 Task: Select the off option in the word wrap.
Action: Mouse moved to (15, 614)
Screenshot: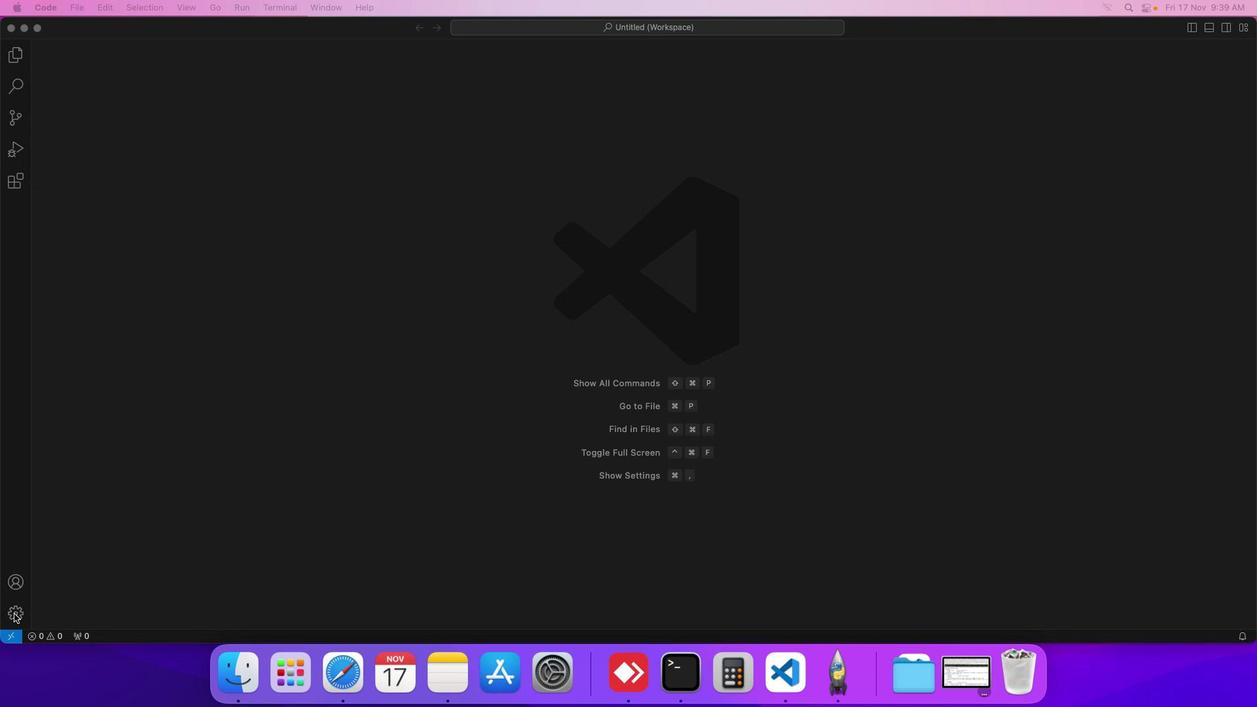 
Action: Mouse pressed left at (15, 614)
Screenshot: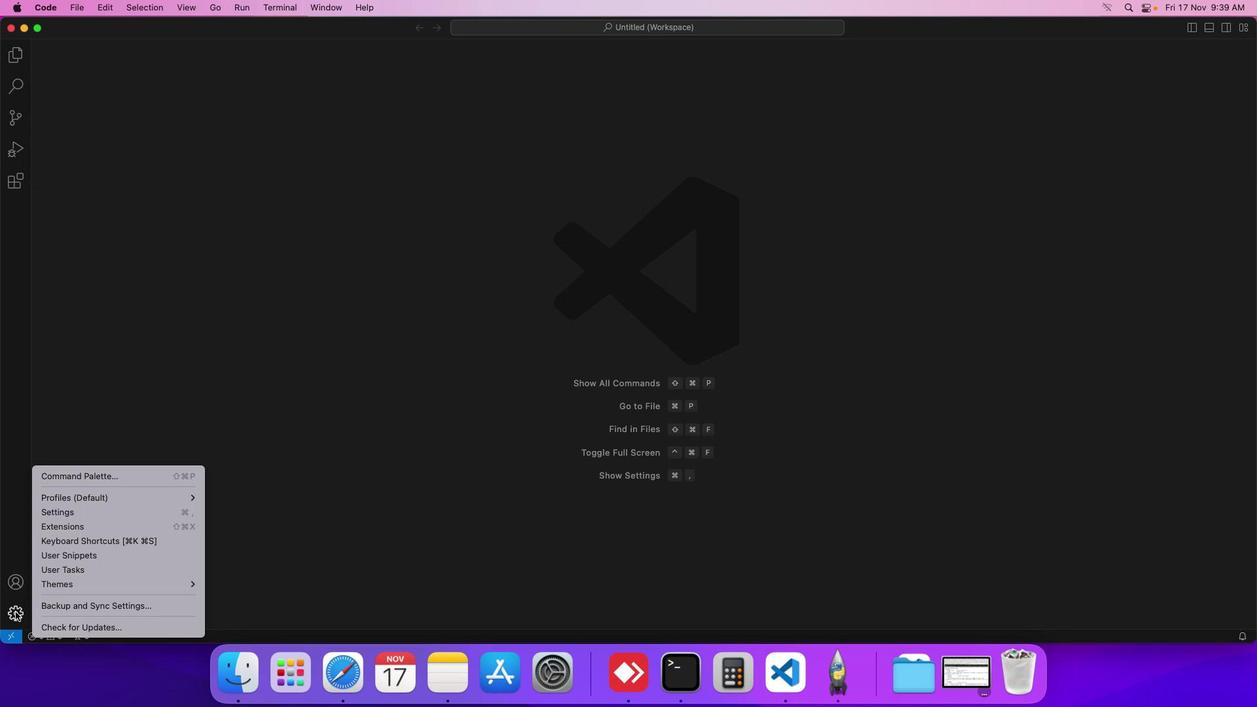 
Action: Mouse moved to (74, 512)
Screenshot: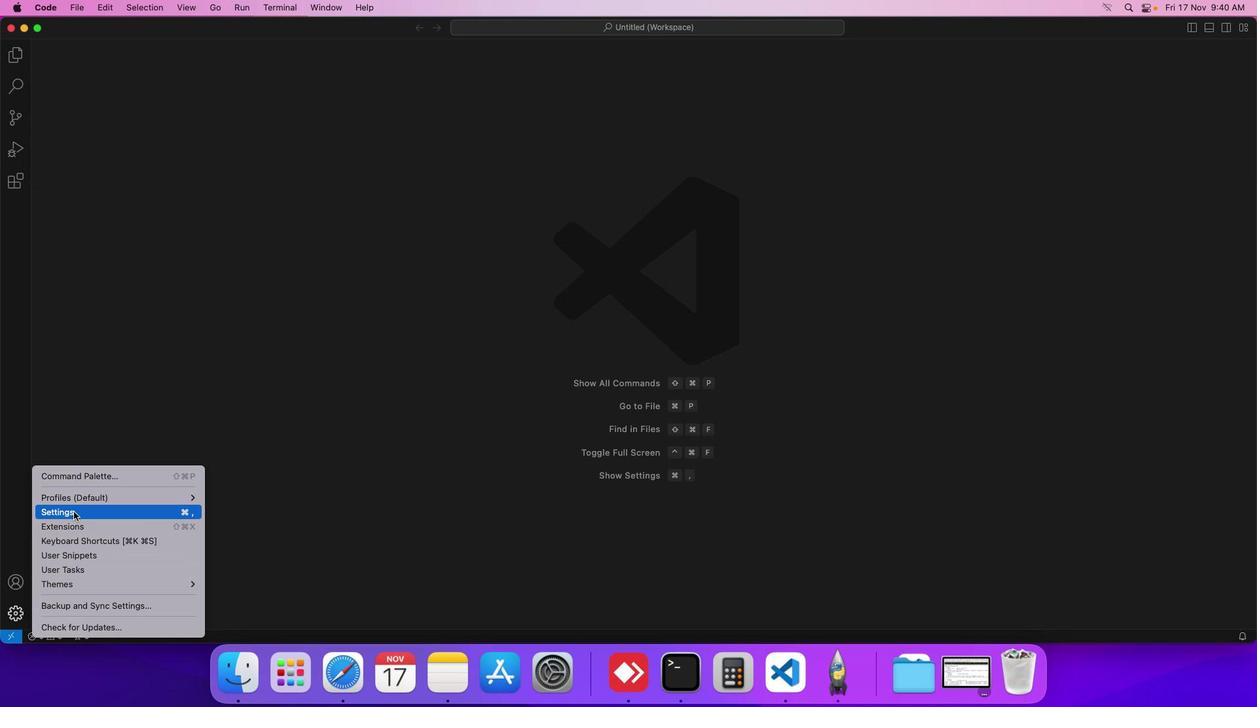 
Action: Mouse pressed left at (74, 512)
Screenshot: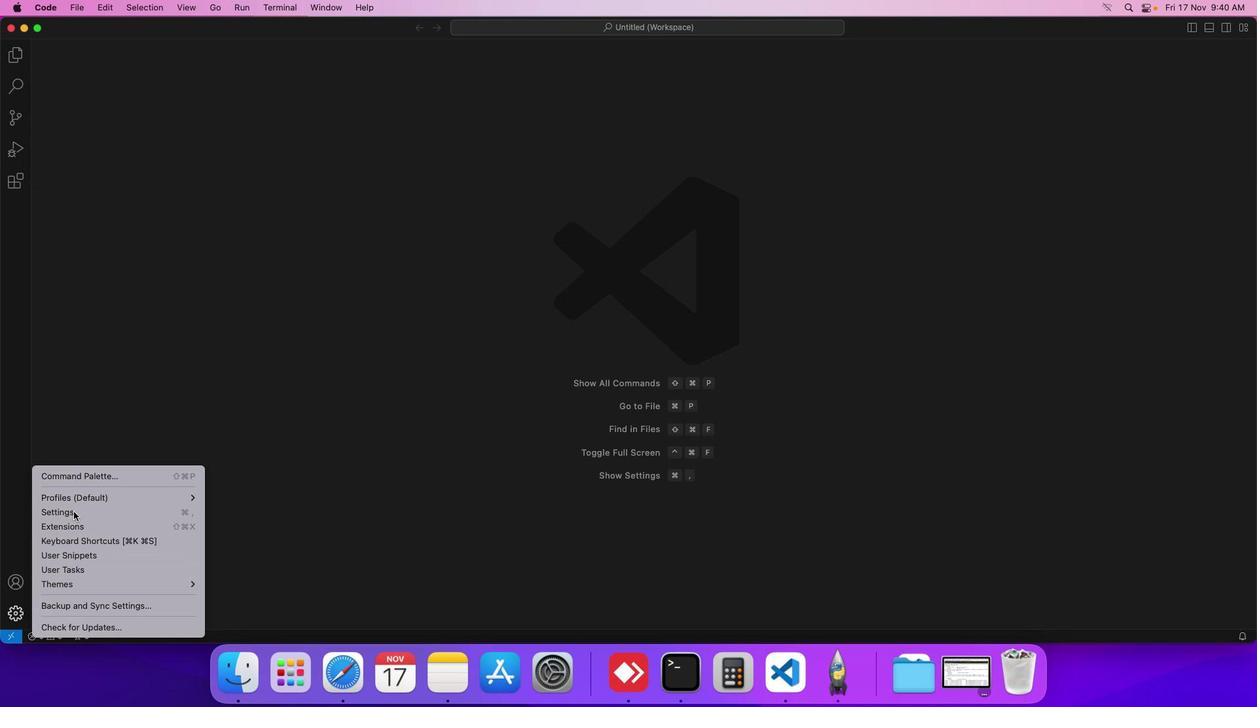 
Action: Mouse moved to (328, 111)
Screenshot: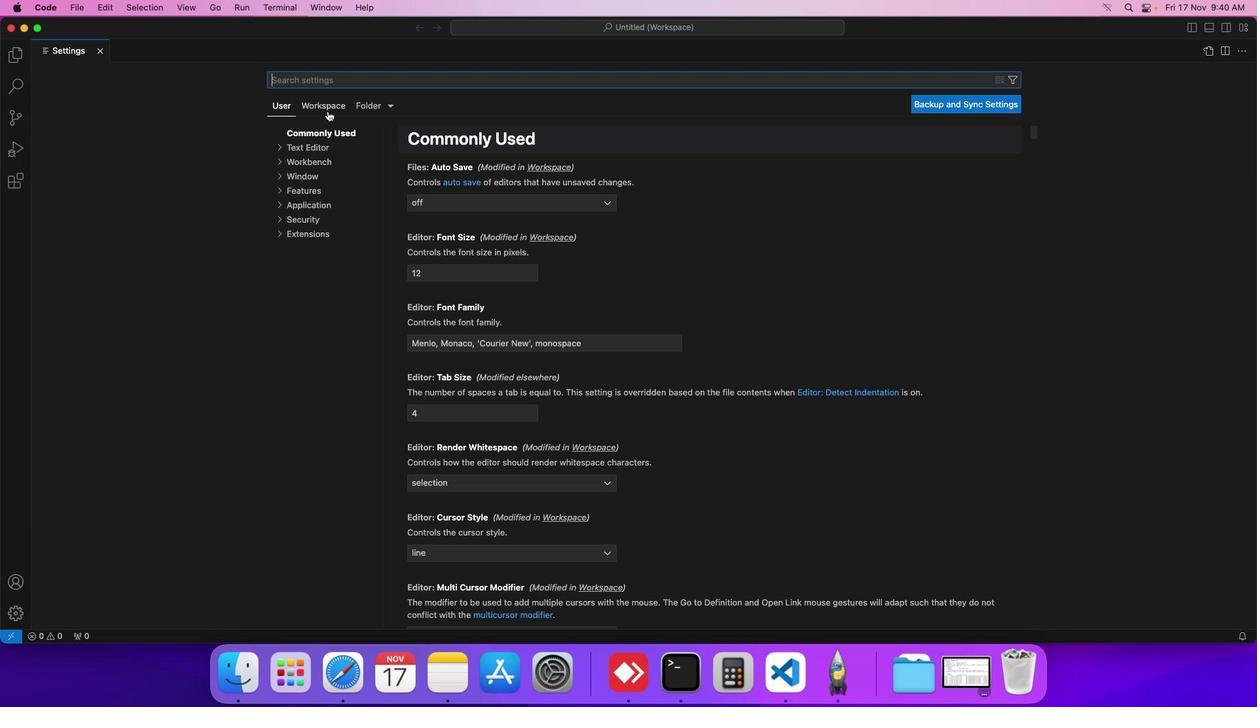 
Action: Mouse pressed left at (328, 111)
Screenshot: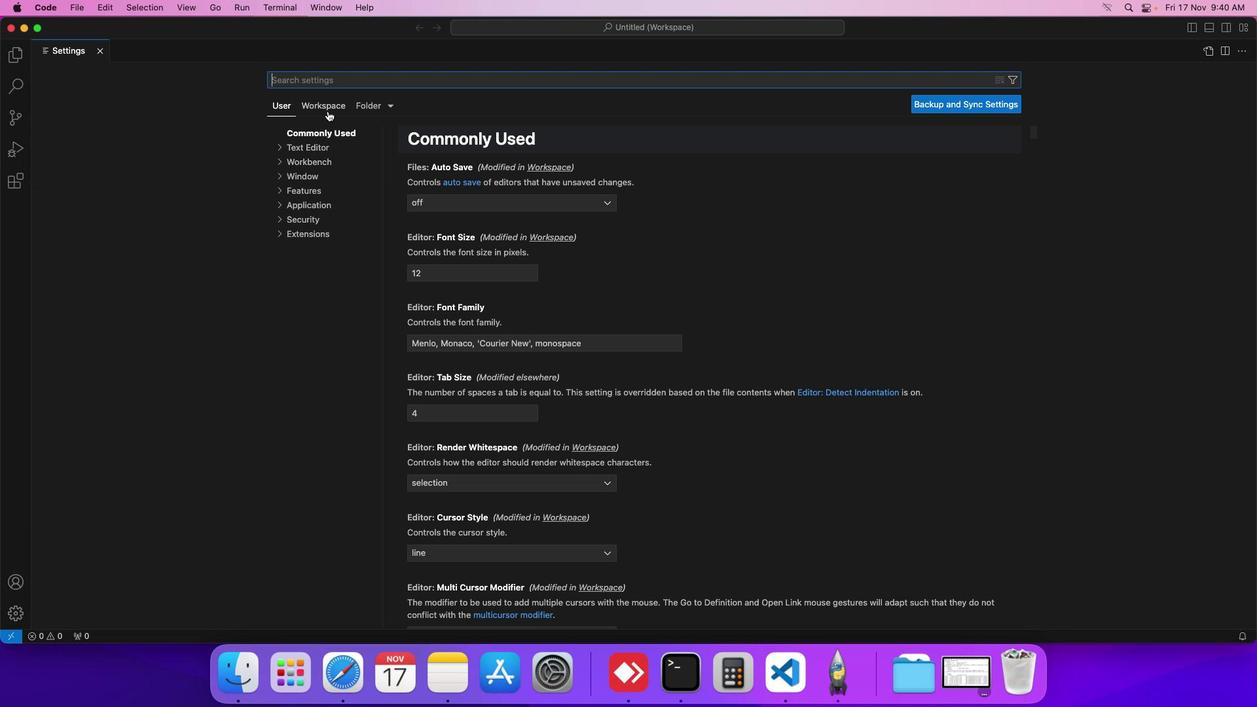 
Action: Mouse moved to (318, 144)
Screenshot: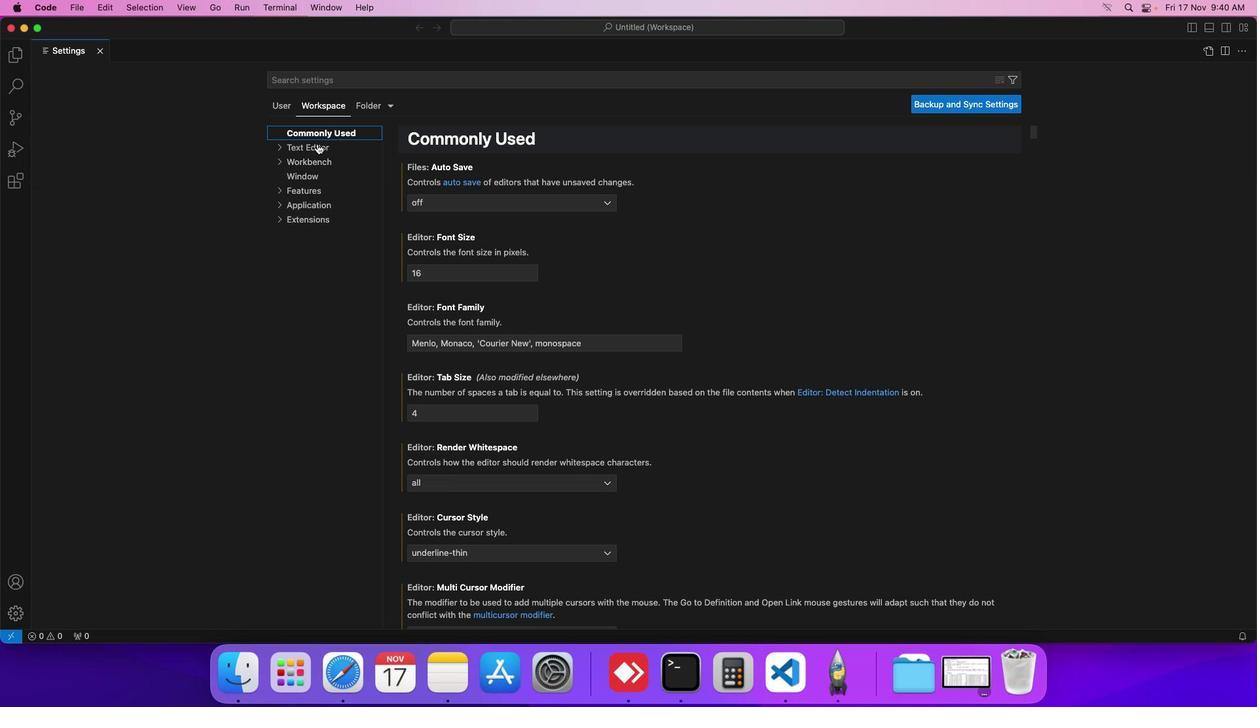 
Action: Mouse pressed left at (318, 144)
Screenshot: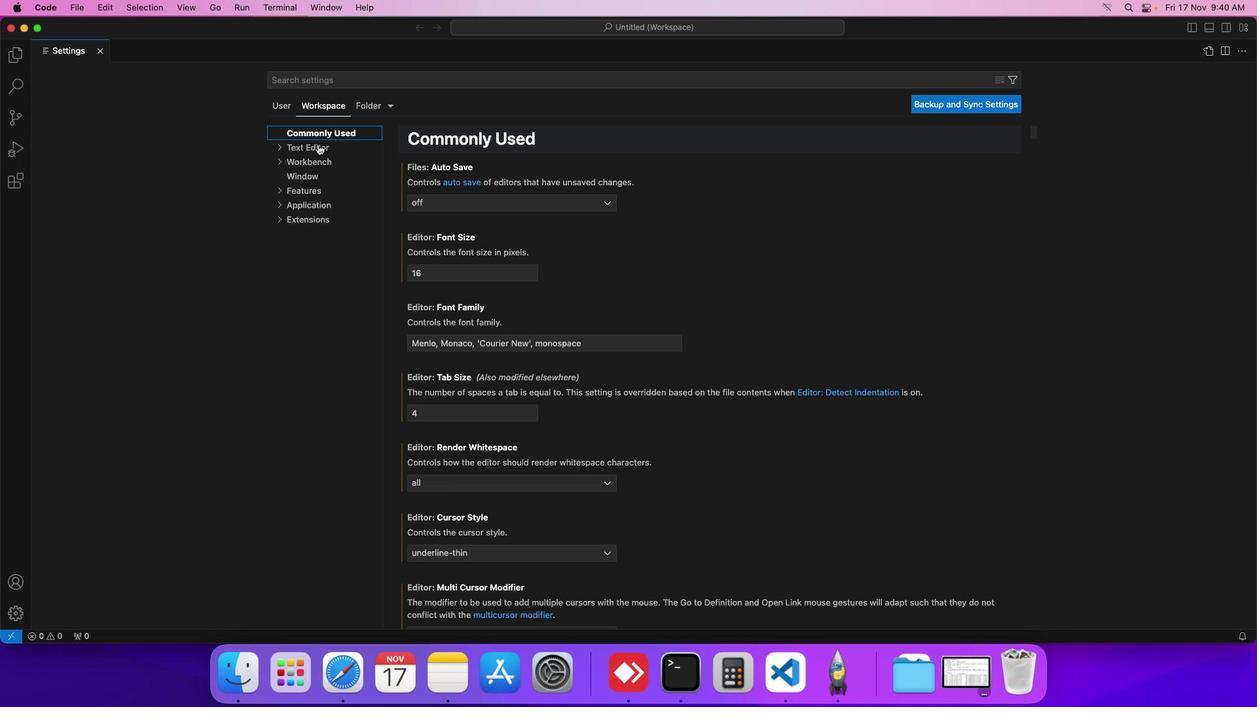 
Action: Mouse moved to (492, 360)
Screenshot: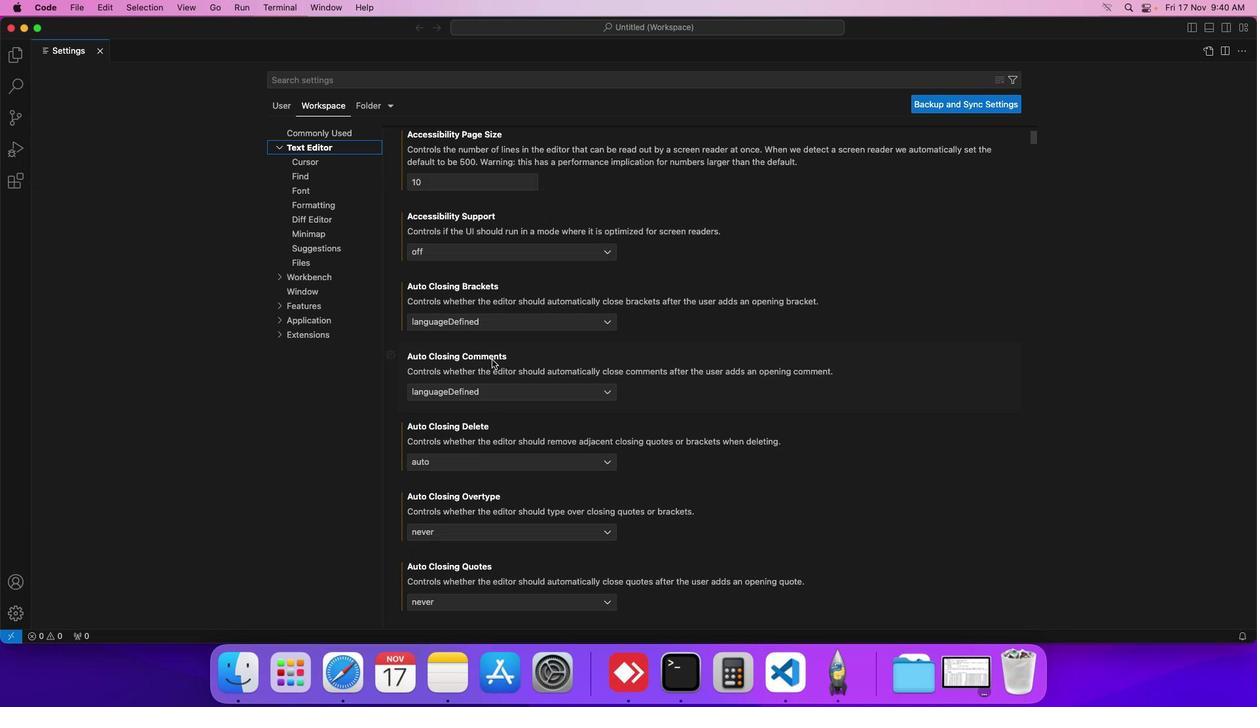 
Action: Mouse scrolled (492, 360) with delta (0, 0)
Screenshot: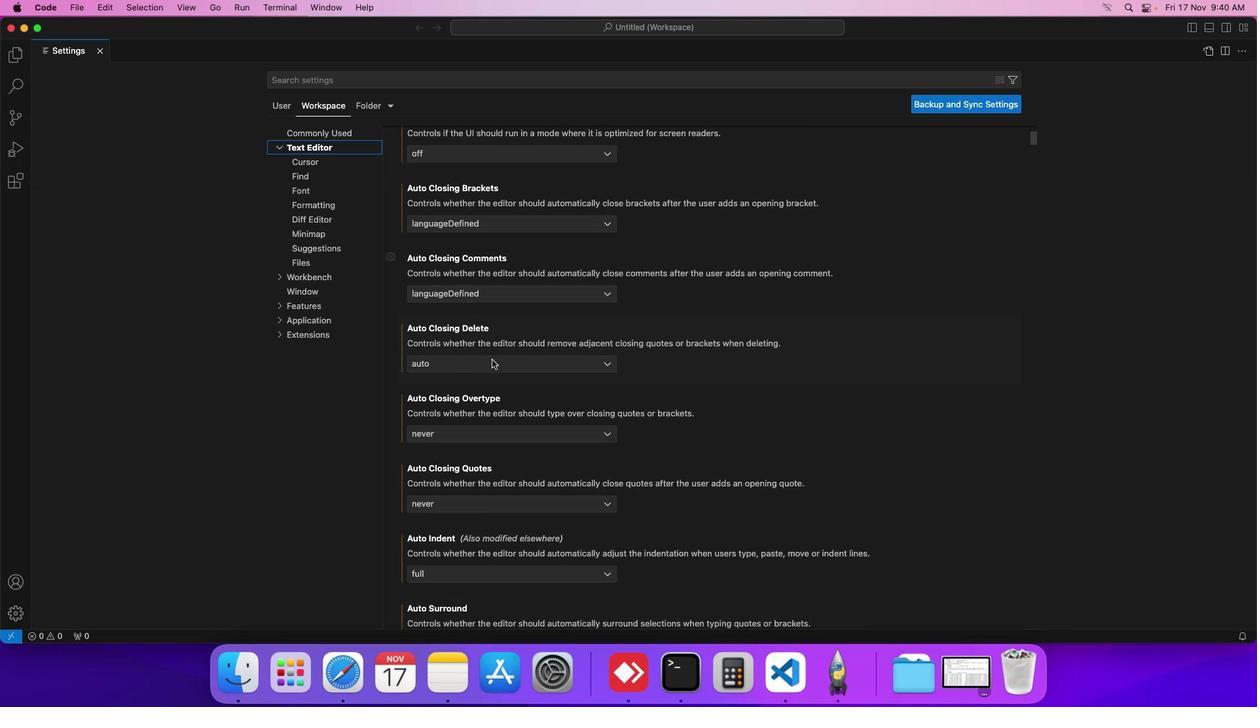 
Action: Mouse scrolled (492, 360) with delta (0, 0)
Screenshot: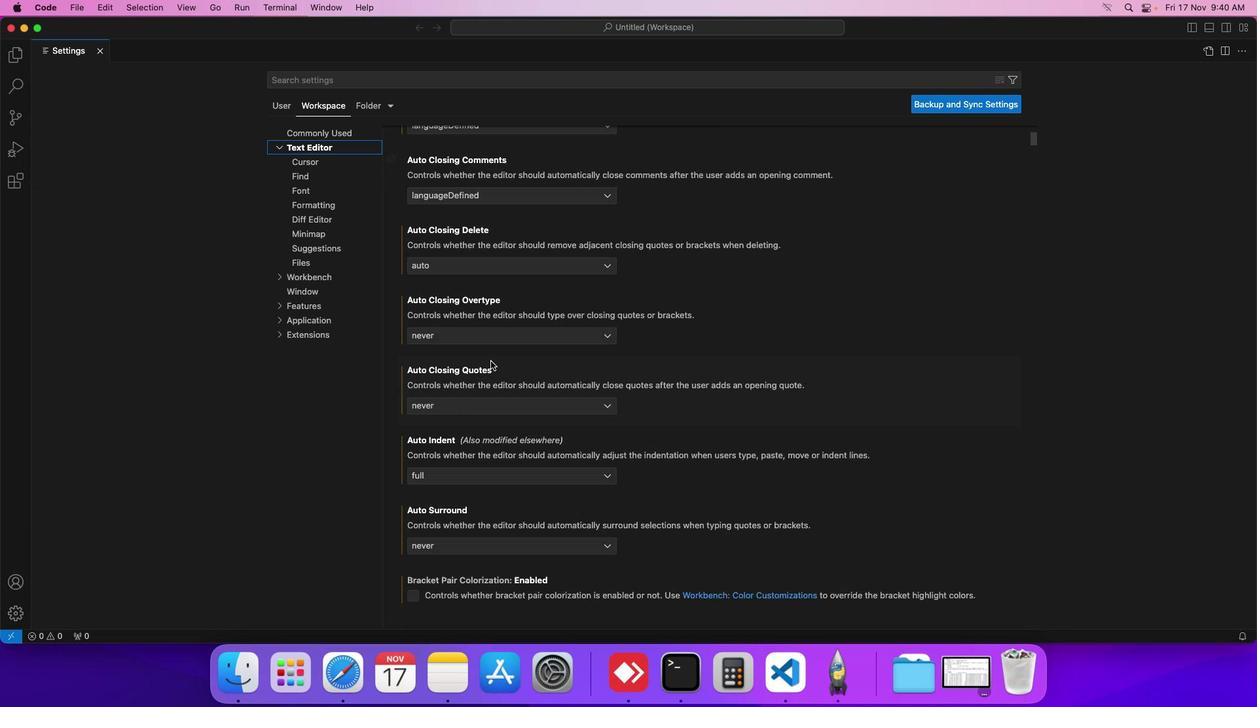 
Action: Mouse scrolled (492, 360) with delta (0, 0)
Screenshot: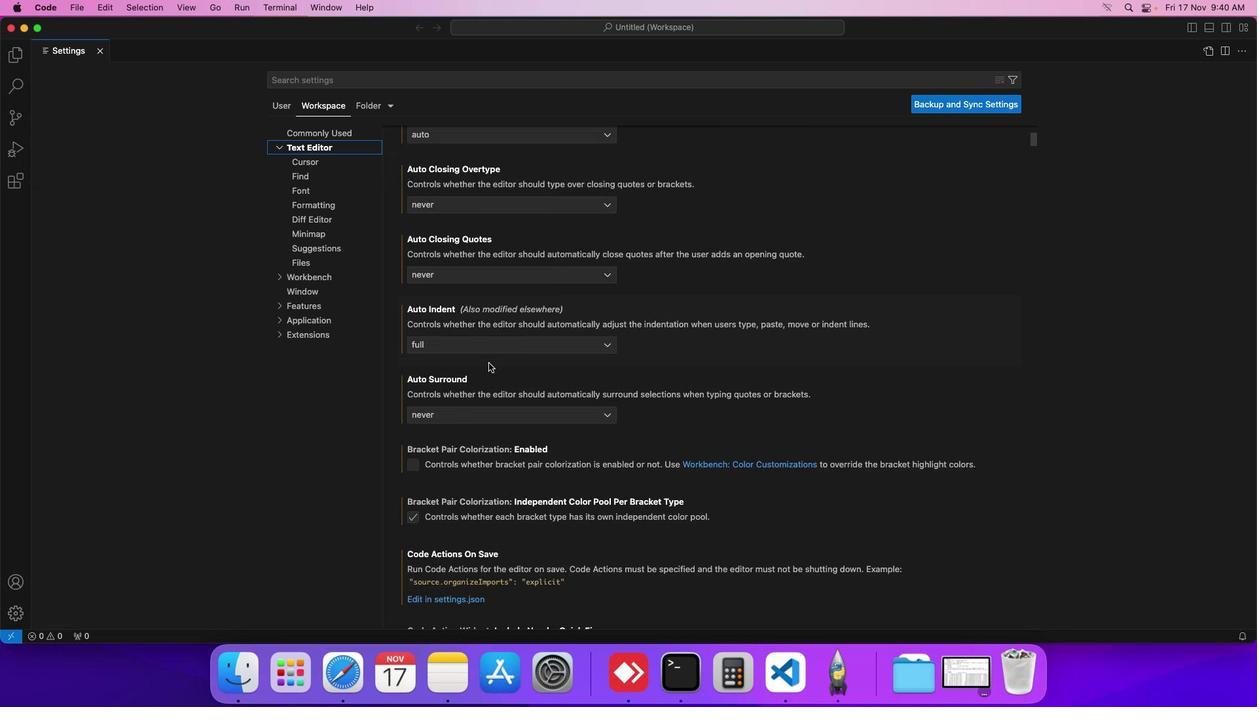
Action: Mouse scrolled (492, 360) with delta (0, 0)
Screenshot: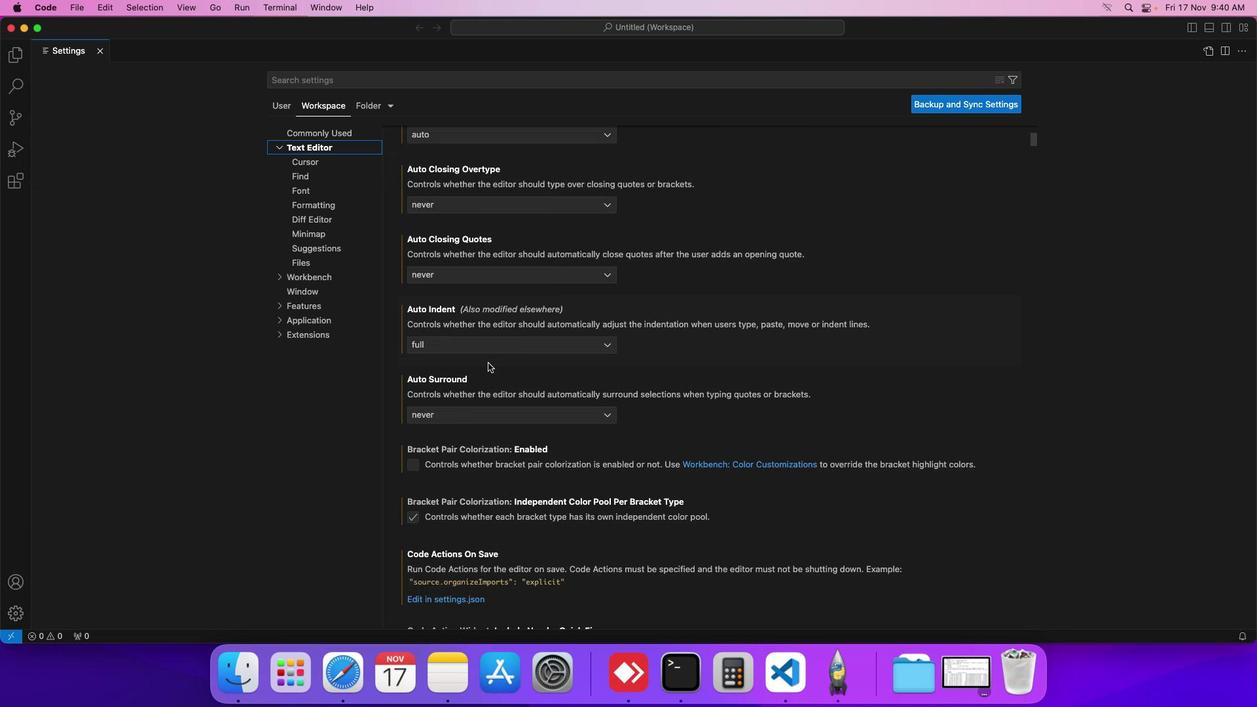 
Action: Mouse moved to (491, 362)
Screenshot: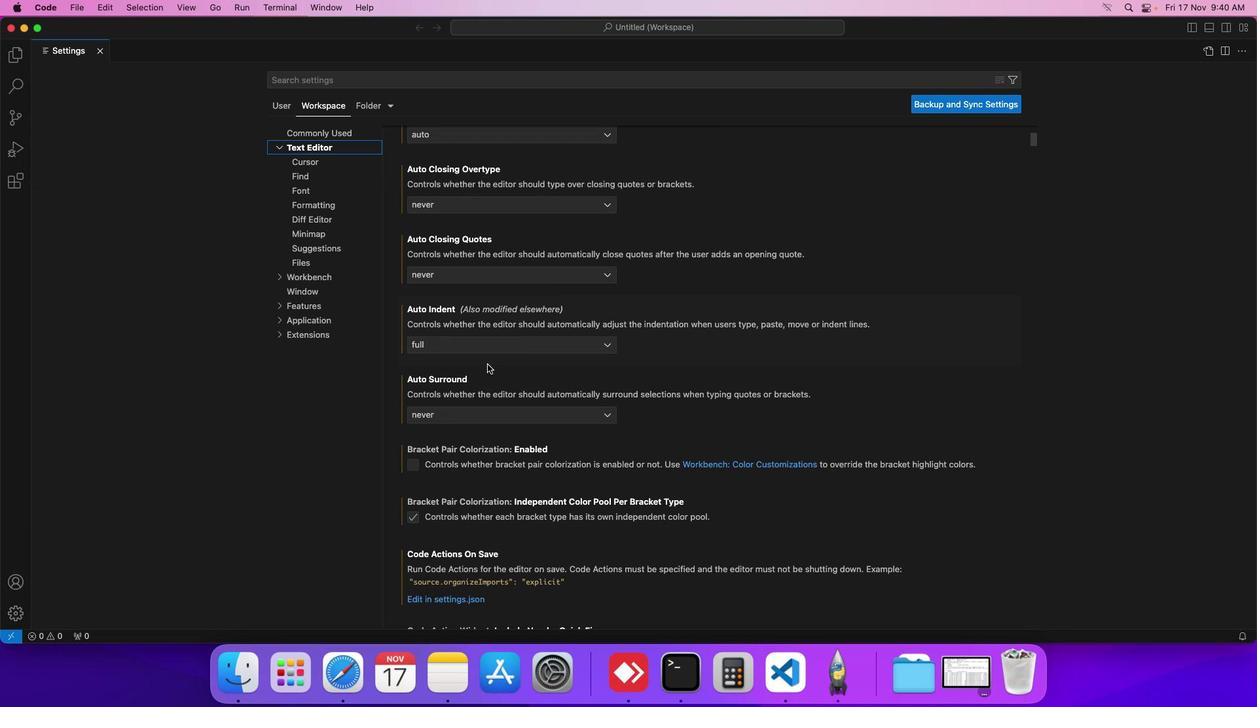 
Action: Mouse scrolled (491, 362) with delta (0, -1)
Screenshot: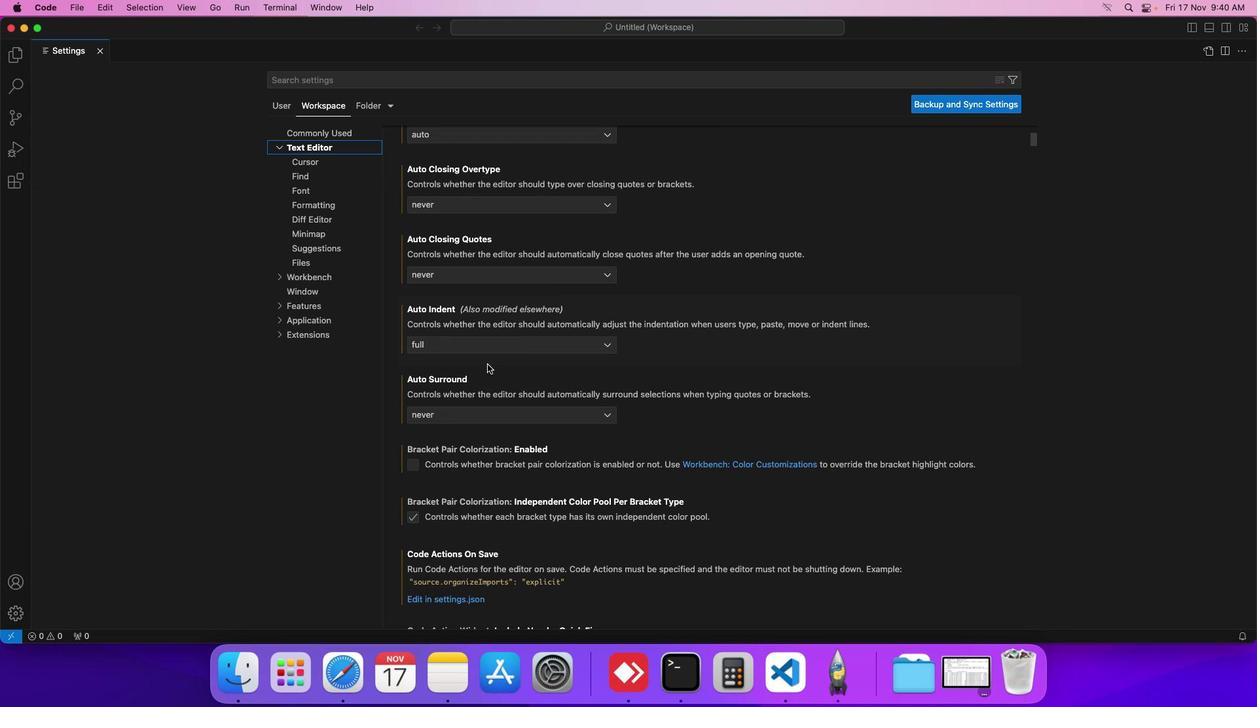 
Action: Mouse moved to (488, 369)
Screenshot: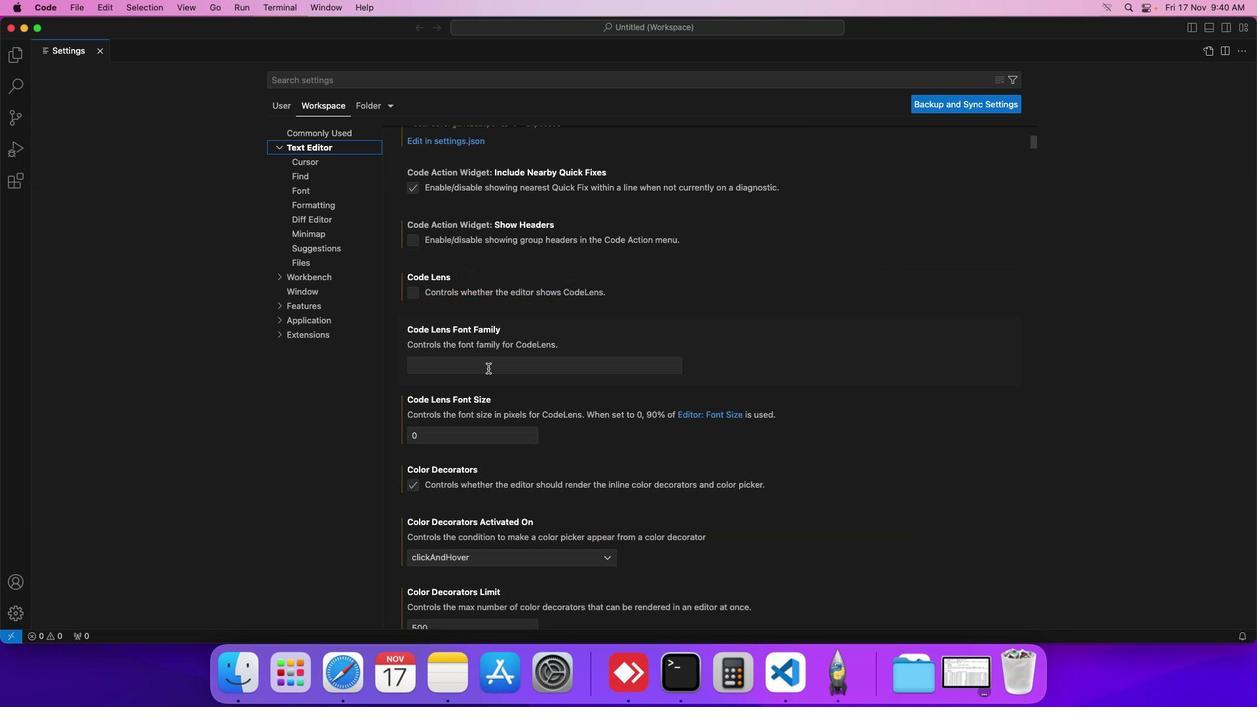 
Action: Mouse scrolled (488, 369) with delta (0, 0)
Screenshot: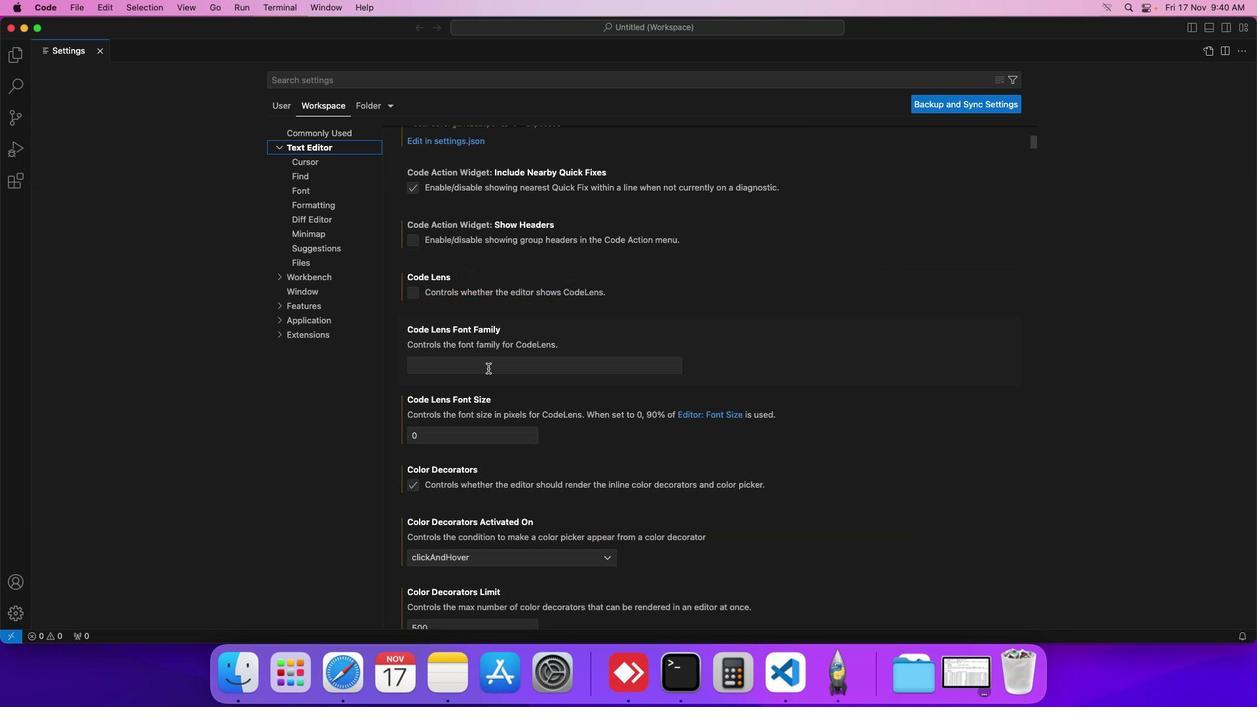 
Action: Mouse scrolled (488, 369) with delta (0, 0)
Screenshot: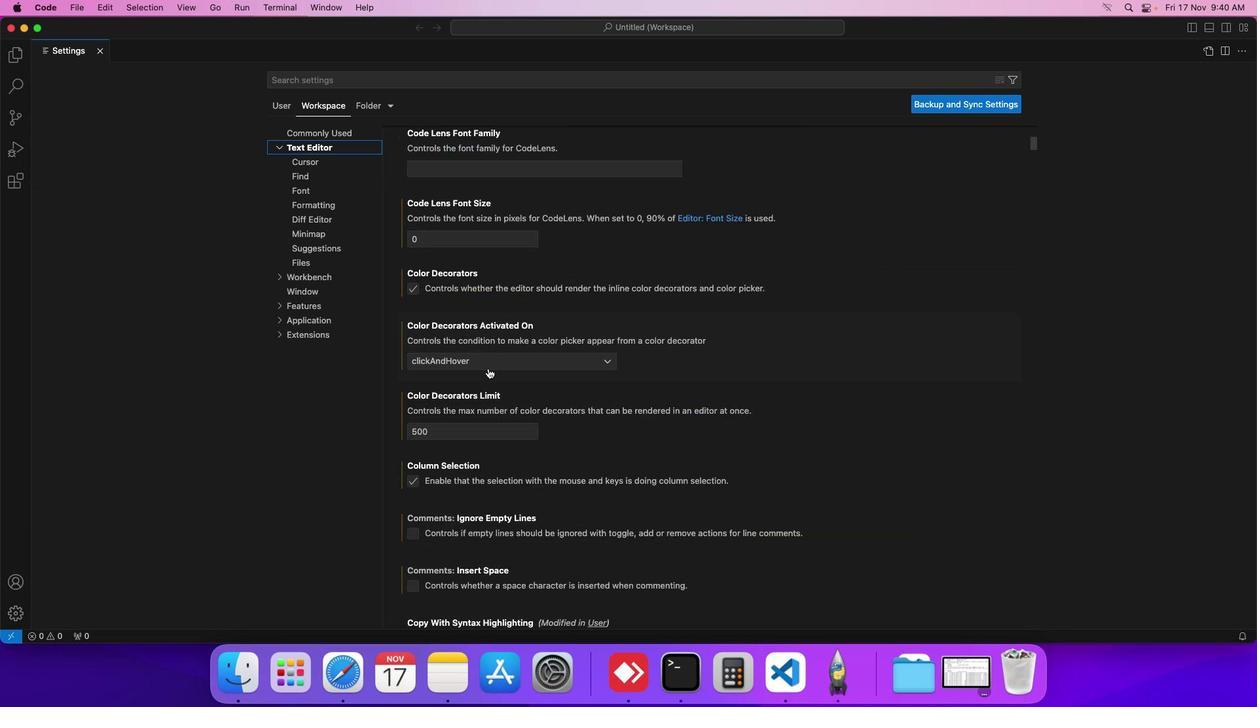 
Action: Mouse scrolled (488, 369) with delta (0, 0)
Screenshot: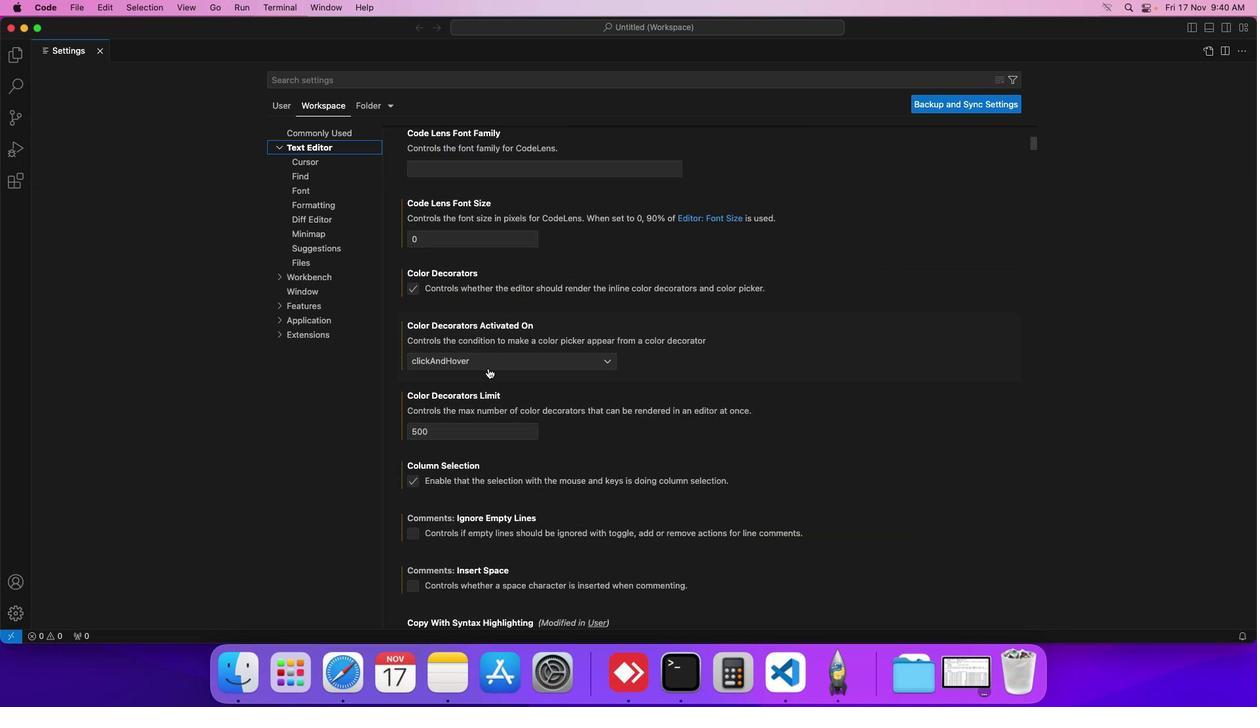 
Action: Mouse scrolled (488, 369) with delta (0, -1)
Screenshot: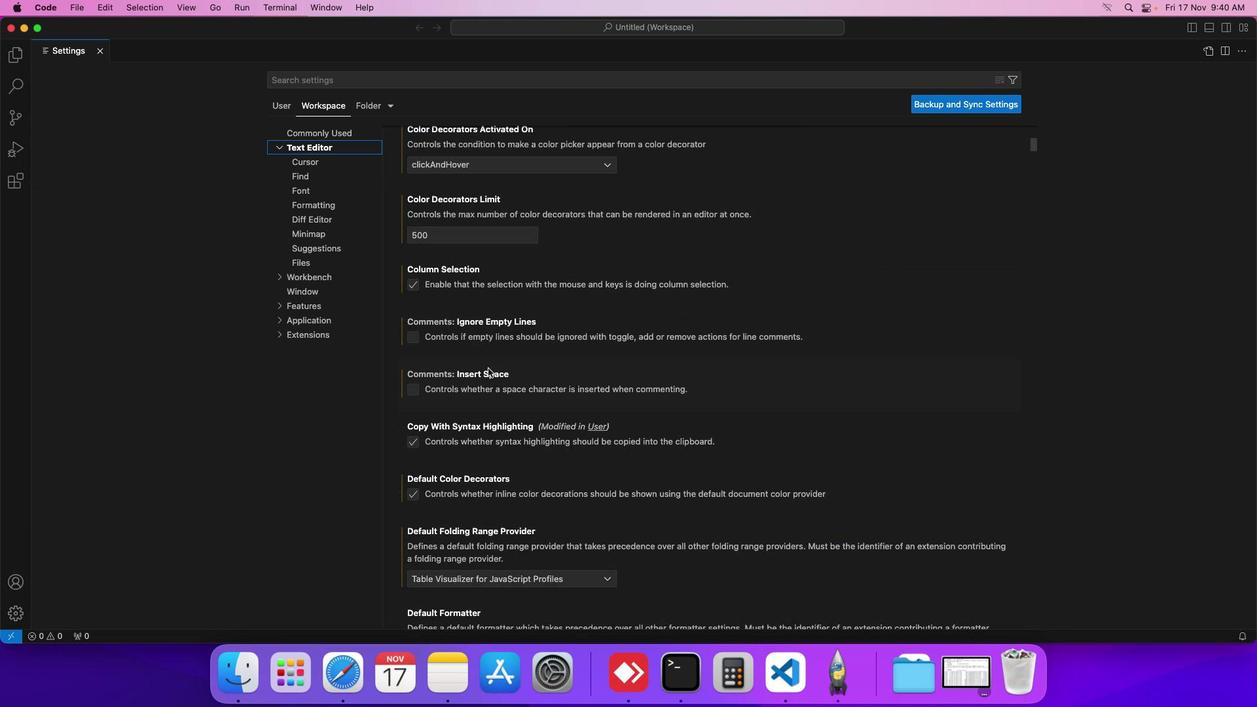 
Action: Mouse scrolled (488, 369) with delta (0, -1)
Screenshot: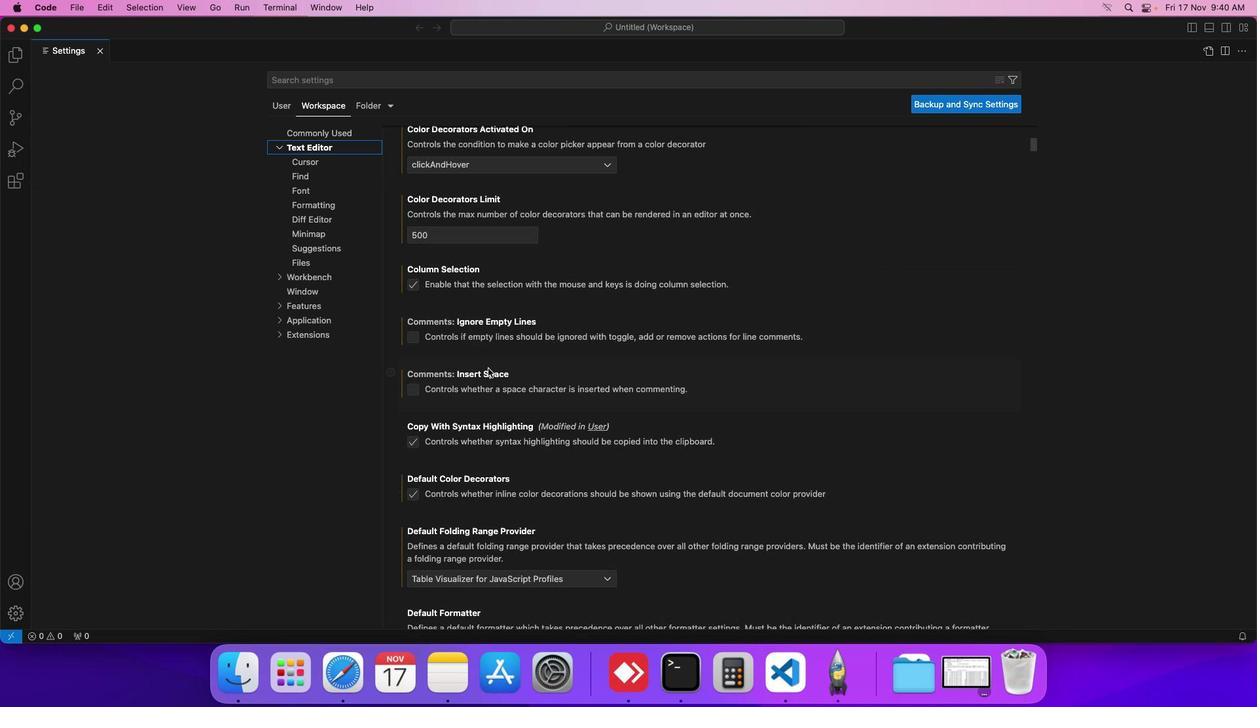 
Action: Mouse scrolled (488, 369) with delta (0, -2)
Screenshot: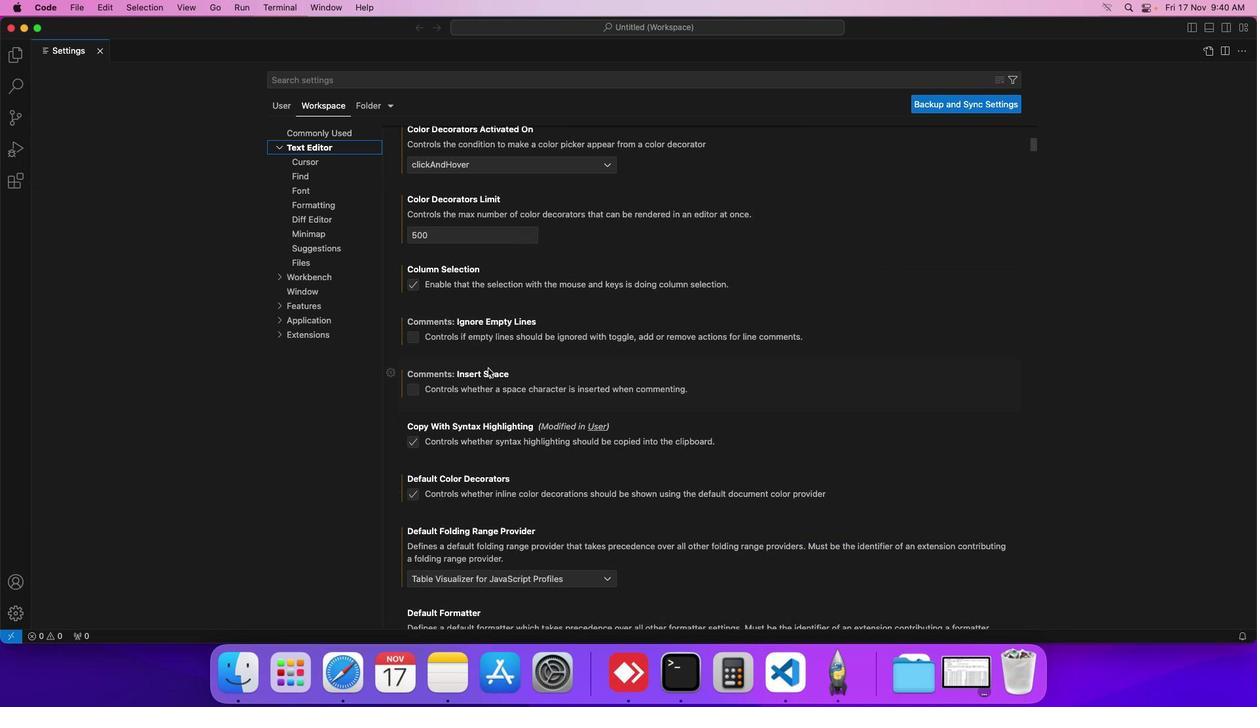 
Action: Mouse scrolled (488, 369) with delta (0, -2)
Screenshot: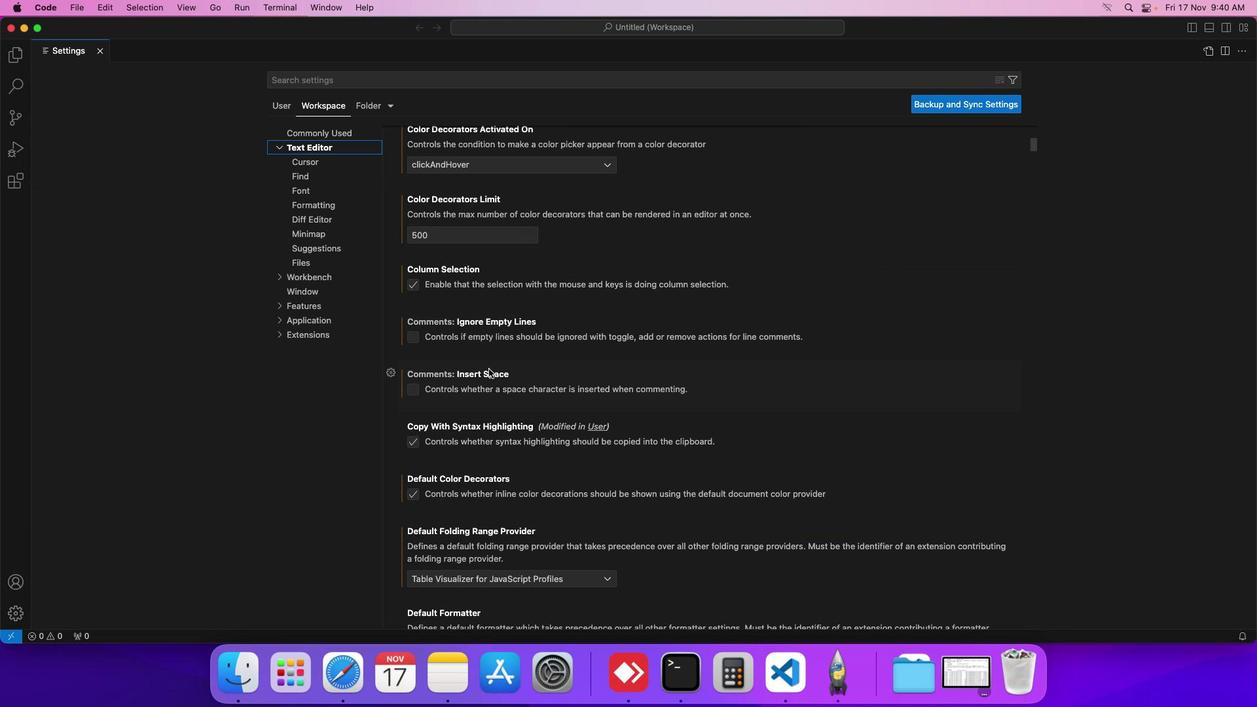 
Action: Mouse moved to (489, 369)
Screenshot: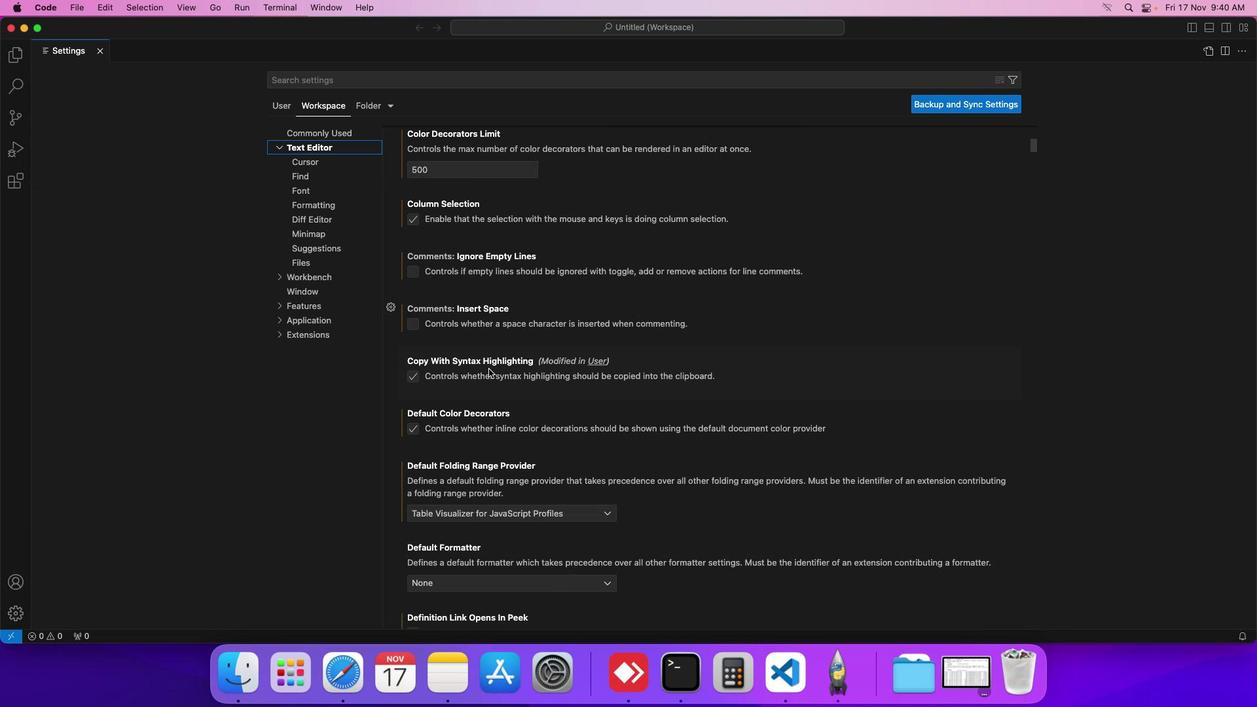 
Action: Mouse scrolled (489, 369) with delta (0, 0)
Screenshot: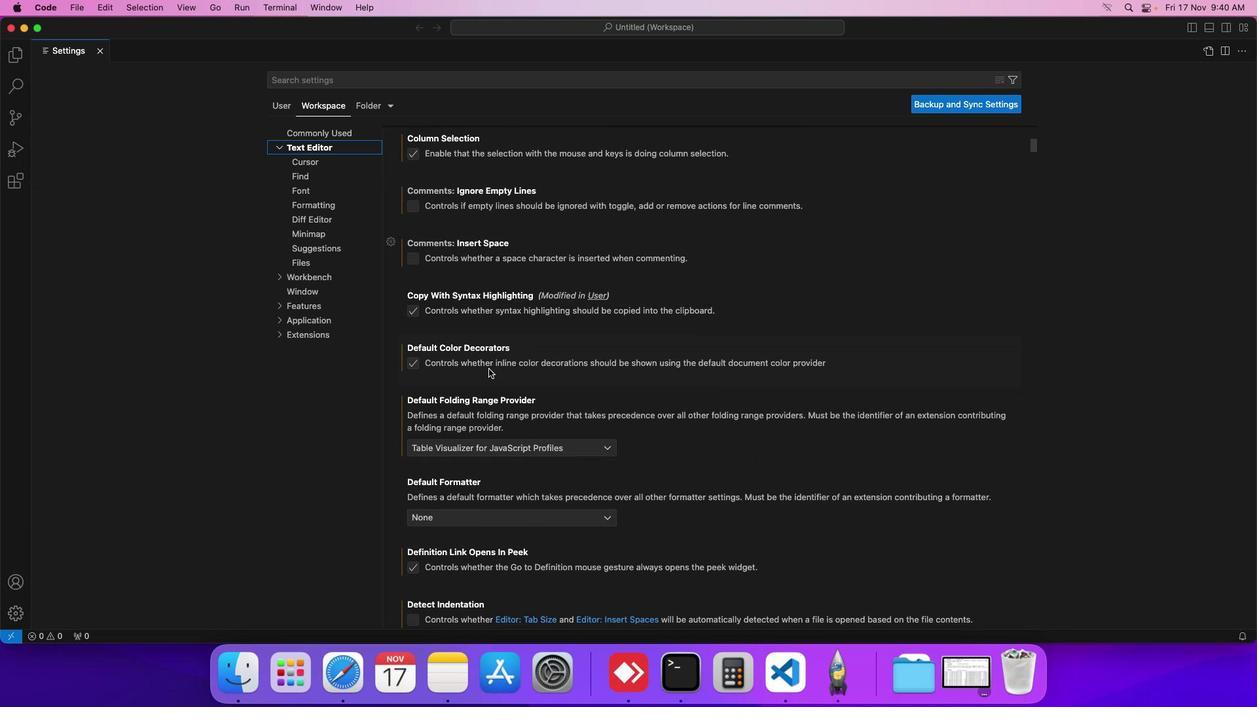 
Action: Mouse scrolled (489, 369) with delta (0, 0)
Screenshot: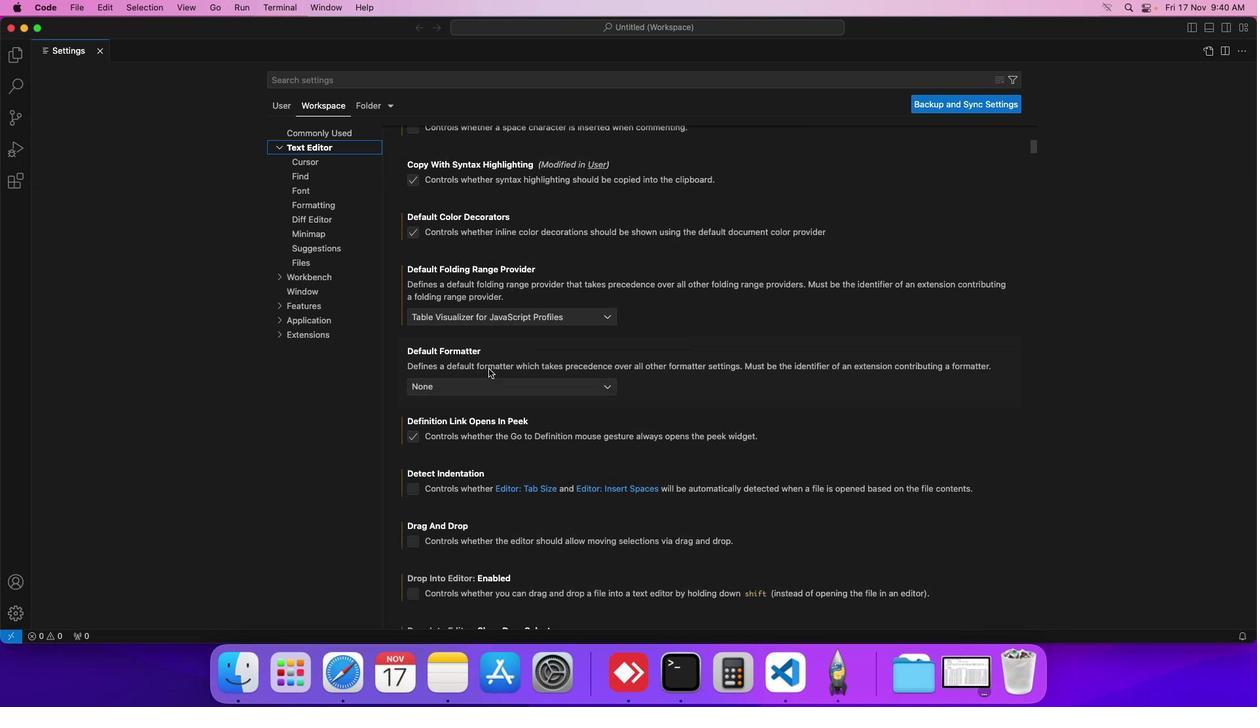 
Action: Mouse scrolled (489, 369) with delta (0, 0)
Screenshot: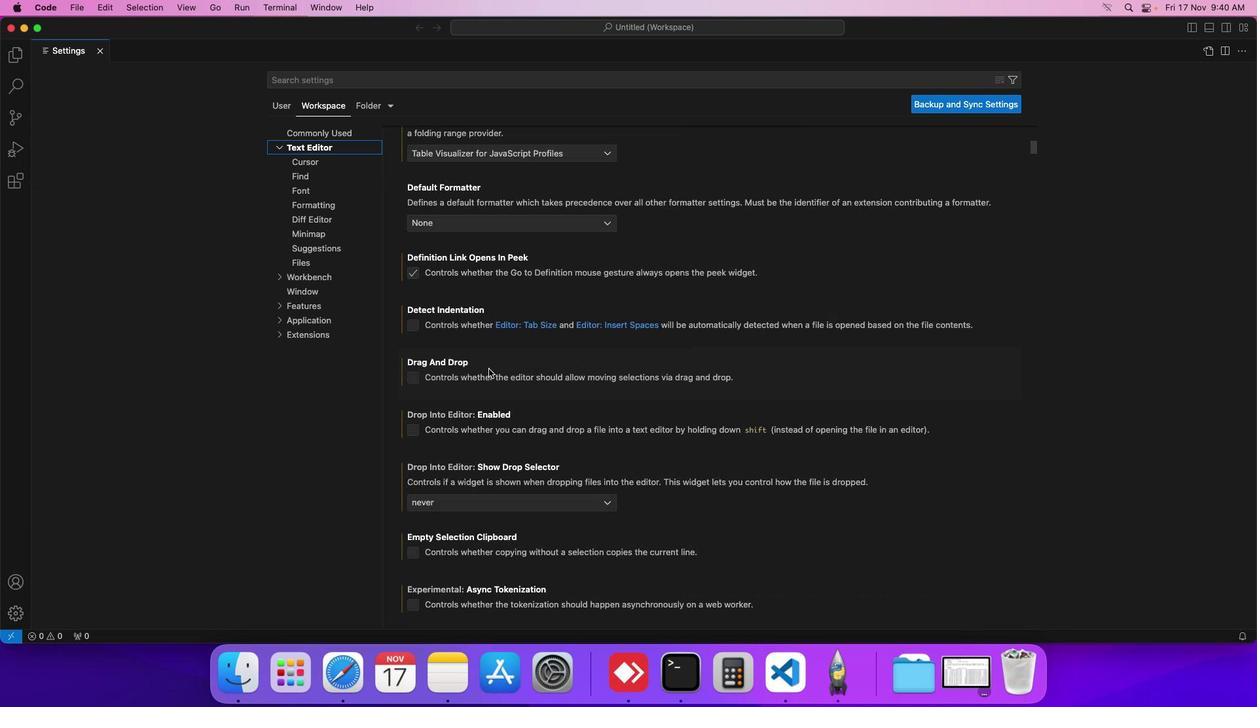 
Action: Mouse scrolled (489, 369) with delta (0, -1)
Screenshot: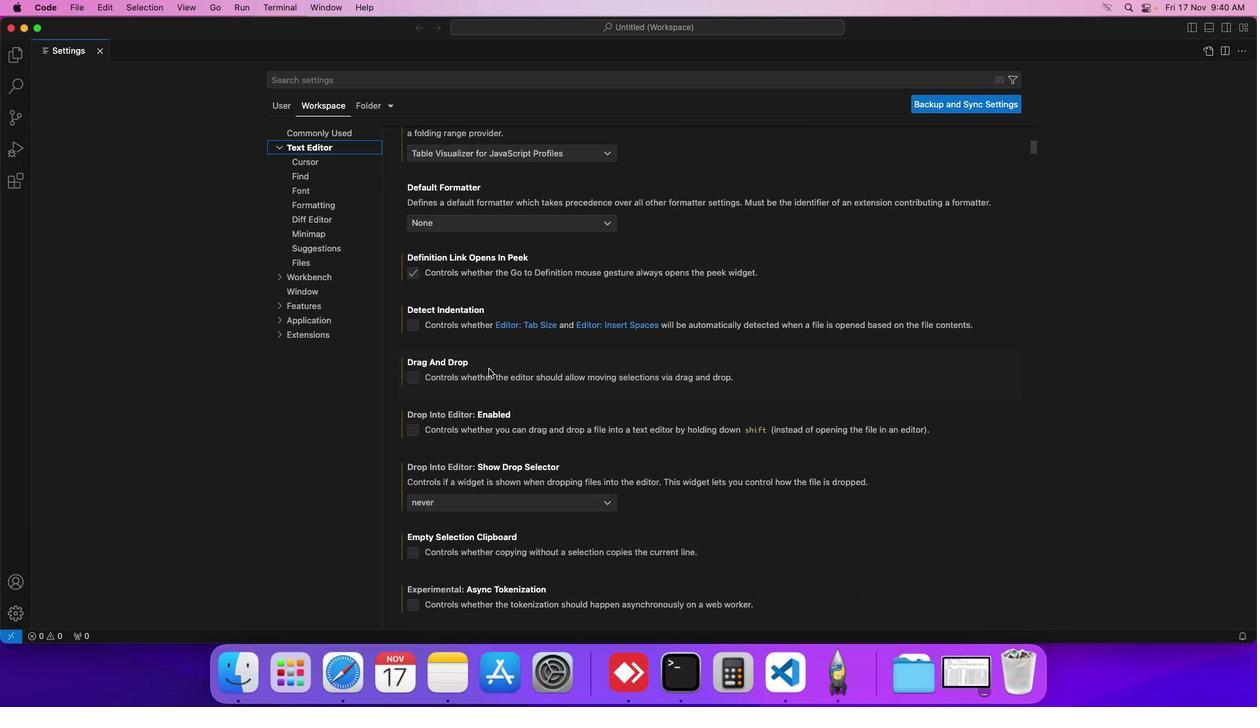 
Action: Mouse scrolled (489, 369) with delta (0, -1)
Screenshot: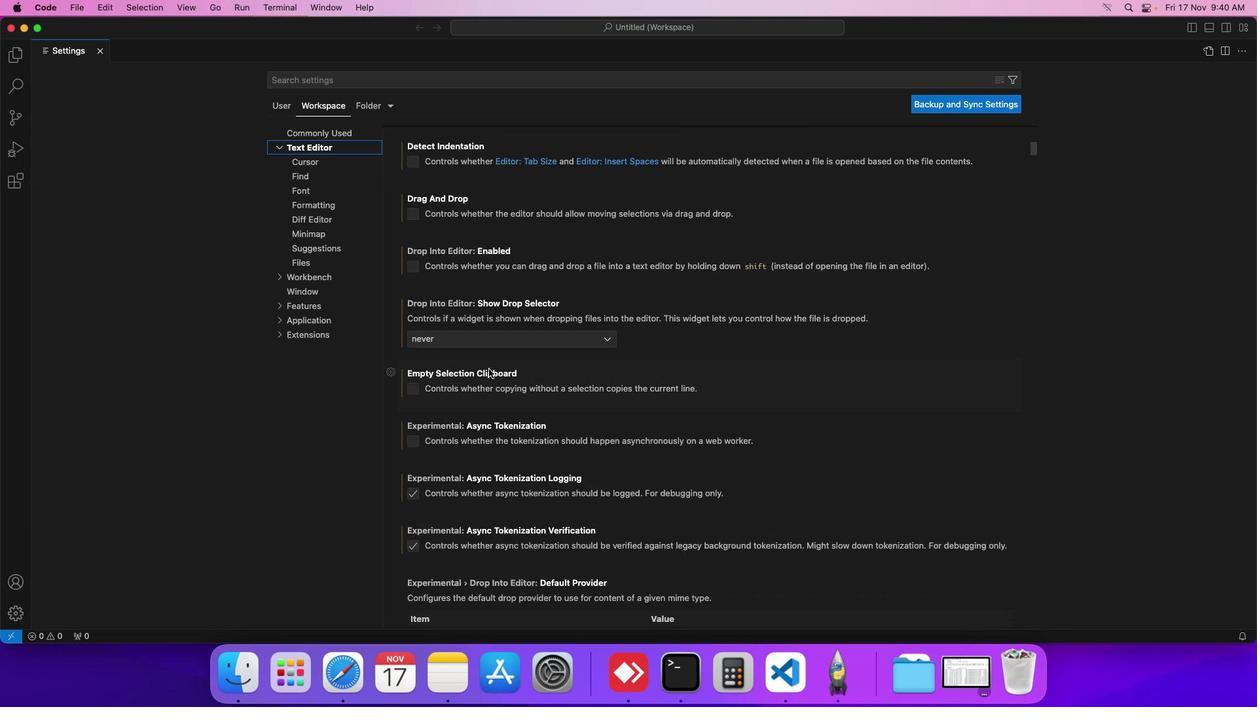 
Action: Mouse scrolled (489, 369) with delta (0, -1)
Screenshot: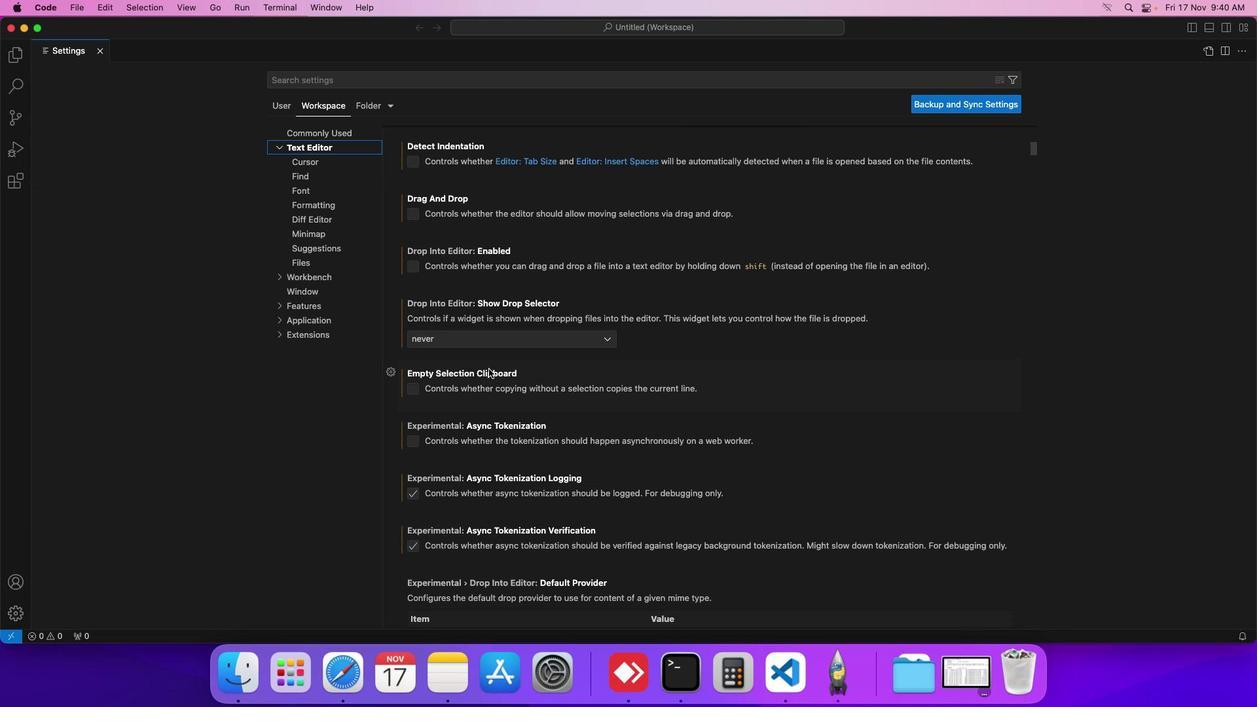 
Action: Mouse scrolled (489, 369) with delta (0, 0)
Screenshot: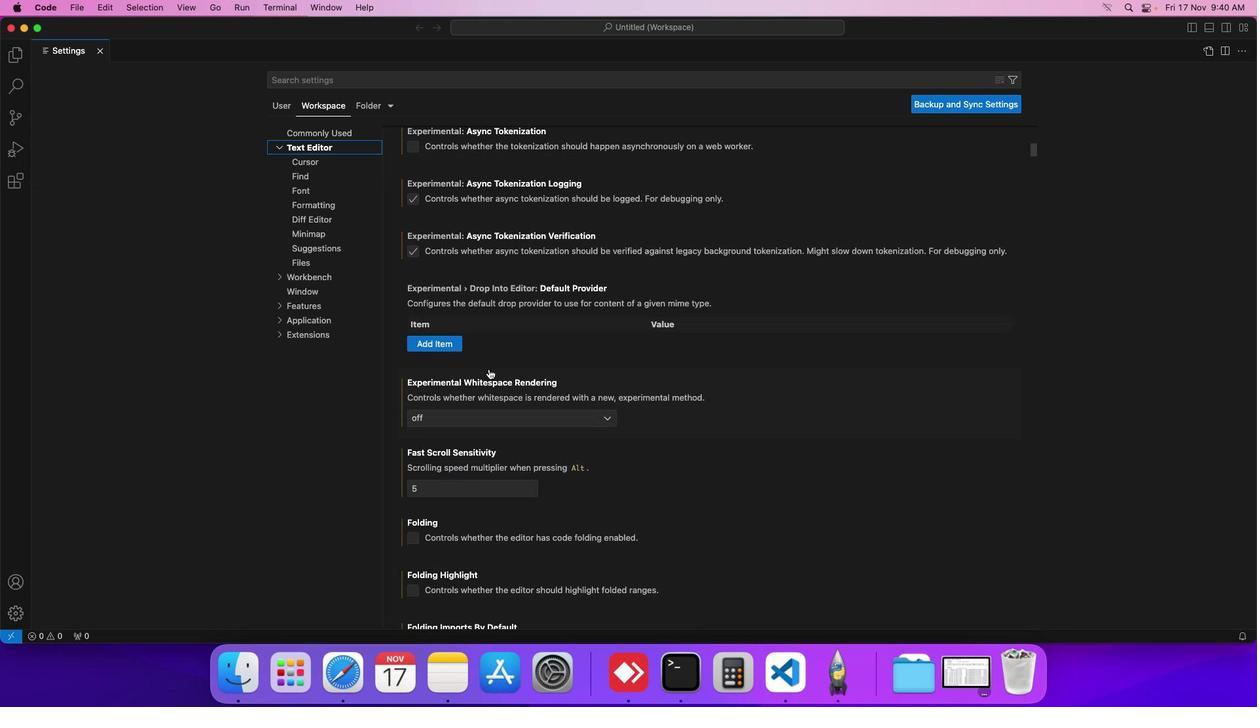 
Action: Mouse scrolled (489, 369) with delta (0, 0)
Screenshot: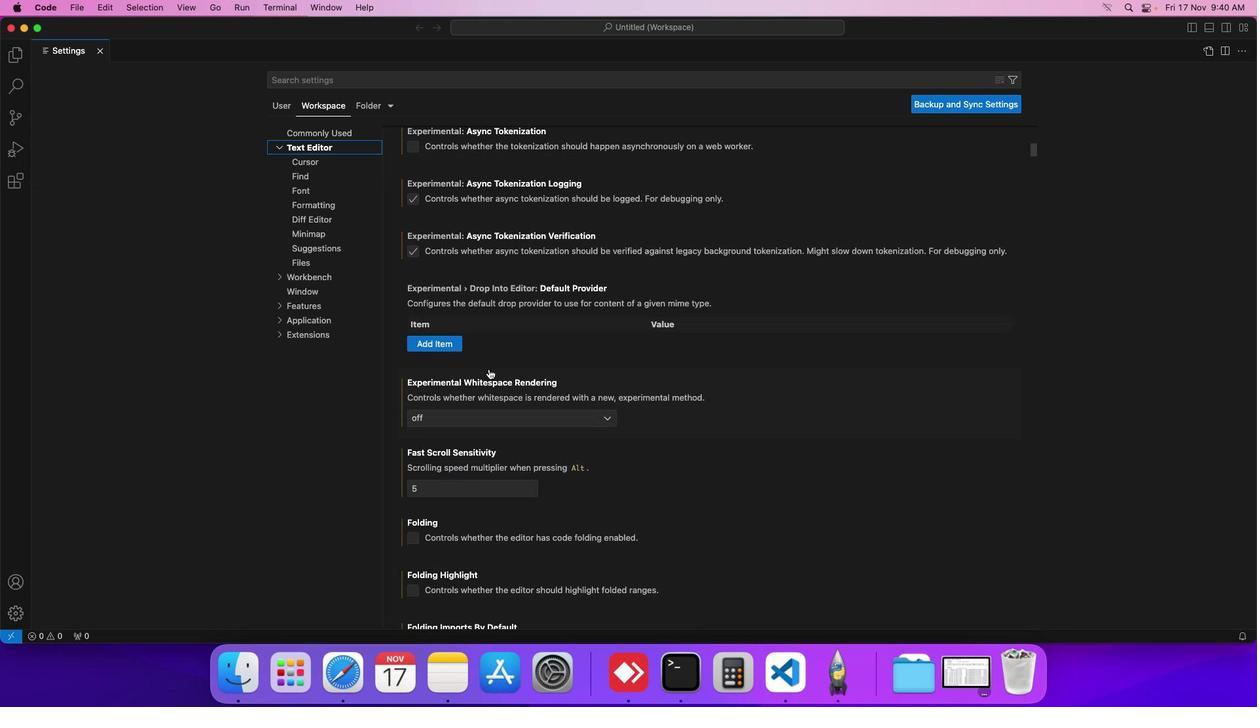 
Action: Mouse scrolled (489, 369) with delta (0, 0)
Screenshot: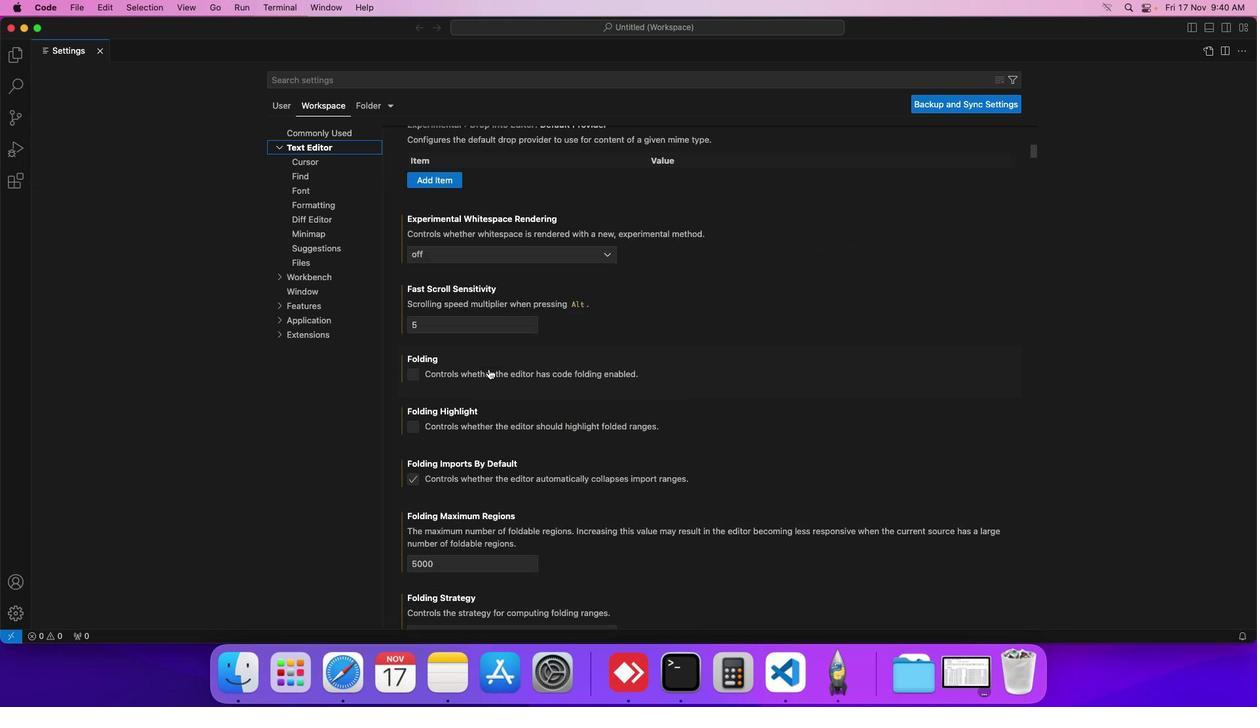 
Action: Mouse scrolled (489, 369) with delta (0, -1)
Screenshot: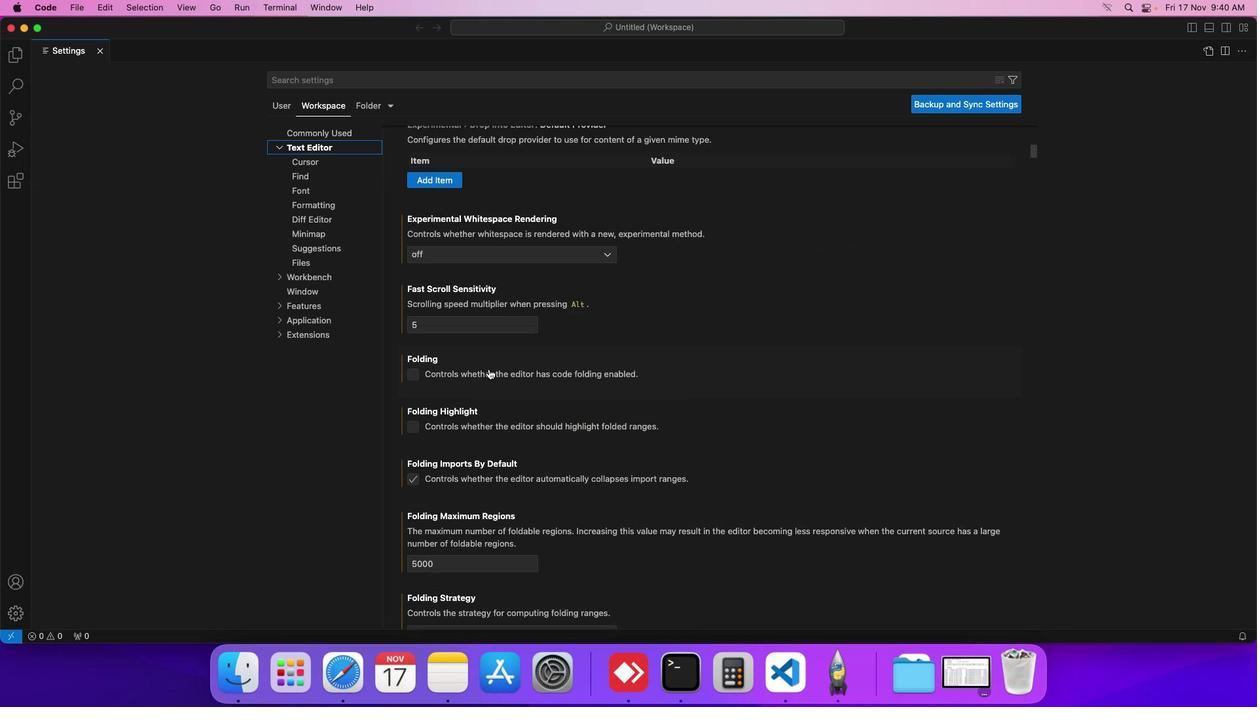 
Action: Mouse scrolled (489, 369) with delta (0, -1)
Screenshot: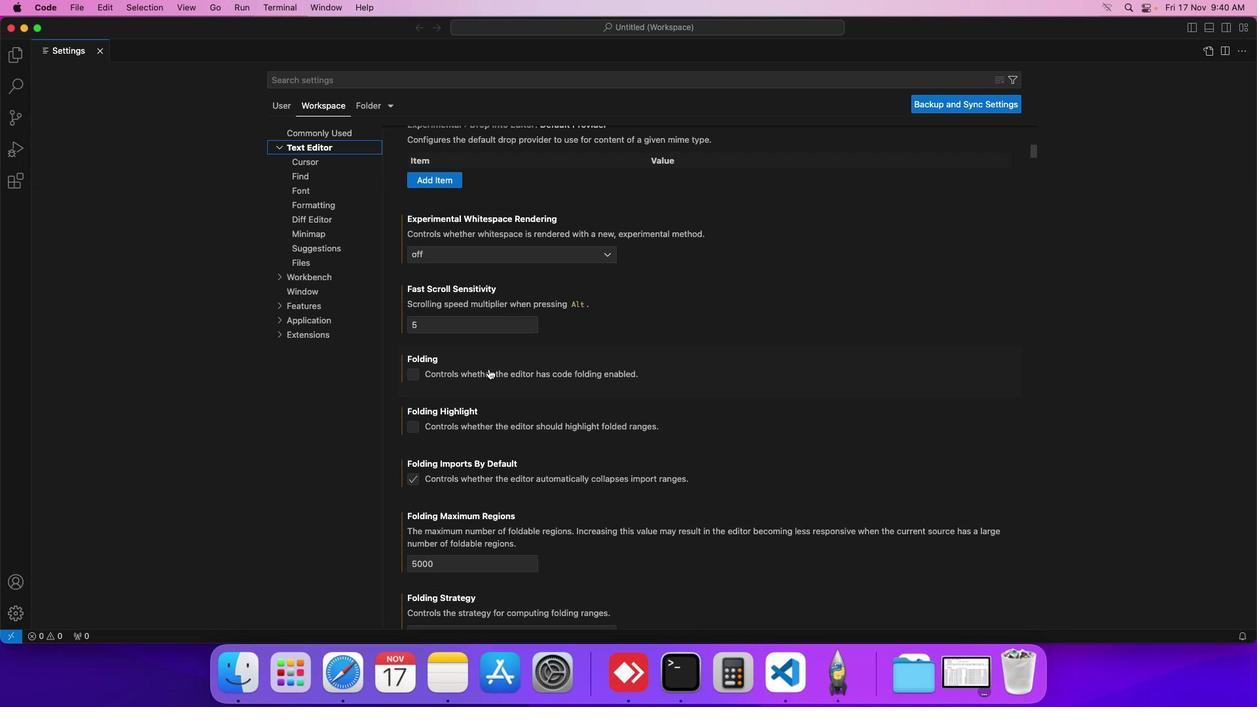 
Action: Mouse scrolled (489, 369) with delta (0, 0)
Screenshot: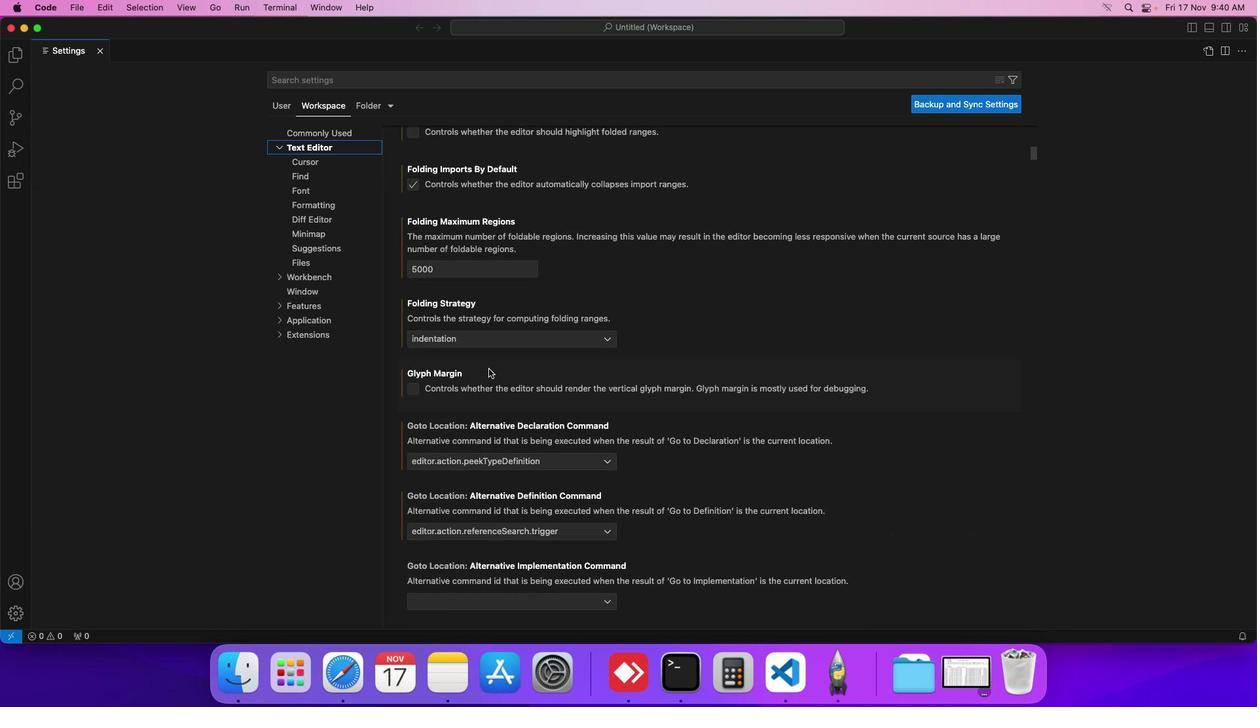 
Action: Mouse scrolled (489, 369) with delta (0, 0)
Screenshot: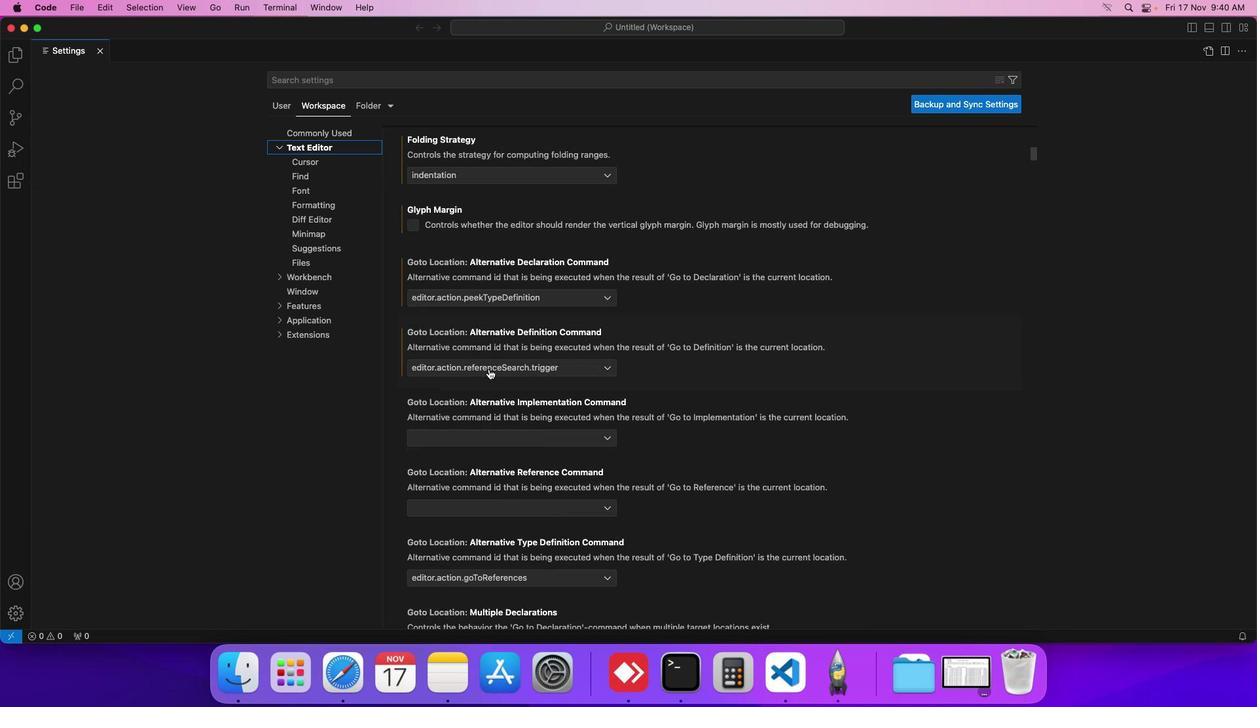 
Action: Mouse scrolled (489, 369) with delta (0, 0)
Screenshot: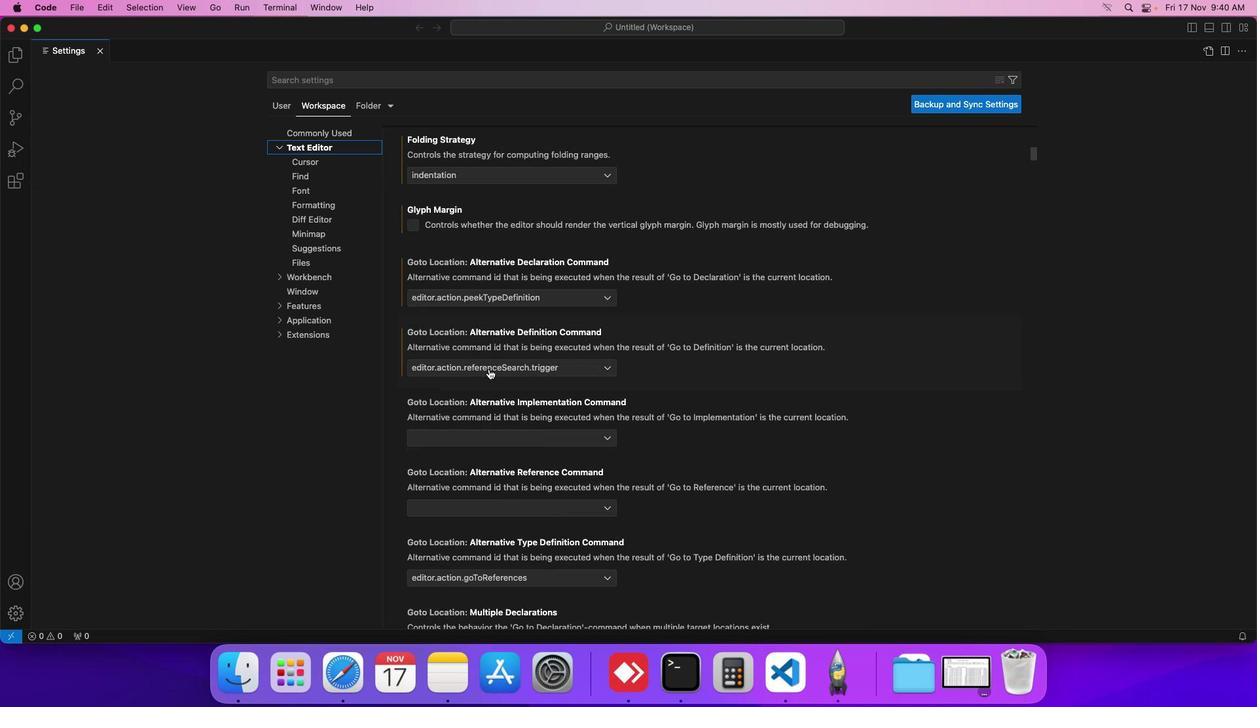 
Action: Mouse scrolled (489, 369) with delta (0, -1)
Screenshot: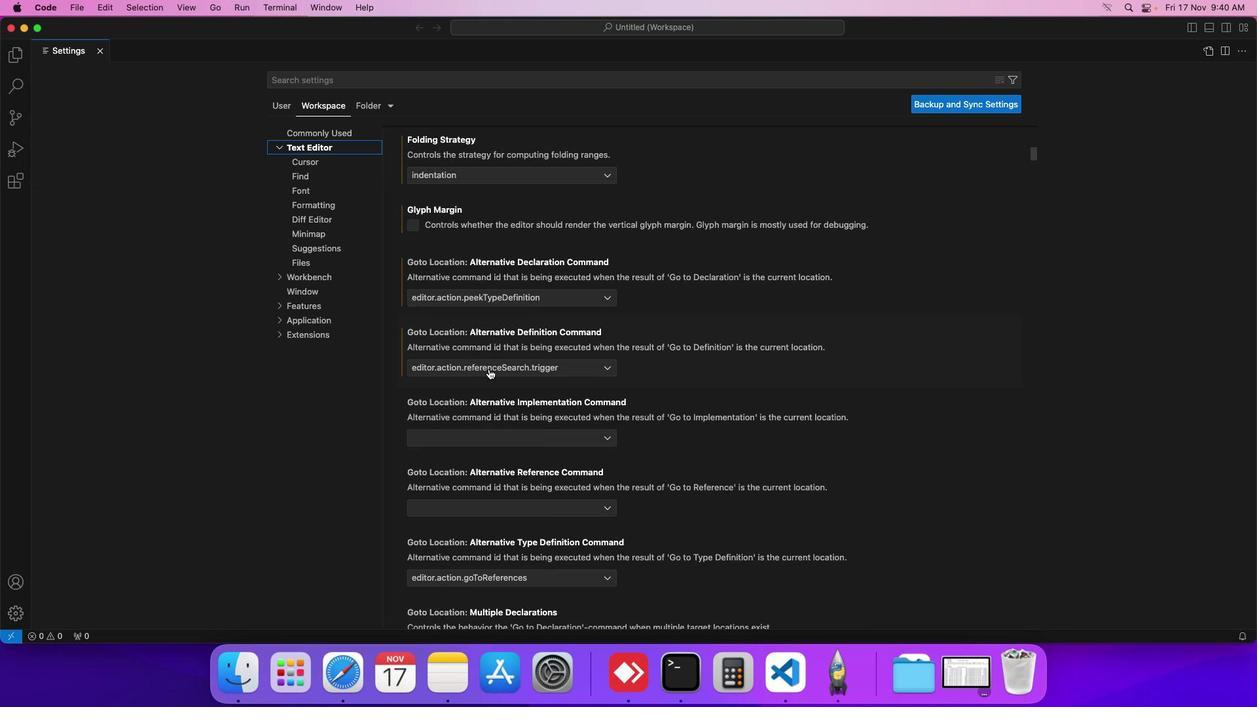 
Action: Mouse scrolled (489, 369) with delta (0, -1)
Screenshot: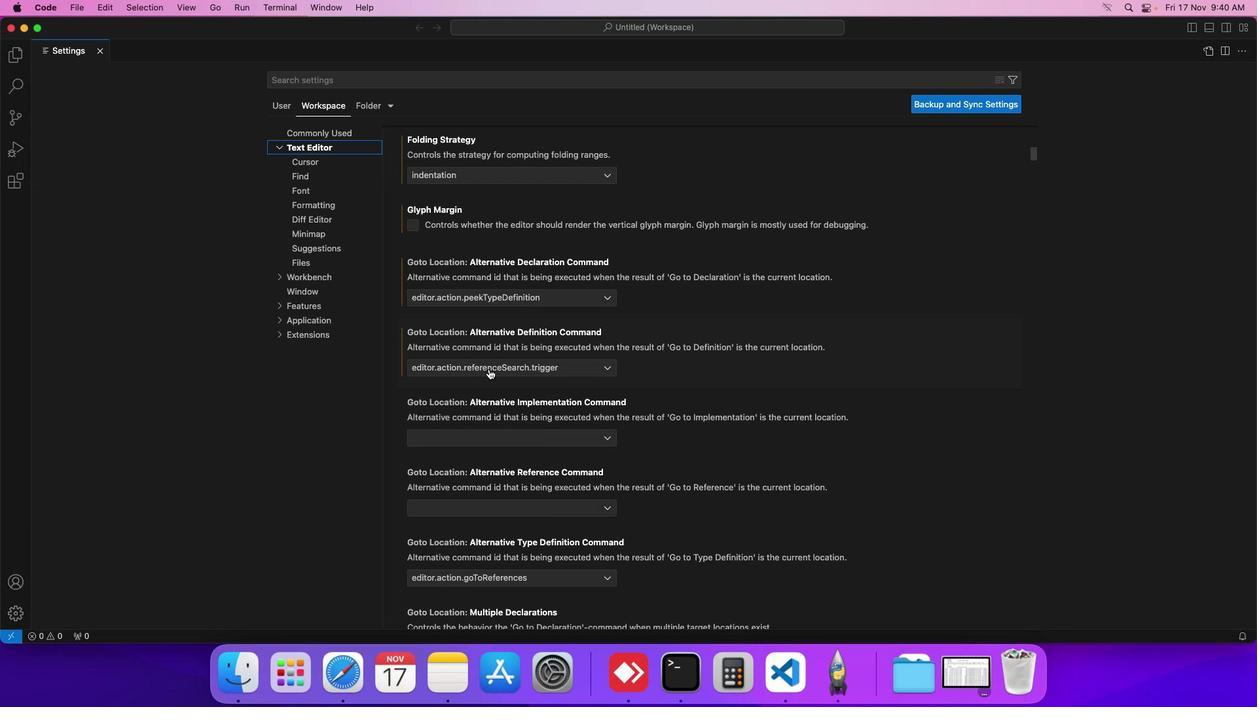 
Action: Mouse scrolled (489, 369) with delta (0, 0)
Screenshot: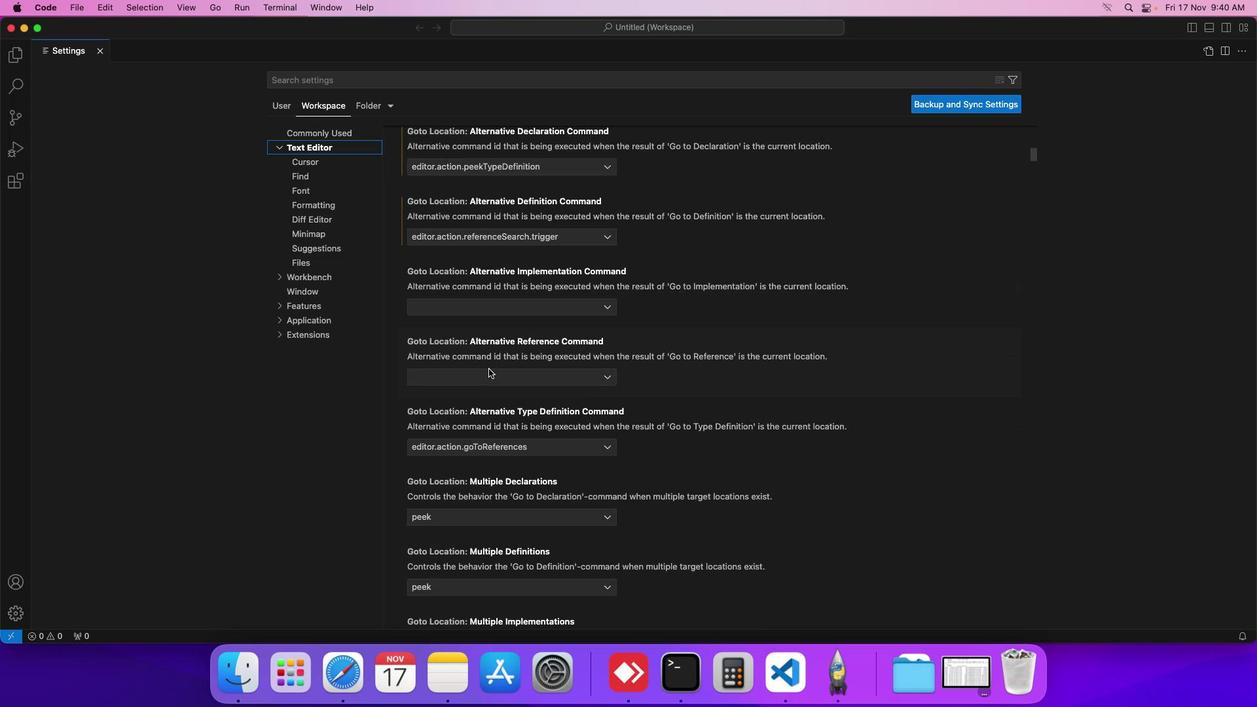 
Action: Mouse scrolled (489, 369) with delta (0, 0)
Screenshot: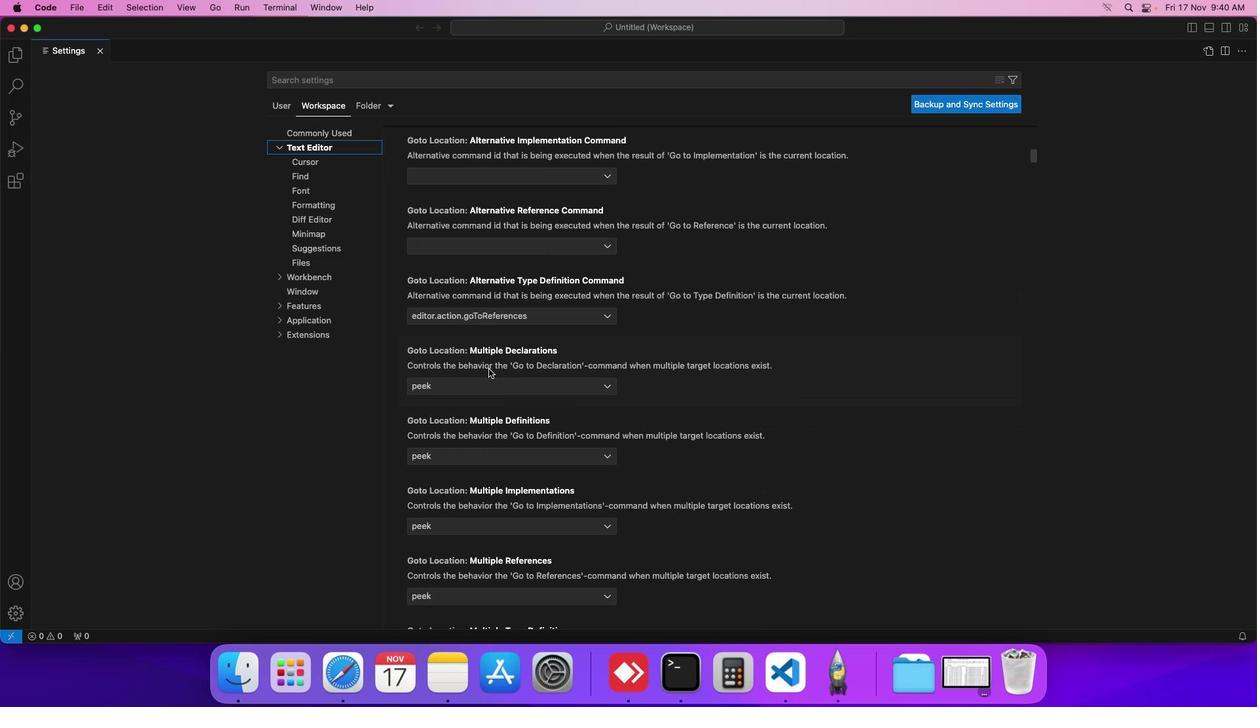 
Action: Mouse scrolled (489, 369) with delta (0, 0)
Screenshot: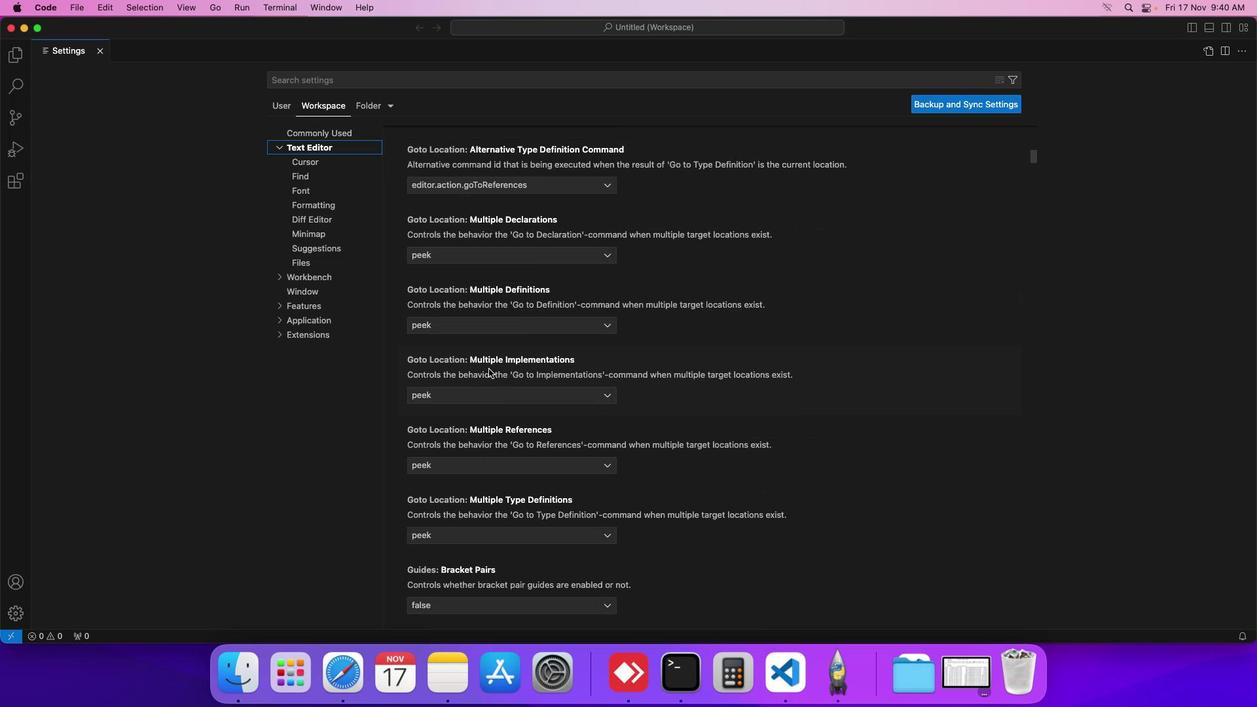 
Action: Mouse scrolled (489, 369) with delta (0, -1)
Screenshot: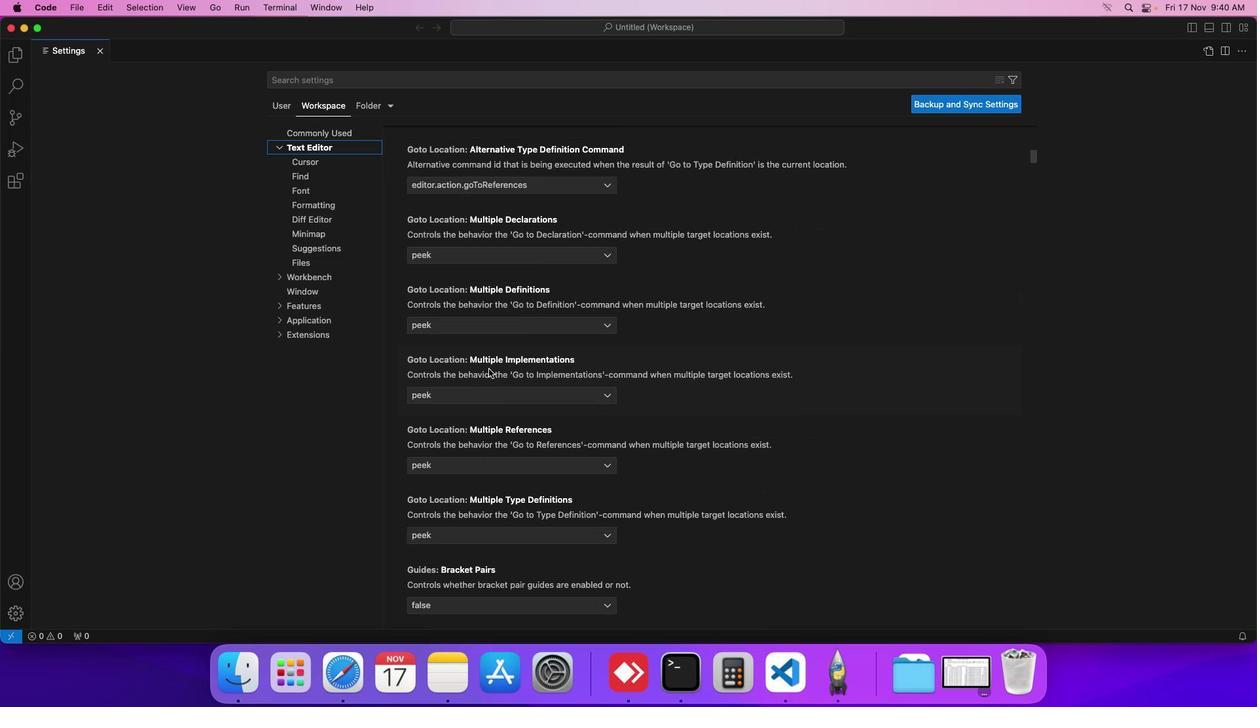 
Action: Mouse scrolled (489, 369) with delta (0, -1)
Screenshot: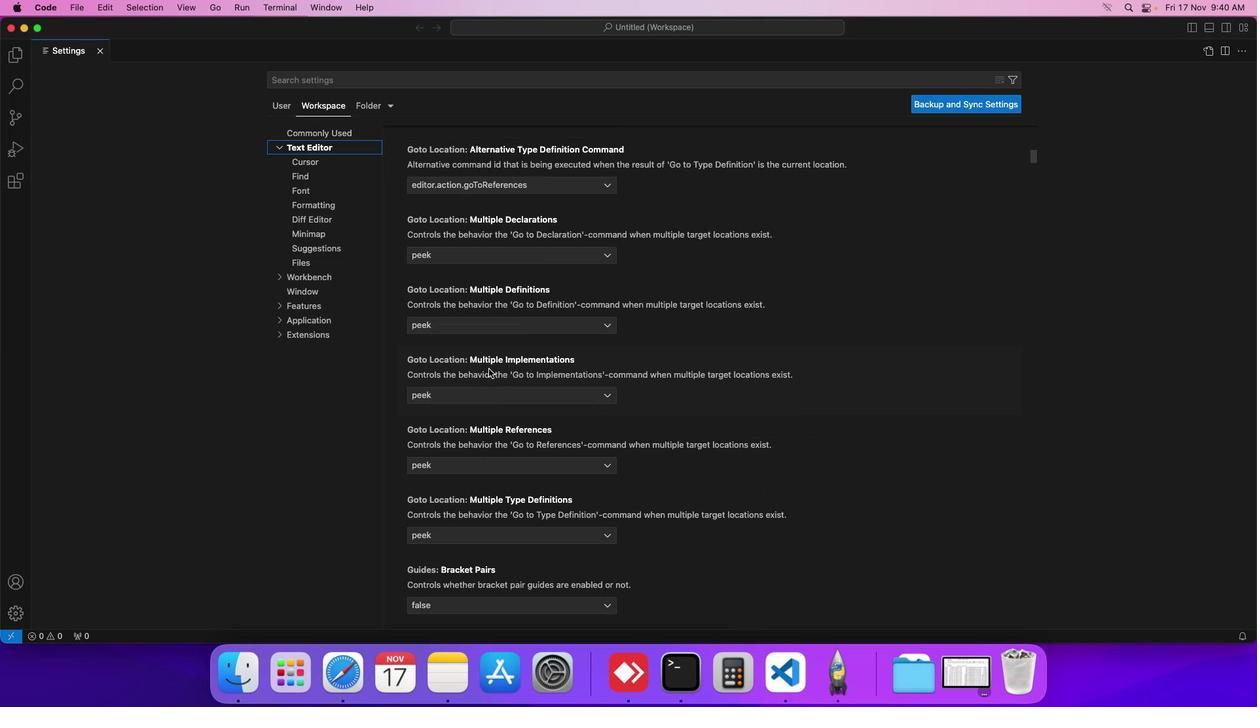 
Action: Mouse scrolled (489, 369) with delta (0, 0)
Screenshot: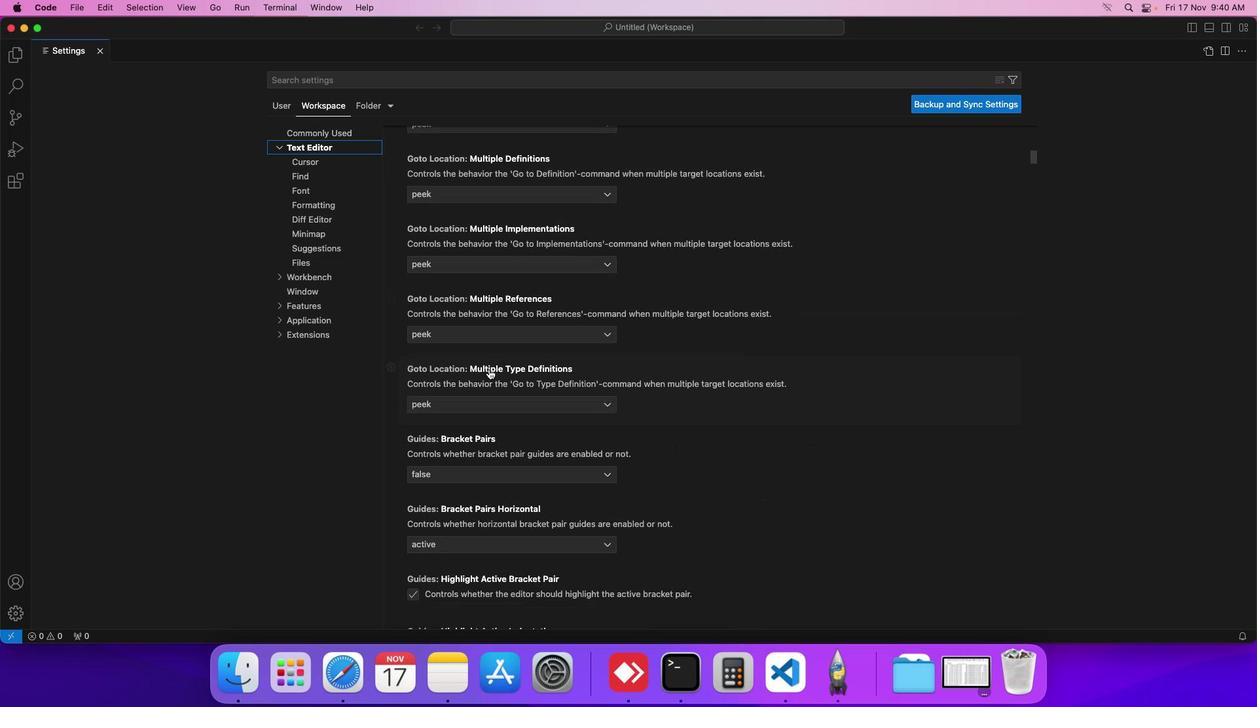 
Action: Mouse scrolled (489, 369) with delta (0, 0)
Screenshot: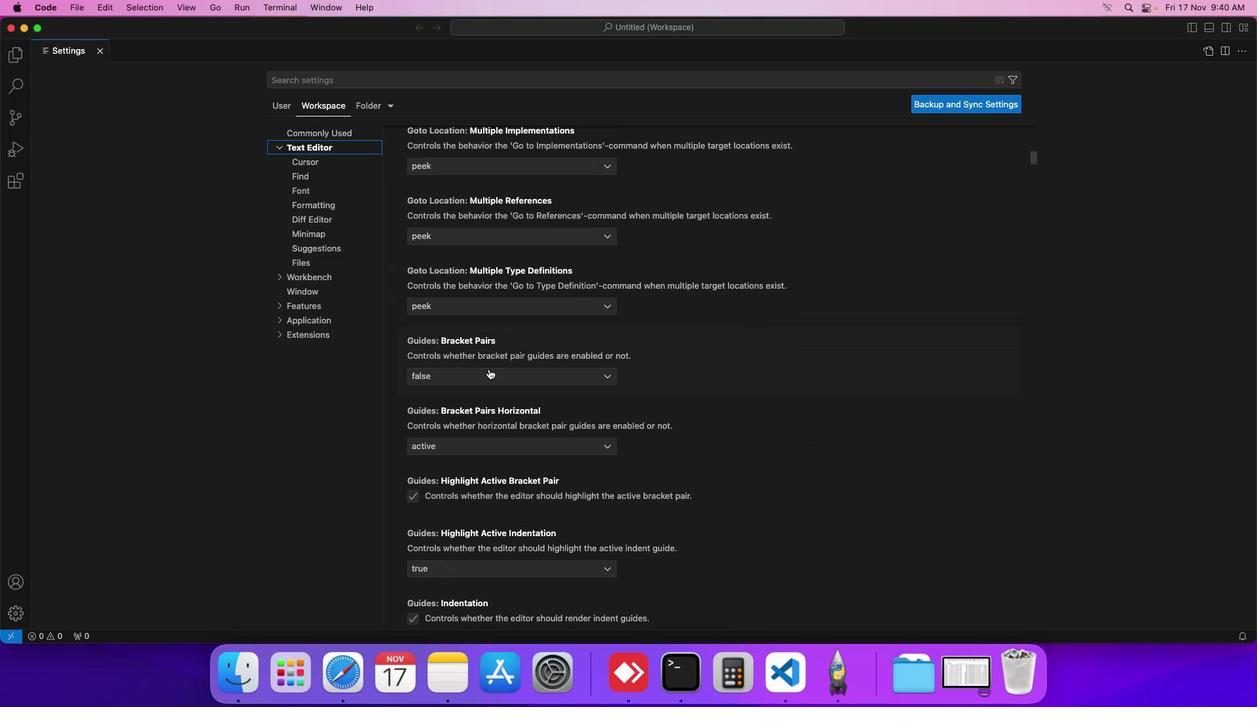 
Action: Mouse scrolled (489, 369) with delta (0, 0)
Screenshot: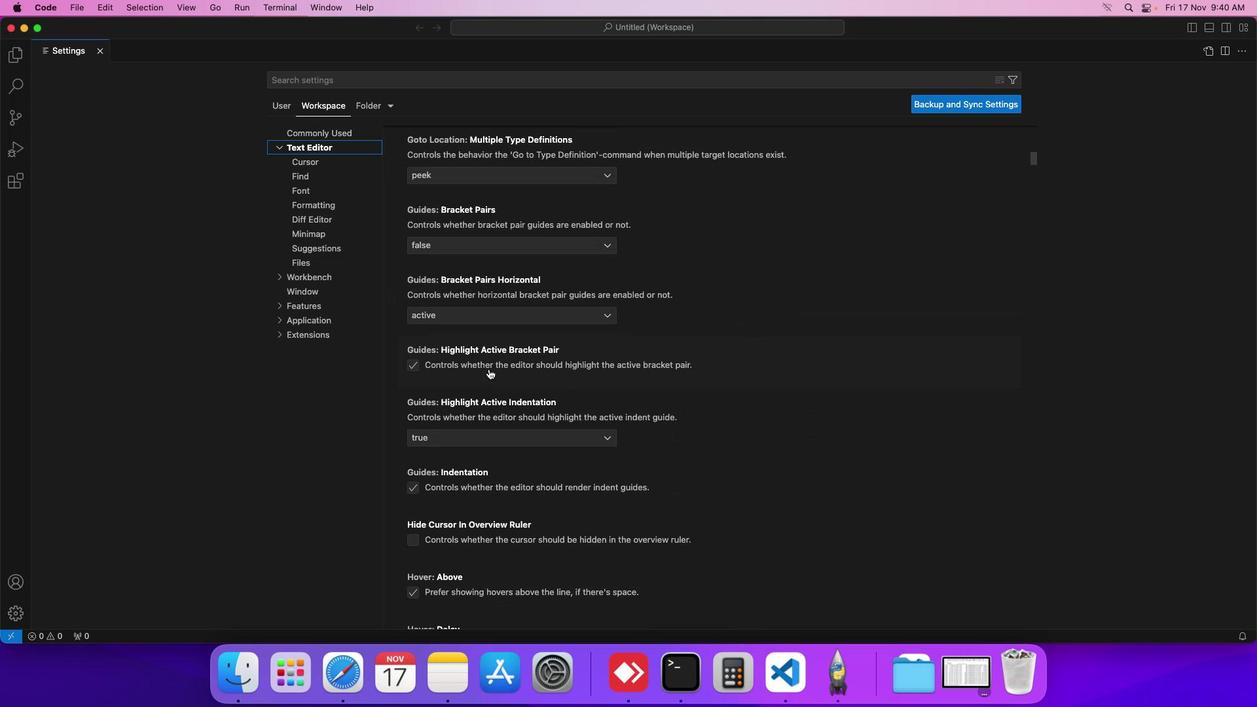 
Action: Mouse scrolled (489, 369) with delta (0, 0)
Screenshot: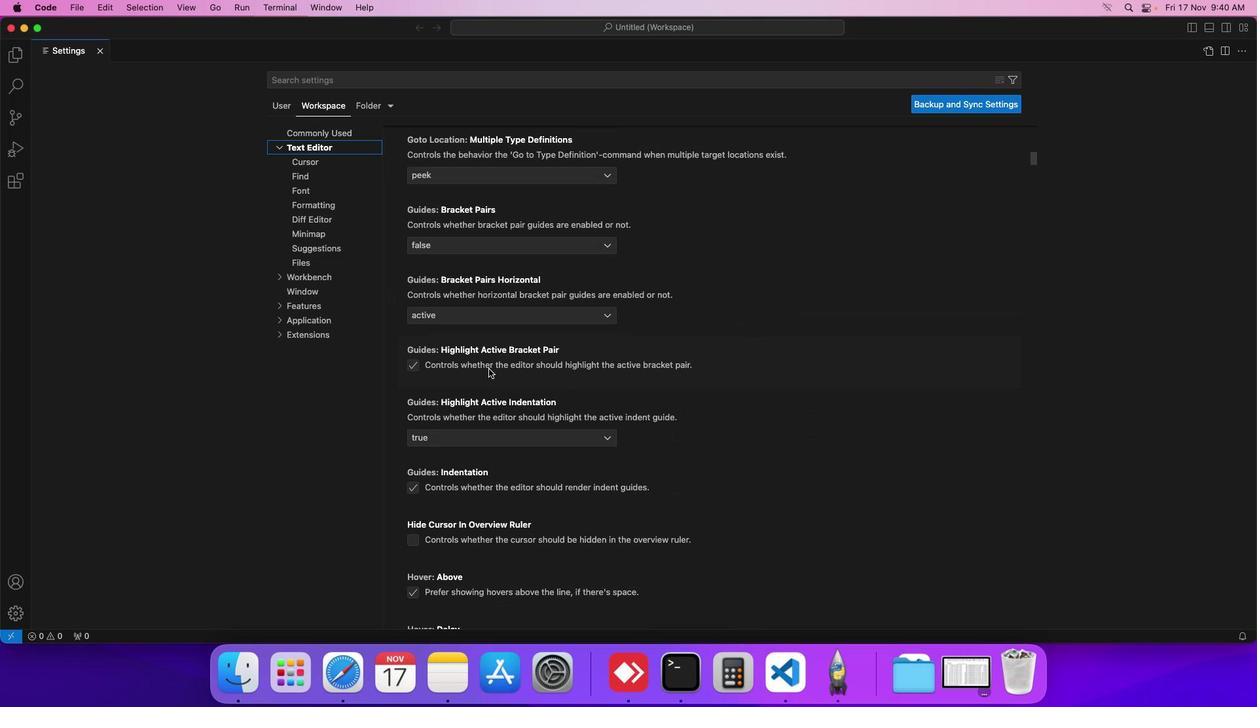 
Action: Mouse scrolled (489, 369) with delta (0, -1)
Screenshot: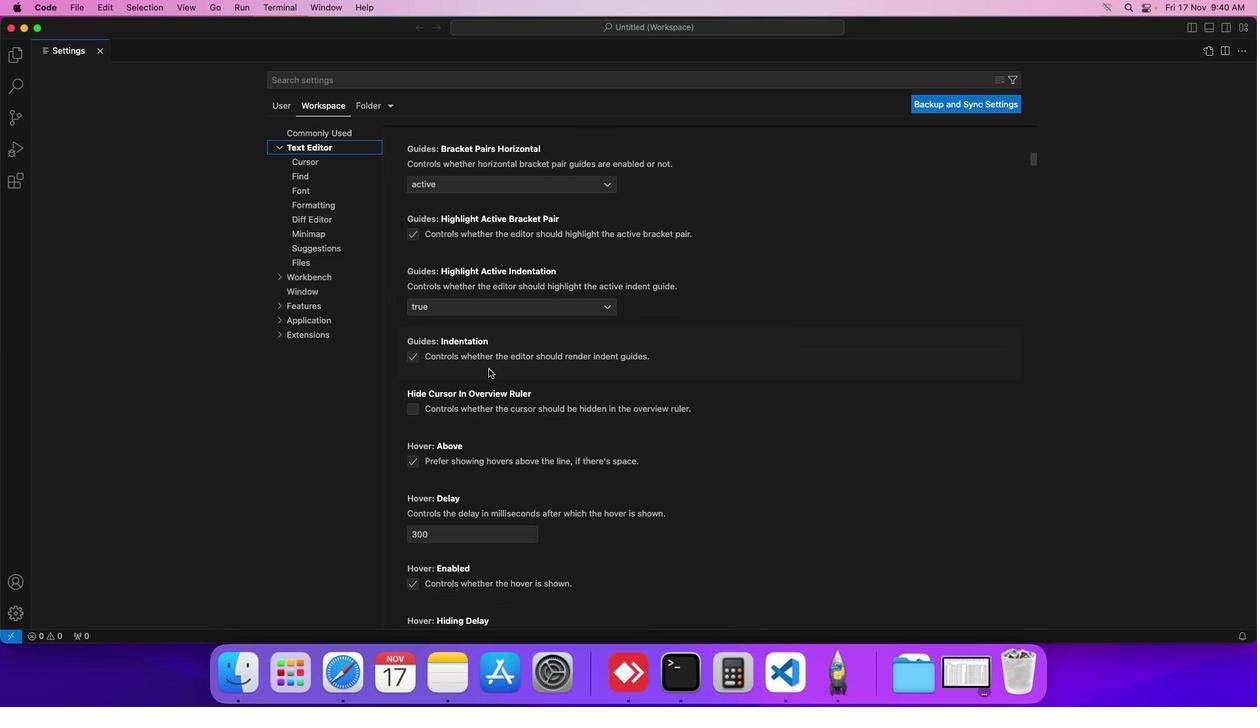 
Action: Mouse scrolled (489, 369) with delta (0, -1)
Screenshot: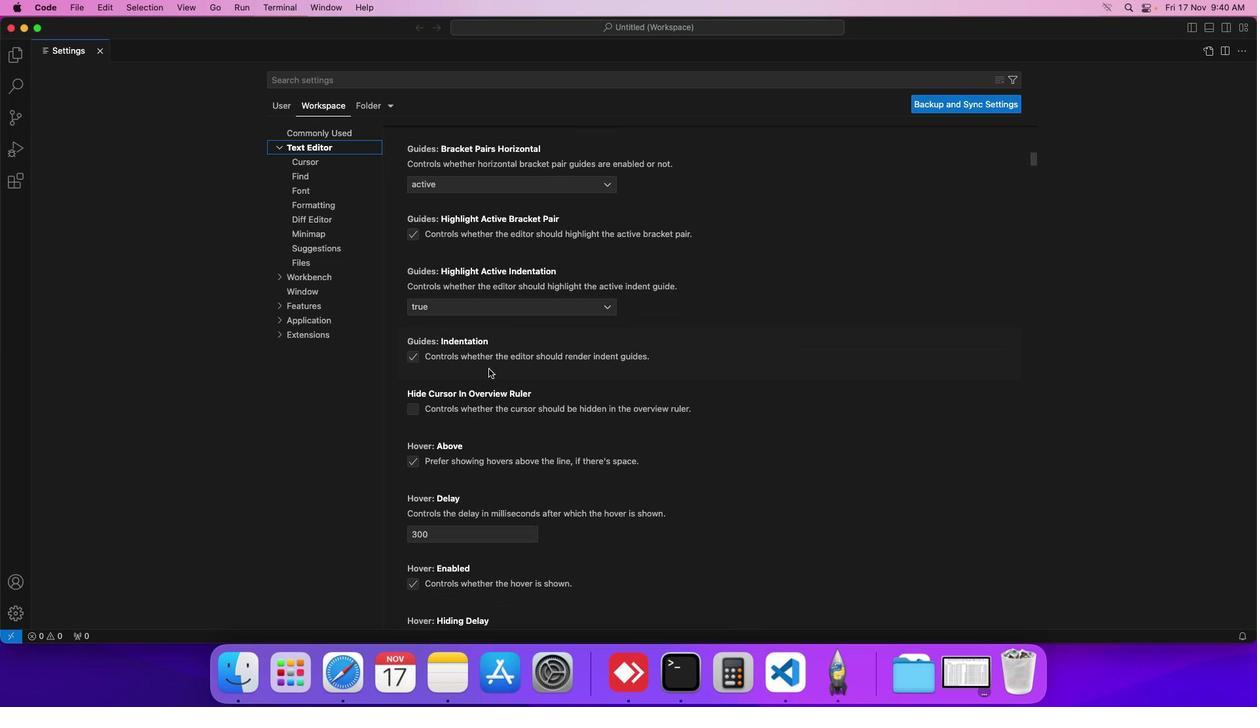 
Action: Mouse scrolled (489, 369) with delta (0, 0)
Screenshot: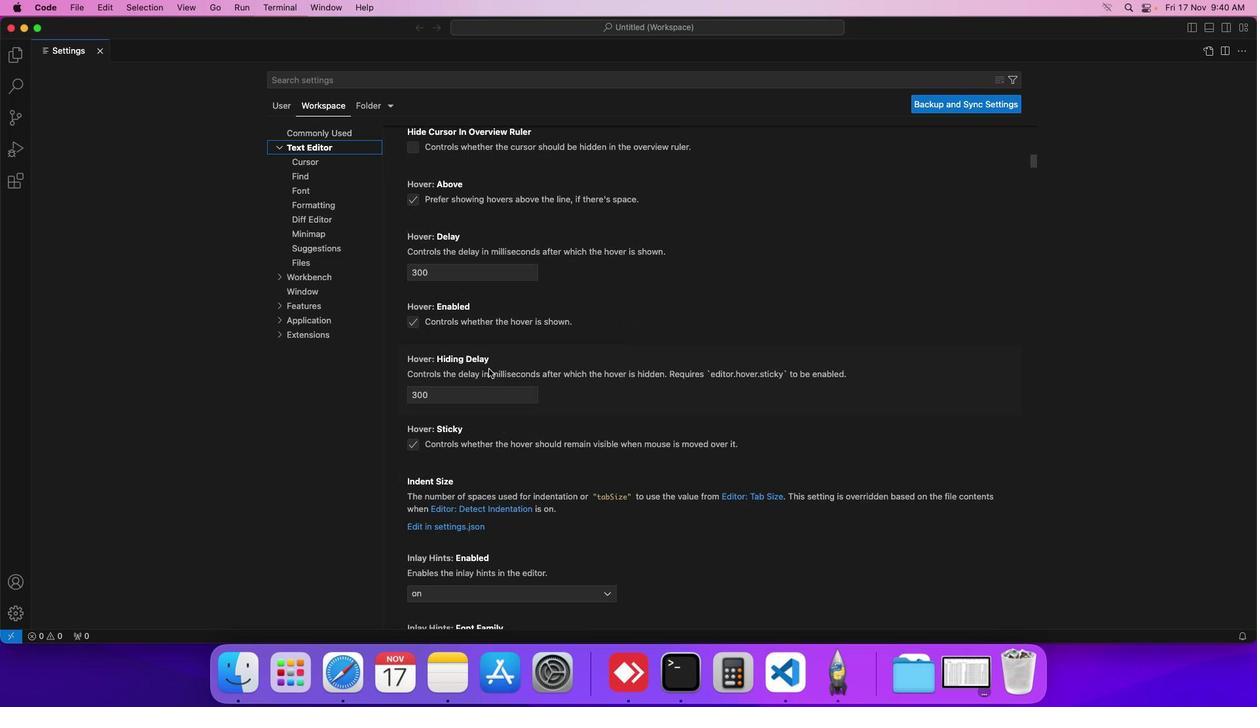 
Action: Mouse scrolled (489, 369) with delta (0, 0)
Screenshot: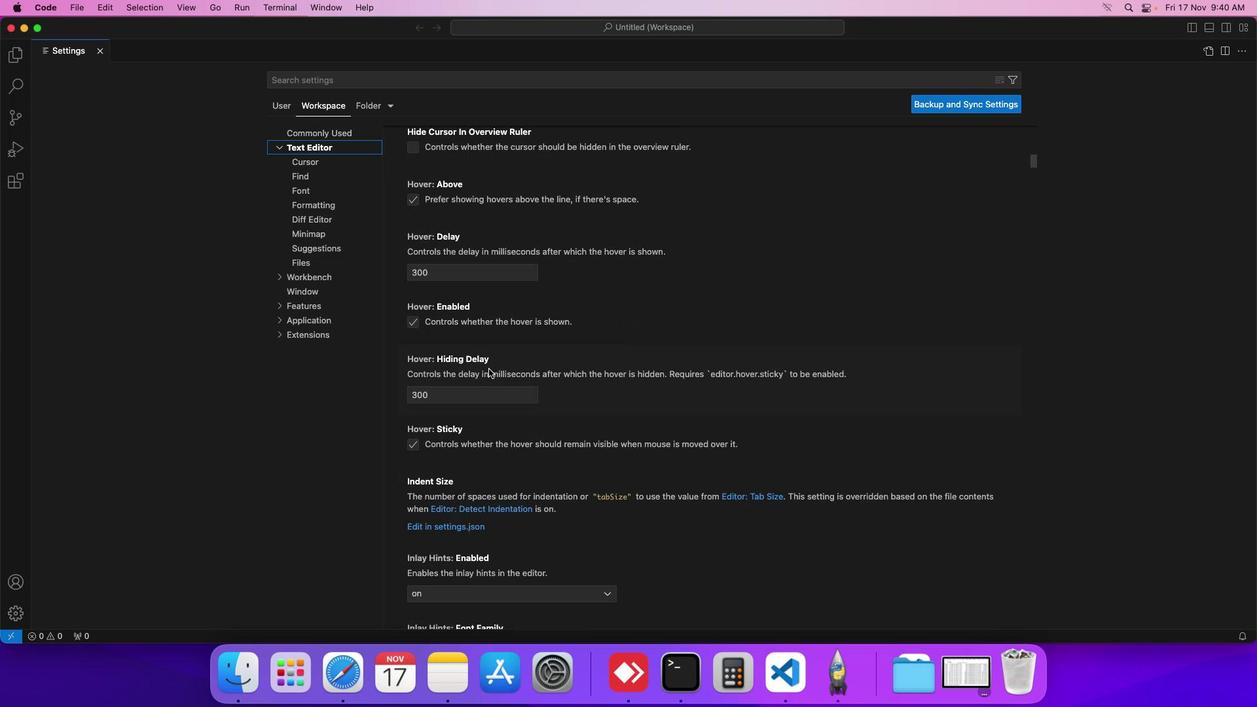 
Action: Mouse scrolled (489, 369) with delta (0, 0)
Screenshot: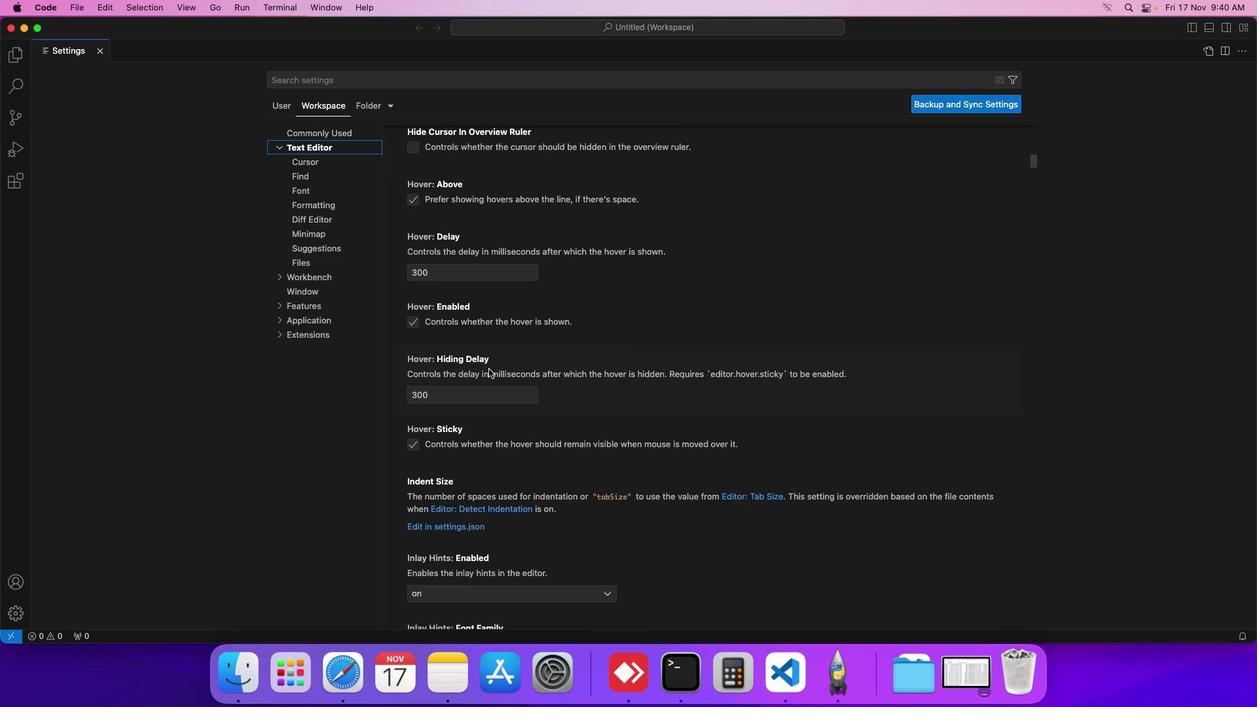 
Action: Mouse scrolled (489, 369) with delta (0, -1)
Screenshot: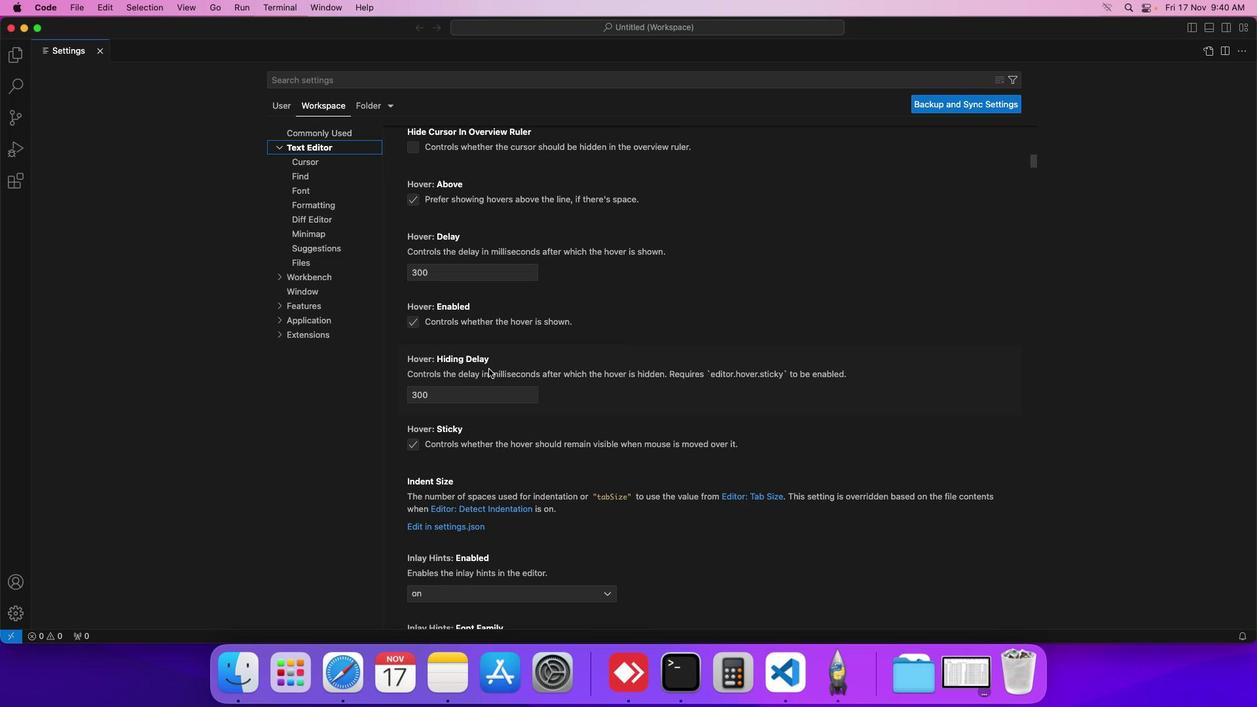 
Action: Mouse scrolled (489, 369) with delta (0, 0)
Screenshot: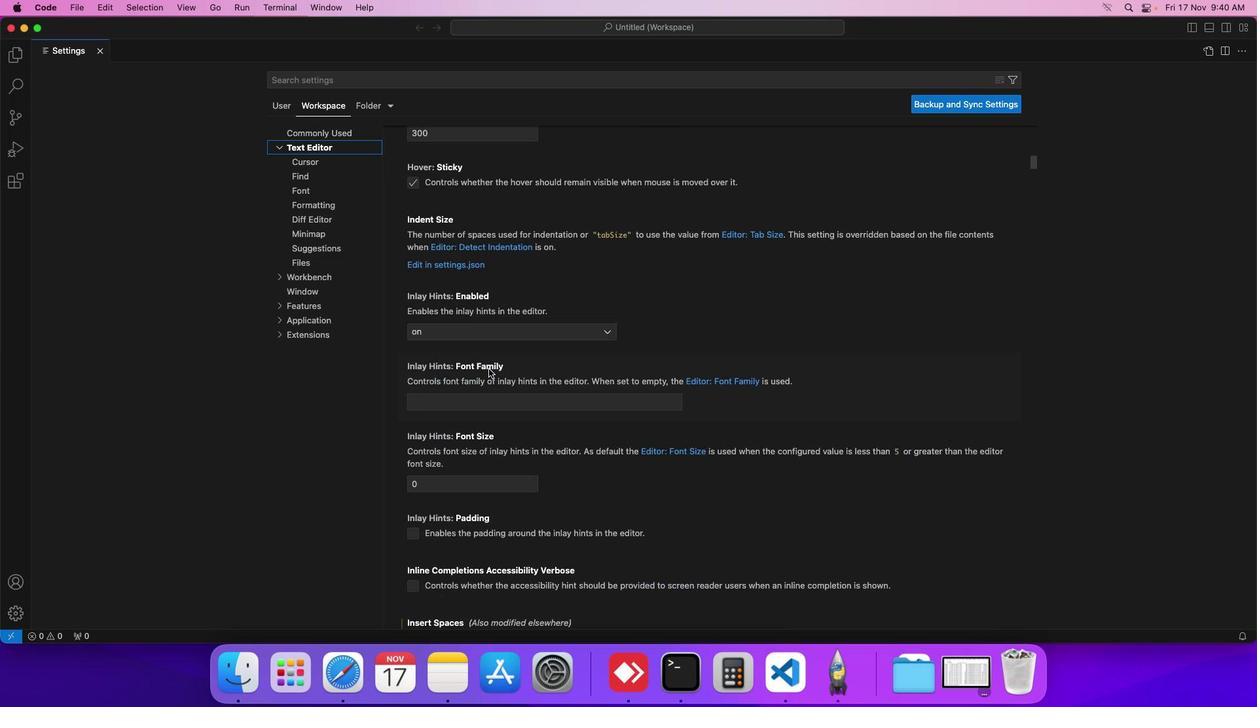 
Action: Mouse scrolled (489, 369) with delta (0, 0)
Screenshot: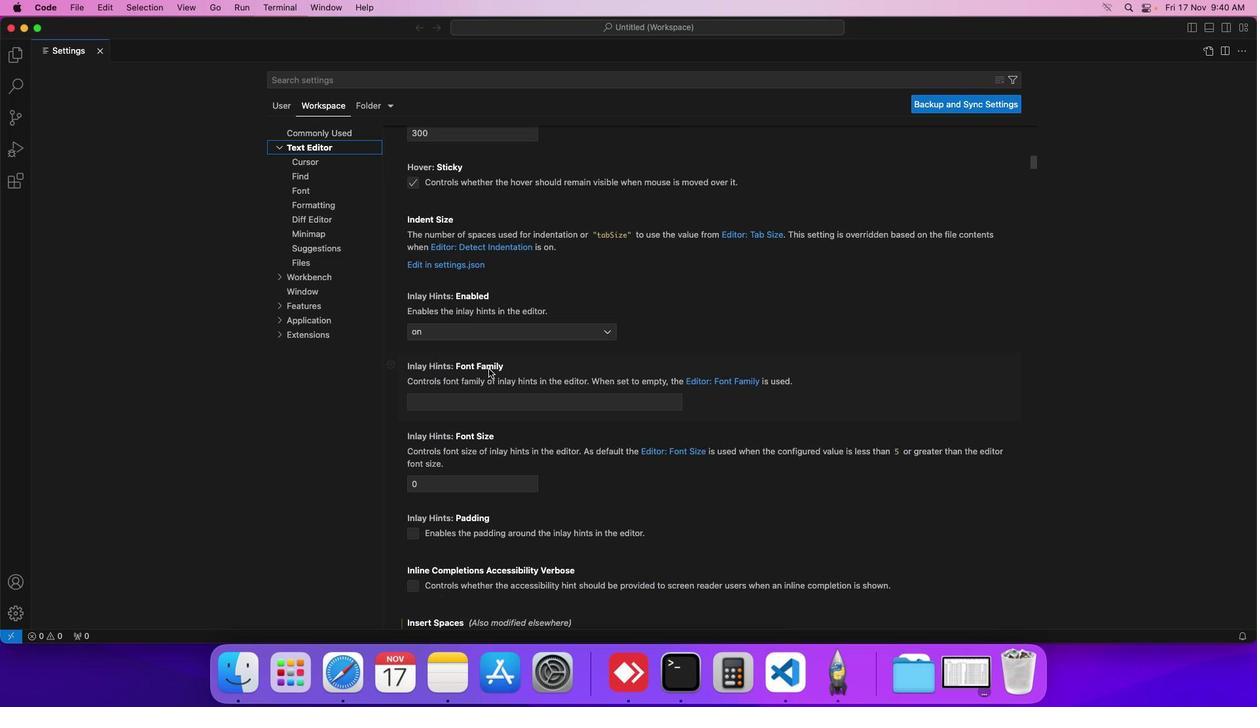 
Action: Mouse scrolled (489, 369) with delta (0, 0)
Screenshot: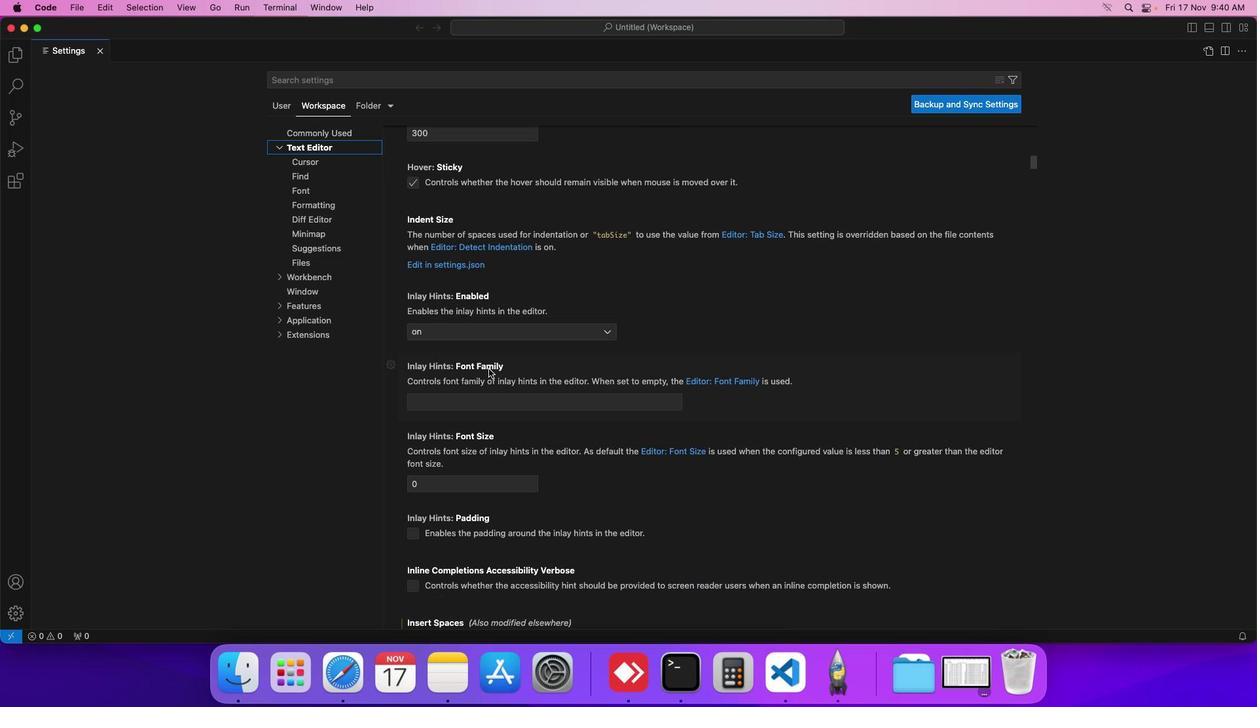 
Action: Mouse scrolled (489, 369) with delta (0, -1)
Screenshot: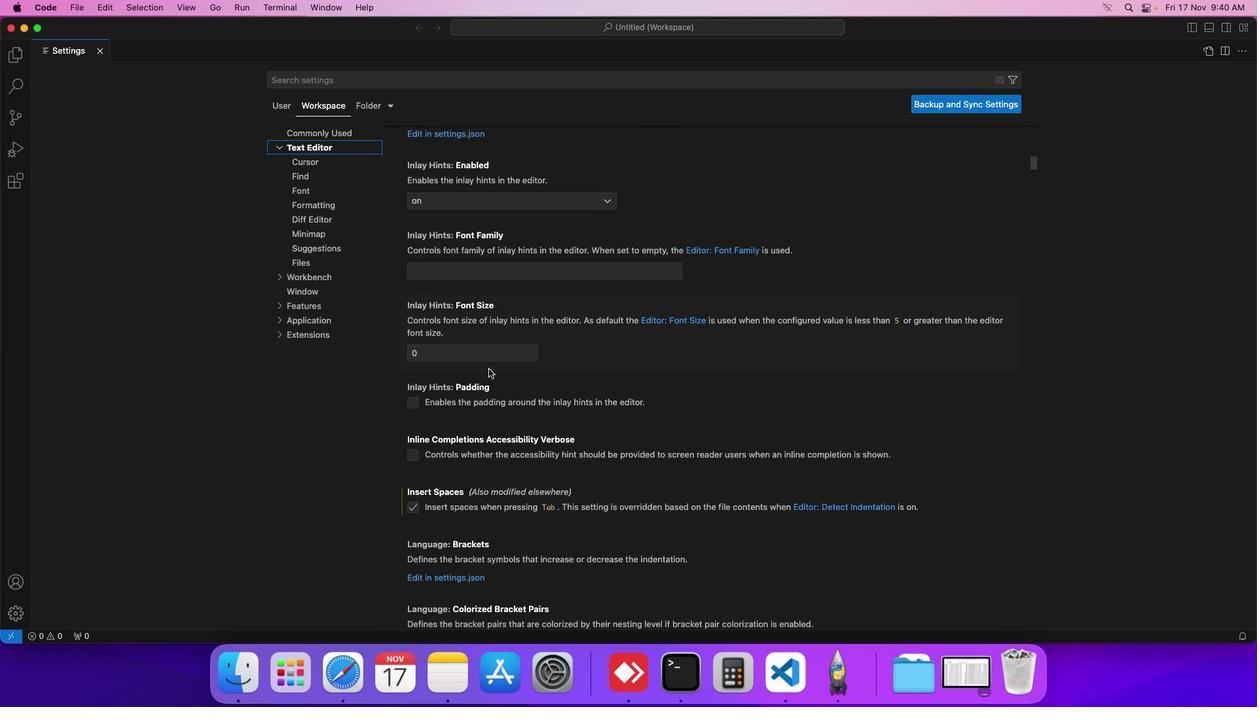 
Action: Mouse scrolled (489, 369) with delta (0, -1)
Screenshot: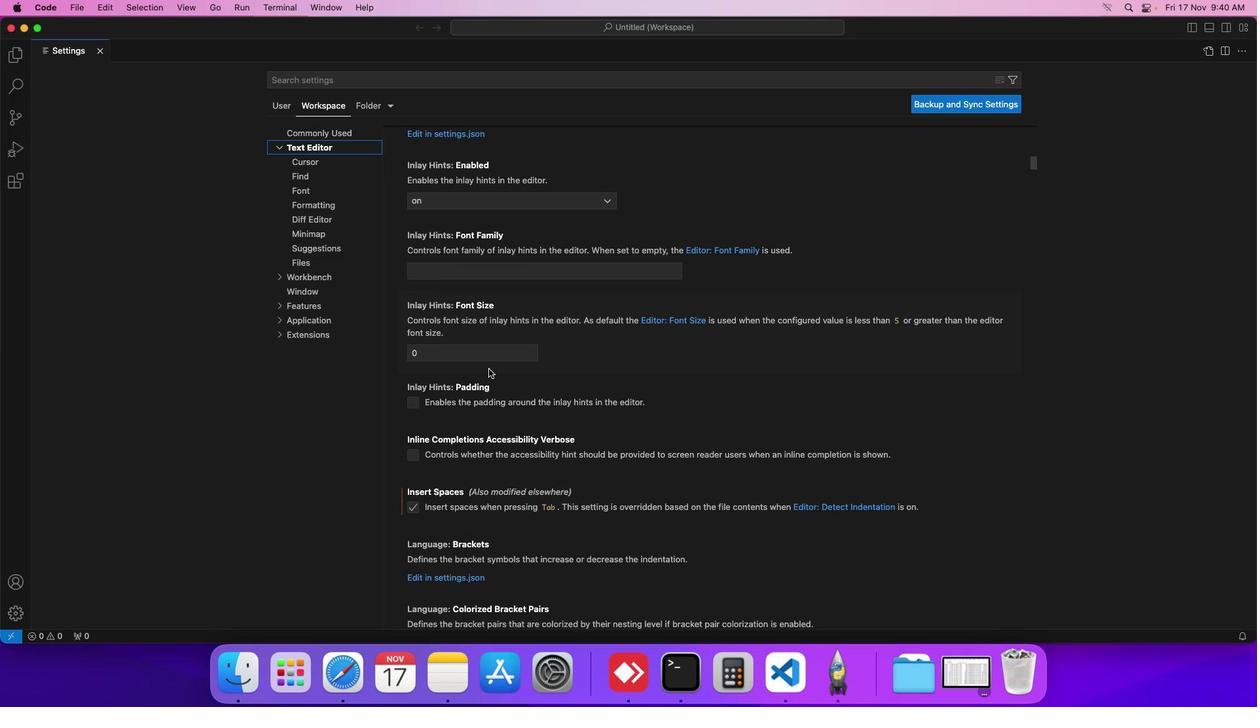 
Action: Mouse moved to (489, 369)
Screenshot: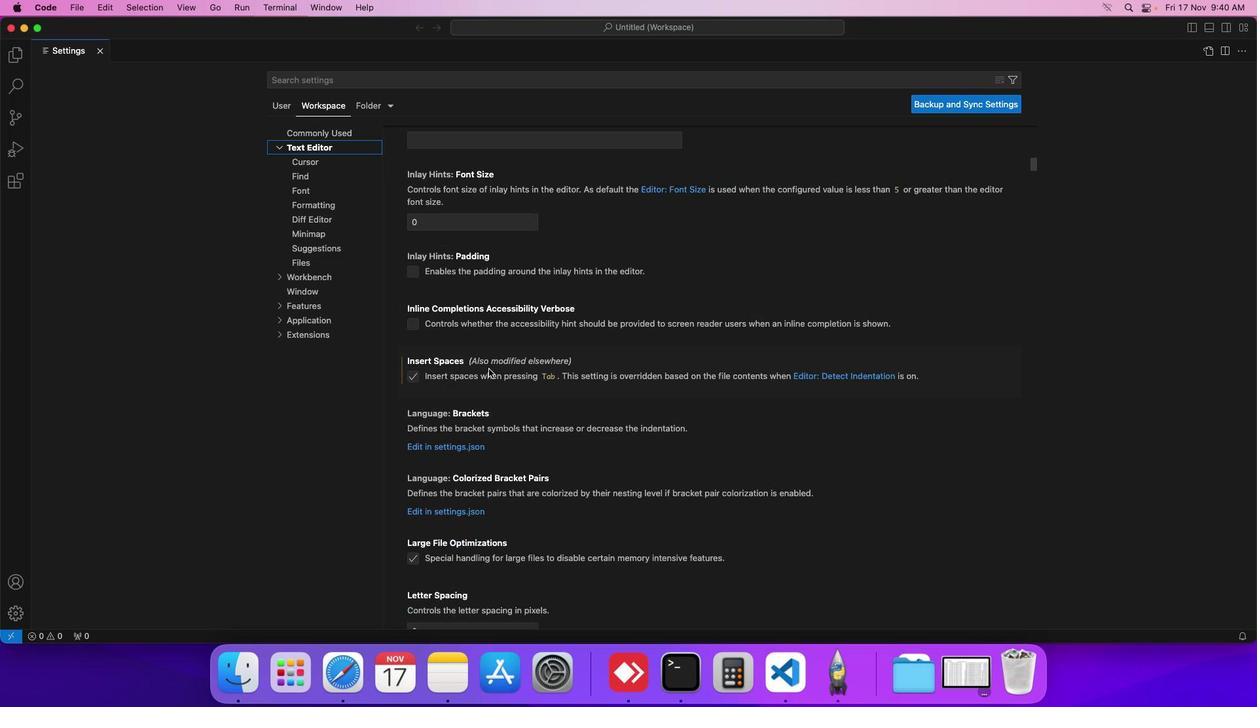 
Action: Mouse scrolled (489, 369) with delta (0, 0)
Screenshot: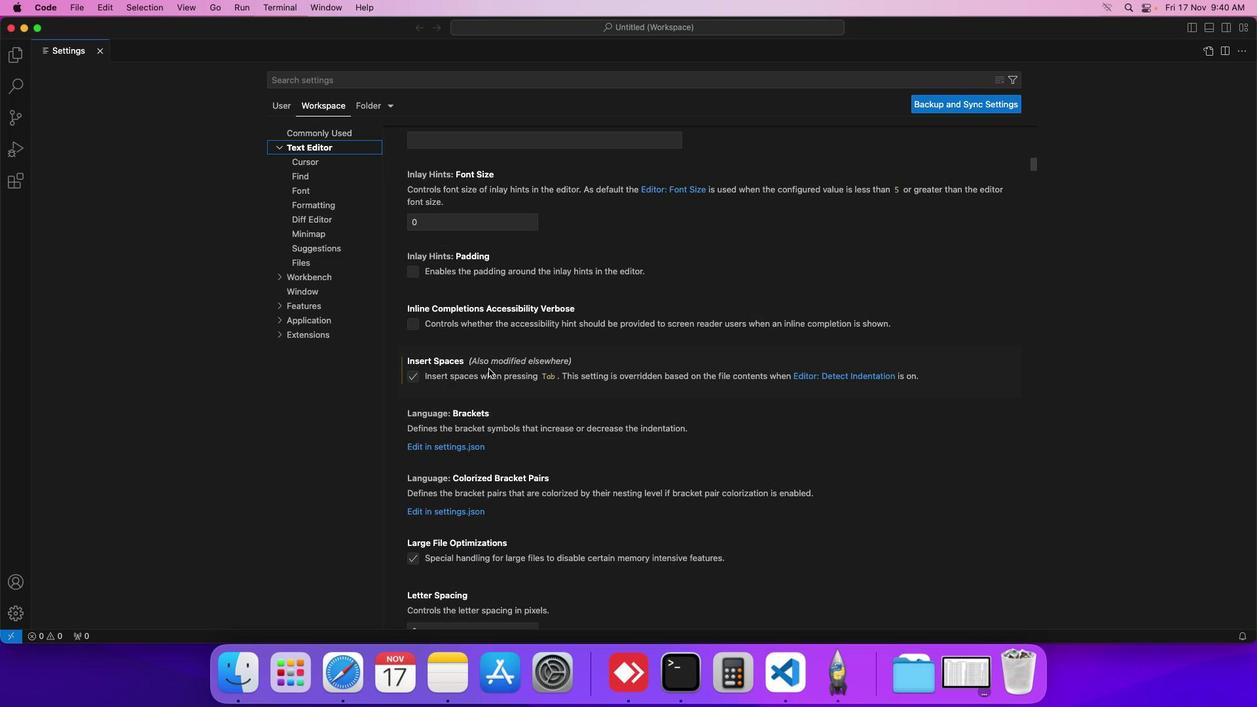 
Action: Mouse scrolled (489, 369) with delta (0, 0)
Screenshot: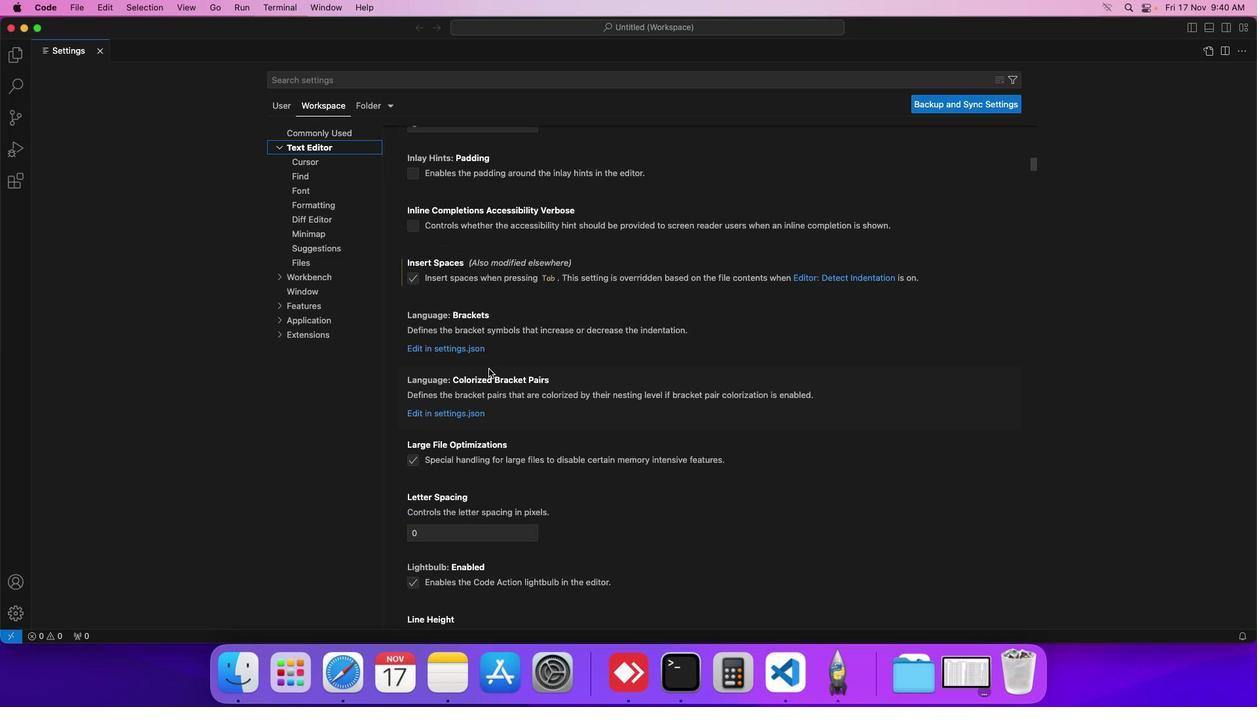 
Action: Mouse scrolled (489, 369) with delta (0, 0)
Screenshot: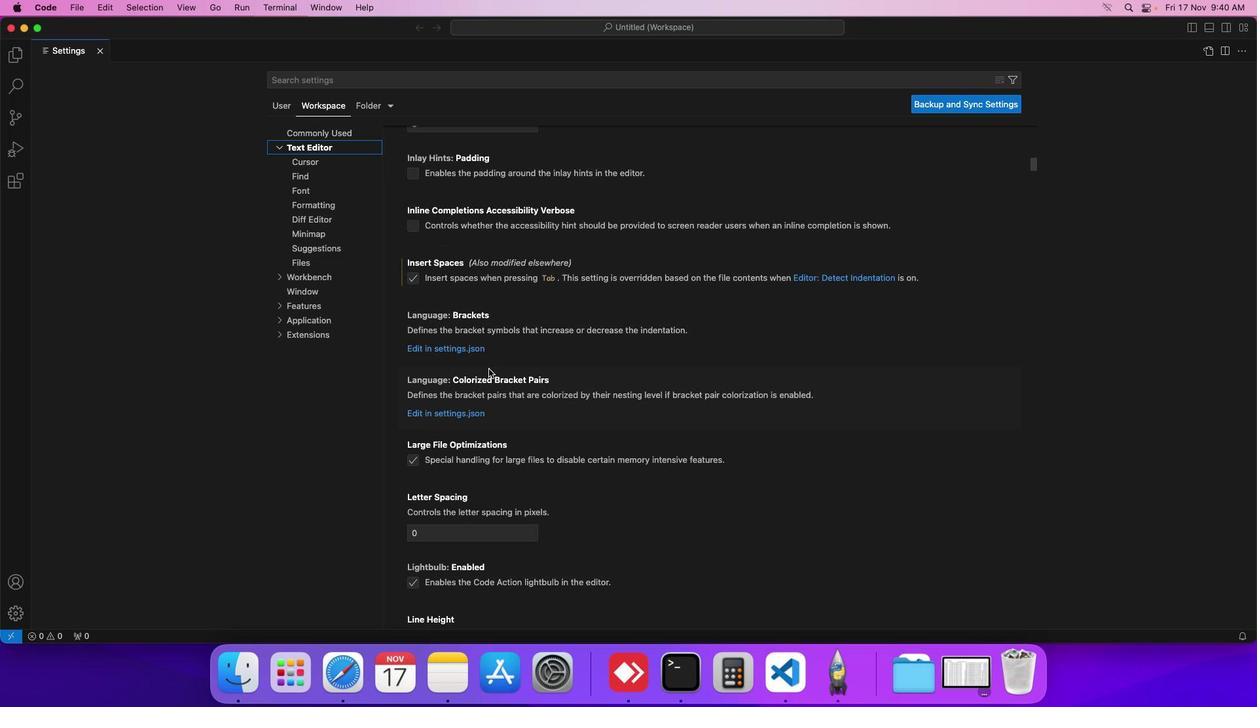 
Action: Mouse scrolled (489, 369) with delta (0, 0)
Screenshot: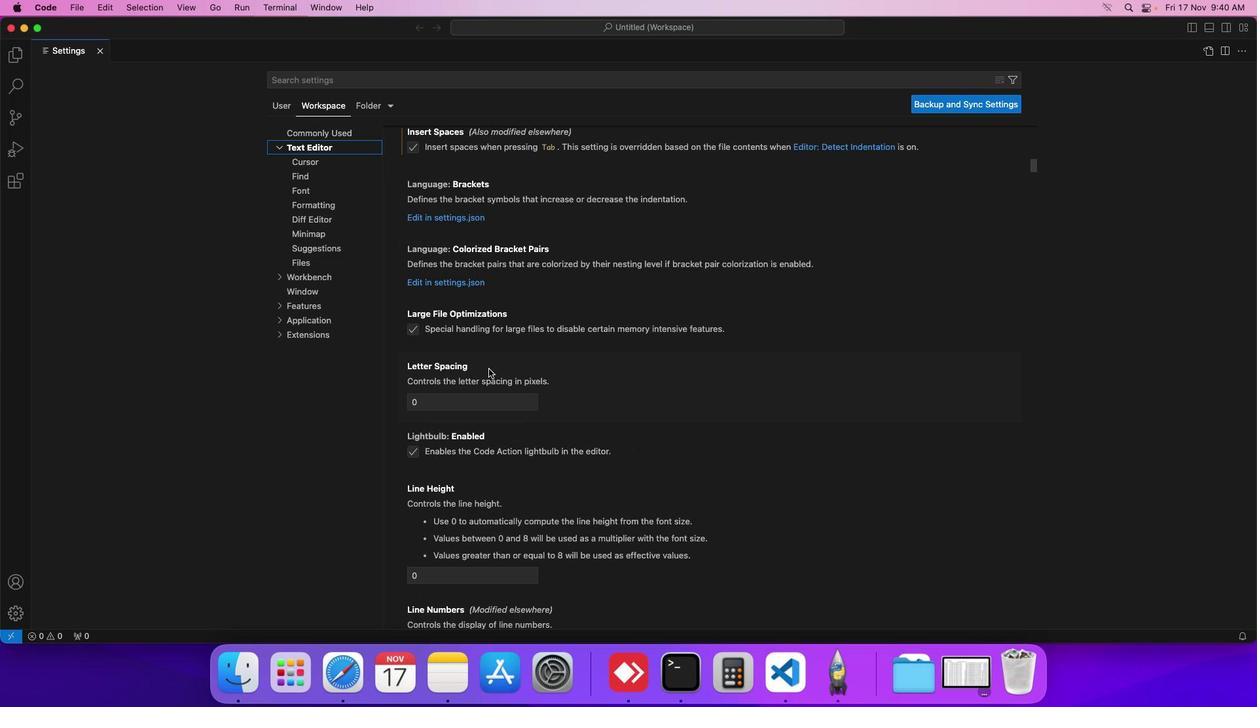
Action: Mouse scrolled (489, 369) with delta (0, -1)
Screenshot: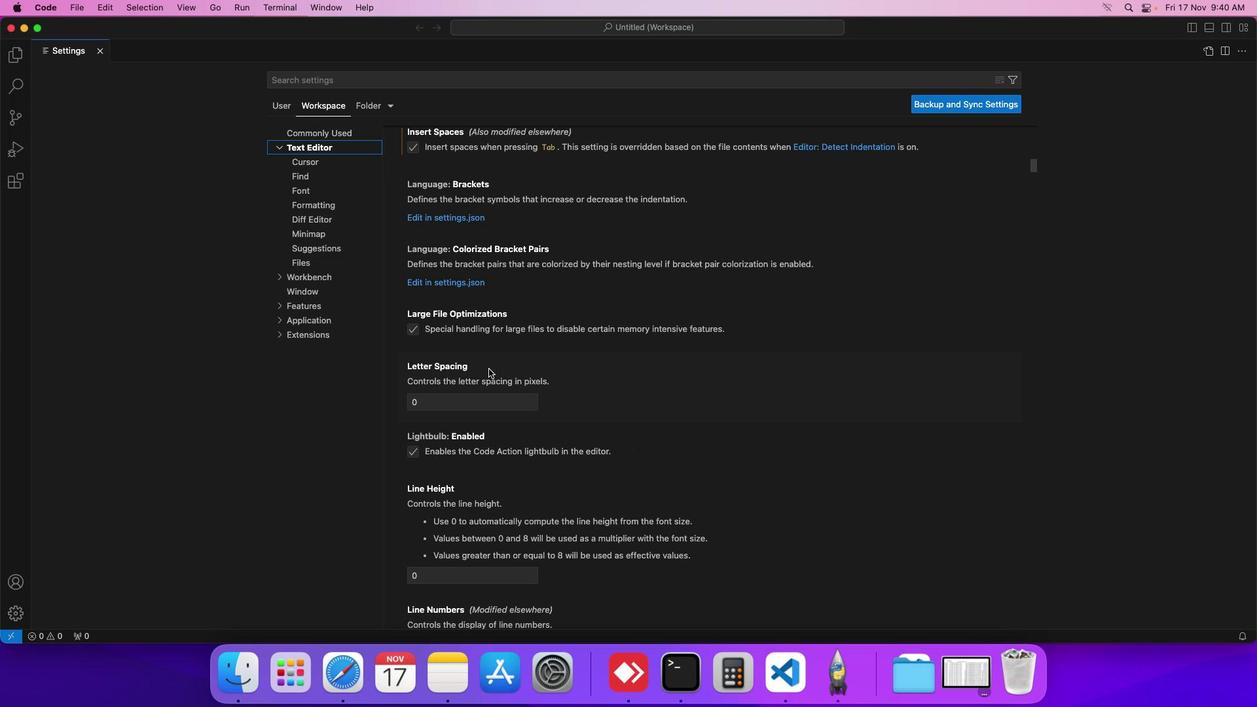 
Action: Mouse moved to (489, 369)
Screenshot: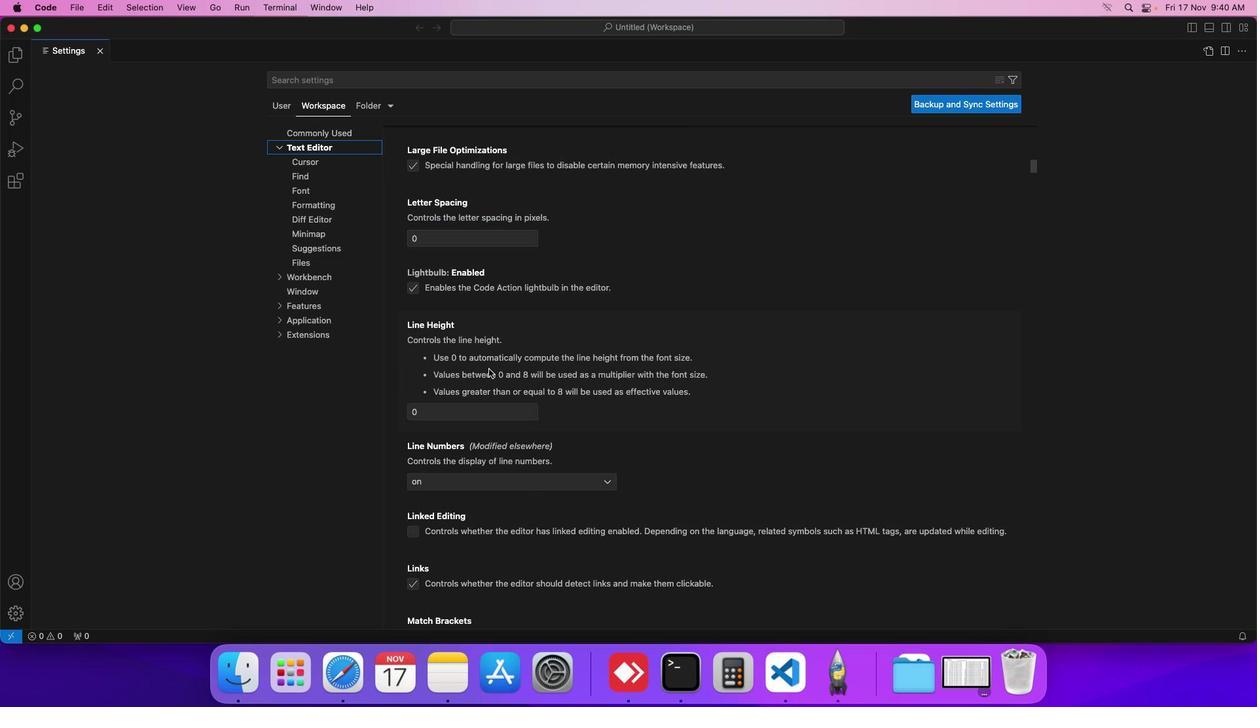 
Action: Mouse scrolled (489, 369) with delta (0, 0)
Screenshot: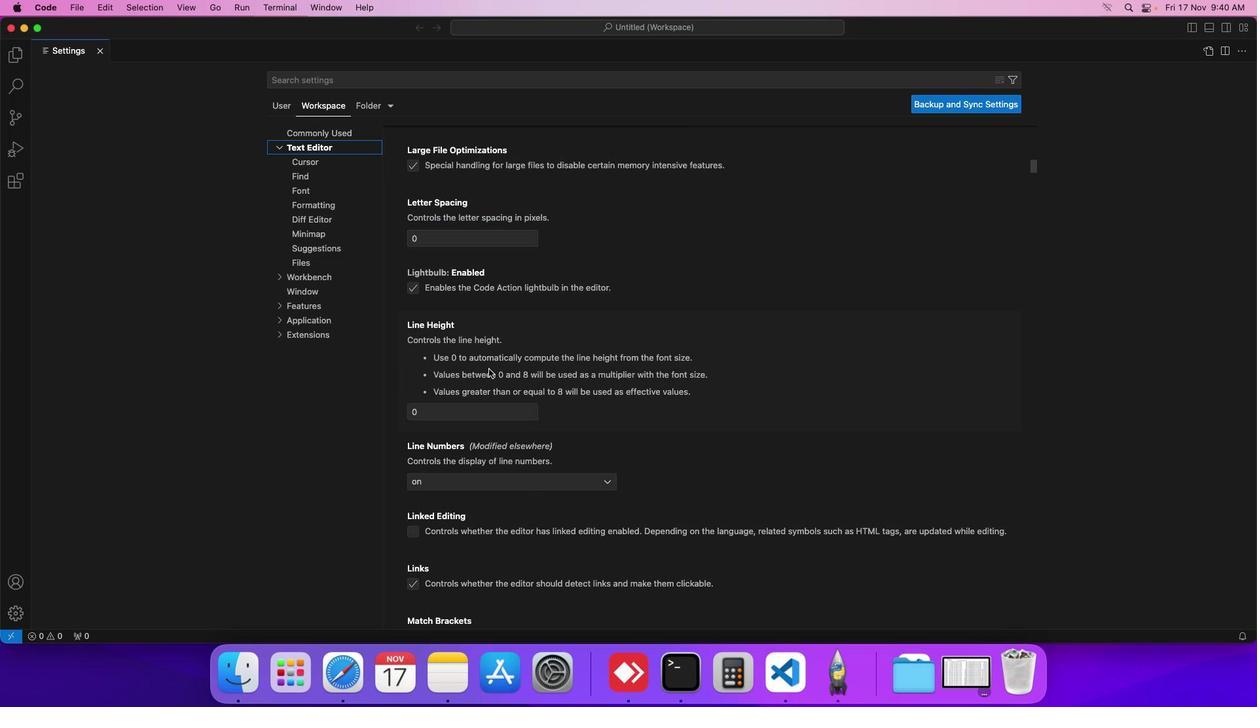 
Action: Mouse scrolled (489, 369) with delta (0, 0)
Screenshot: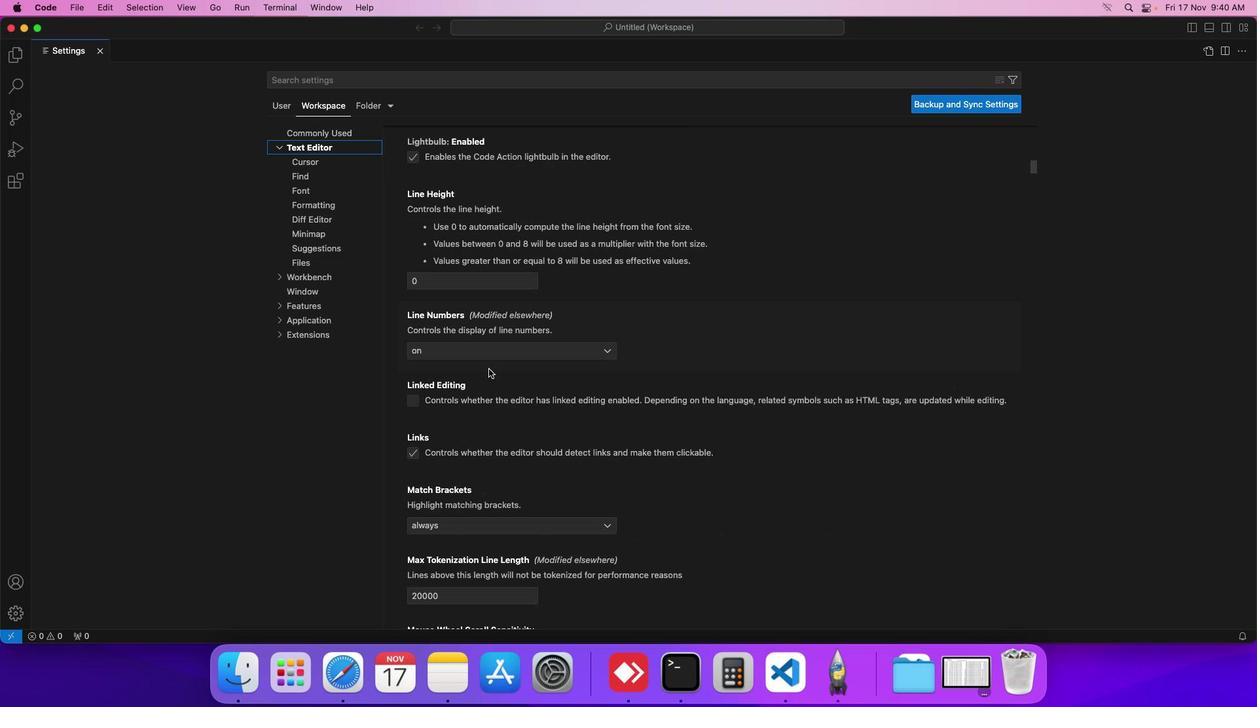 
Action: Mouse scrolled (489, 369) with delta (0, 0)
Screenshot: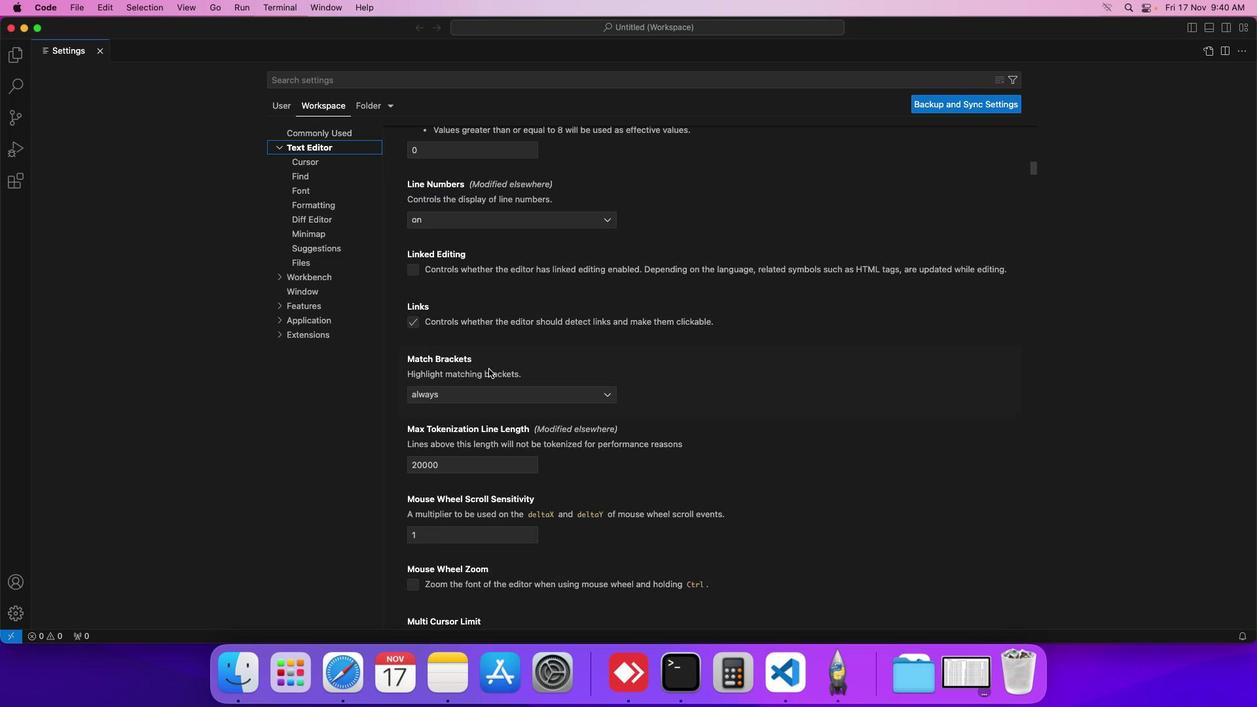 
Action: Mouse scrolled (489, 369) with delta (0, -1)
Screenshot: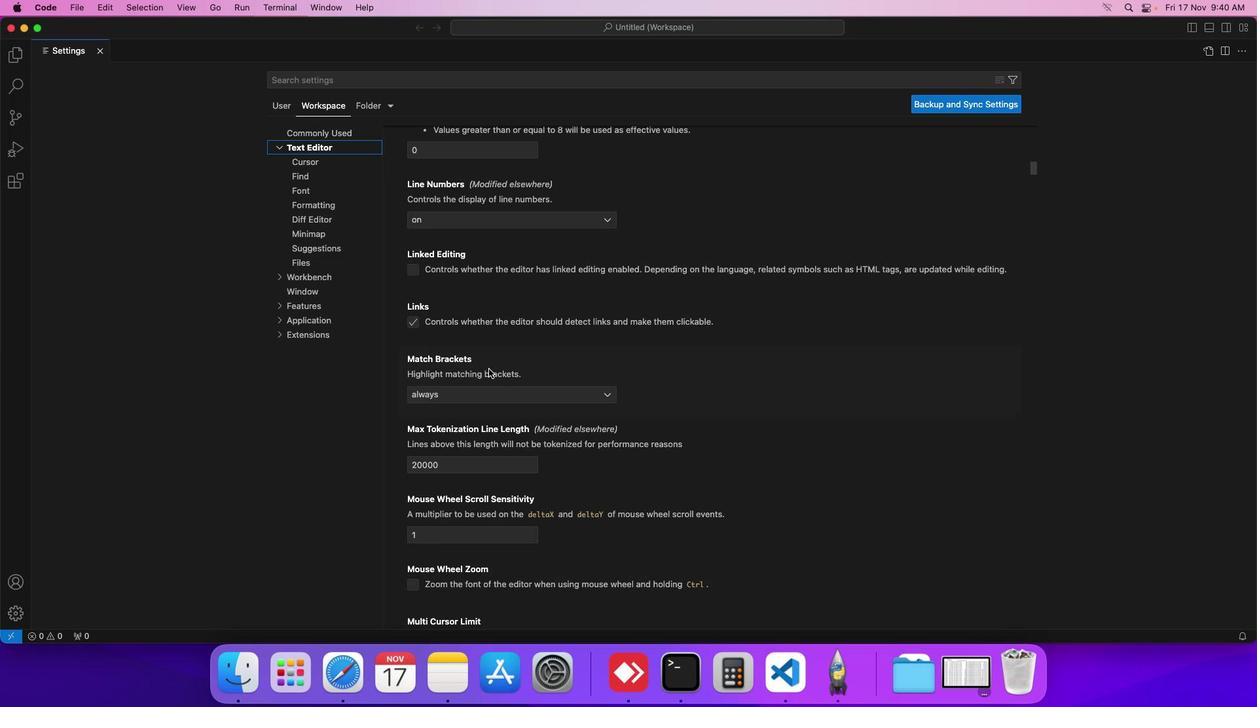 
Action: Mouse scrolled (489, 369) with delta (0, -1)
Screenshot: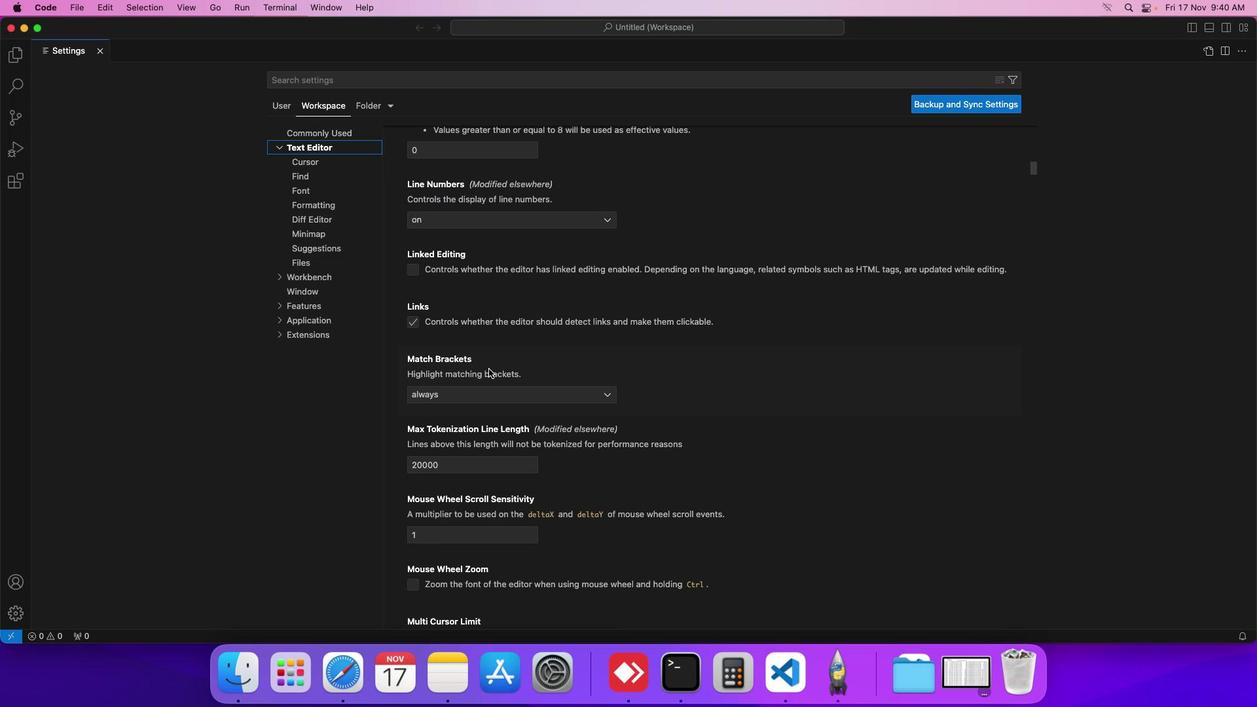 
Action: Mouse scrolled (489, 369) with delta (0, 0)
Screenshot: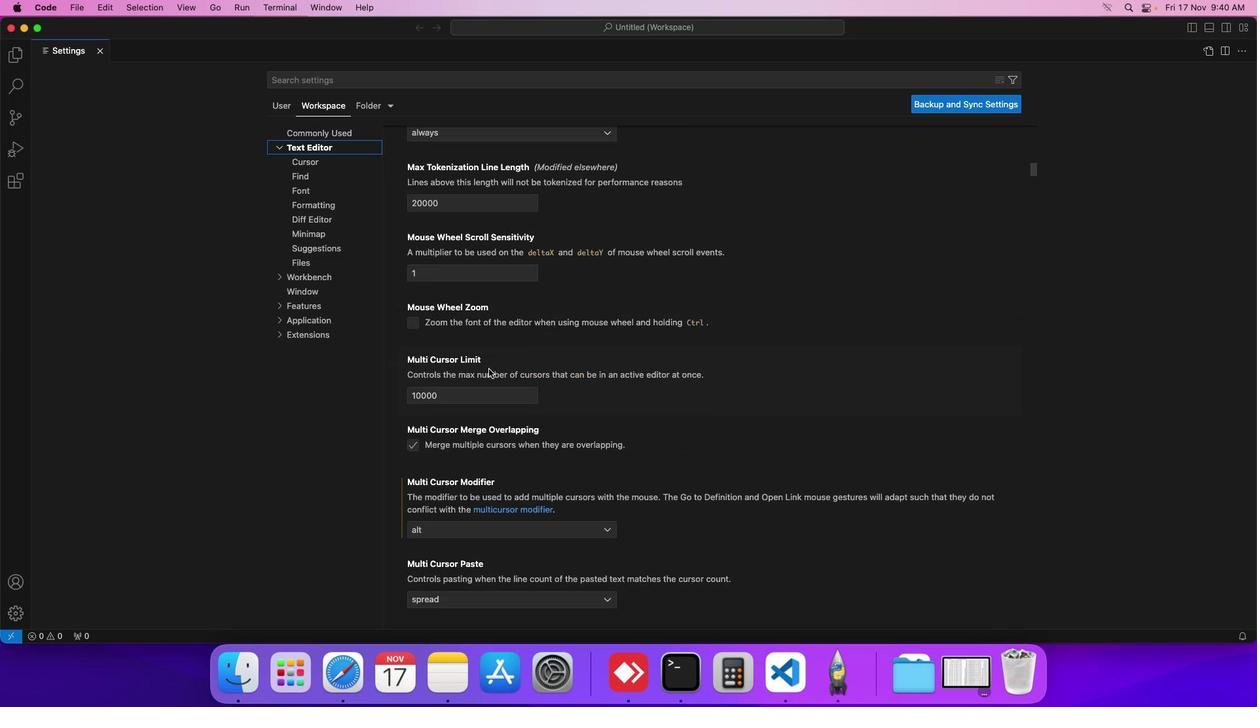 
Action: Mouse scrolled (489, 369) with delta (0, 0)
Screenshot: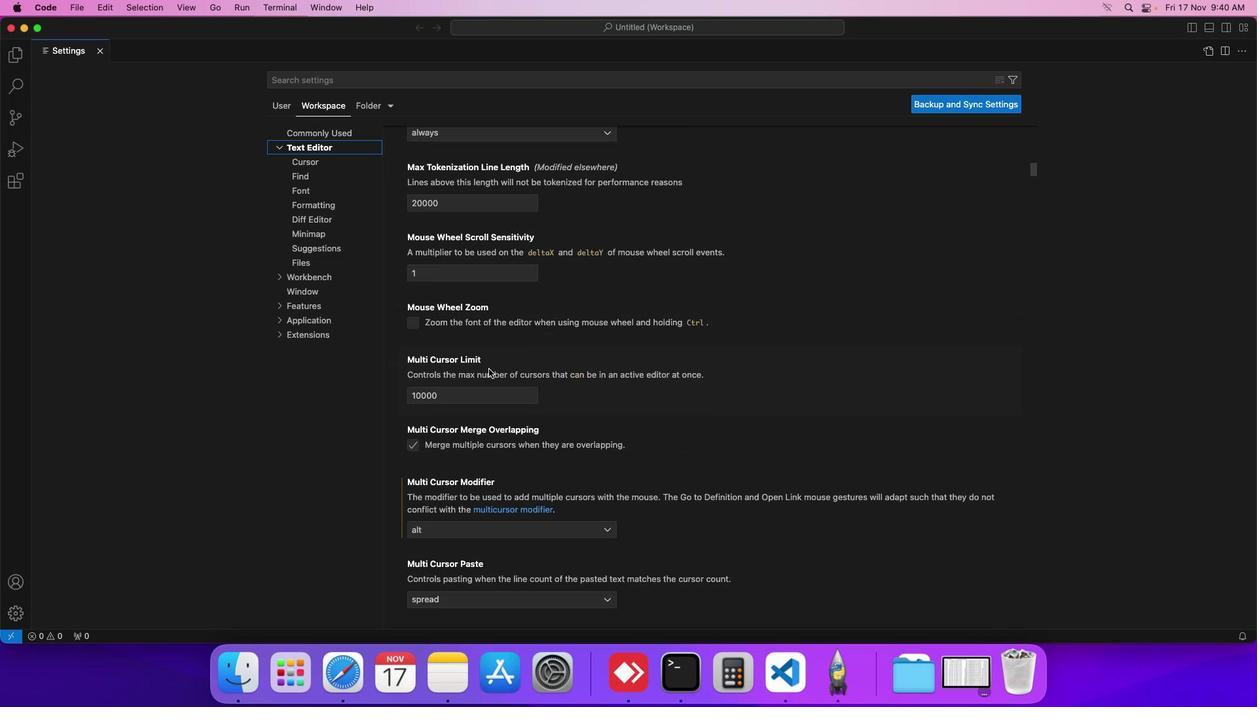 
Action: Mouse scrolled (489, 369) with delta (0, 0)
Screenshot: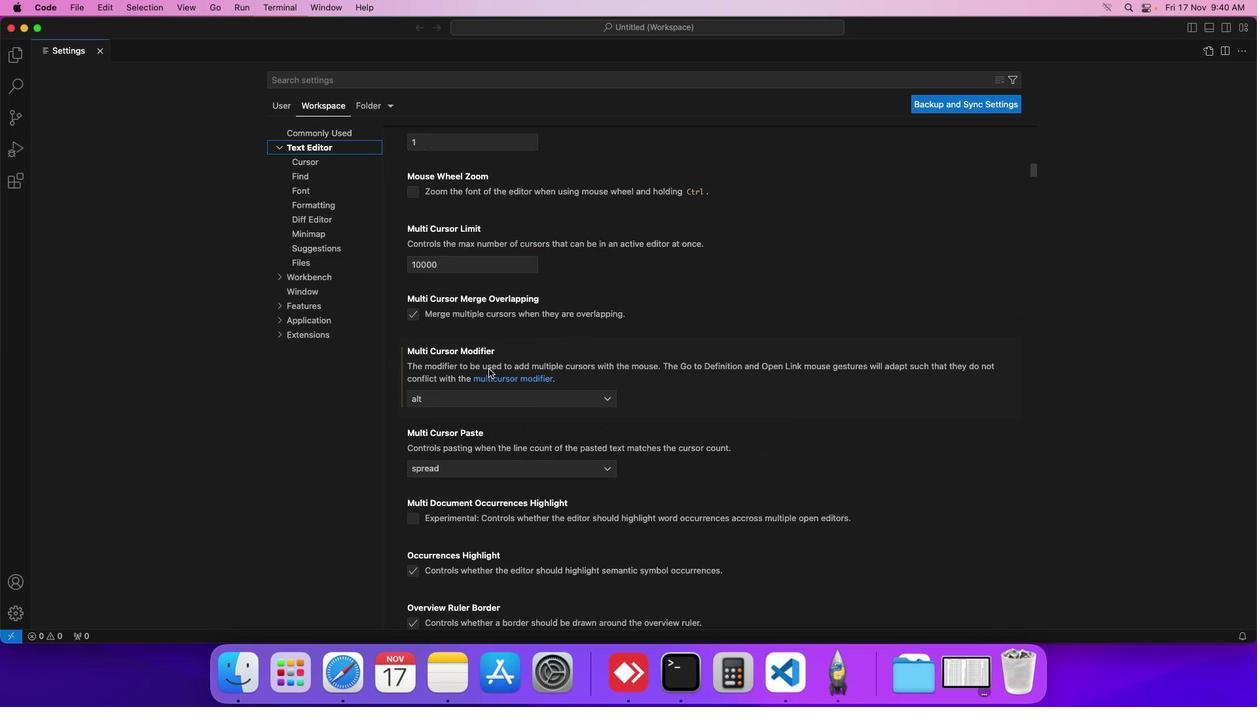 
Action: Mouse scrolled (489, 369) with delta (0, -1)
Screenshot: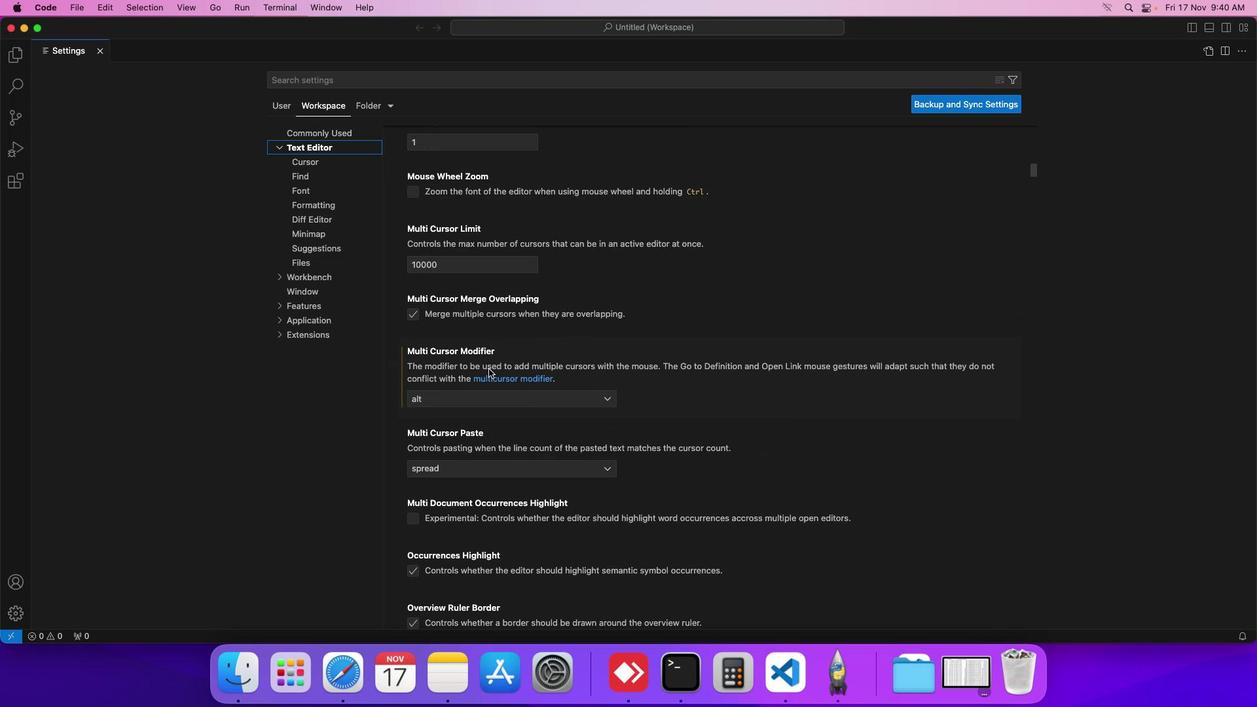 
Action: Mouse scrolled (489, 369) with delta (0, -1)
Screenshot: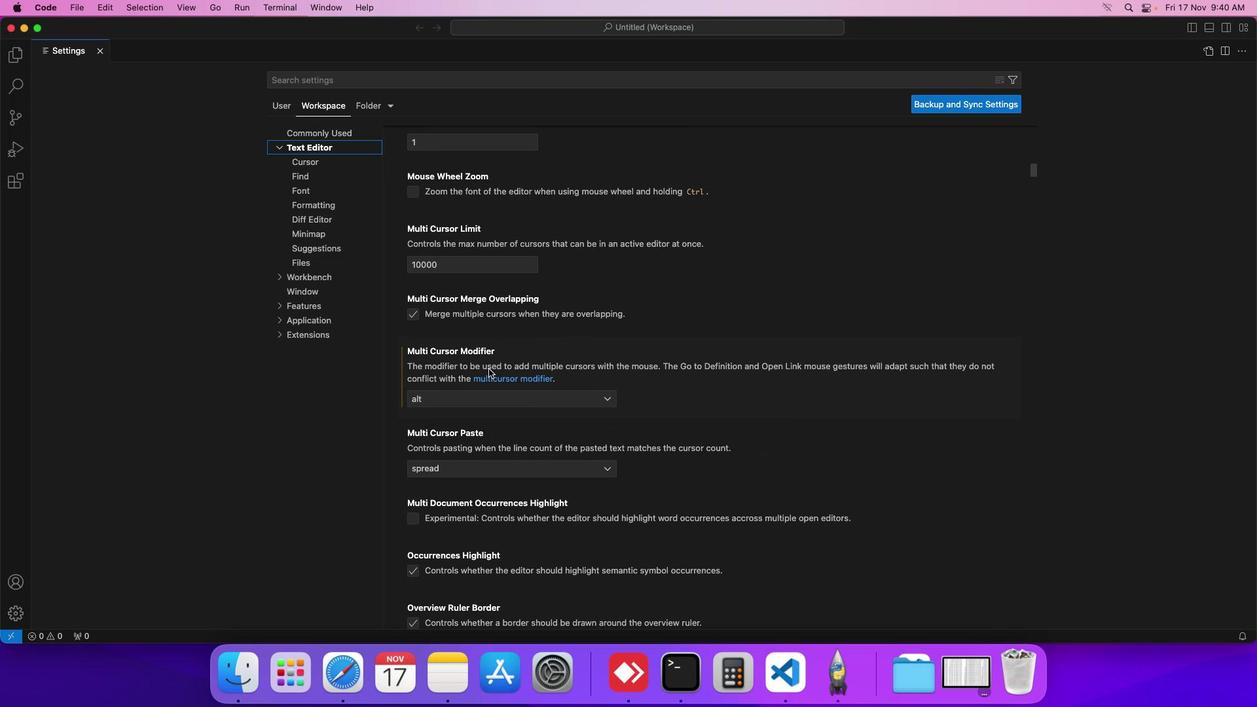 
Action: Mouse moved to (489, 369)
Screenshot: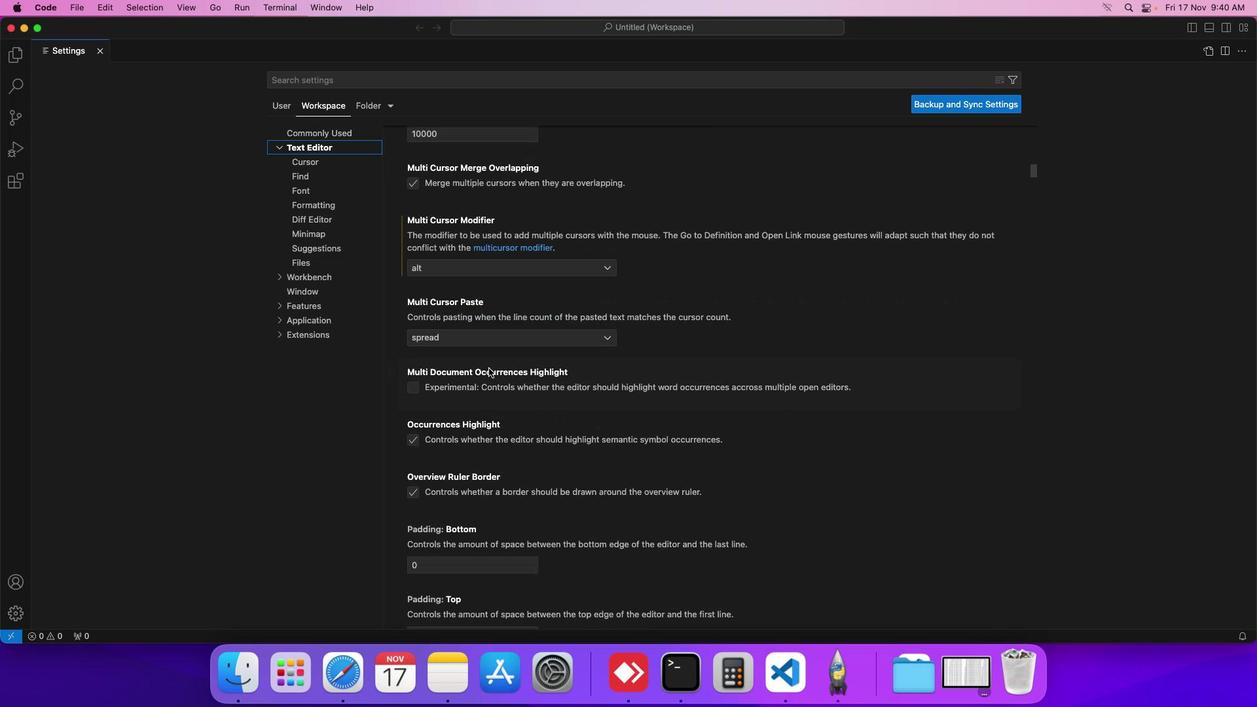 
Action: Mouse scrolled (489, 369) with delta (0, 0)
Screenshot: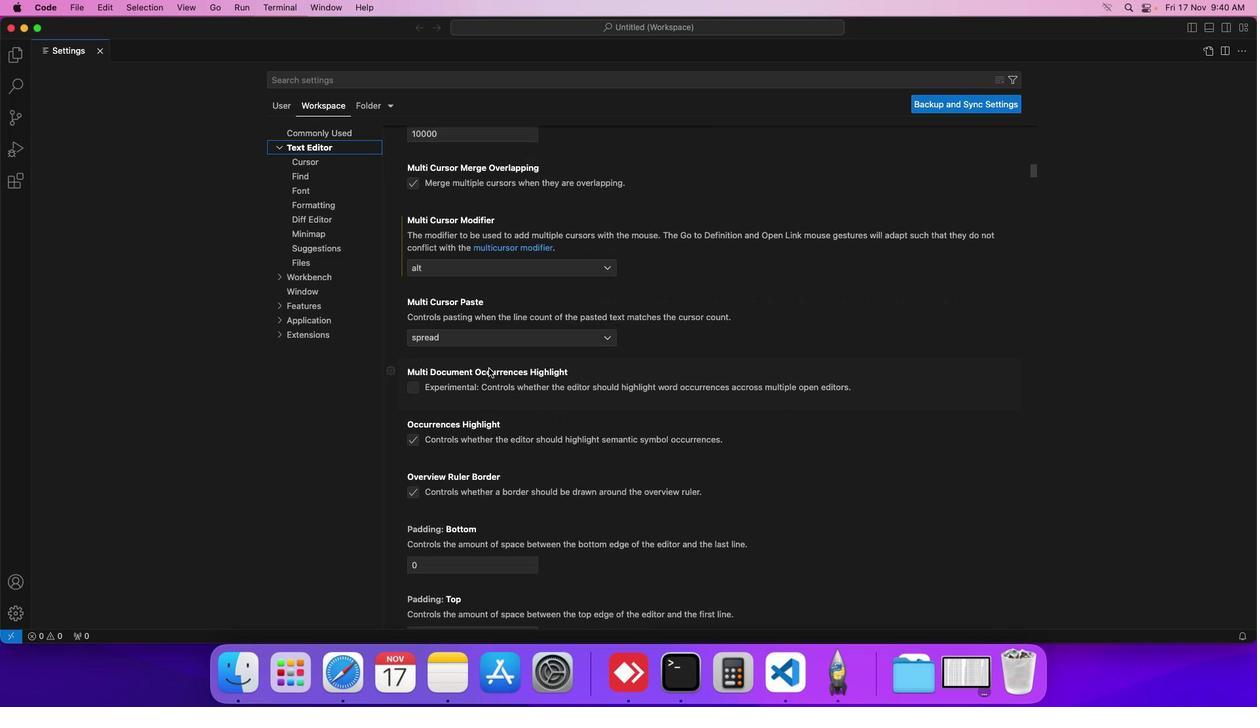 
Action: Mouse scrolled (489, 369) with delta (0, 0)
Screenshot: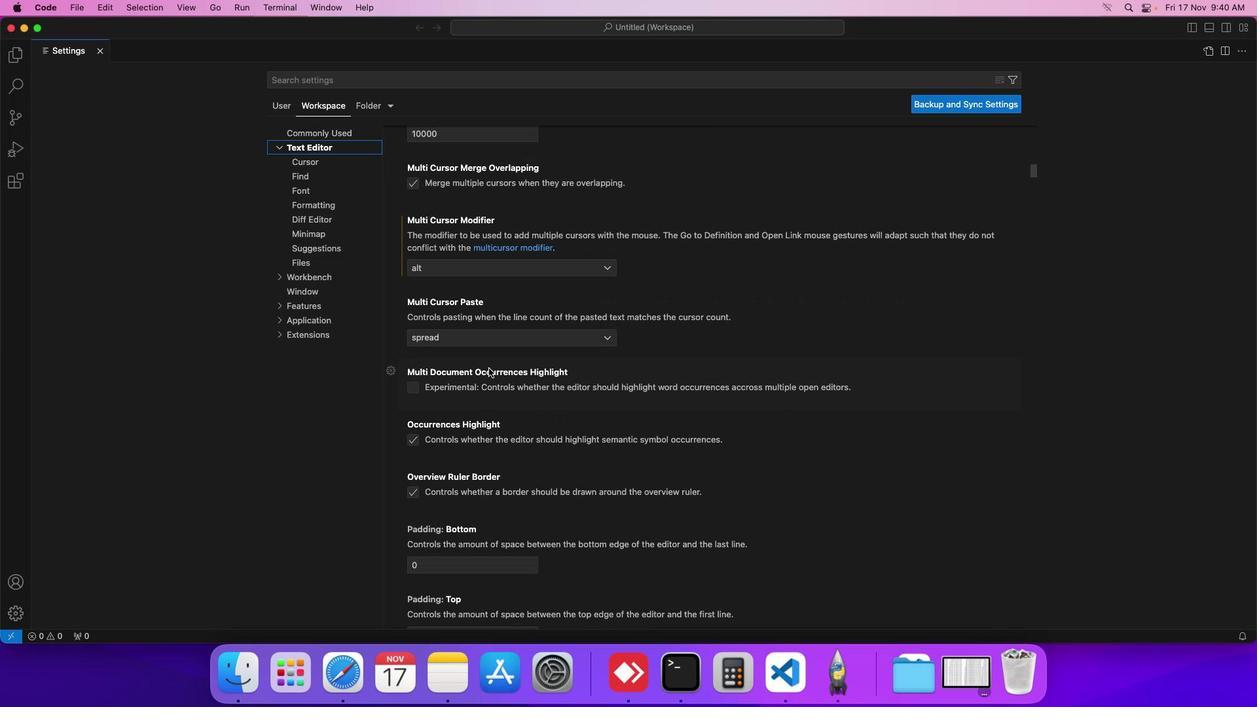 
Action: Mouse scrolled (489, 369) with delta (0, 0)
Screenshot: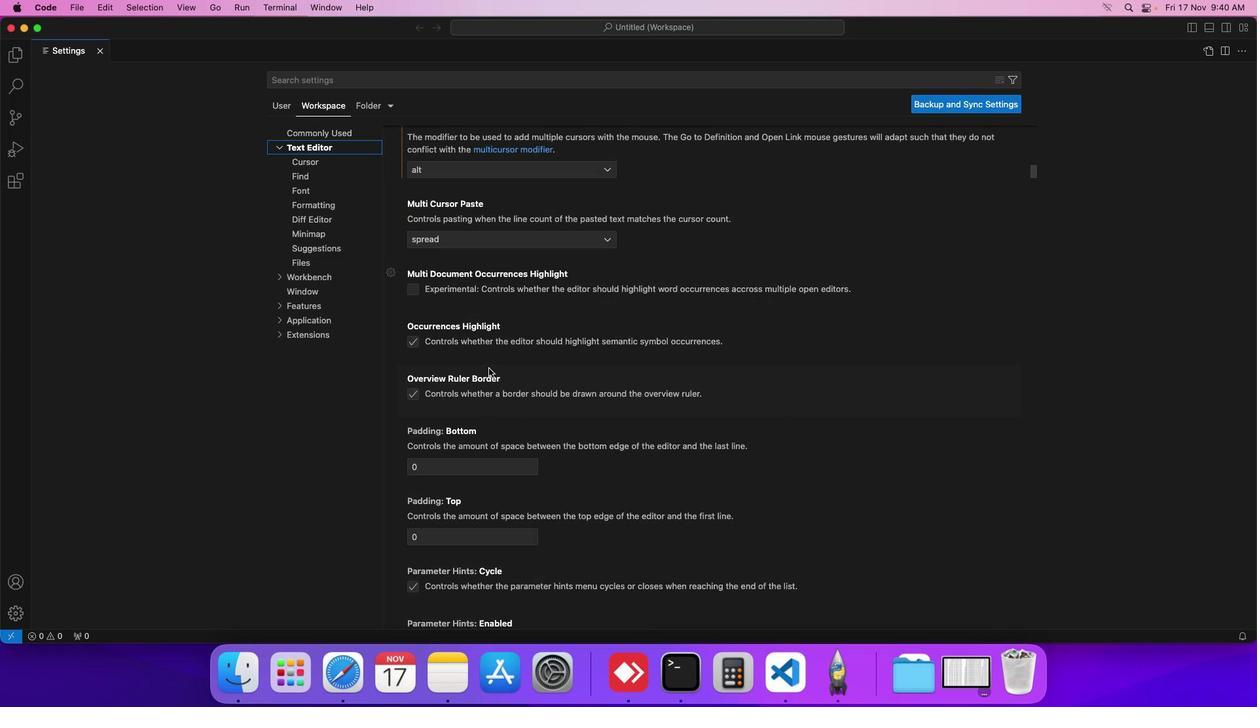 
Action: Mouse scrolled (489, 369) with delta (0, 0)
Screenshot: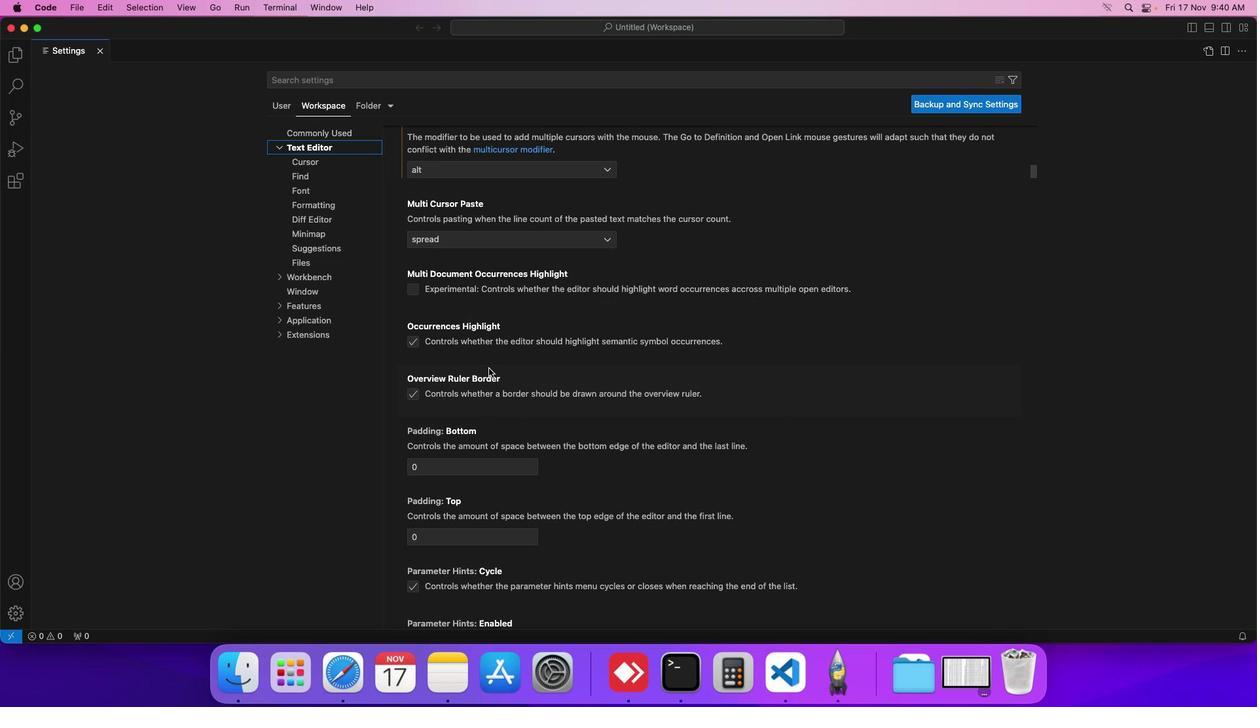 
Action: Mouse scrolled (489, 369) with delta (0, 0)
Screenshot: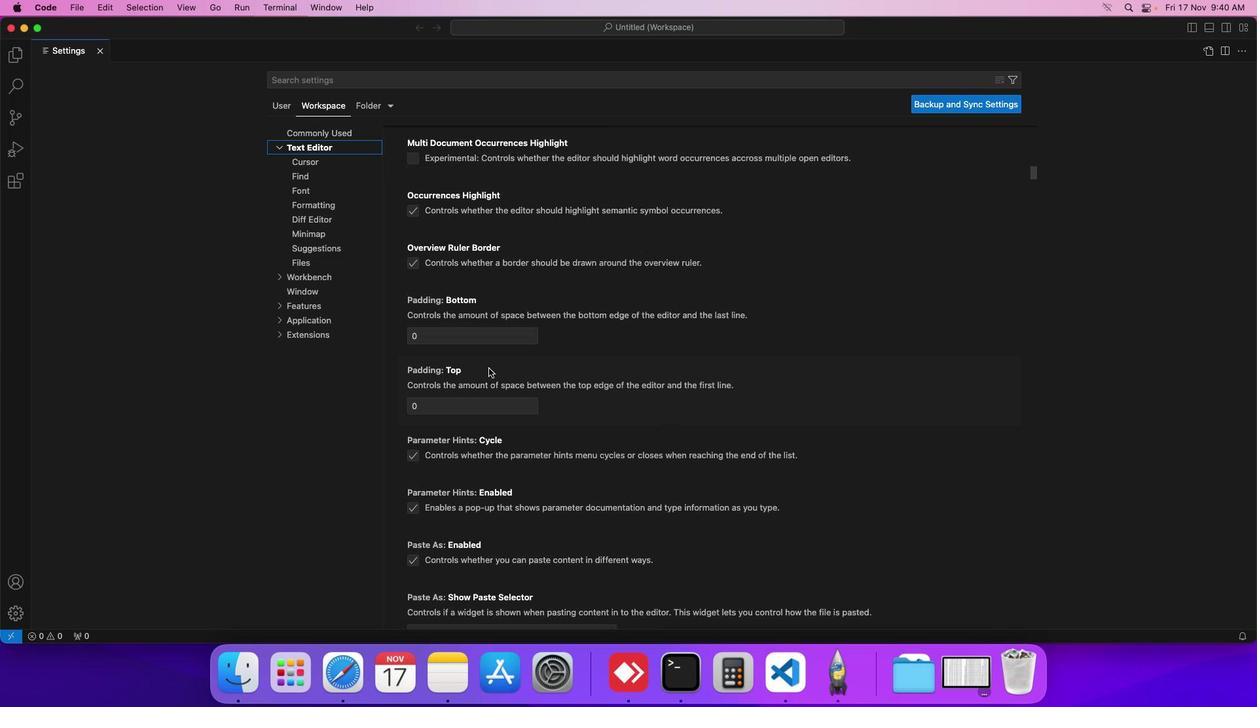 
Action: Mouse scrolled (489, 369) with delta (0, 0)
Screenshot: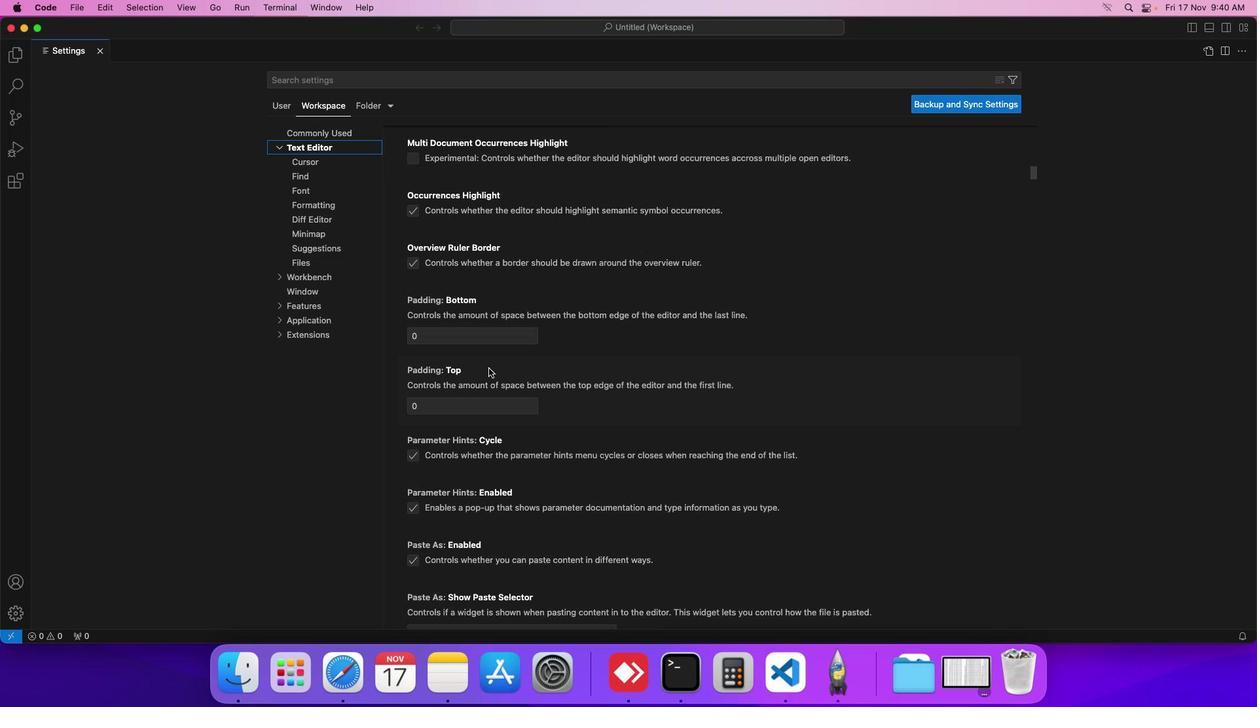 
Action: Mouse scrolled (489, 369) with delta (0, 0)
Screenshot: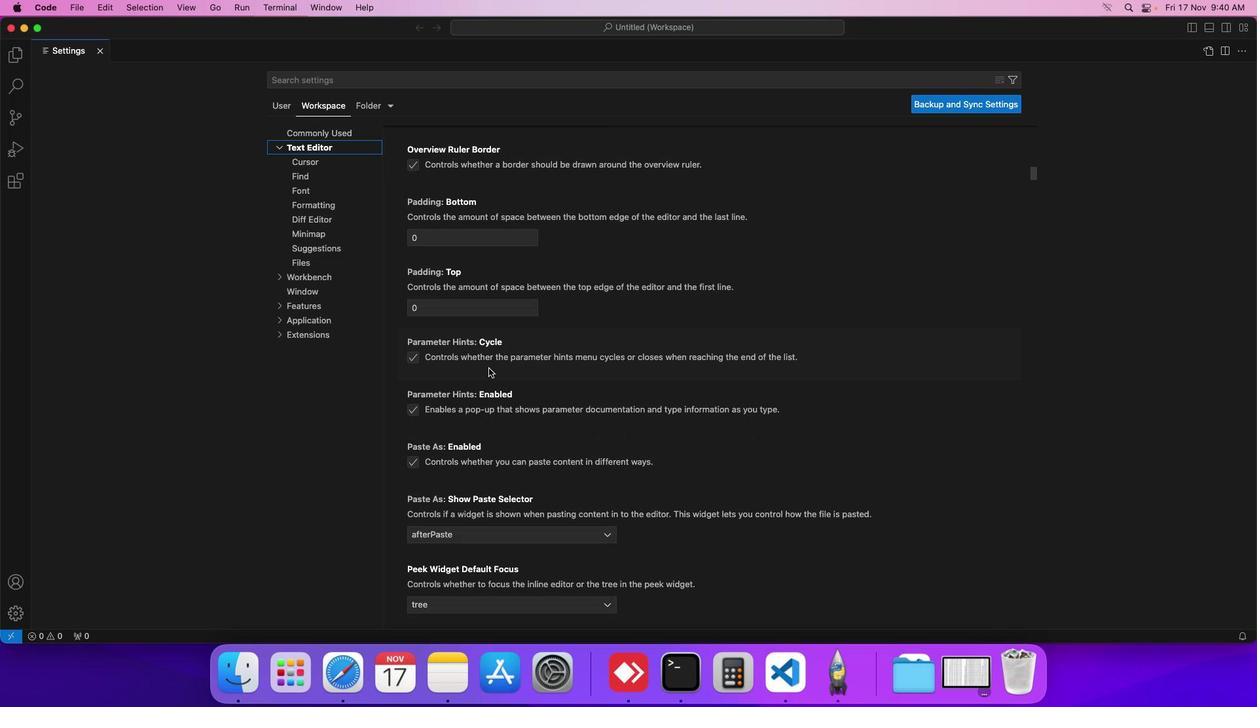 
Action: Mouse scrolled (489, 369) with delta (0, 0)
Screenshot: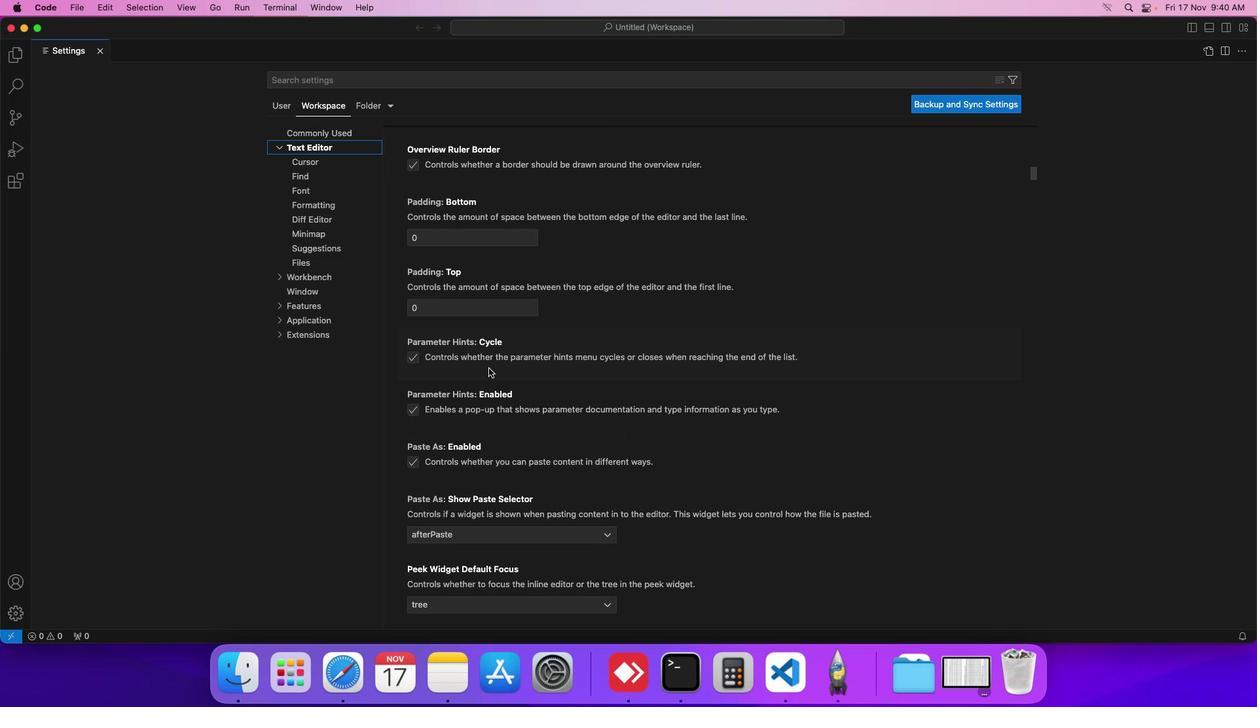 
Action: Mouse scrolled (489, 369) with delta (0, 0)
Screenshot: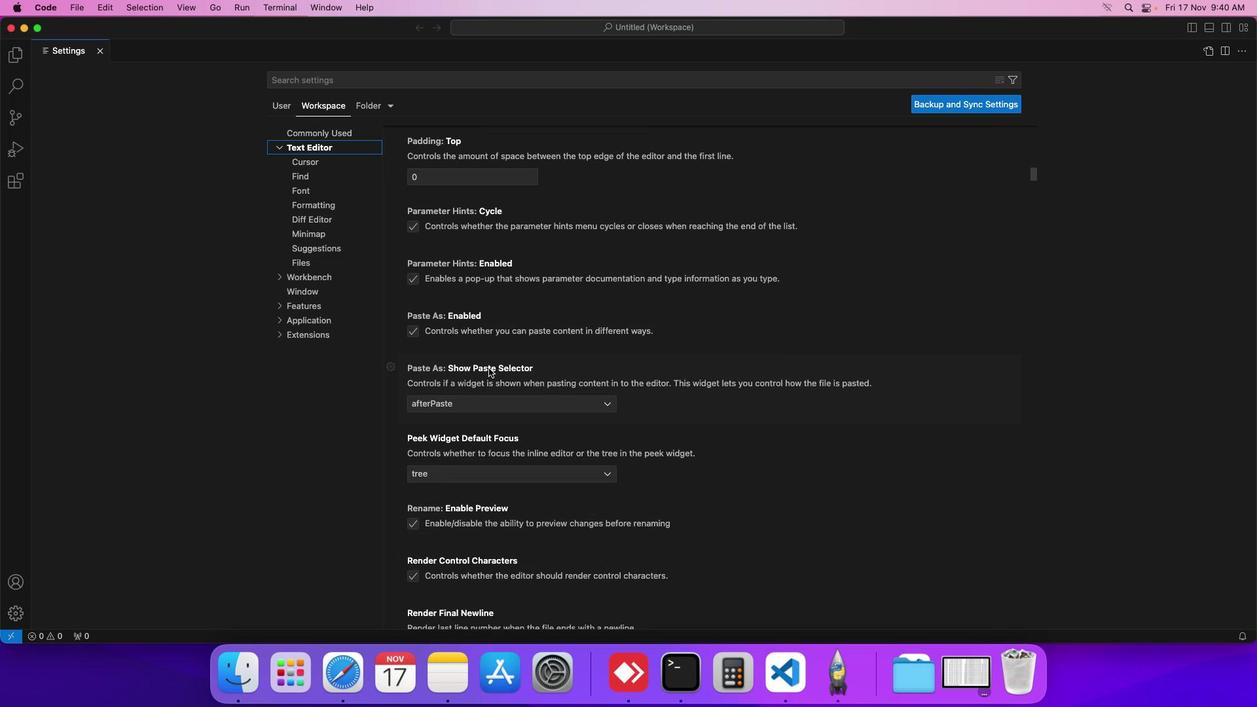 
Action: Mouse scrolled (489, 369) with delta (0, 0)
Screenshot: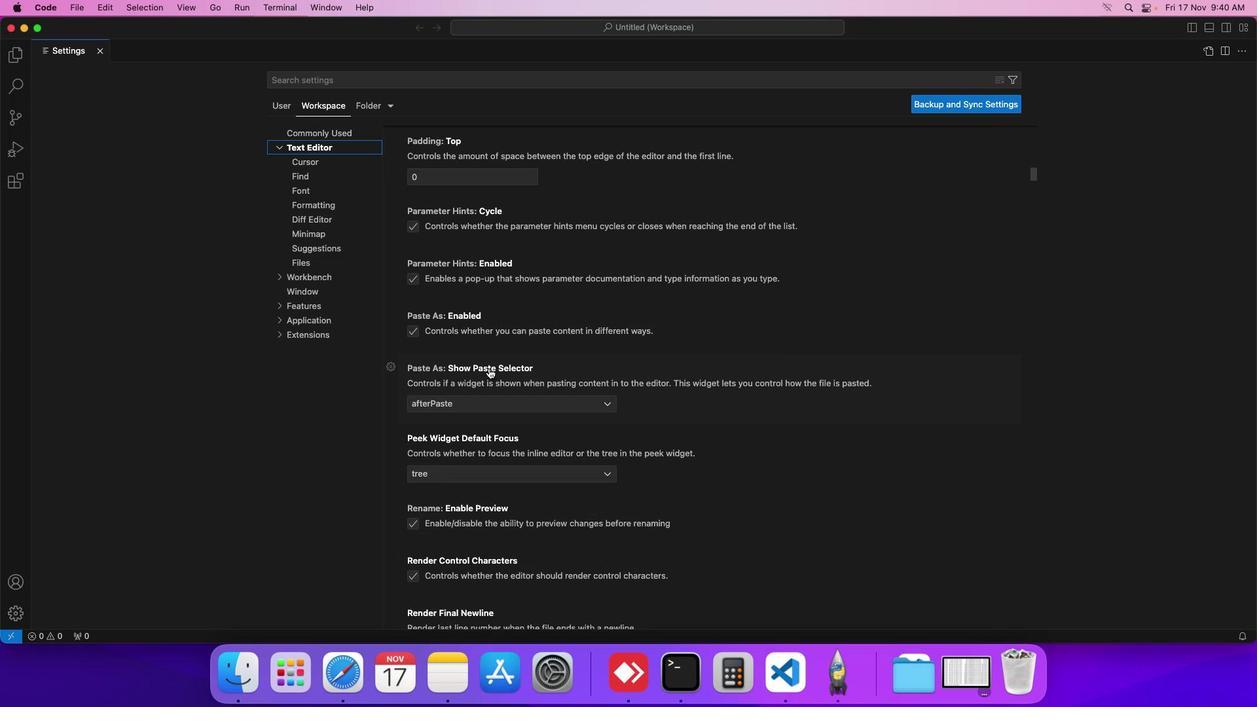 
Action: Mouse scrolled (489, 369) with delta (0, 0)
Screenshot: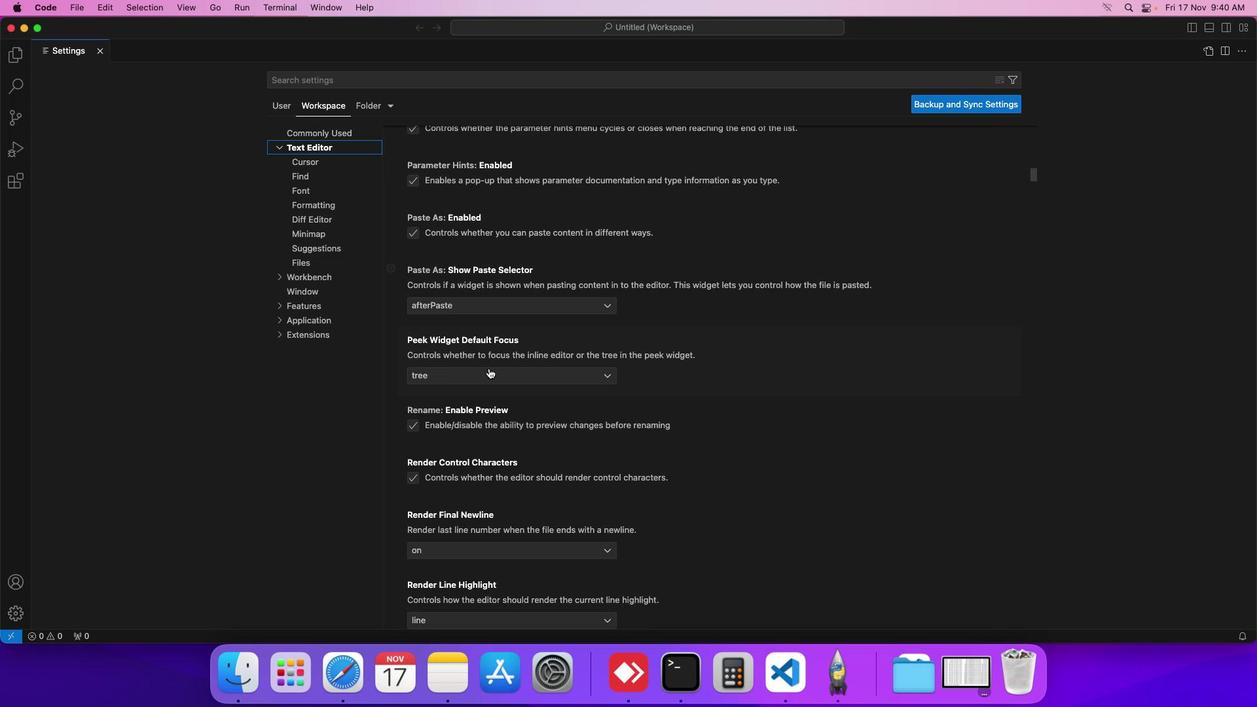 
Action: Mouse scrolled (489, 369) with delta (0, 0)
Screenshot: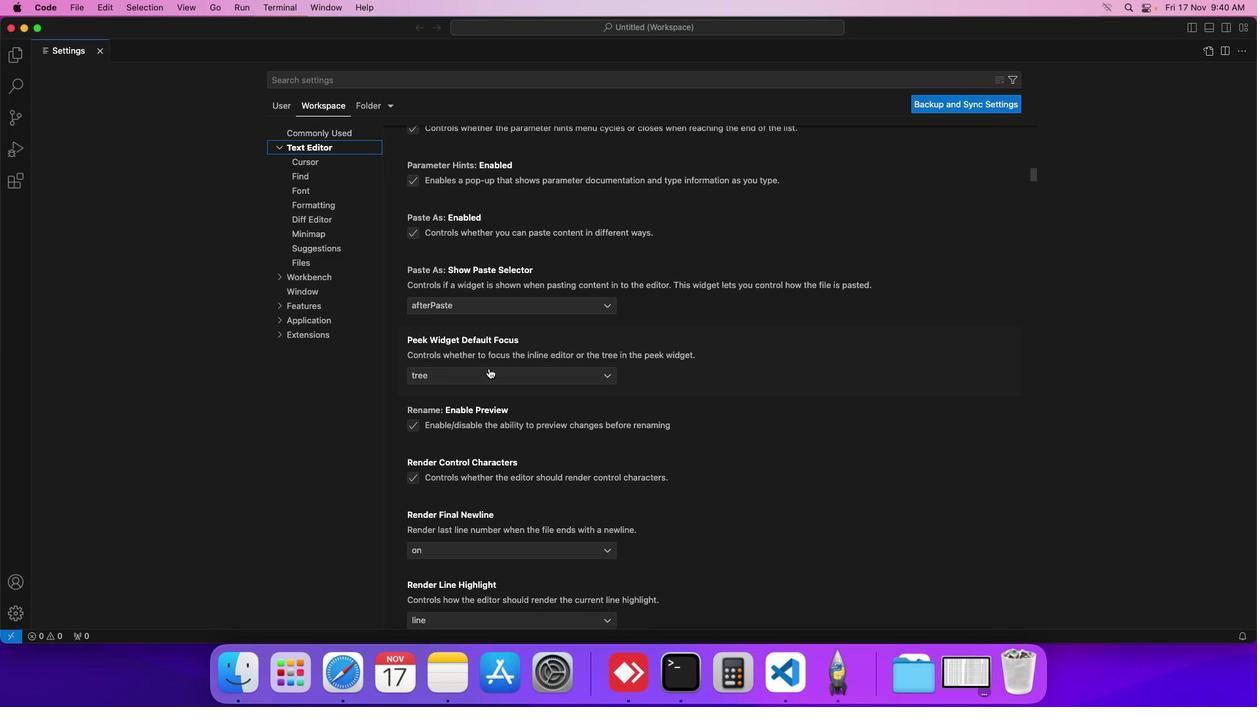 
Action: Mouse moved to (489, 369)
Screenshot: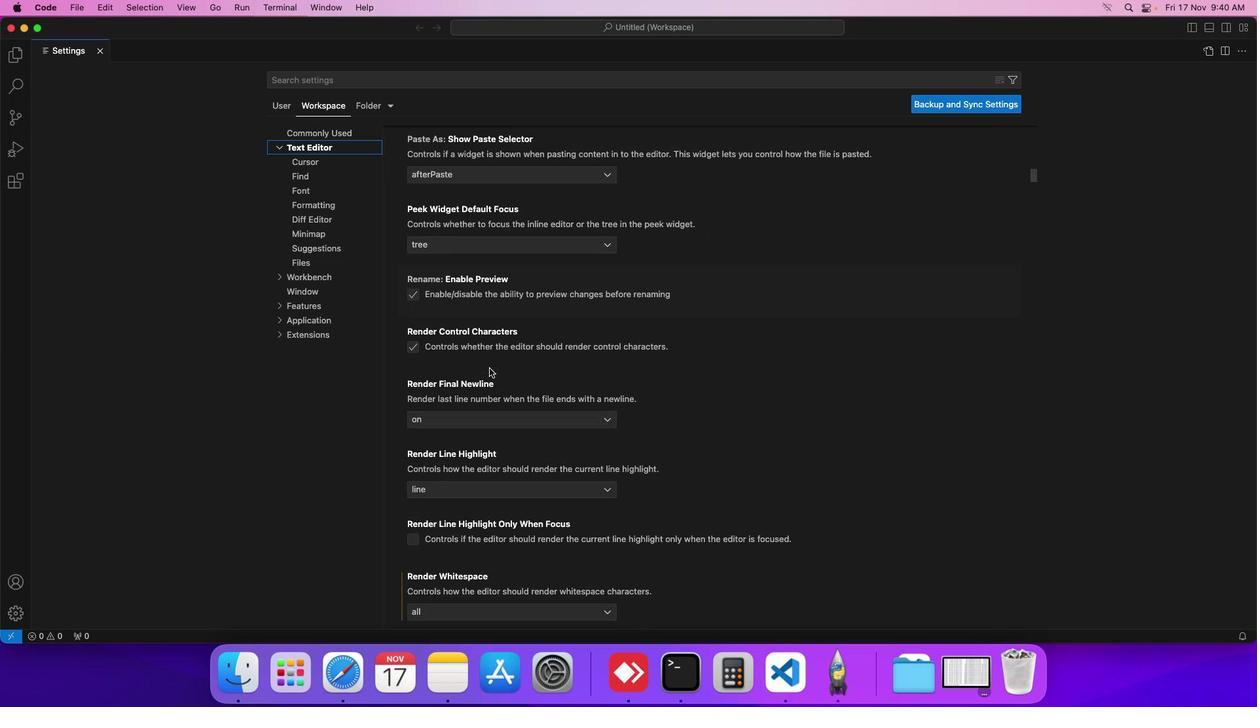 
Action: Mouse scrolled (489, 369) with delta (0, 0)
Screenshot: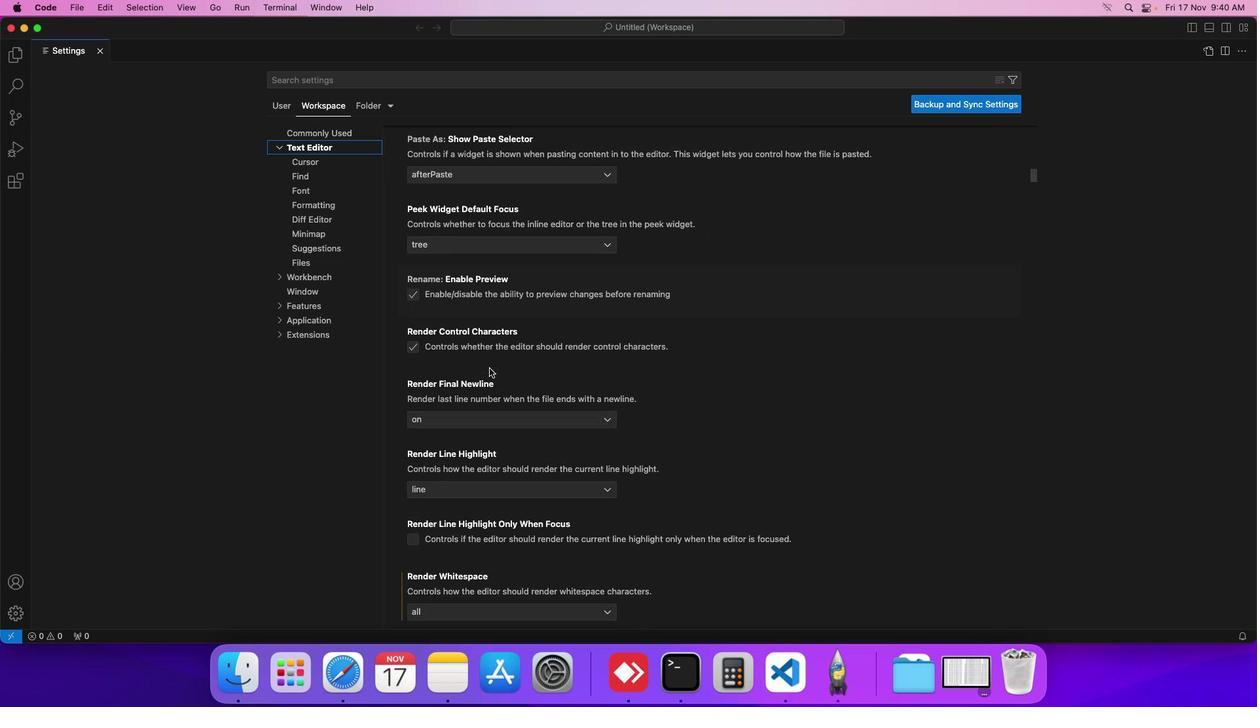 
Action: Mouse scrolled (489, 369) with delta (0, 0)
Screenshot: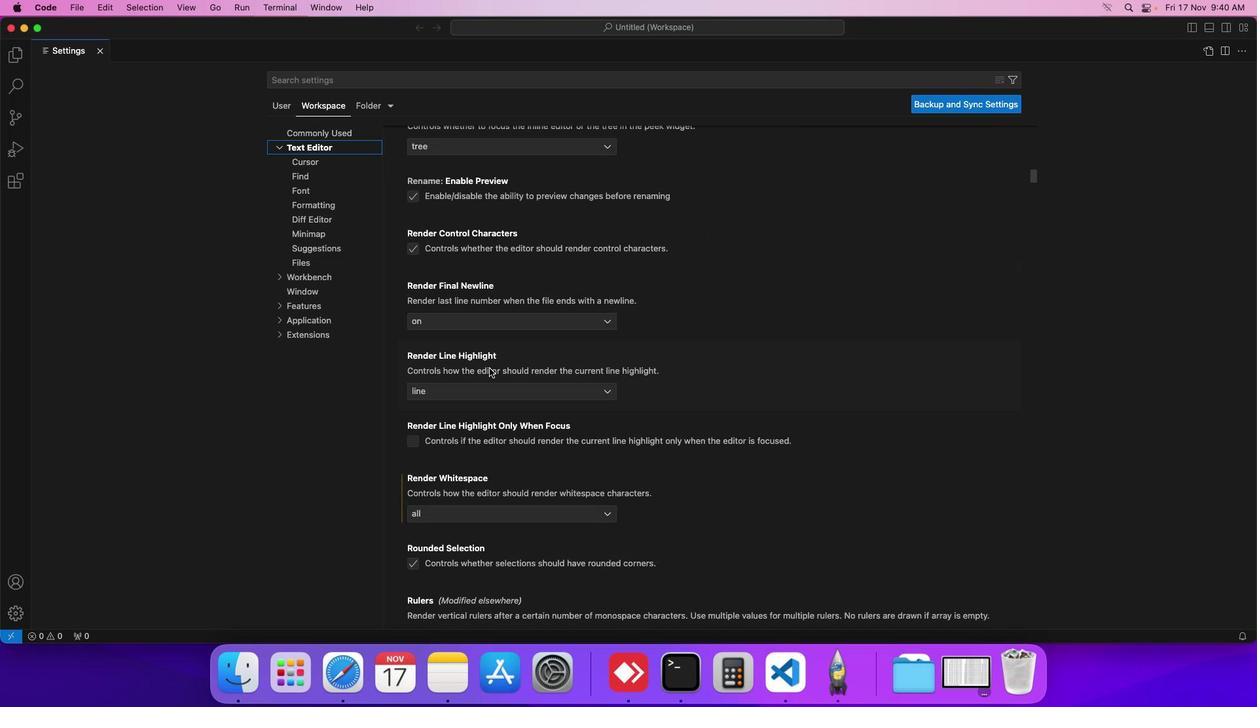 
Action: Mouse scrolled (489, 369) with delta (0, 0)
Screenshot: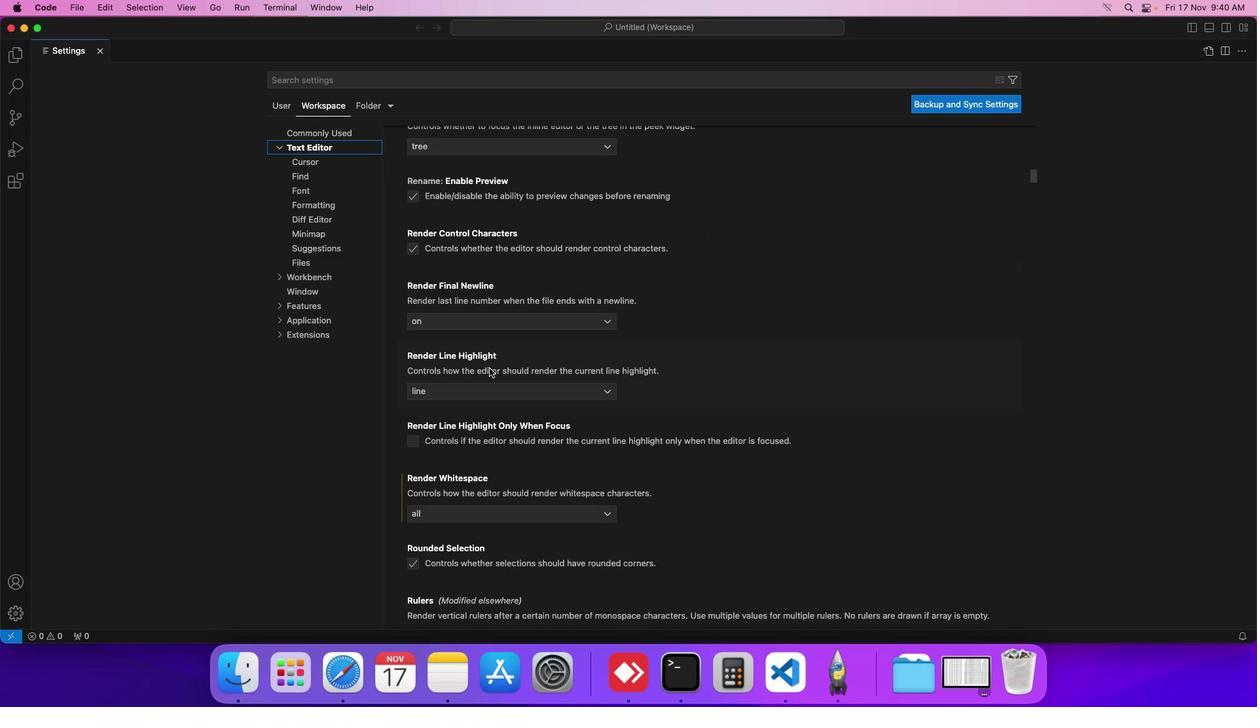 
Action: Mouse scrolled (489, 369) with delta (0, 0)
Screenshot: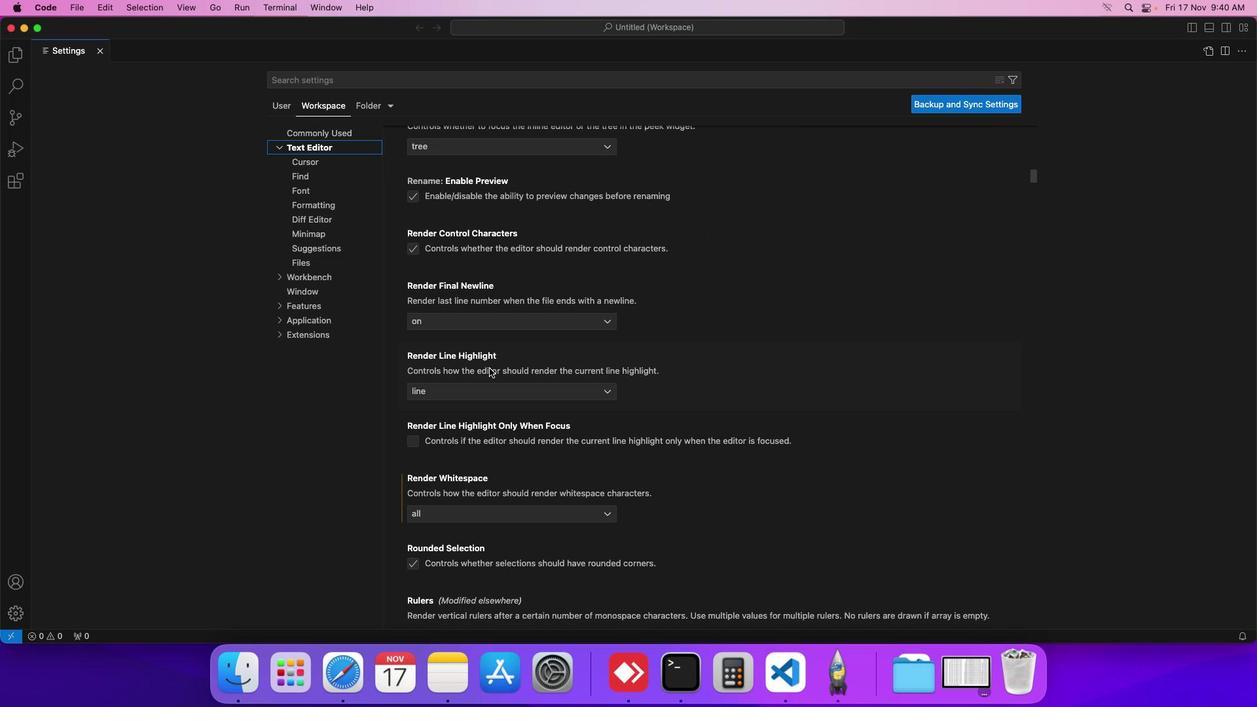 
Action: Mouse scrolled (489, 369) with delta (0, 0)
Screenshot: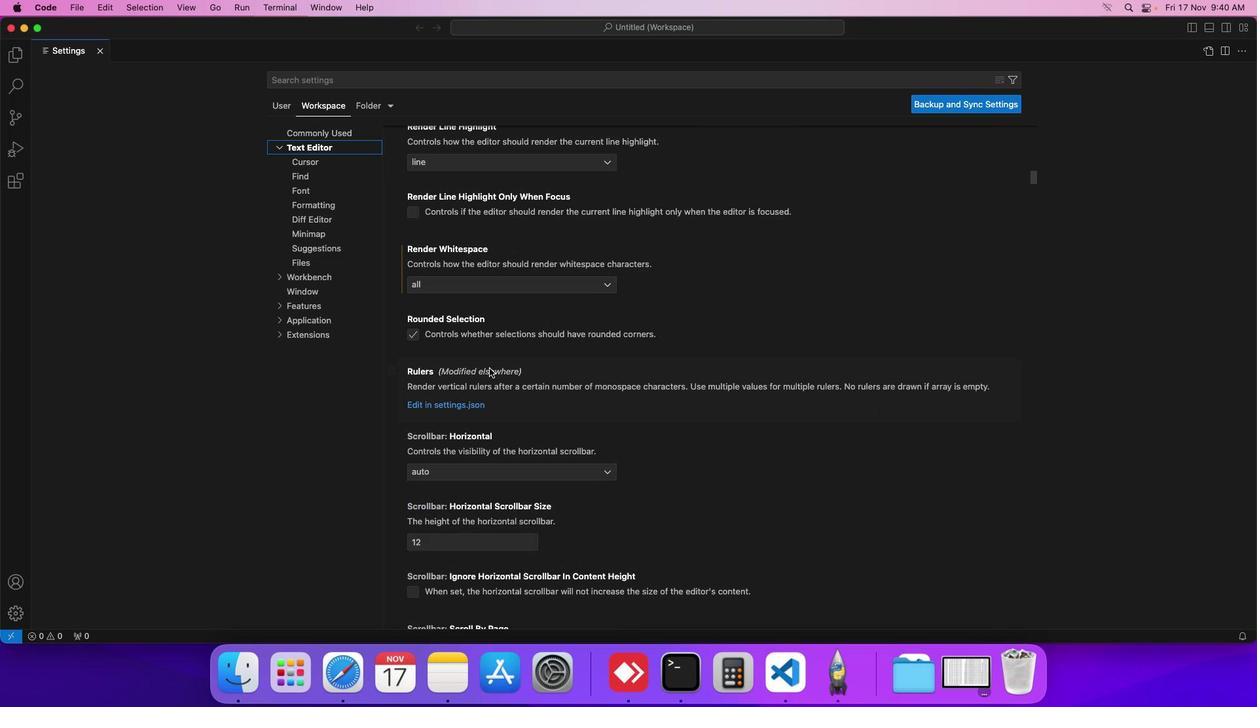 
Action: Mouse scrolled (489, 369) with delta (0, 0)
Screenshot: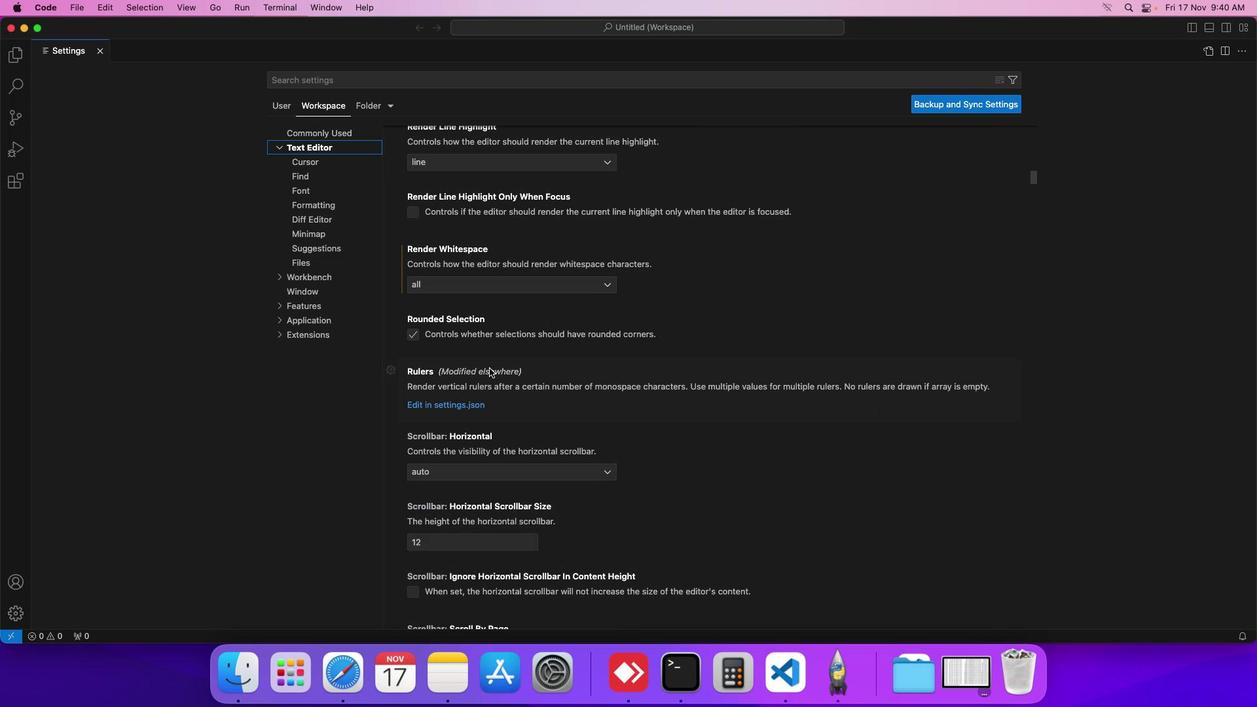 
Action: Mouse scrolled (489, 369) with delta (0, 0)
Screenshot: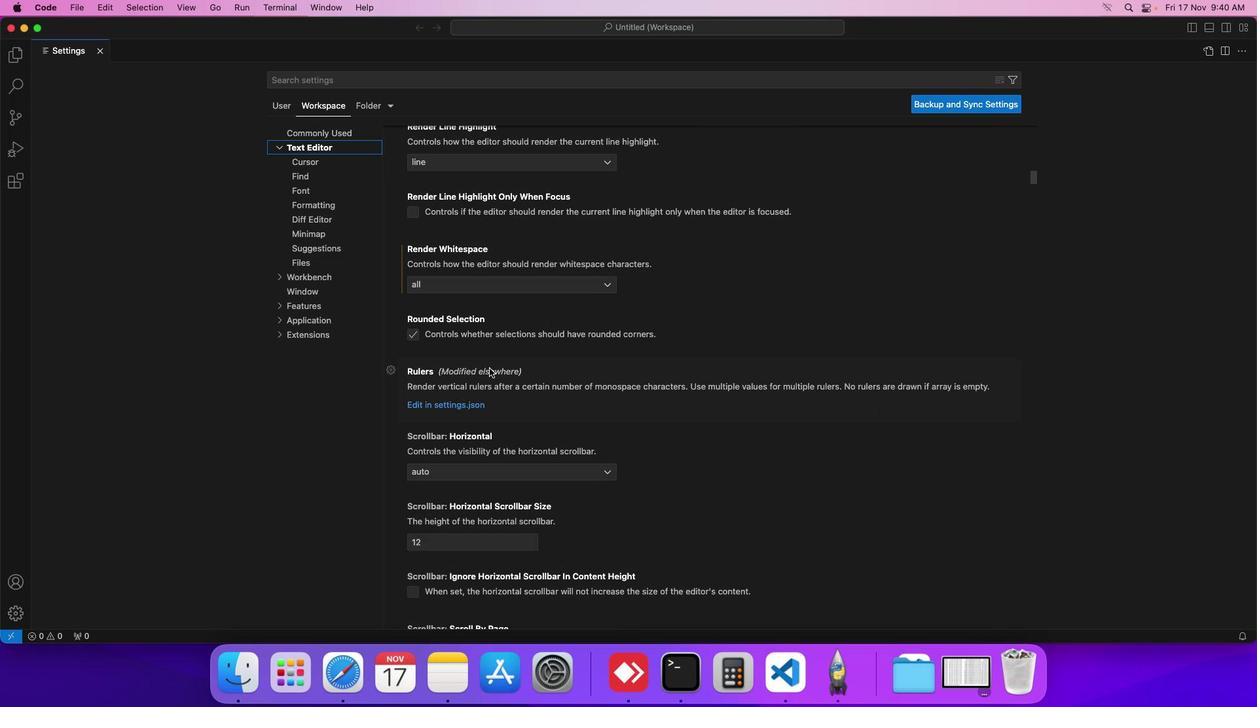 
Action: Mouse scrolled (489, 369) with delta (0, 0)
Screenshot: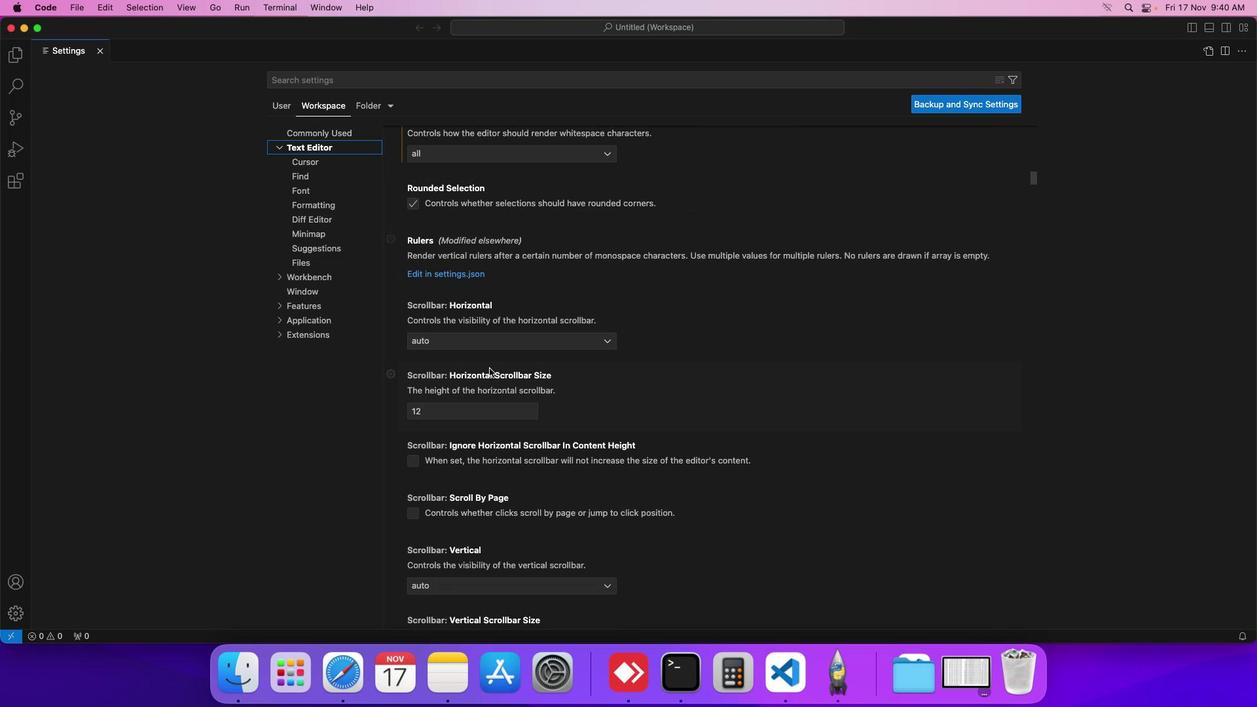 
Action: Mouse scrolled (489, 369) with delta (0, -1)
Screenshot: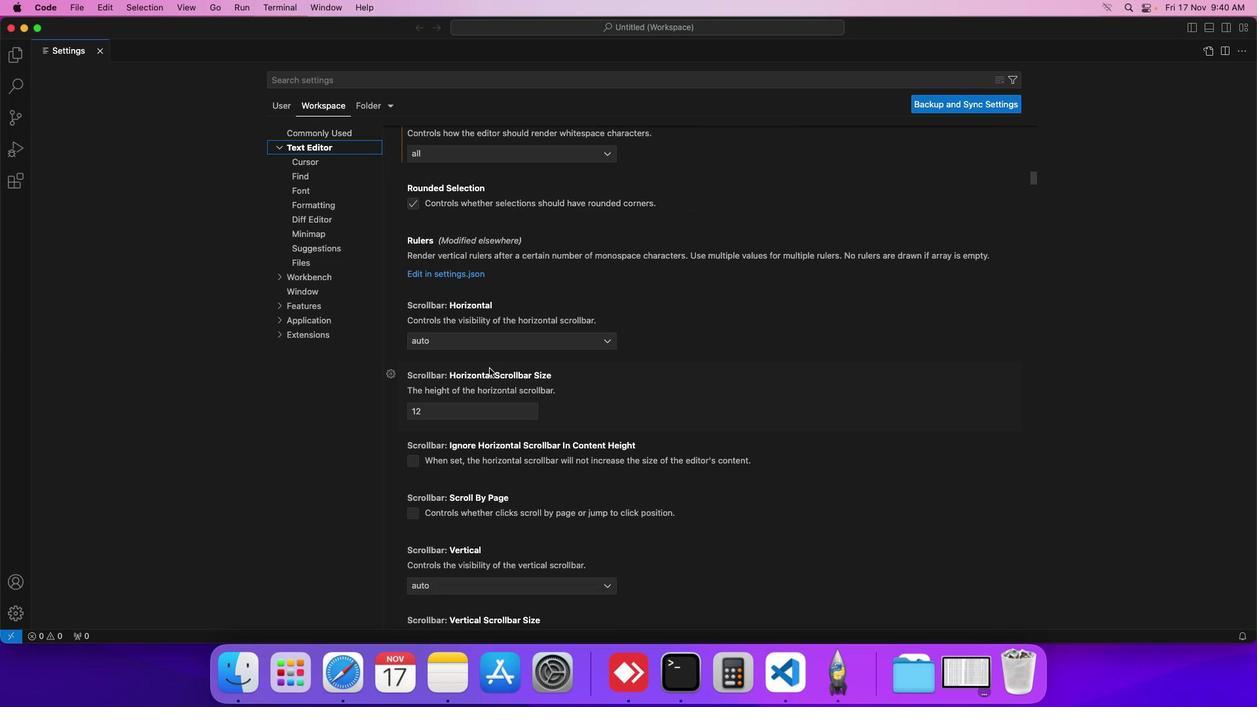 
Action: Mouse scrolled (489, 369) with delta (0, 0)
Screenshot: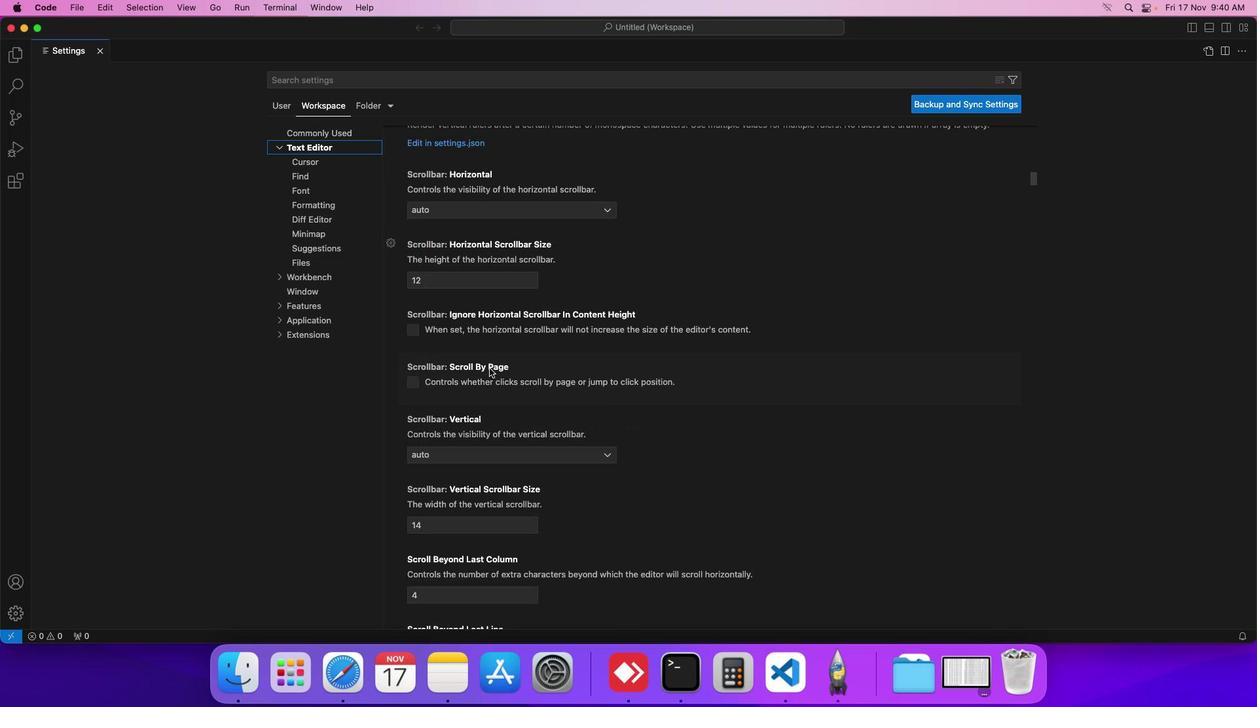 
Action: Mouse scrolled (489, 369) with delta (0, 0)
Screenshot: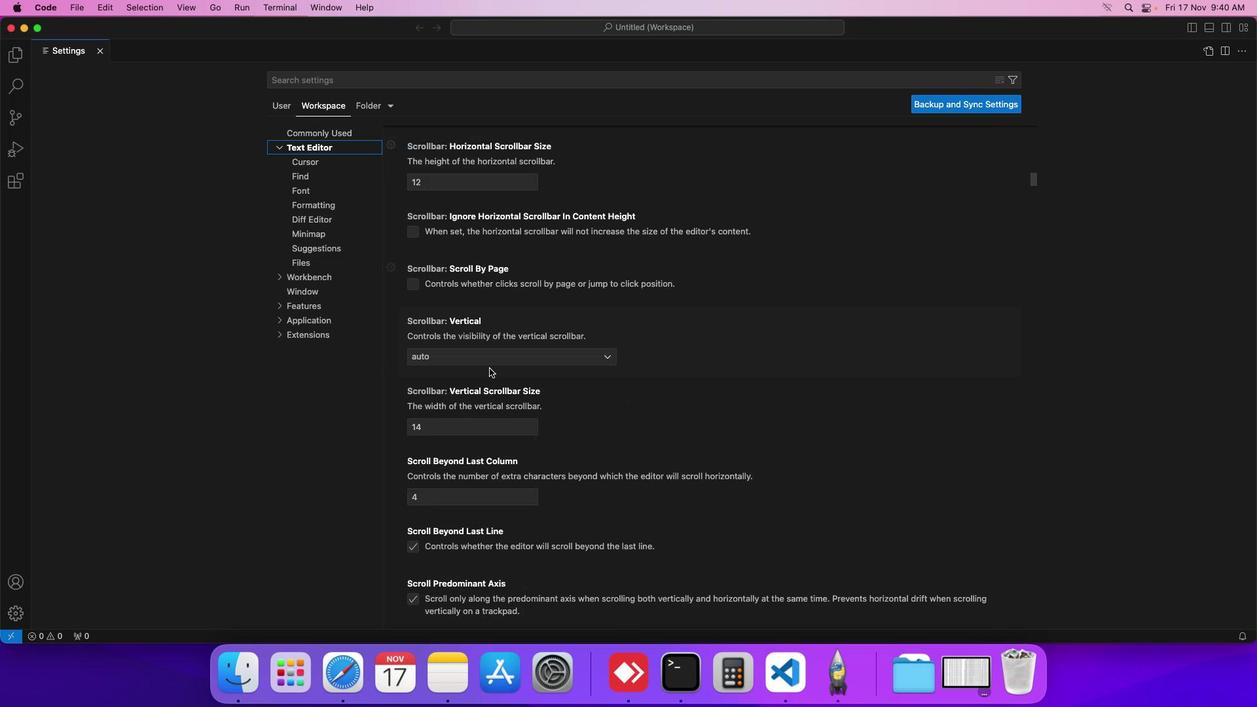
Action: Mouse scrolled (489, 369) with delta (0, 0)
Screenshot: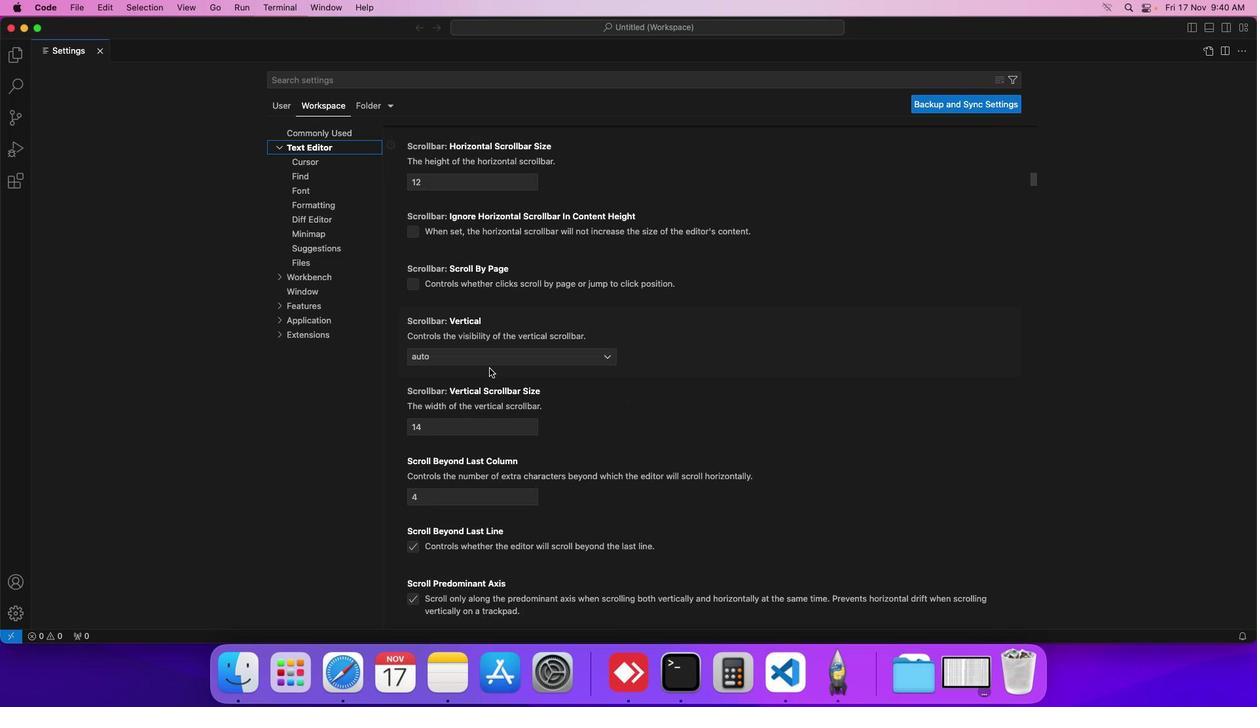 
Action: Mouse scrolled (489, 369) with delta (0, 0)
Screenshot: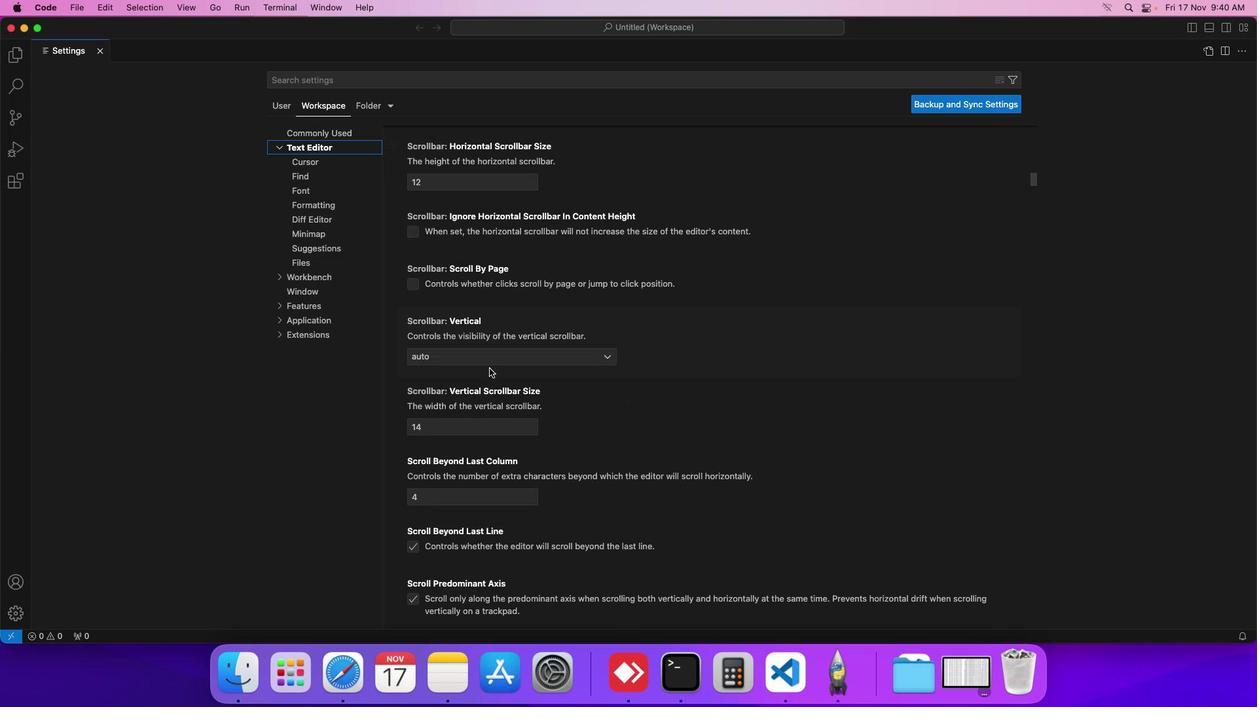 
Action: Mouse moved to (490, 368)
Screenshot: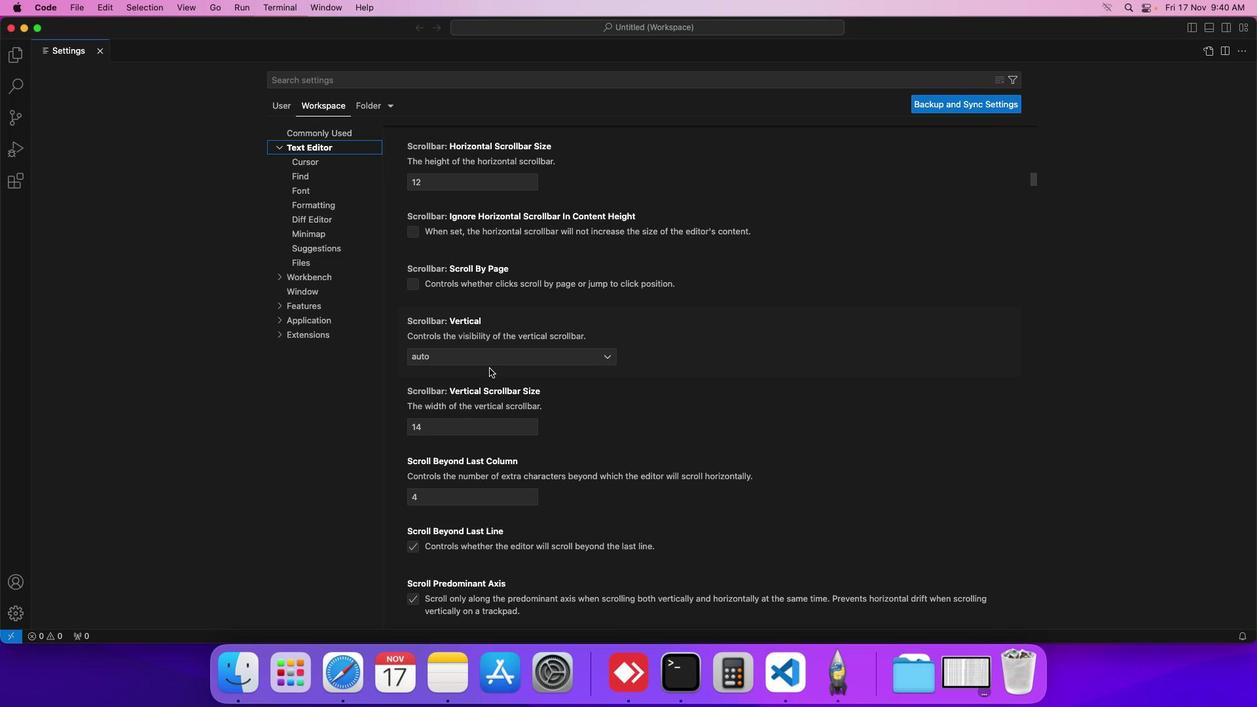 
Action: Mouse scrolled (490, 368) with delta (0, 0)
Screenshot: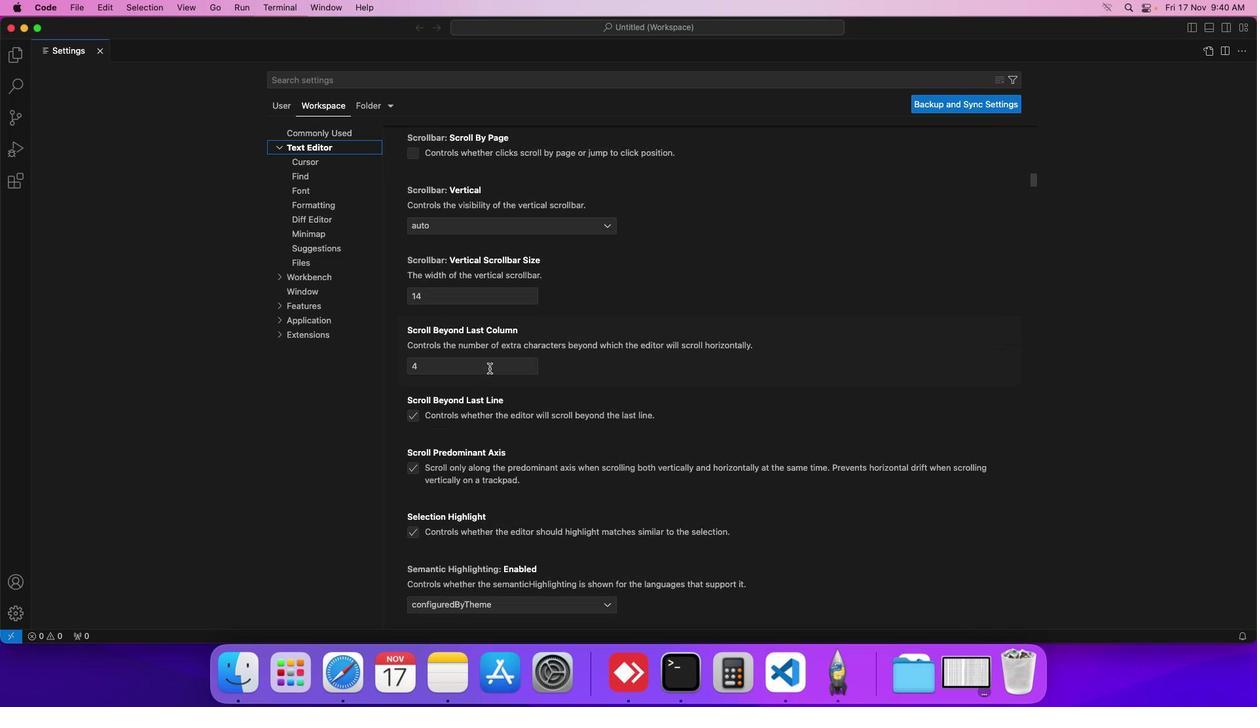 
Action: Mouse scrolled (490, 368) with delta (0, 0)
Screenshot: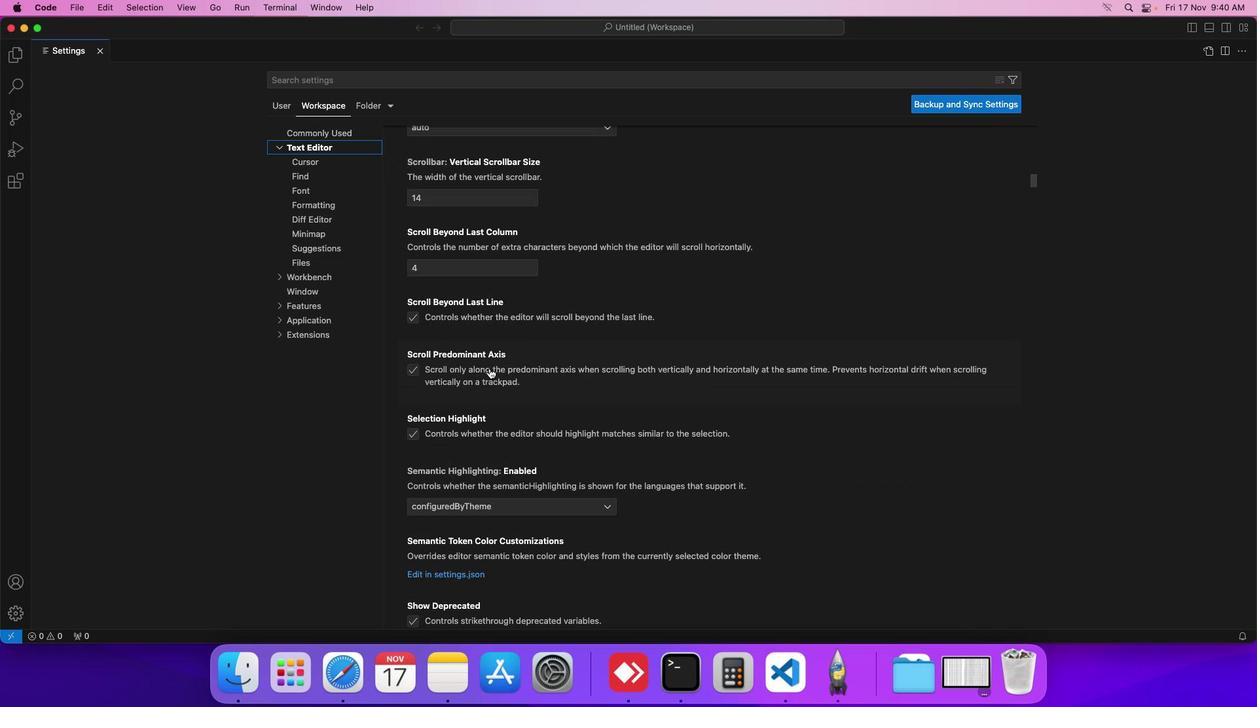 
Action: Mouse scrolled (490, 368) with delta (0, 0)
Screenshot: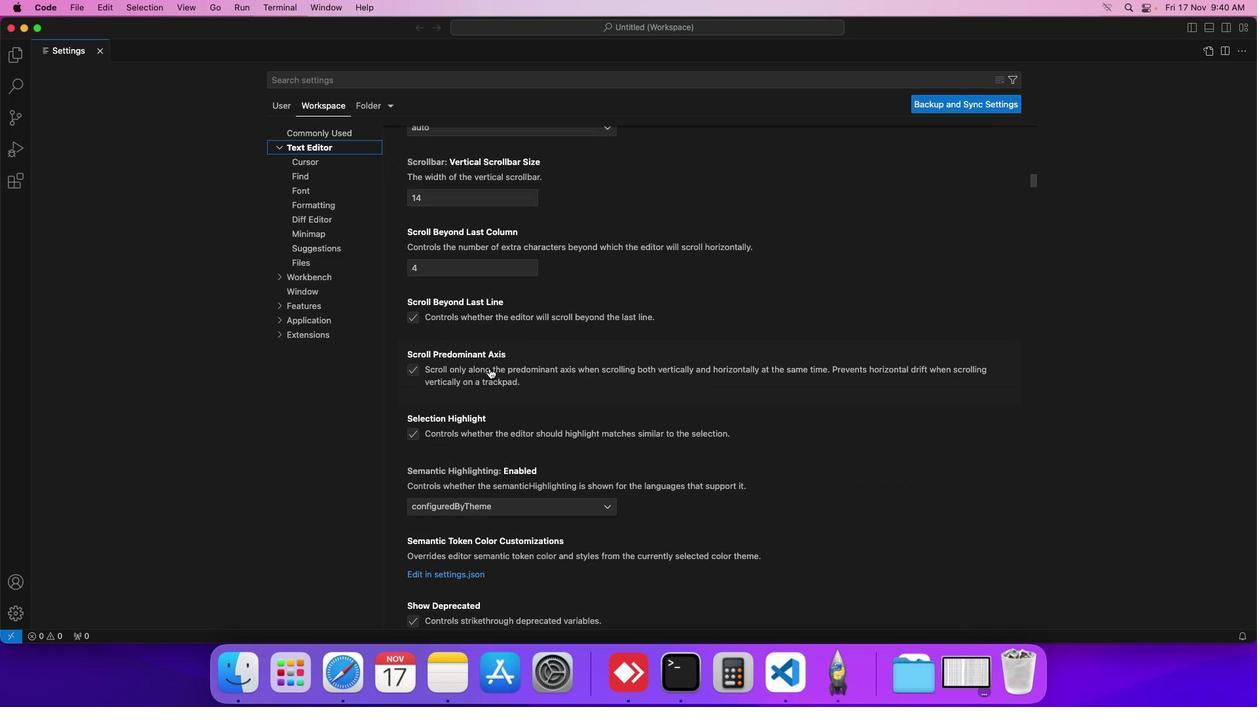 
Action: Mouse scrolled (490, 368) with delta (0, 0)
Screenshot: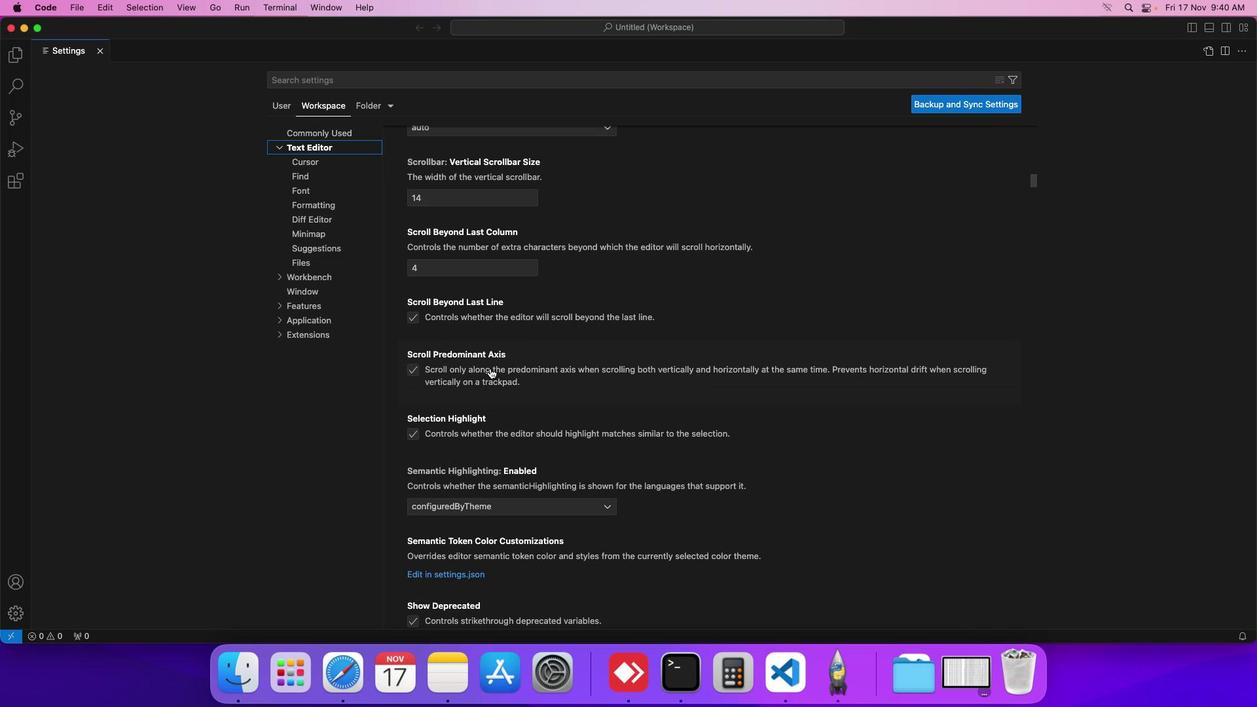 
Action: Mouse moved to (491, 368)
Screenshot: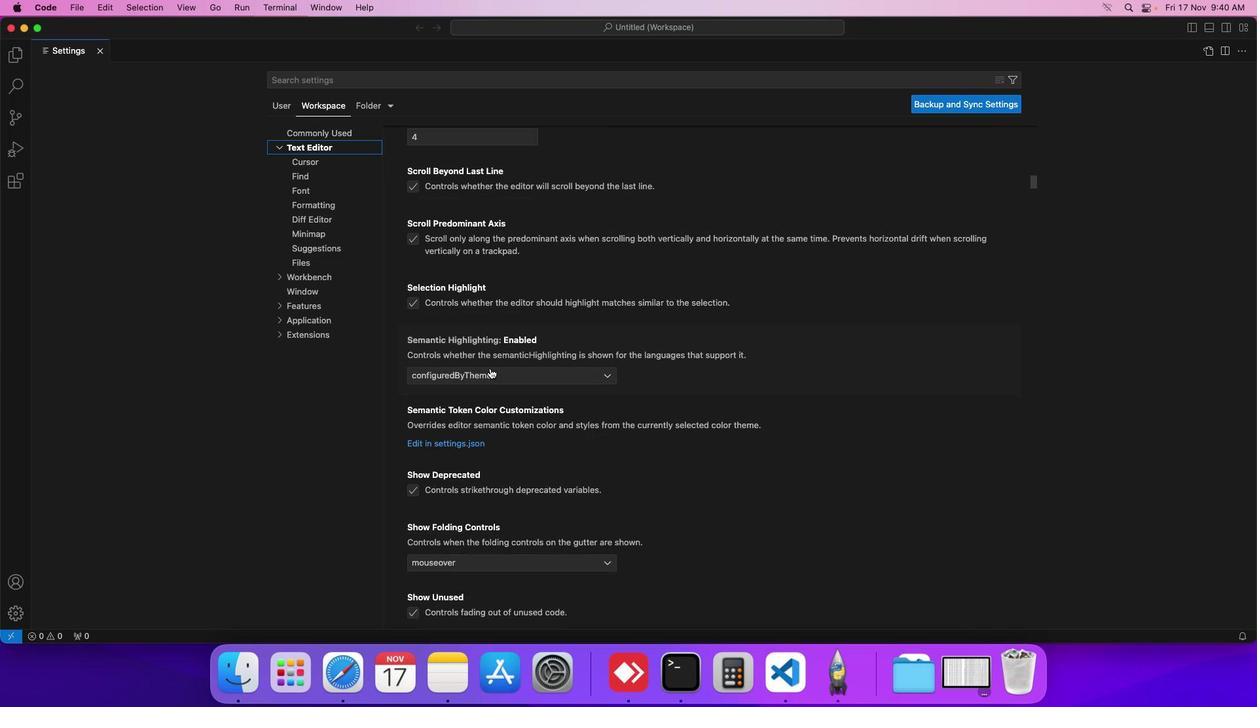 
Action: Mouse scrolled (491, 368) with delta (0, 0)
Screenshot: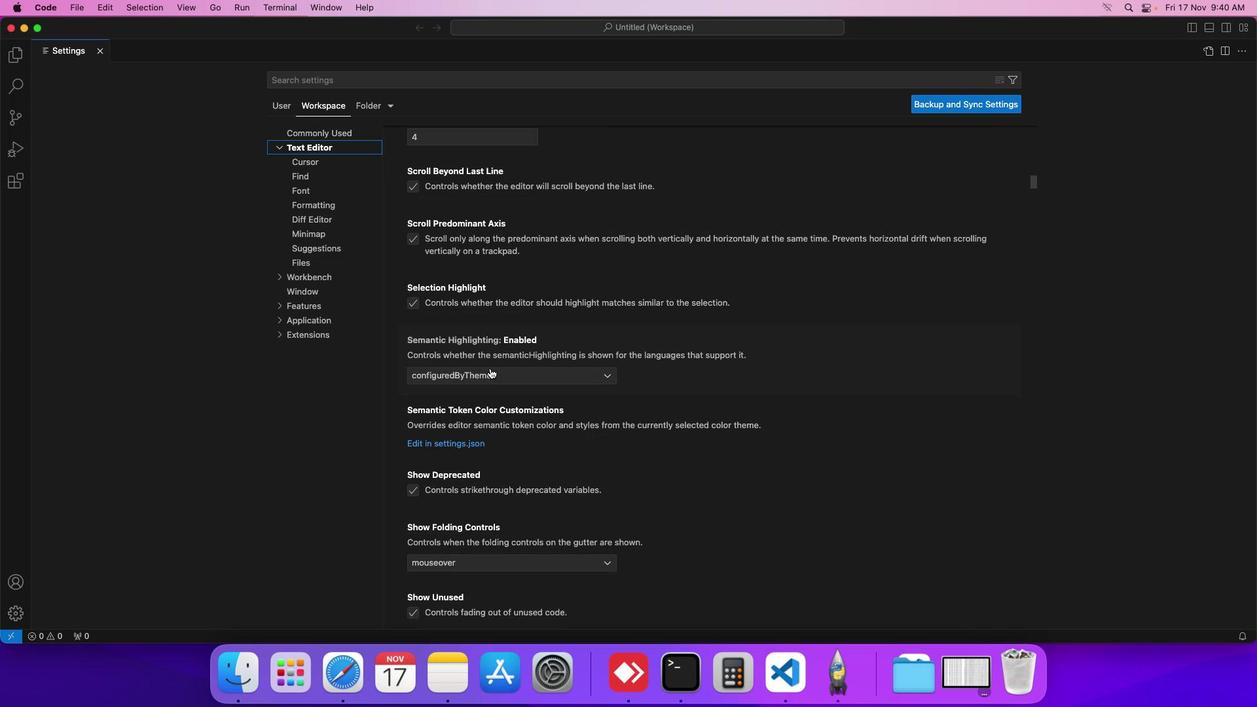 
Action: Mouse scrolled (491, 368) with delta (0, 0)
Screenshot: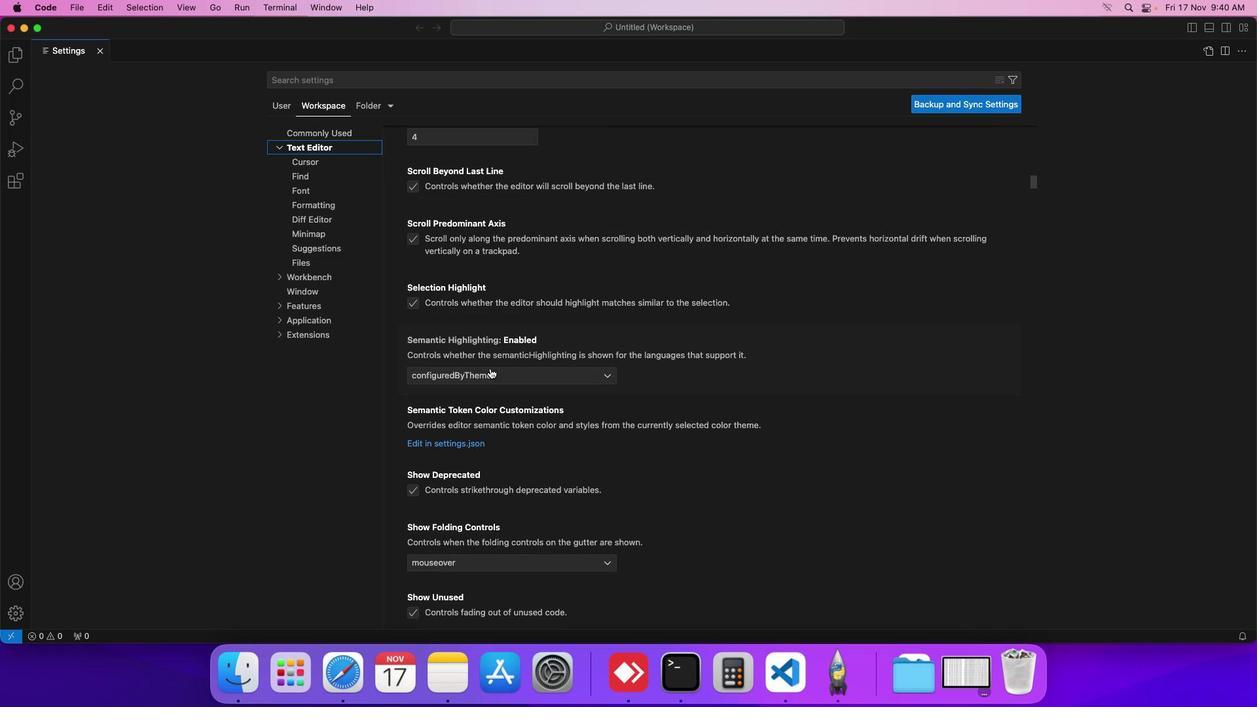 
Action: Mouse scrolled (491, 368) with delta (0, 0)
Screenshot: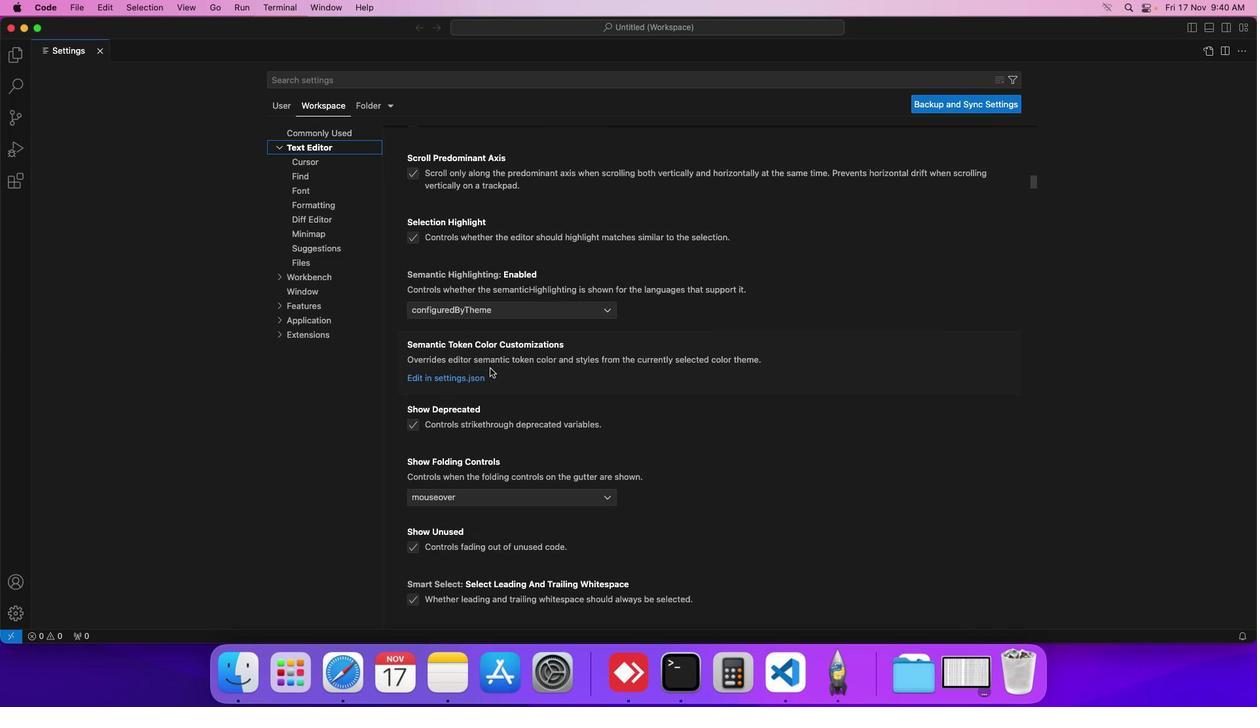 
Action: Mouse scrolled (491, 368) with delta (0, 0)
Screenshot: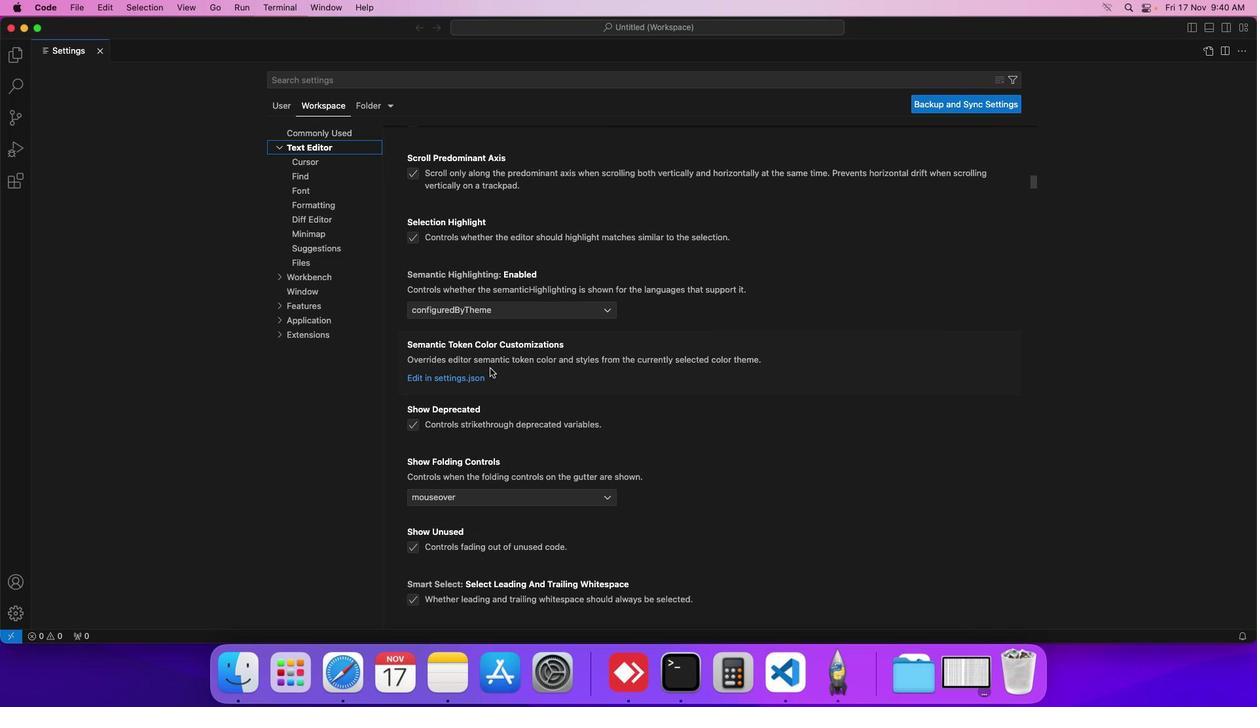
Action: Mouse scrolled (491, 368) with delta (0, 0)
Screenshot: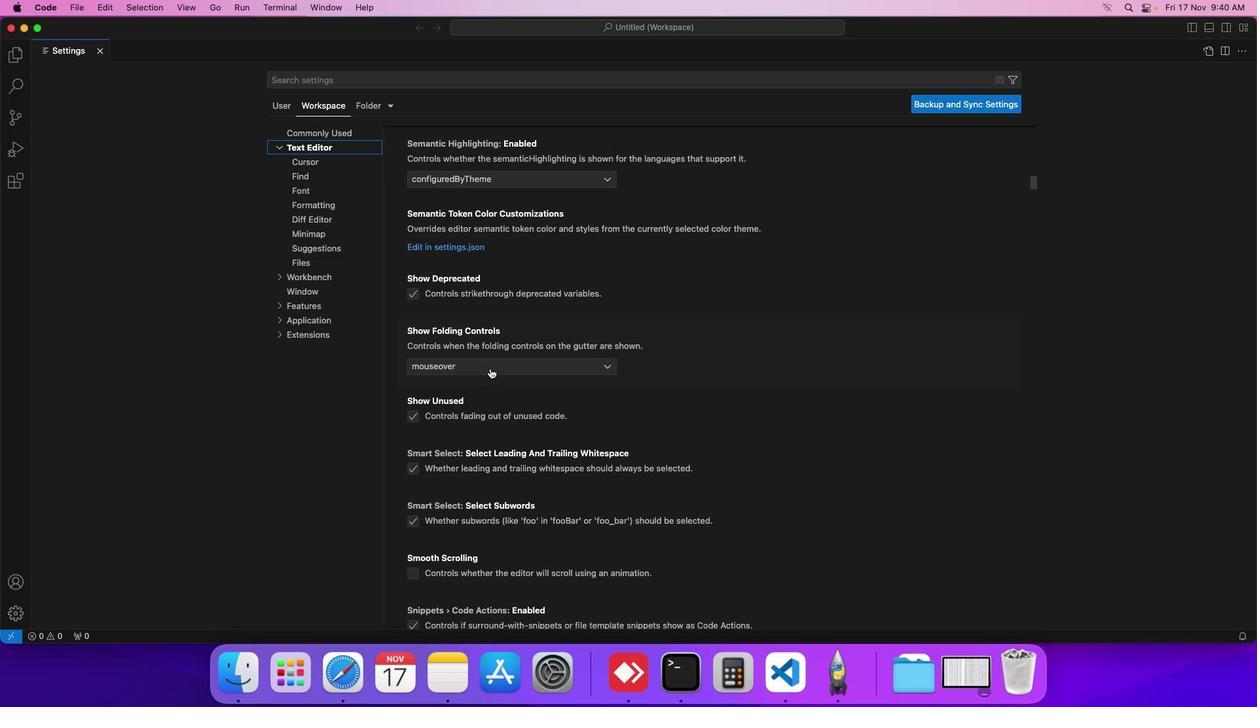 
Action: Mouse scrolled (491, 368) with delta (0, 0)
Screenshot: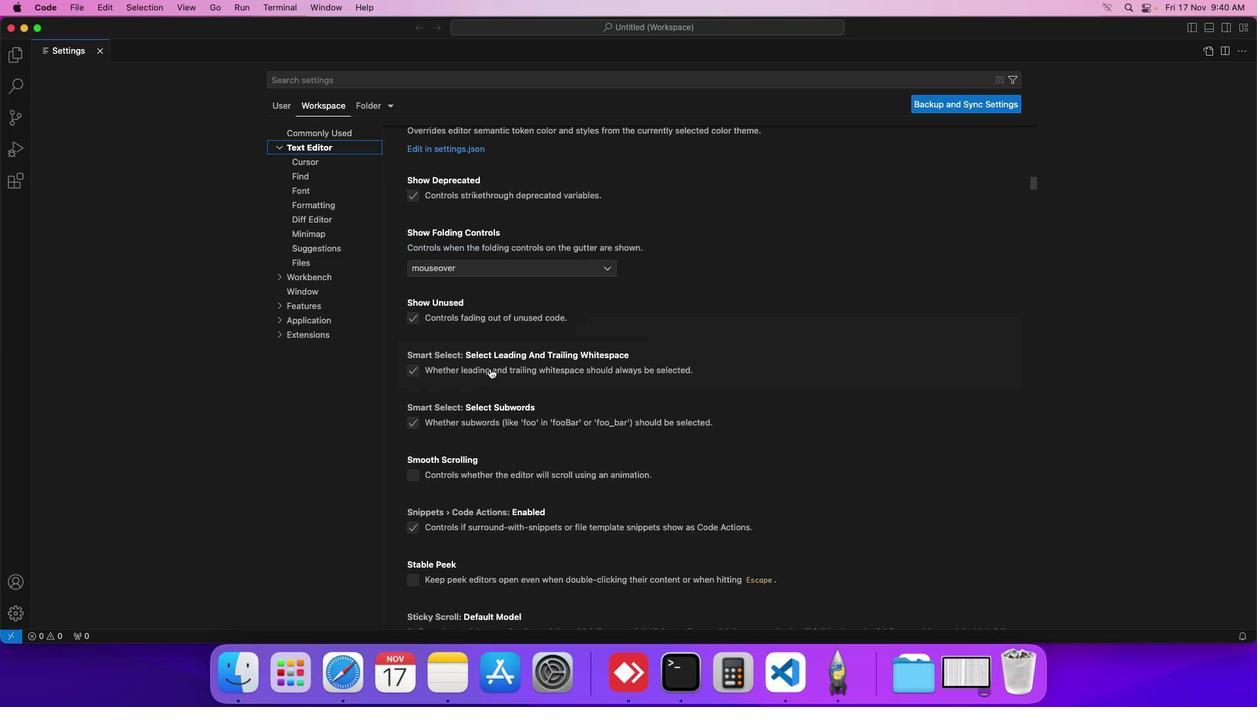 
Action: Mouse scrolled (491, 368) with delta (0, 0)
Screenshot: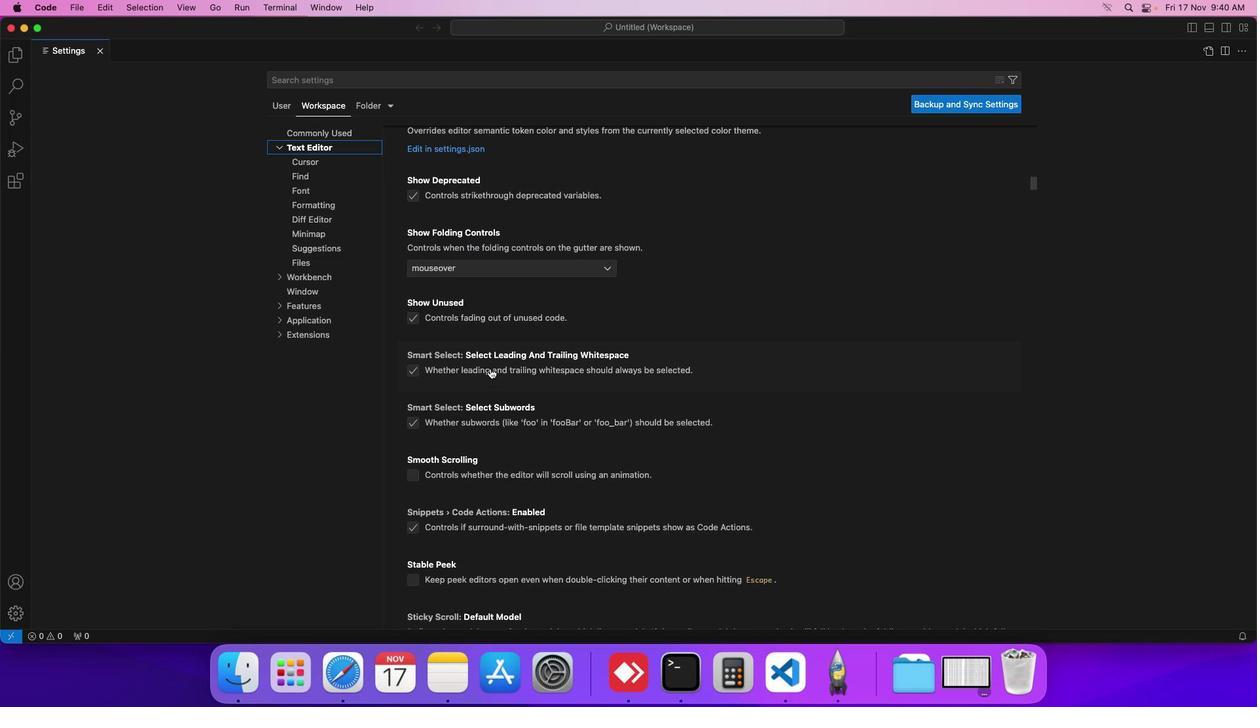 
Action: Mouse scrolled (491, 368) with delta (0, 0)
Screenshot: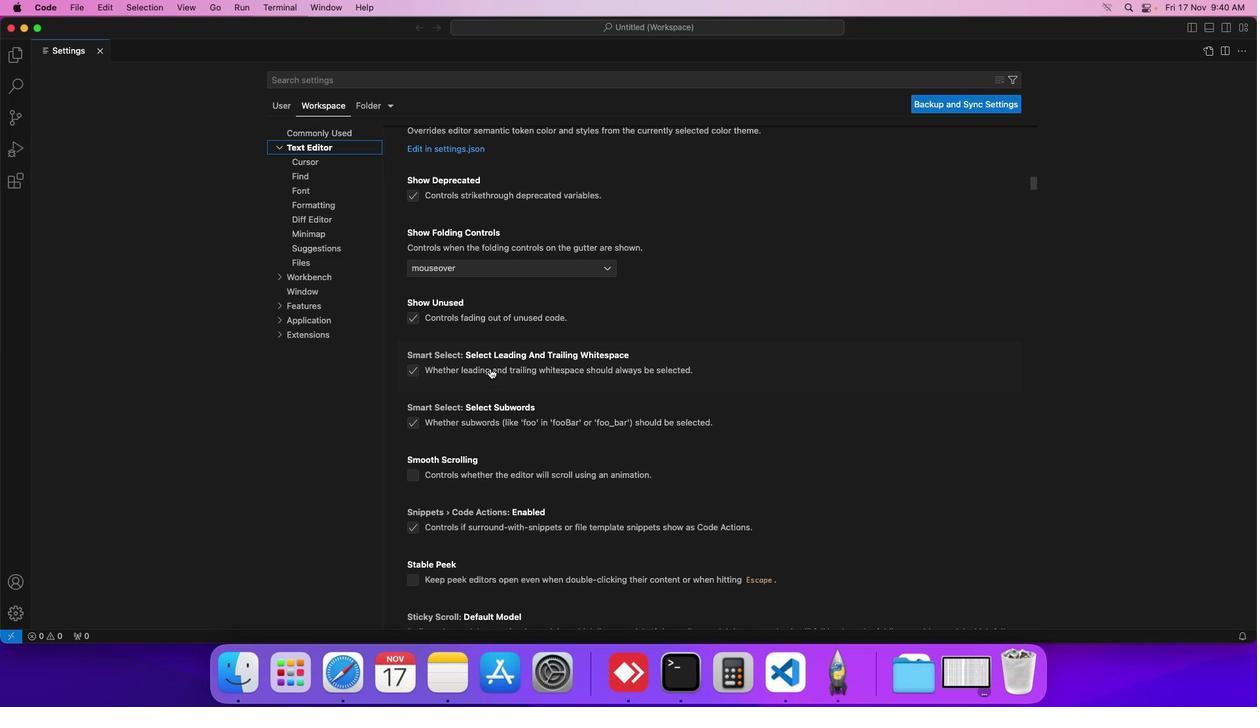 
Action: Mouse scrolled (491, 368) with delta (0, 0)
Screenshot: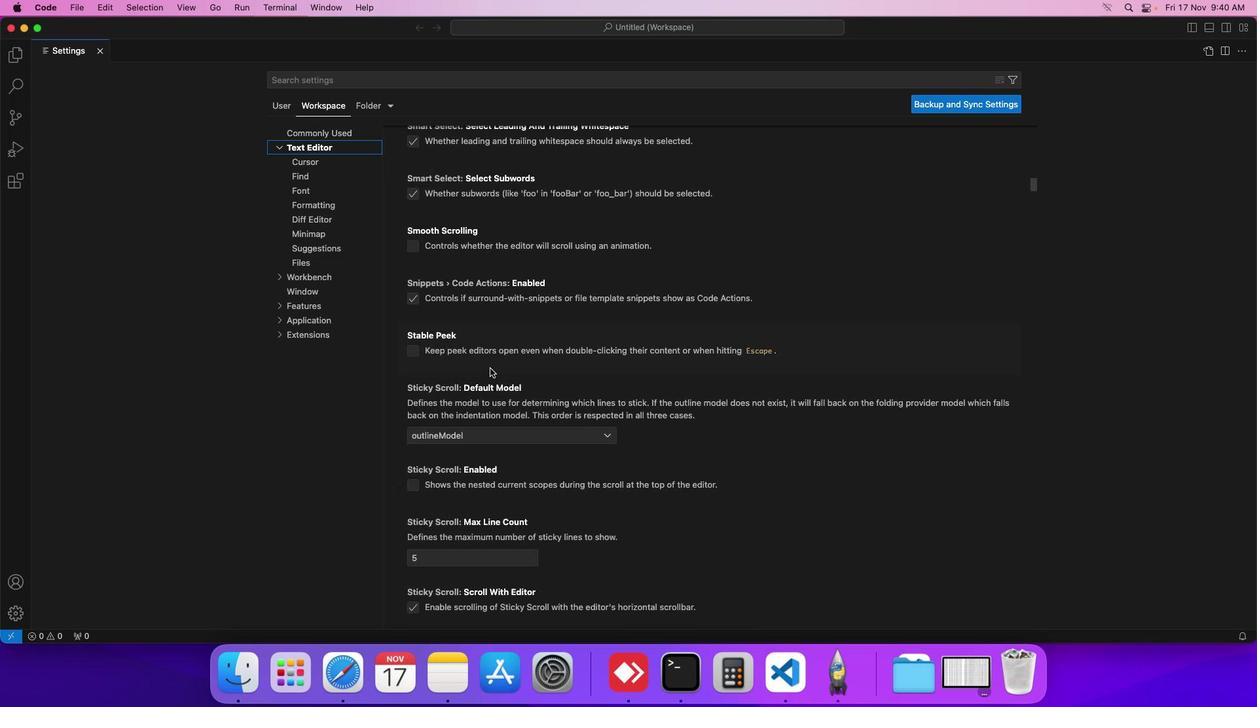 
Action: Mouse scrolled (491, 368) with delta (0, 0)
Screenshot: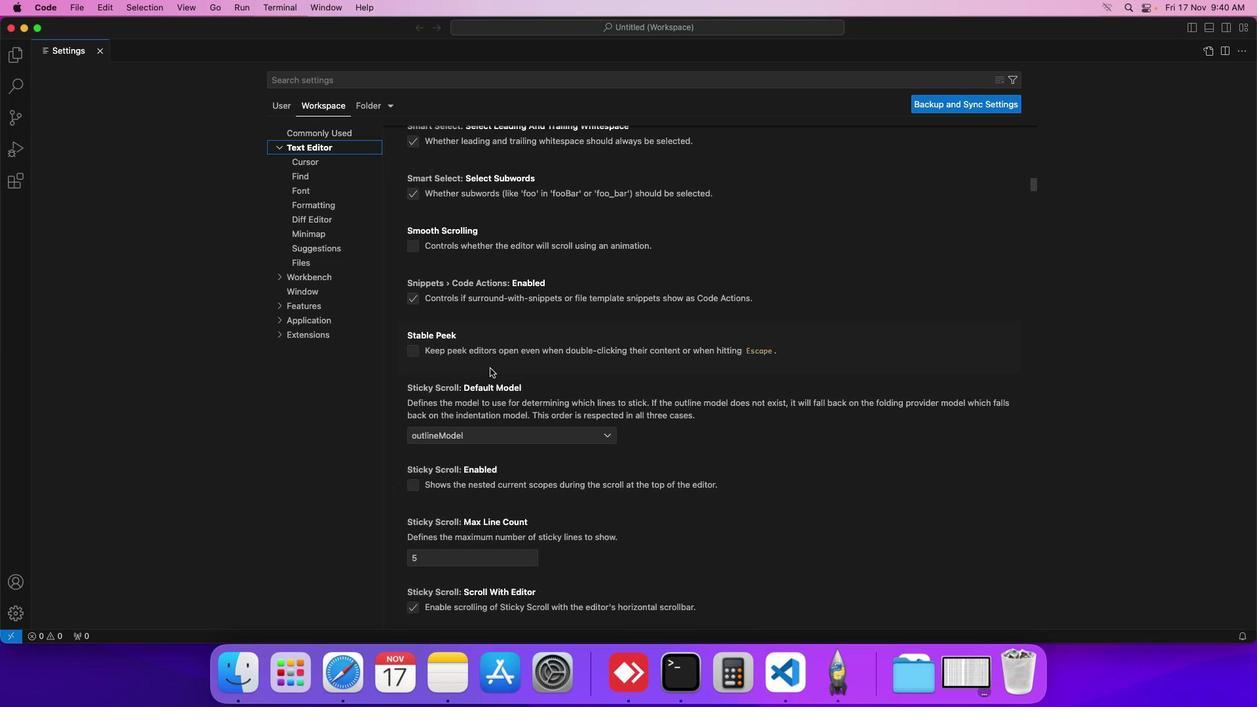 
Action: Mouse scrolled (491, 368) with delta (0, 0)
Screenshot: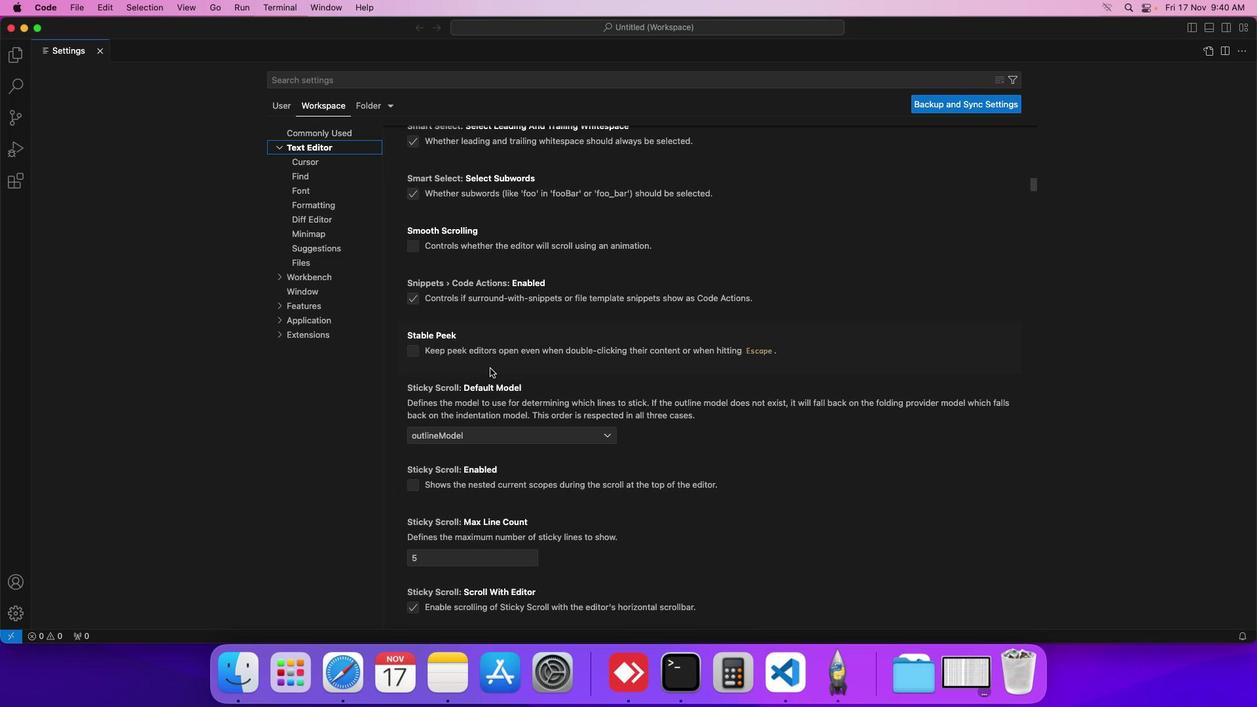 
Action: Mouse scrolled (491, 368) with delta (0, 0)
Screenshot: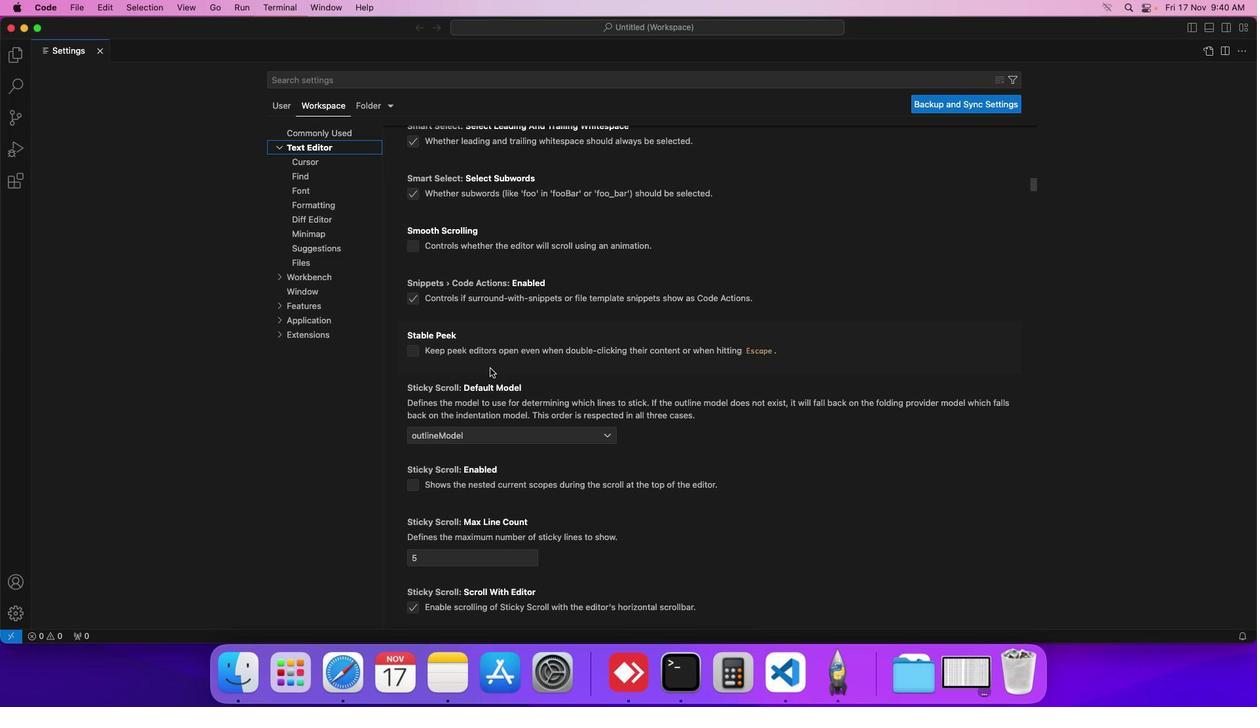 
Action: Mouse scrolled (491, 368) with delta (0, 0)
Screenshot: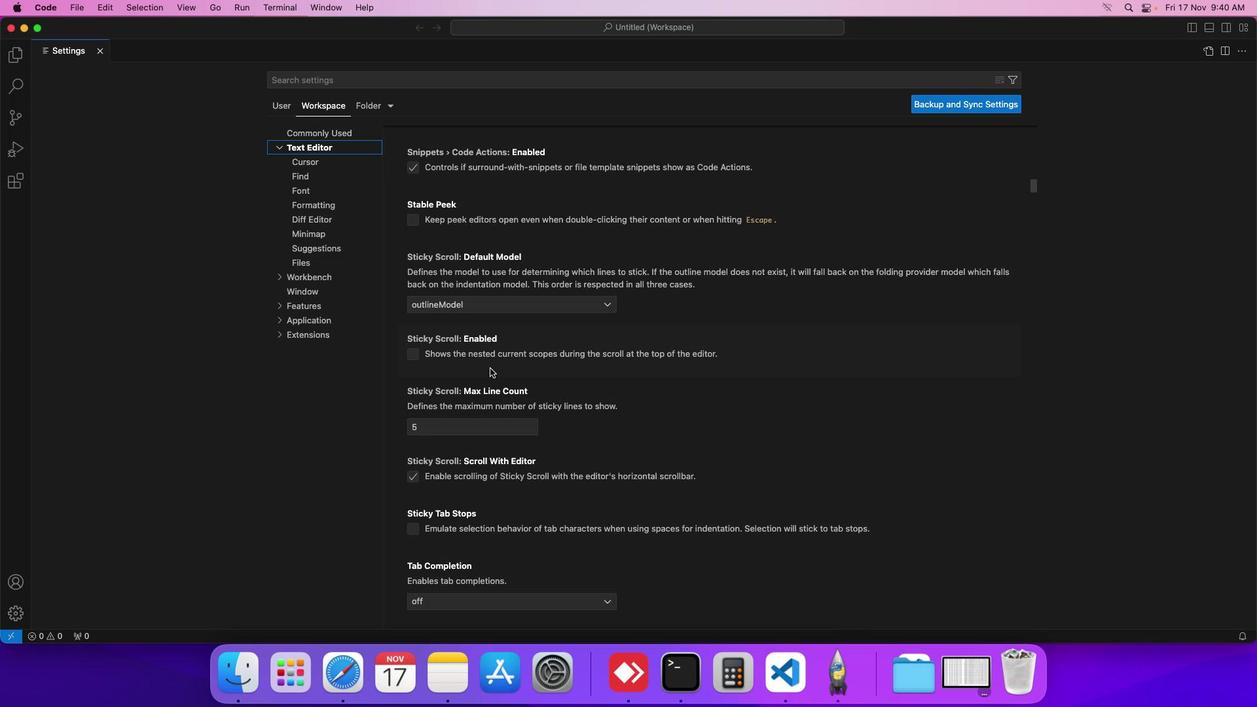 
Action: Mouse moved to (491, 368)
Screenshot: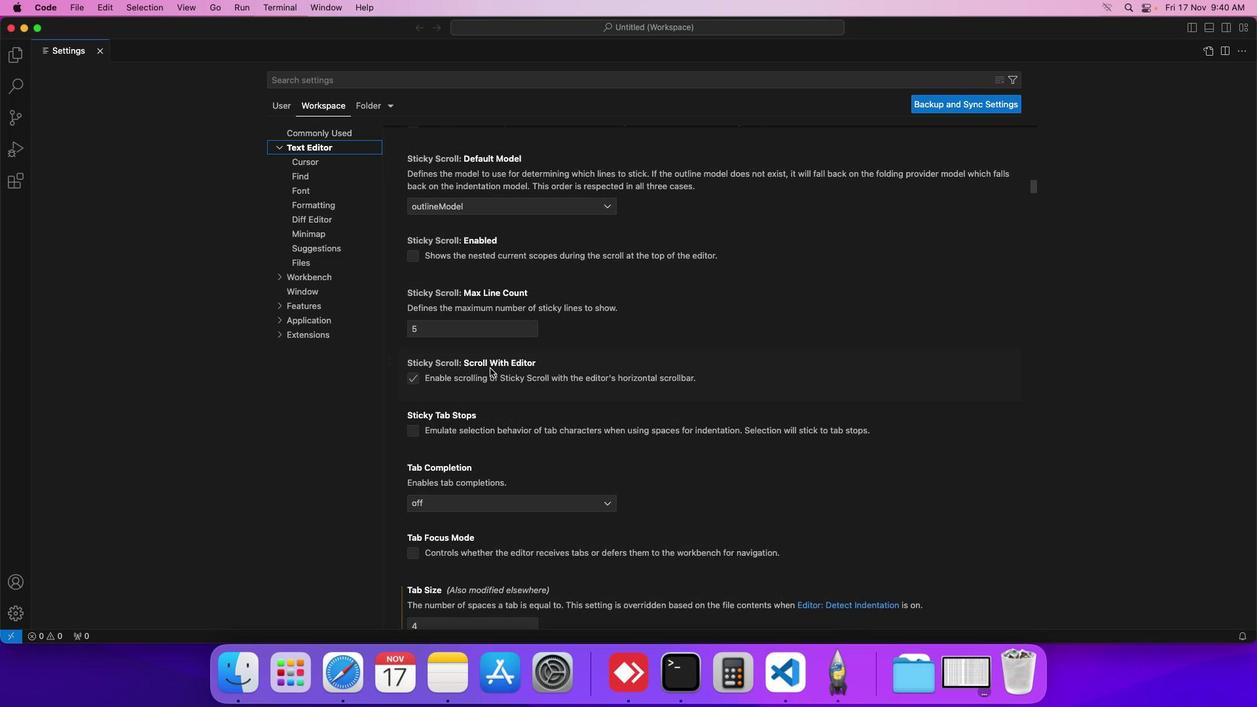 
Action: Mouse scrolled (491, 368) with delta (0, 0)
Screenshot: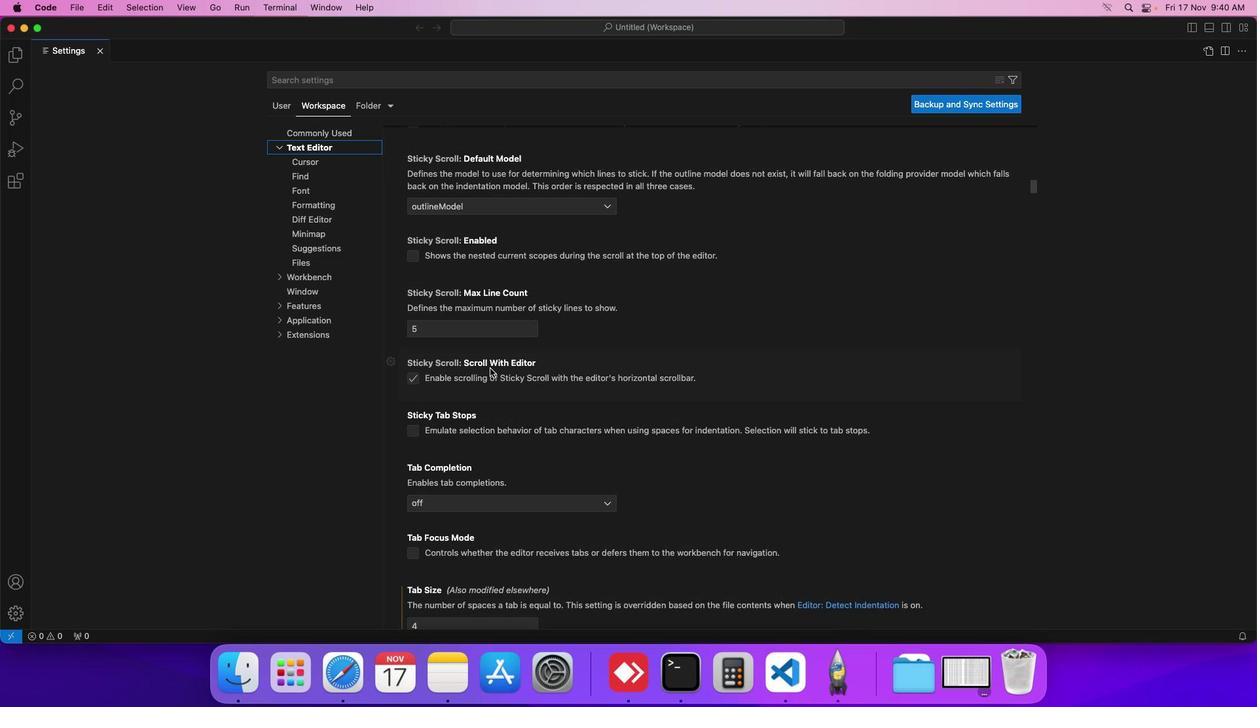 
Action: Mouse scrolled (491, 368) with delta (0, 0)
Screenshot: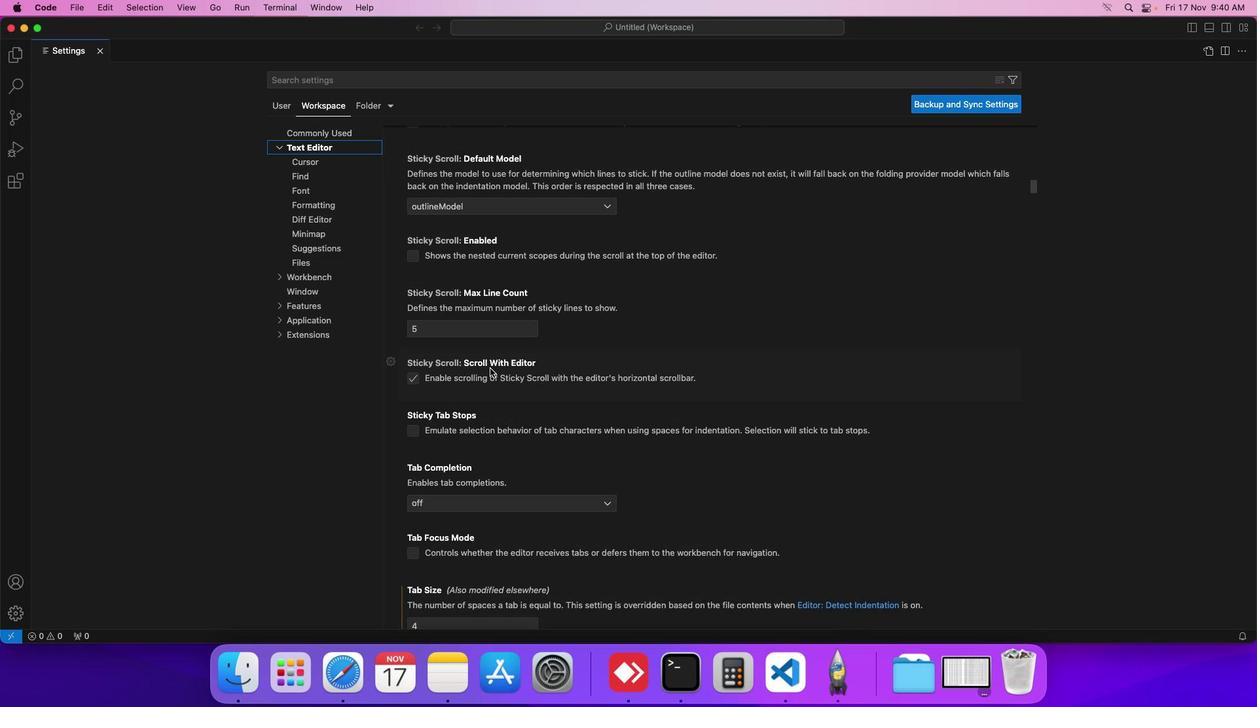
Action: Mouse scrolled (491, 368) with delta (0, 0)
Screenshot: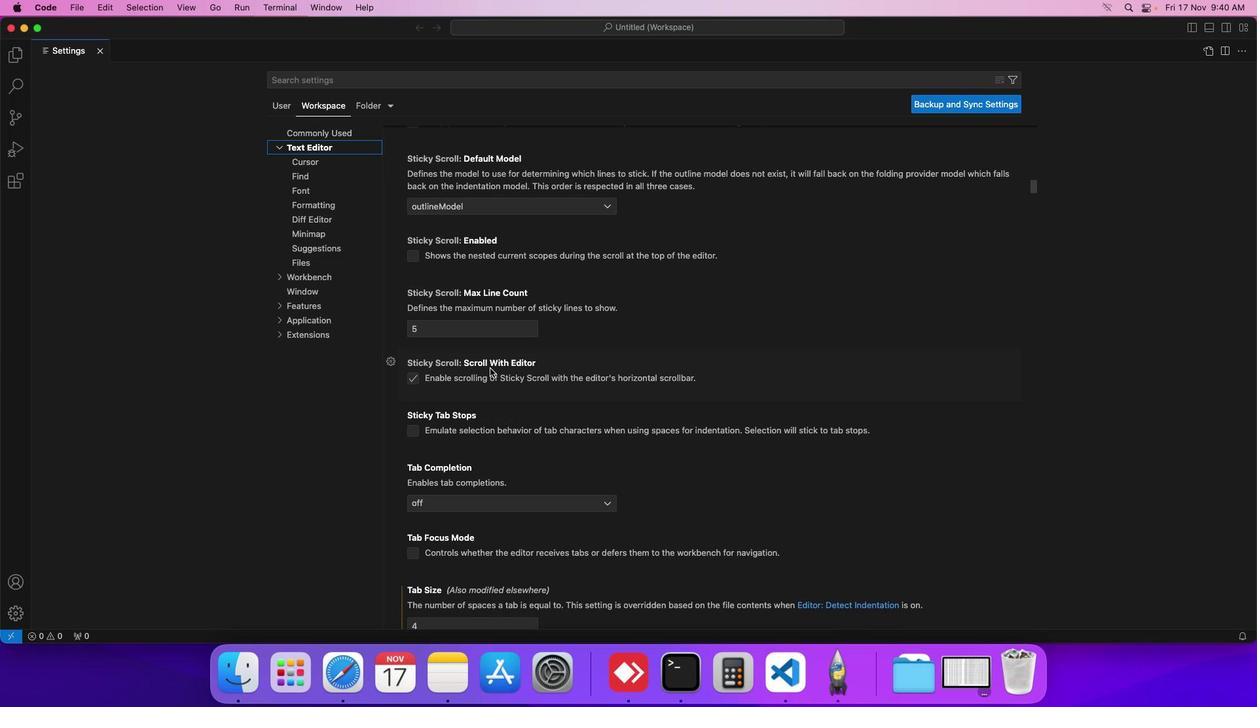 
Action: Mouse scrolled (491, 368) with delta (0, 0)
Screenshot: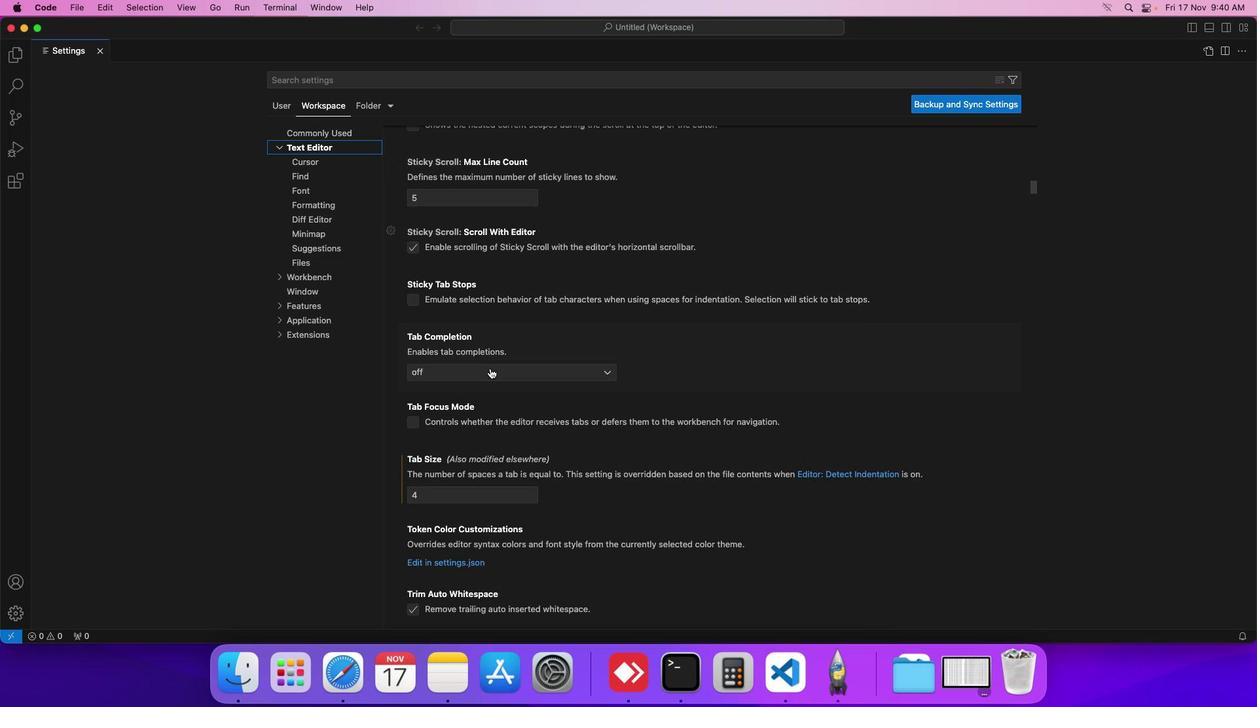 
Action: Mouse scrolled (491, 368) with delta (0, 0)
Screenshot: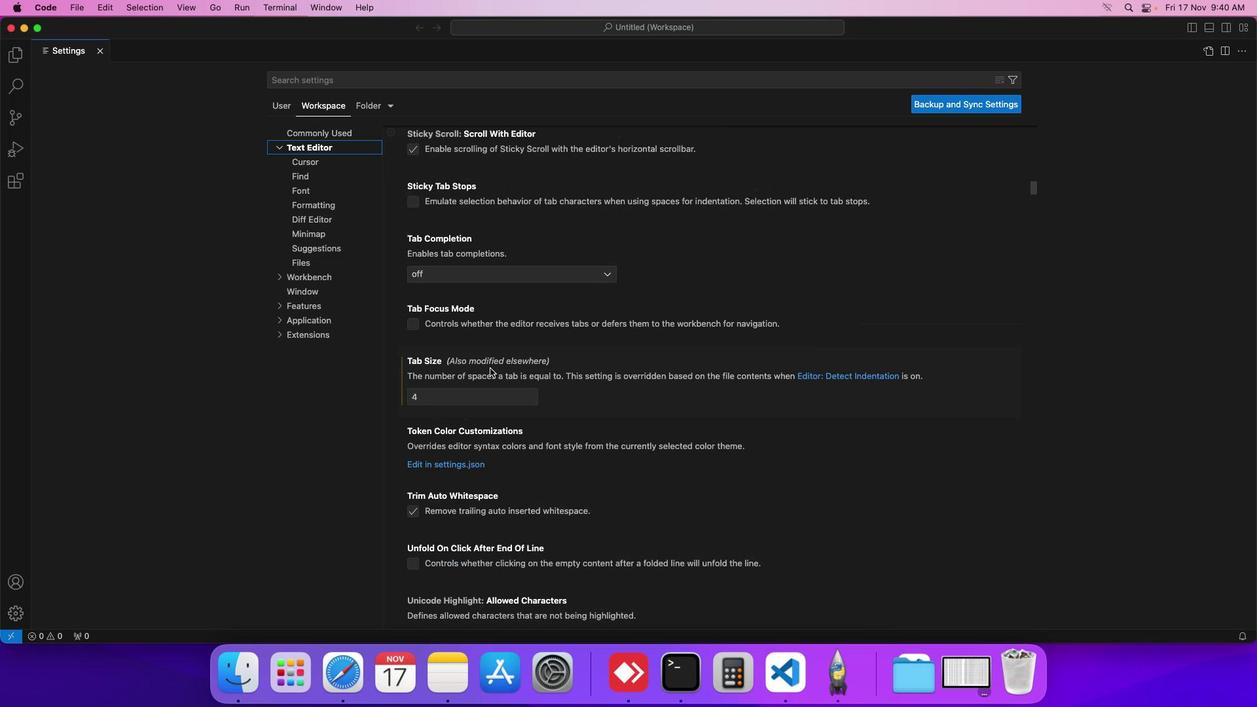 
Action: Mouse scrolled (491, 368) with delta (0, 0)
Screenshot: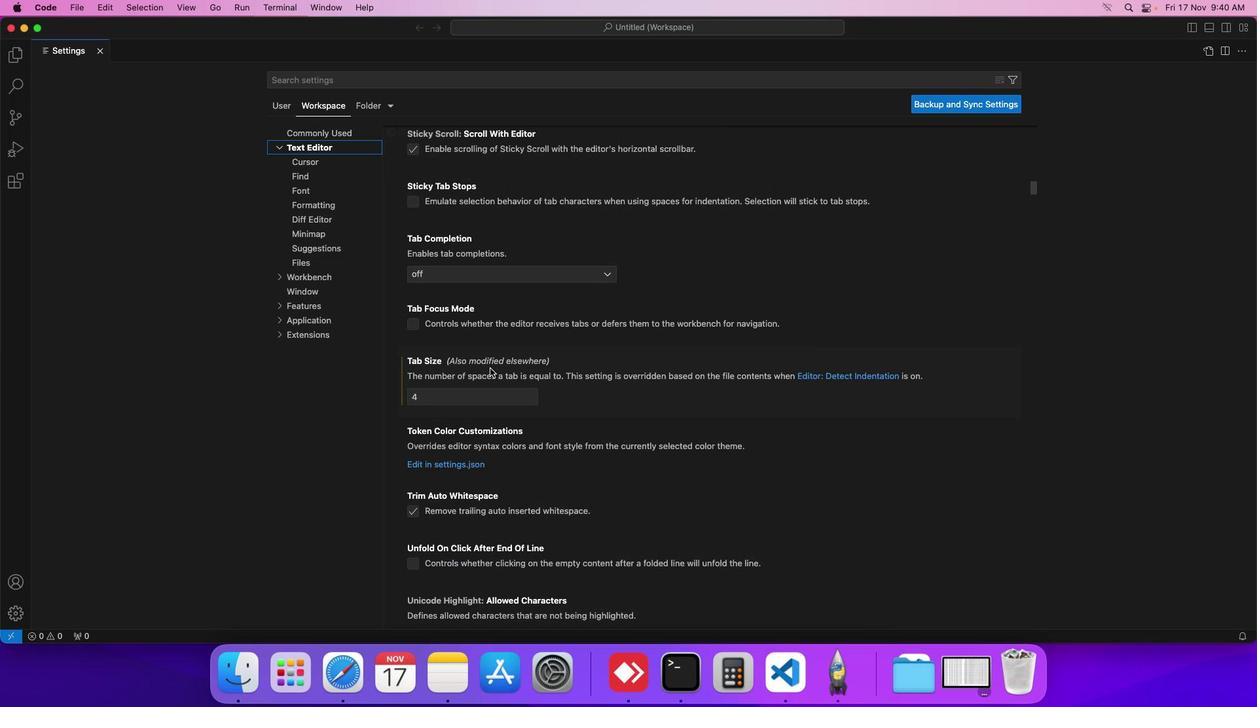 
Action: Mouse scrolled (491, 368) with delta (0, 0)
Screenshot: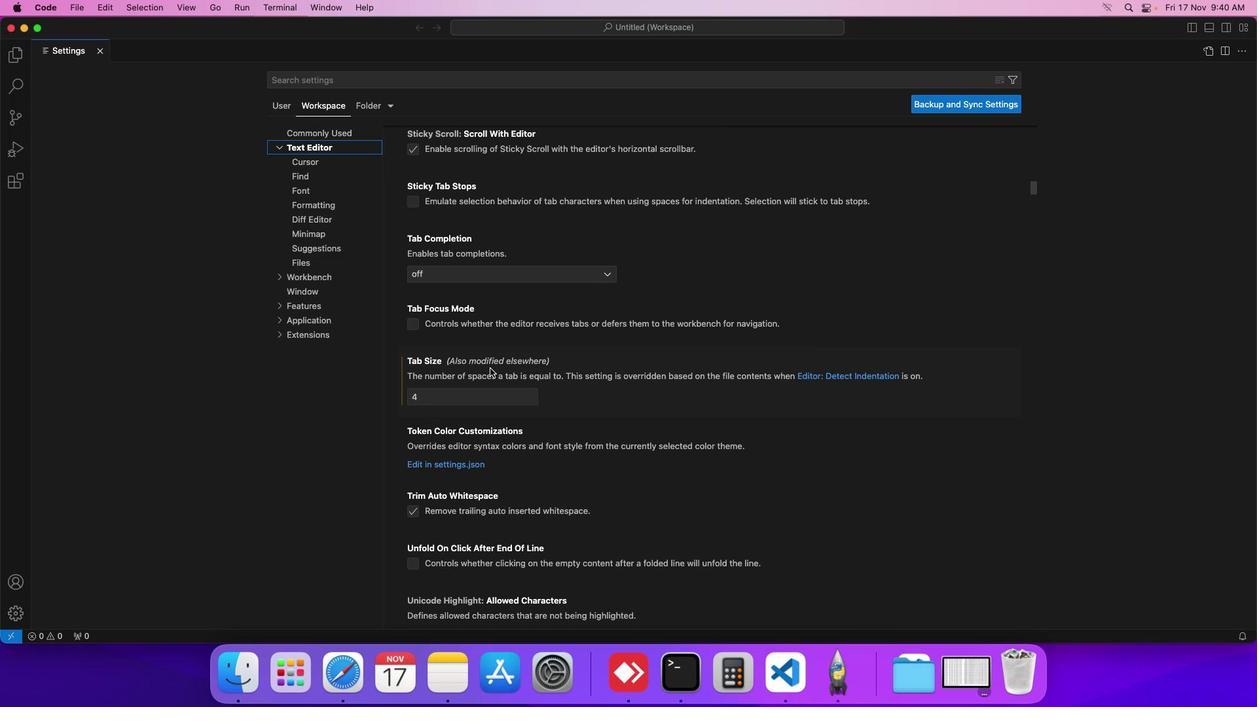 
Action: Mouse scrolled (491, 368) with delta (0, 0)
Screenshot: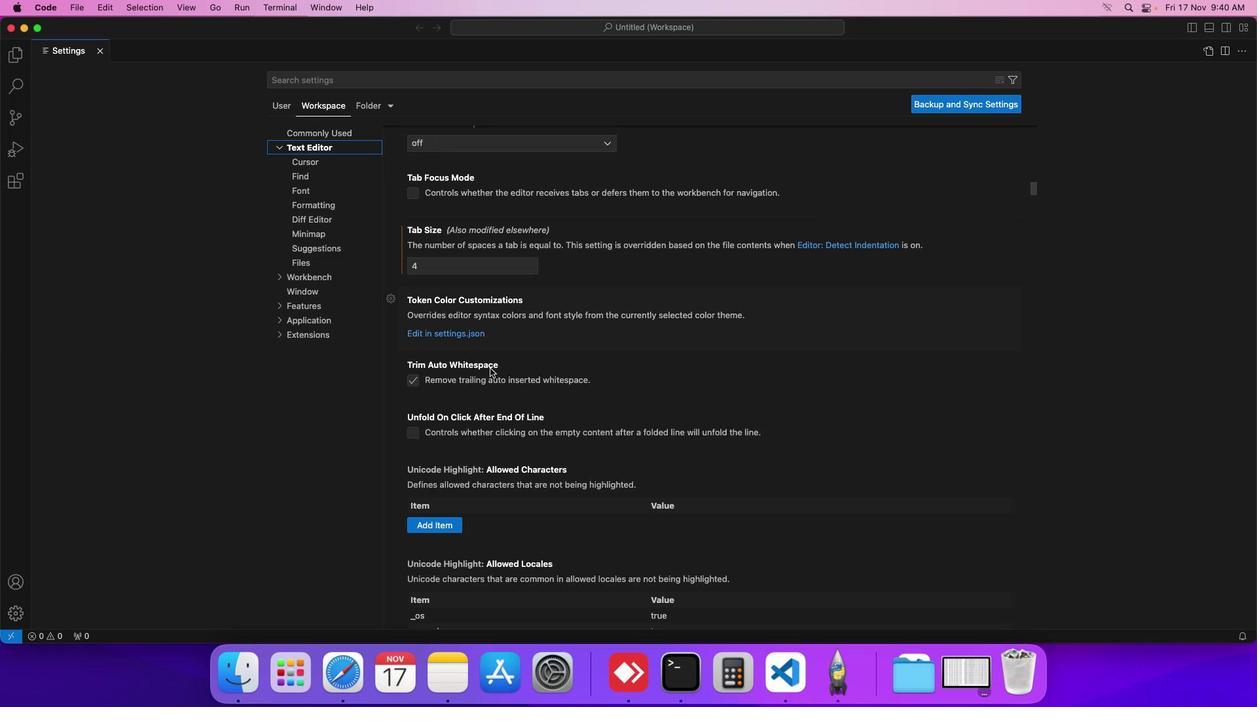 
Action: Mouse scrolled (491, 368) with delta (0, 0)
Screenshot: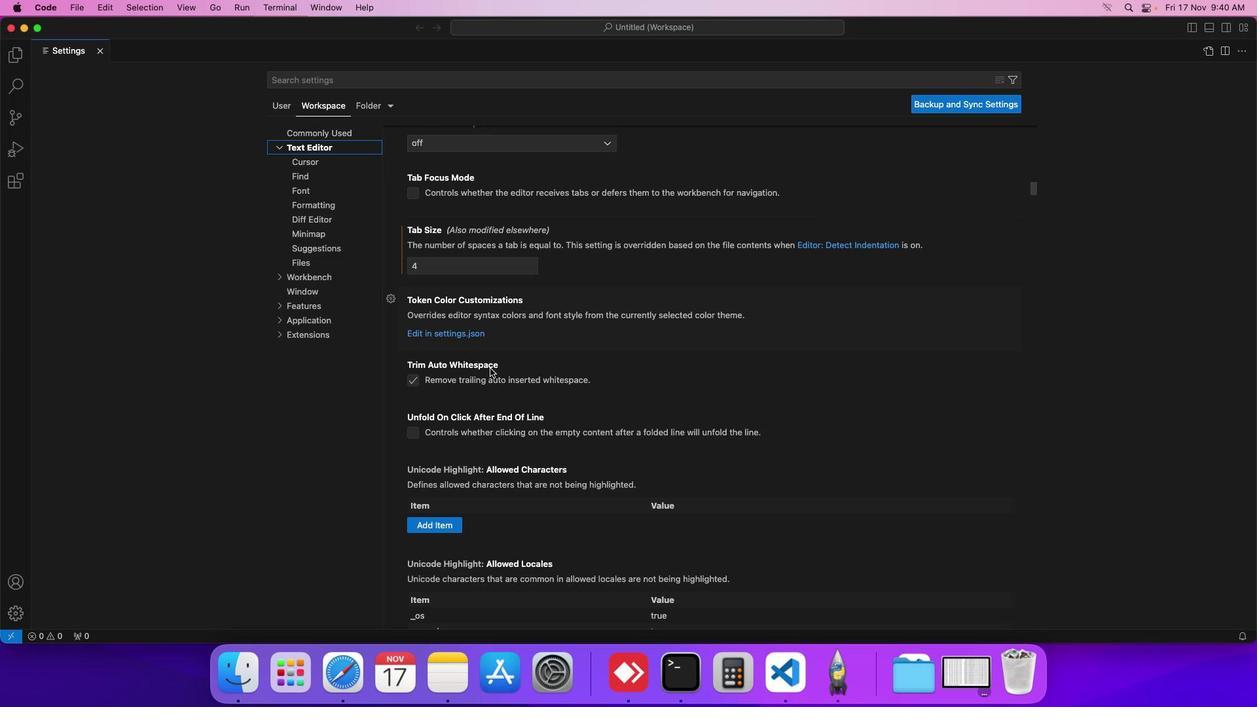 
Action: Mouse scrolled (491, 368) with delta (0, 0)
Screenshot: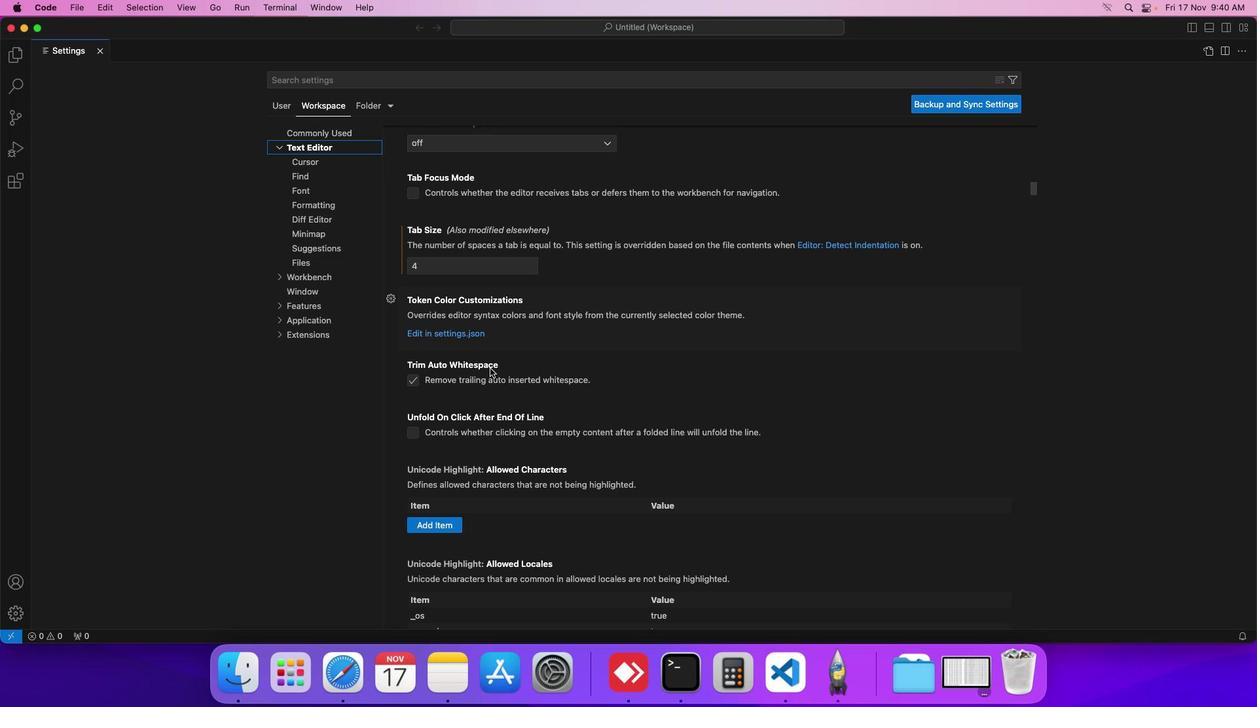 
Action: Mouse scrolled (491, 368) with delta (0, 0)
Screenshot: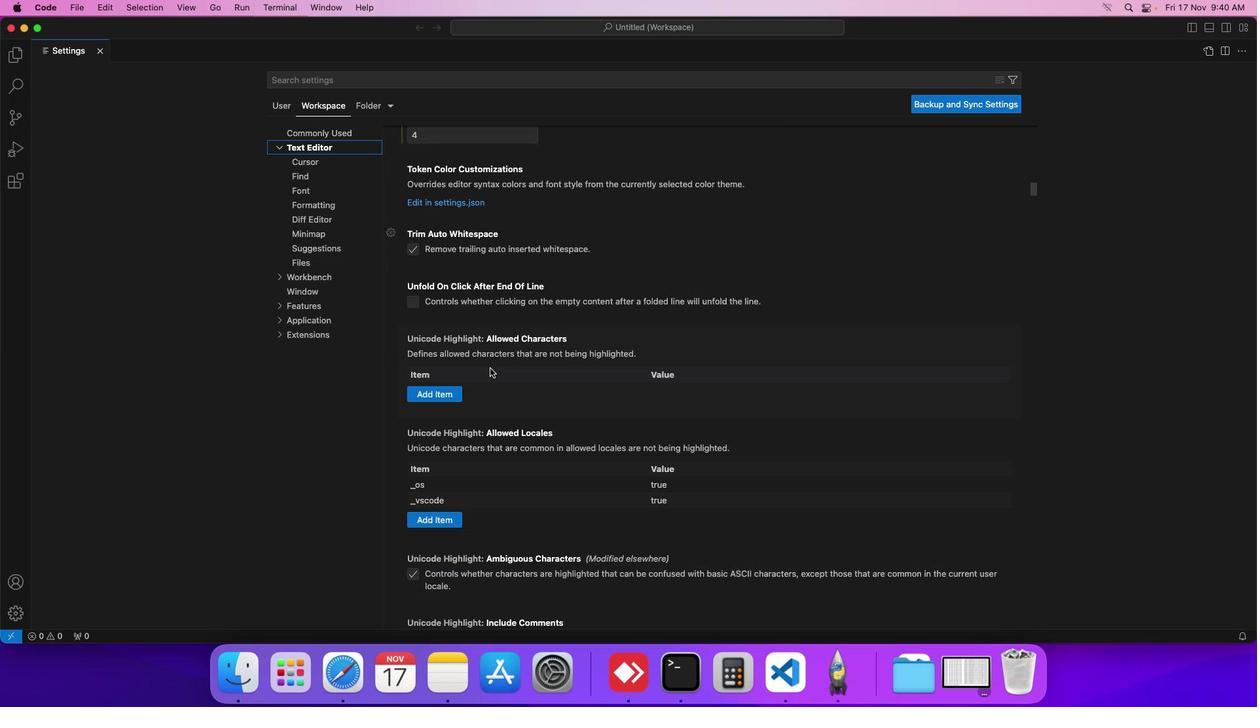 
Action: Mouse scrolled (491, 368) with delta (0, 0)
Screenshot: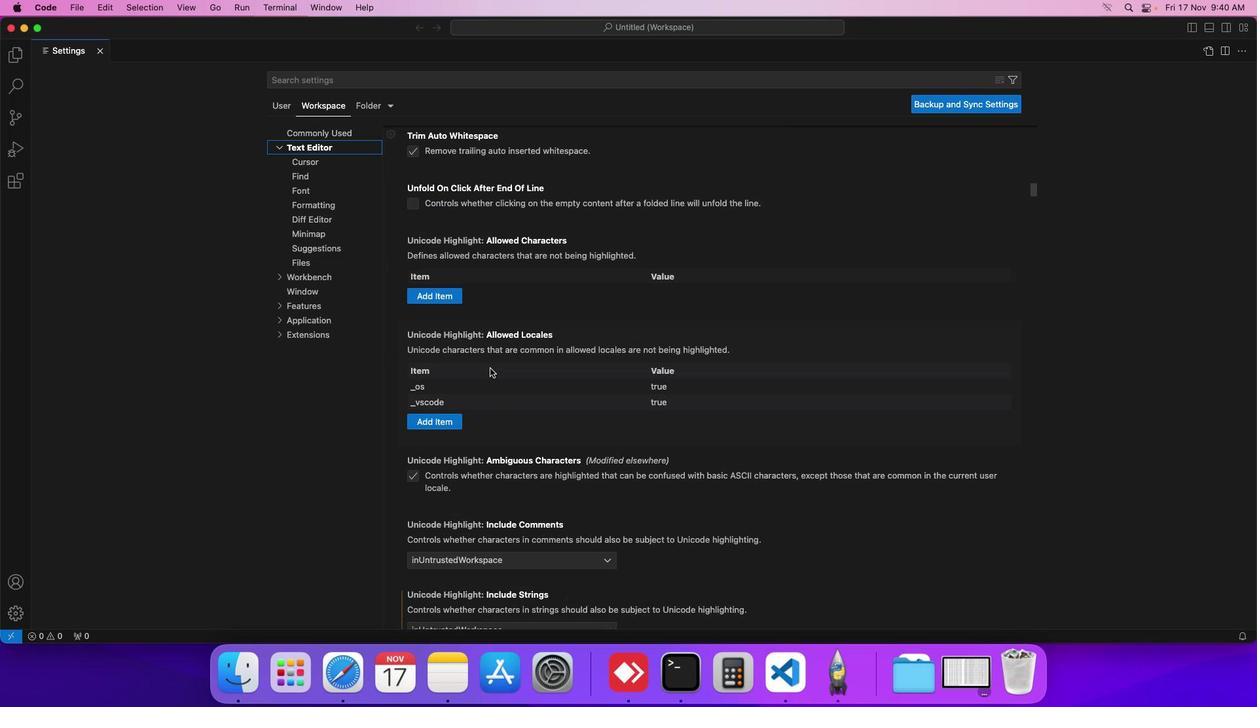 
Action: Mouse scrolled (491, 368) with delta (0, 0)
Screenshot: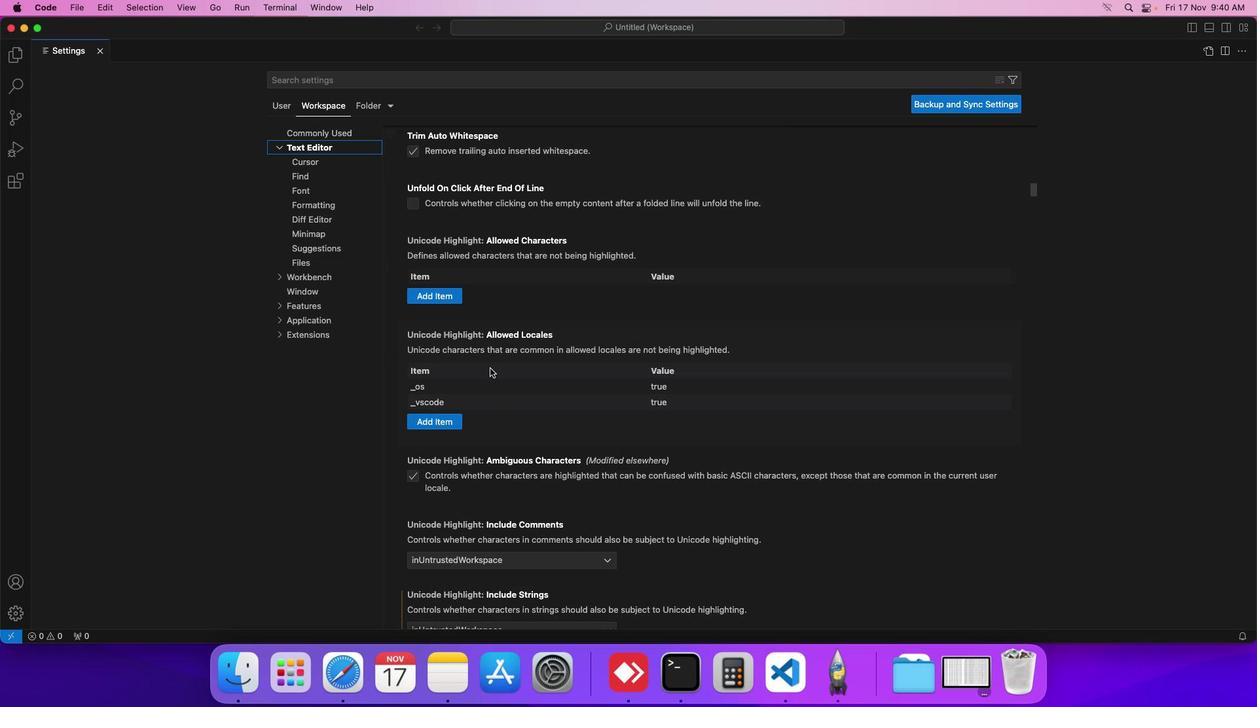 
Action: Mouse scrolled (491, 368) with delta (0, 0)
Screenshot: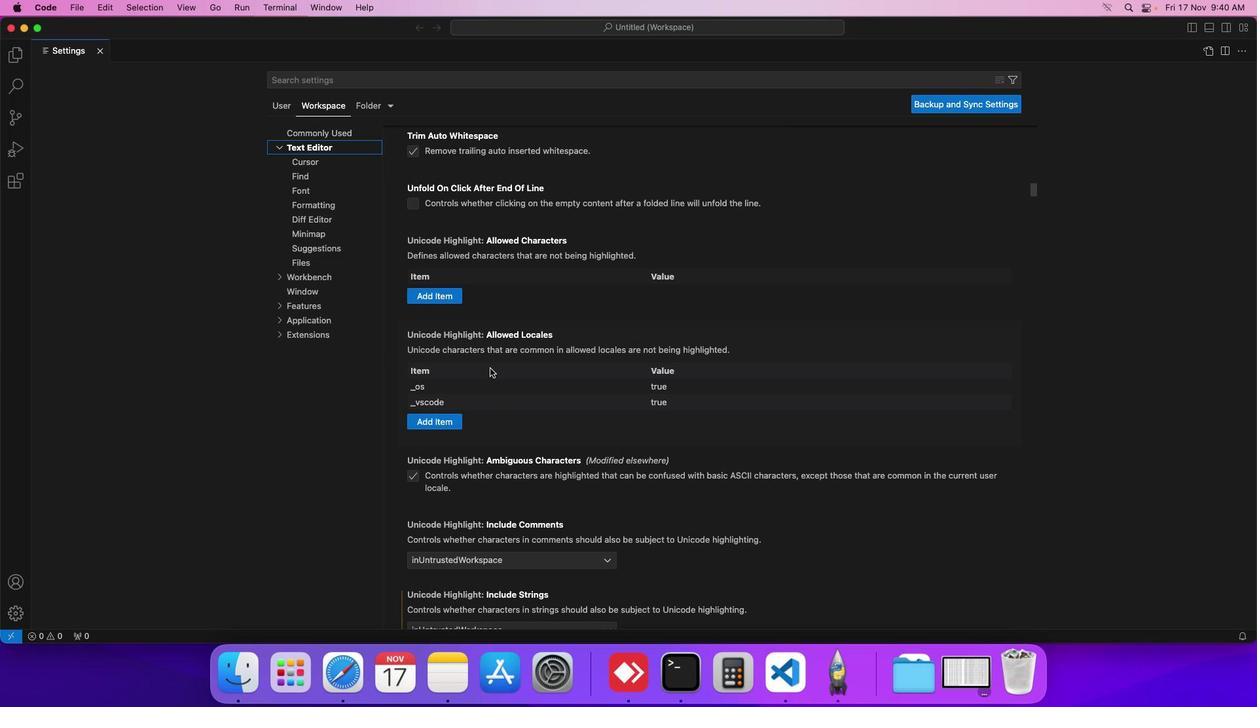 
Action: Mouse scrolled (491, 368) with delta (0, 0)
Screenshot: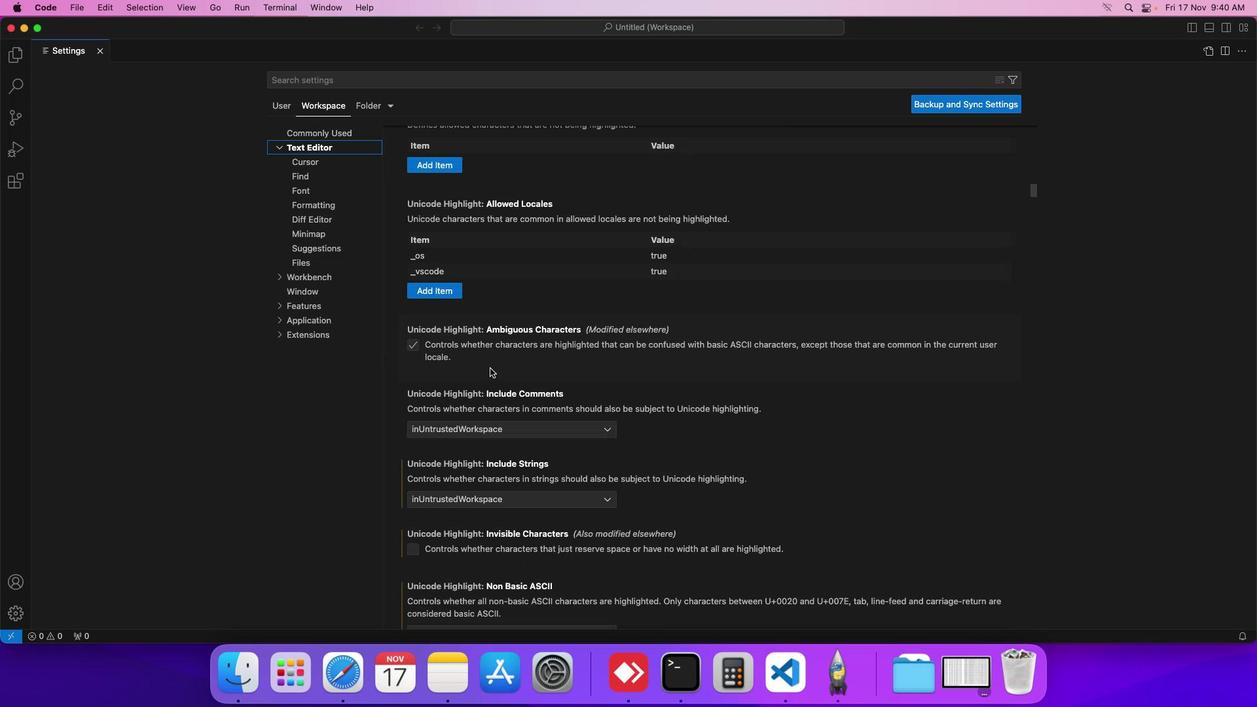 
Action: Mouse scrolled (491, 368) with delta (0, 0)
Screenshot: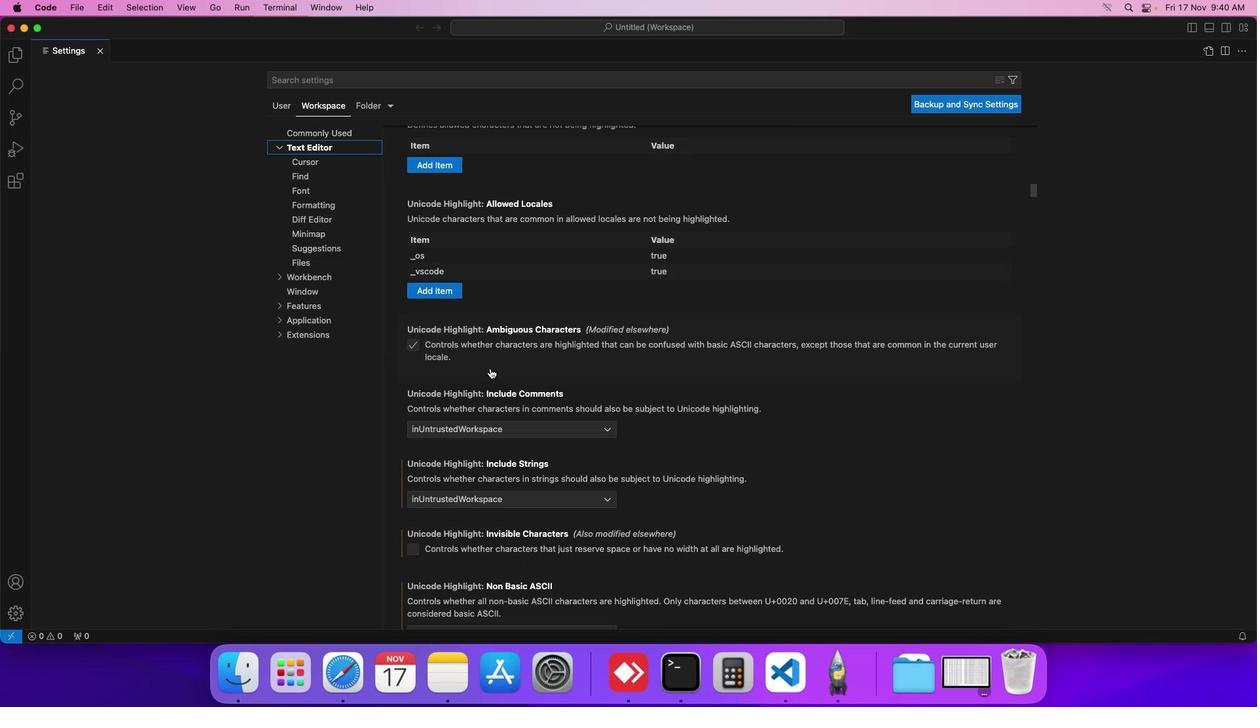 
Action: Mouse scrolled (491, 368) with delta (0, 0)
Screenshot: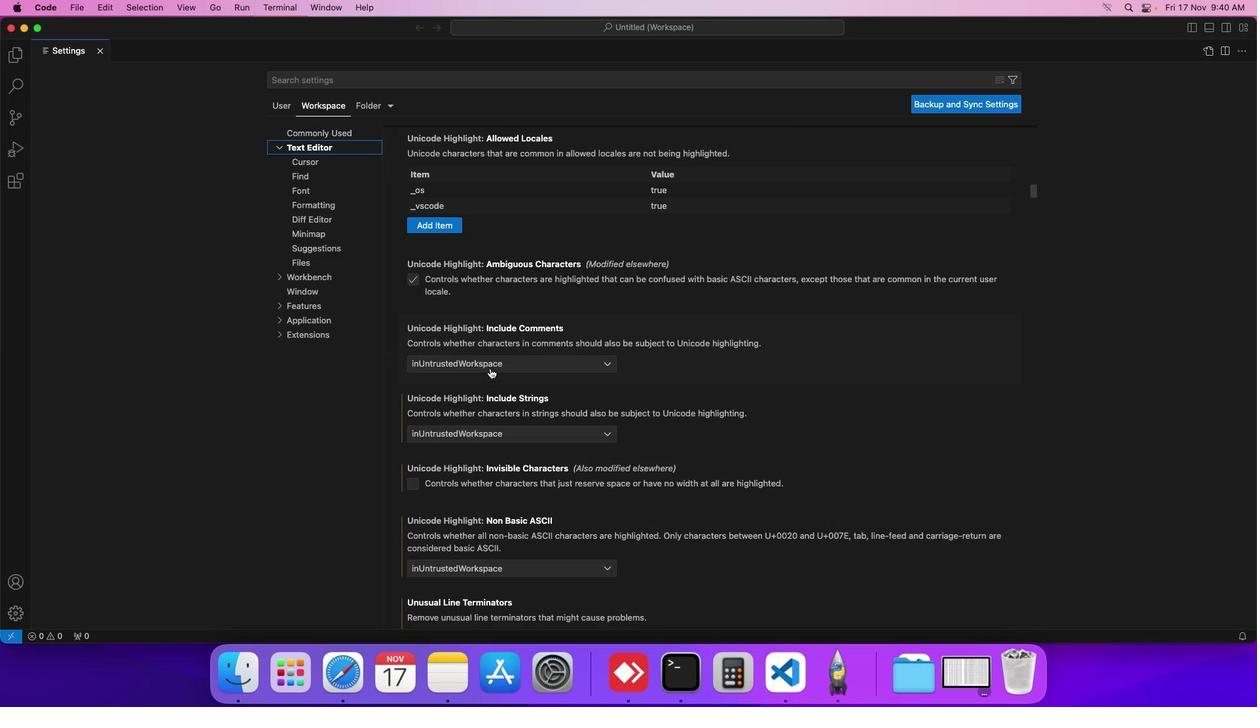 
Action: Mouse scrolled (491, 368) with delta (0, 0)
Screenshot: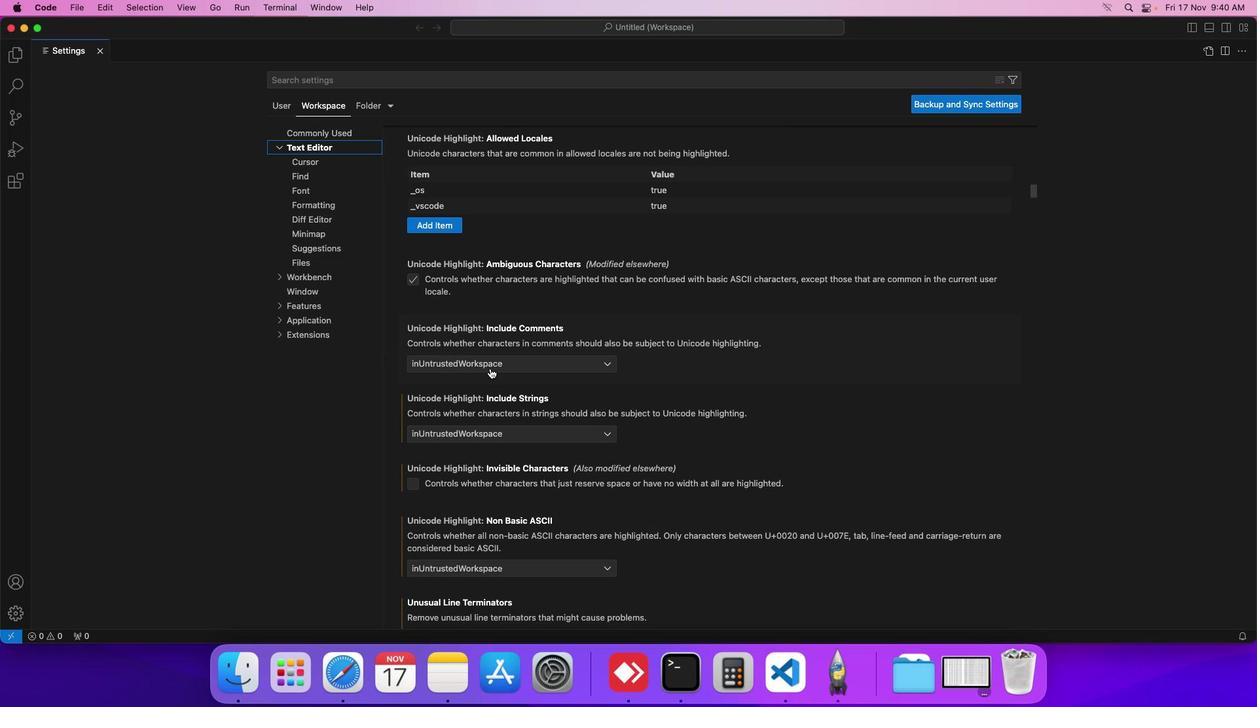 
Action: Mouse scrolled (491, 368) with delta (0, 0)
Screenshot: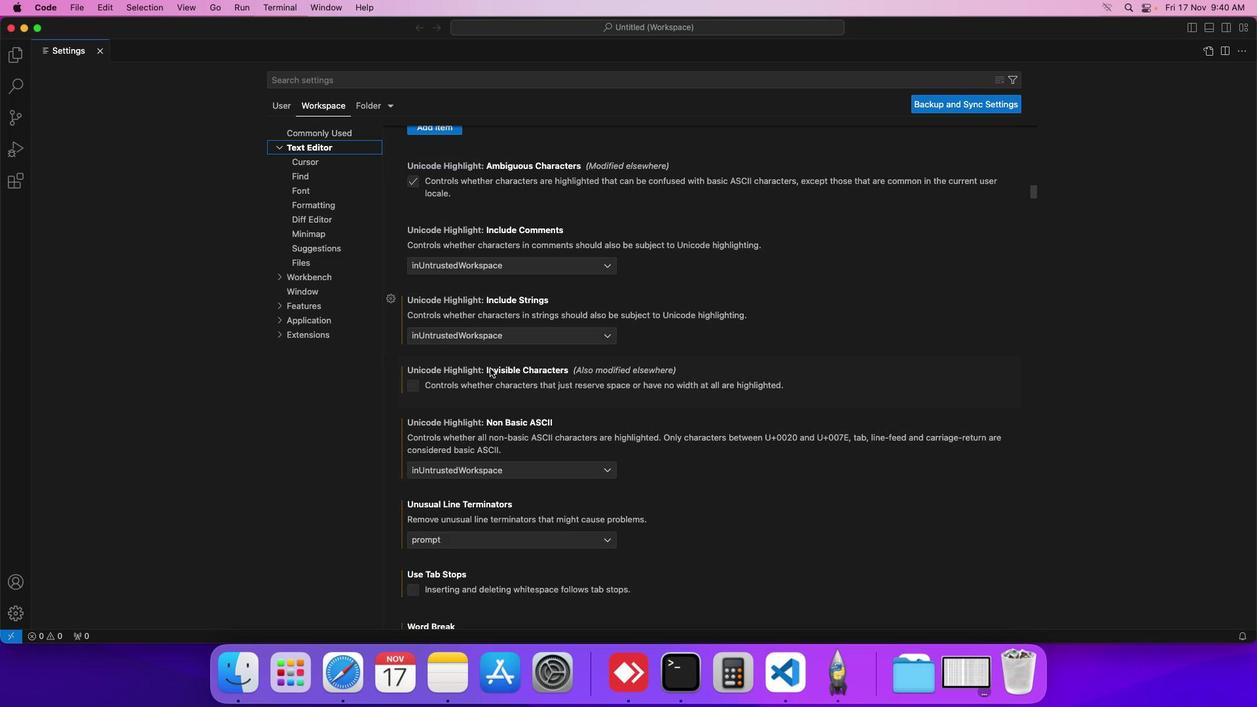 
Action: Mouse scrolled (491, 368) with delta (0, 0)
Screenshot: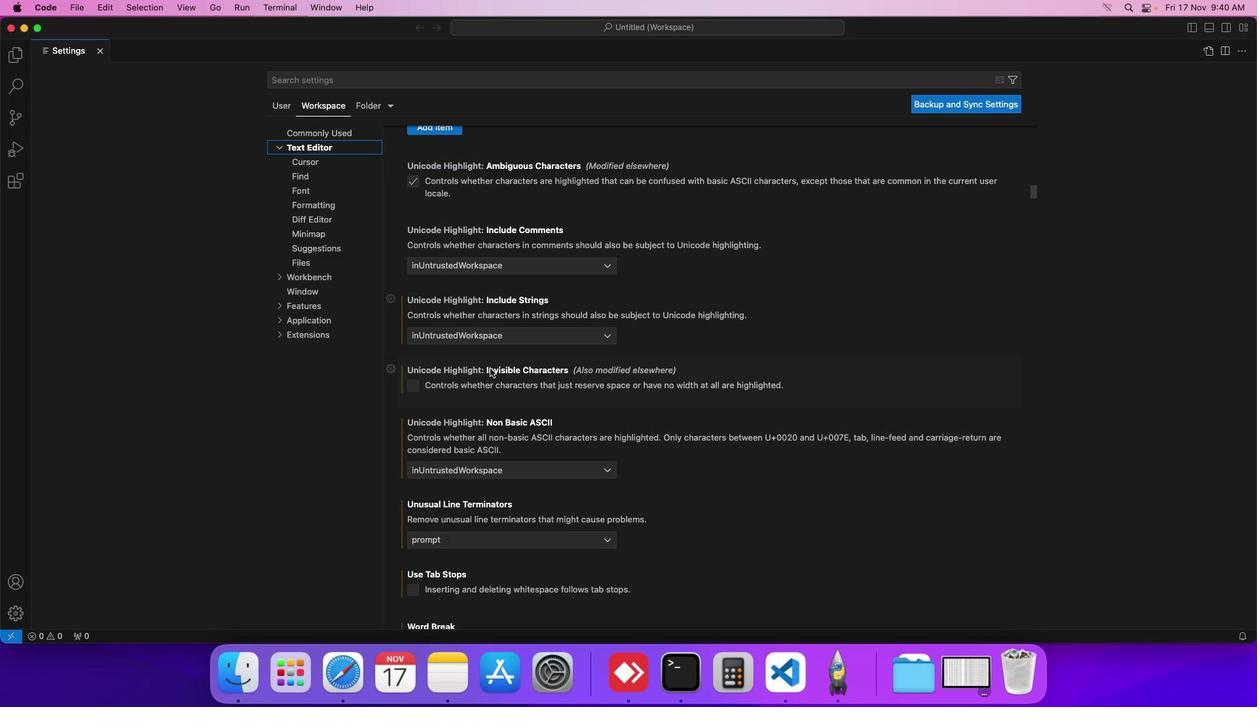 
Action: Mouse scrolled (491, 368) with delta (0, 0)
Screenshot: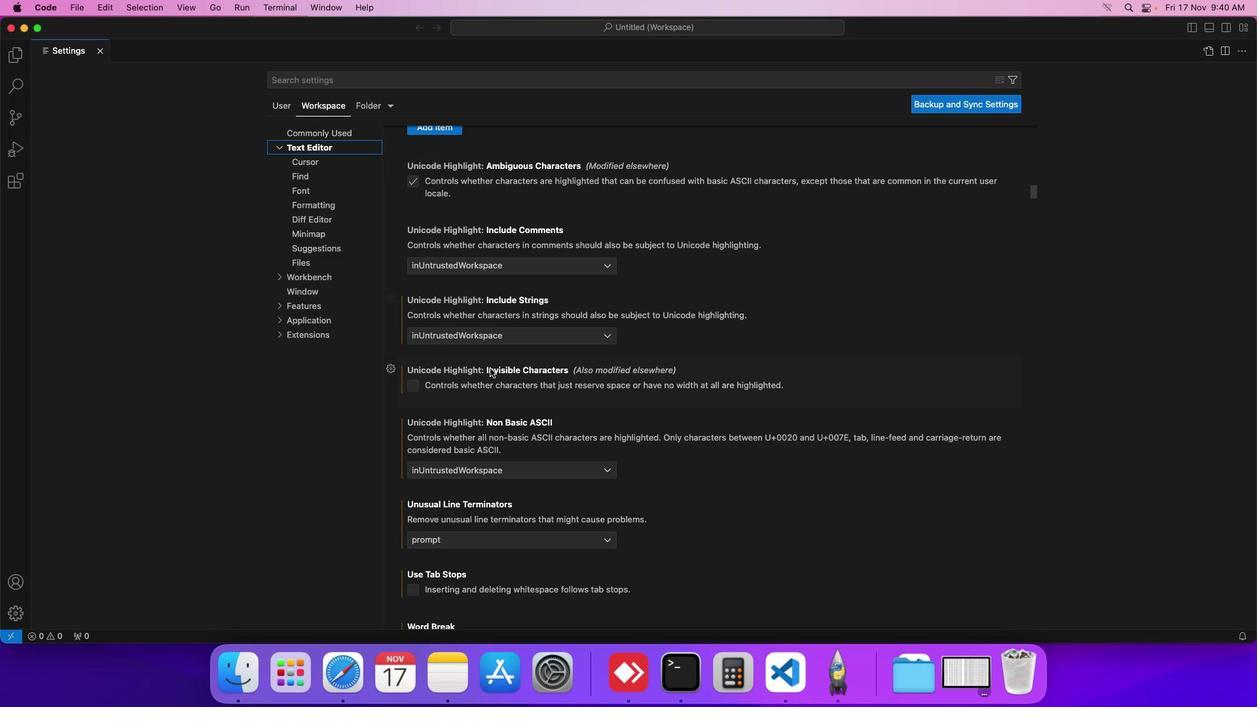 
Action: Mouse scrolled (491, 368) with delta (0, 0)
Screenshot: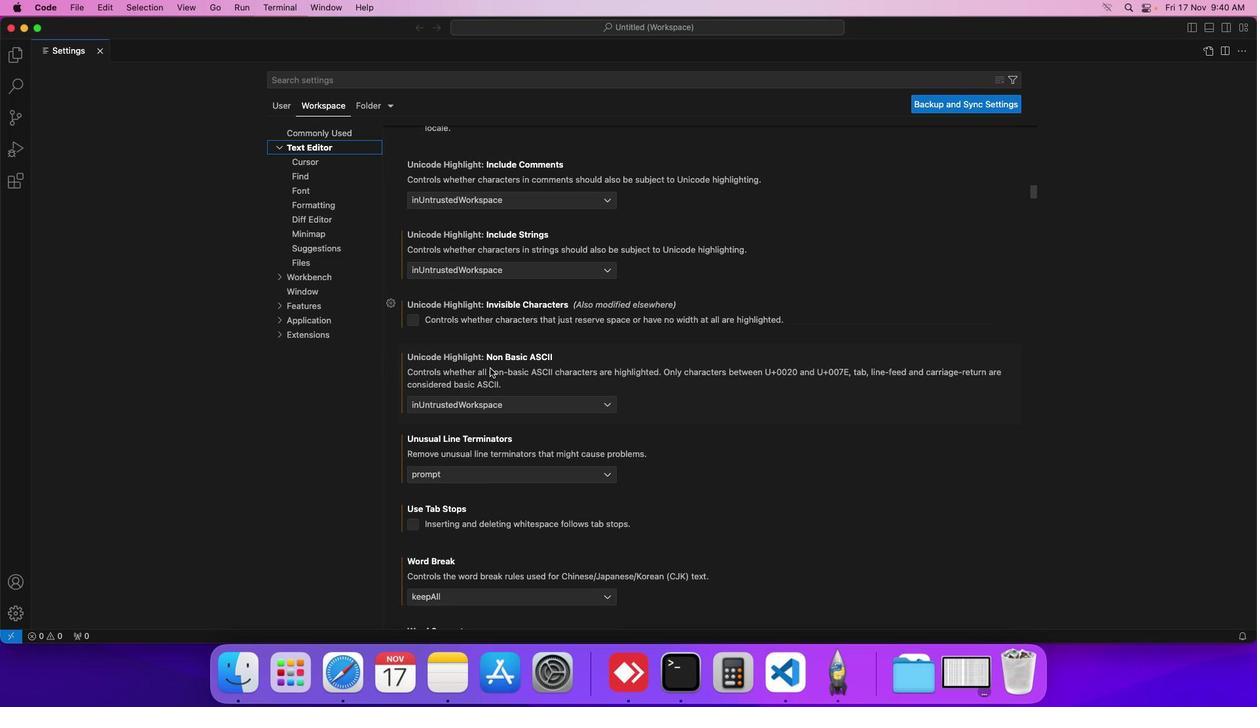 
Action: Mouse scrolled (491, 368) with delta (0, 0)
Screenshot: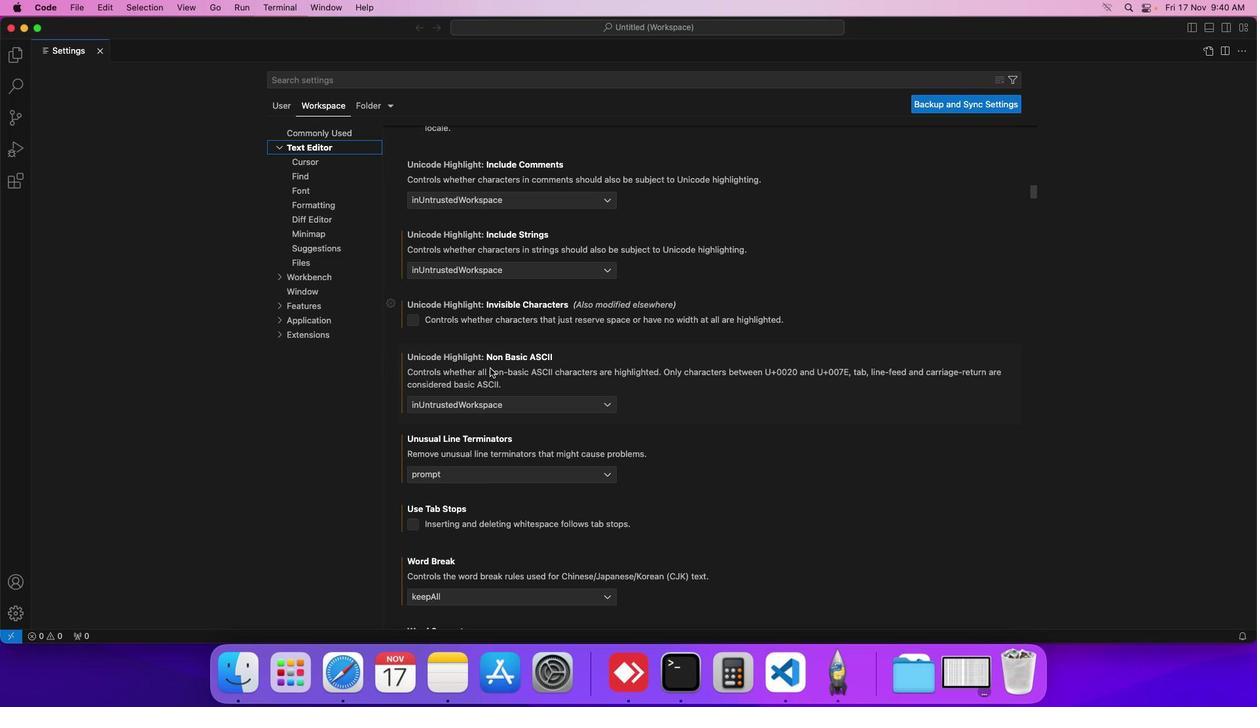
Action: Mouse scrolled (491, 368) with delta (0, 0)
Screenshot: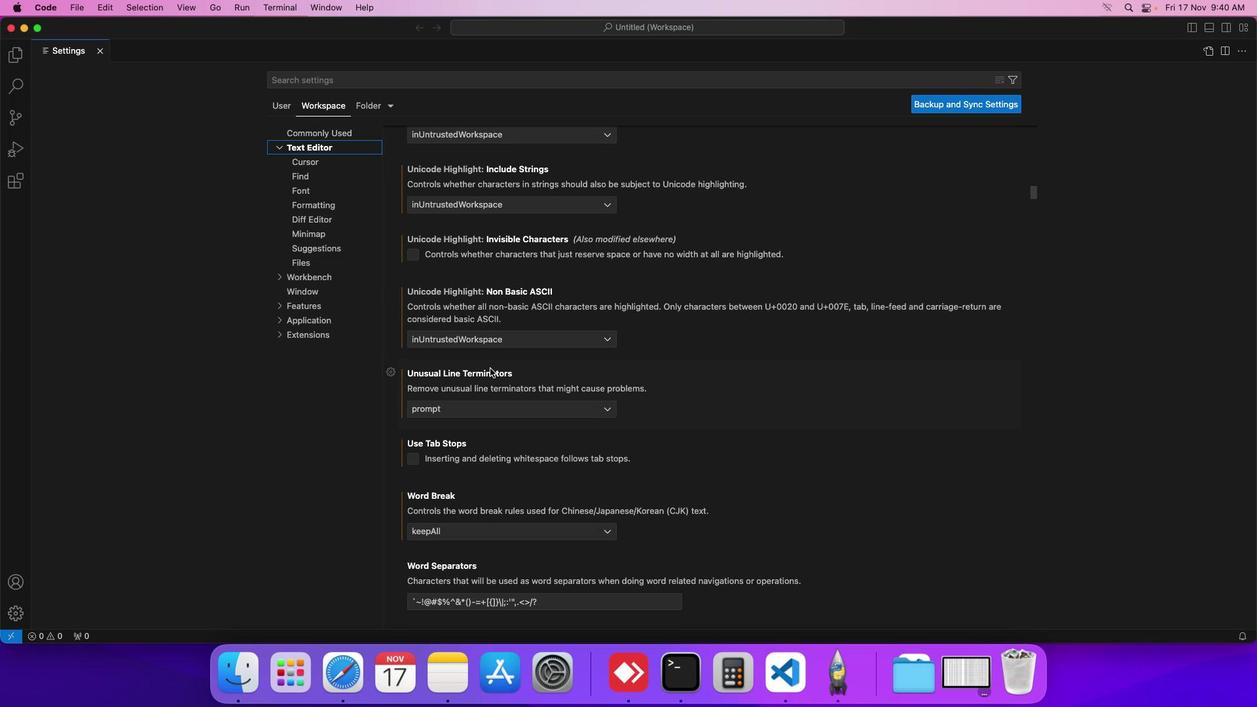 
Action: Mouse scrolled (491, 368) with delta (0, 0)
Screenshot: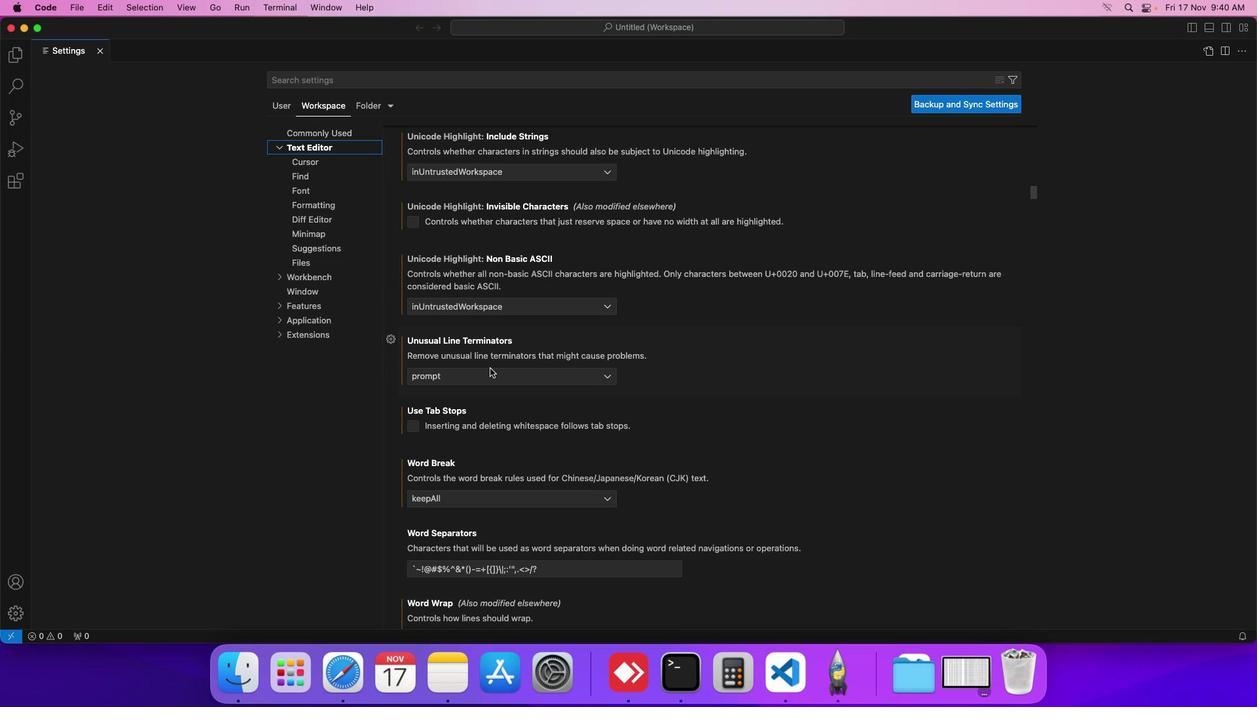 
Action: Mouse scrolled (491, 368) with delta (0, 0)
Screenshot: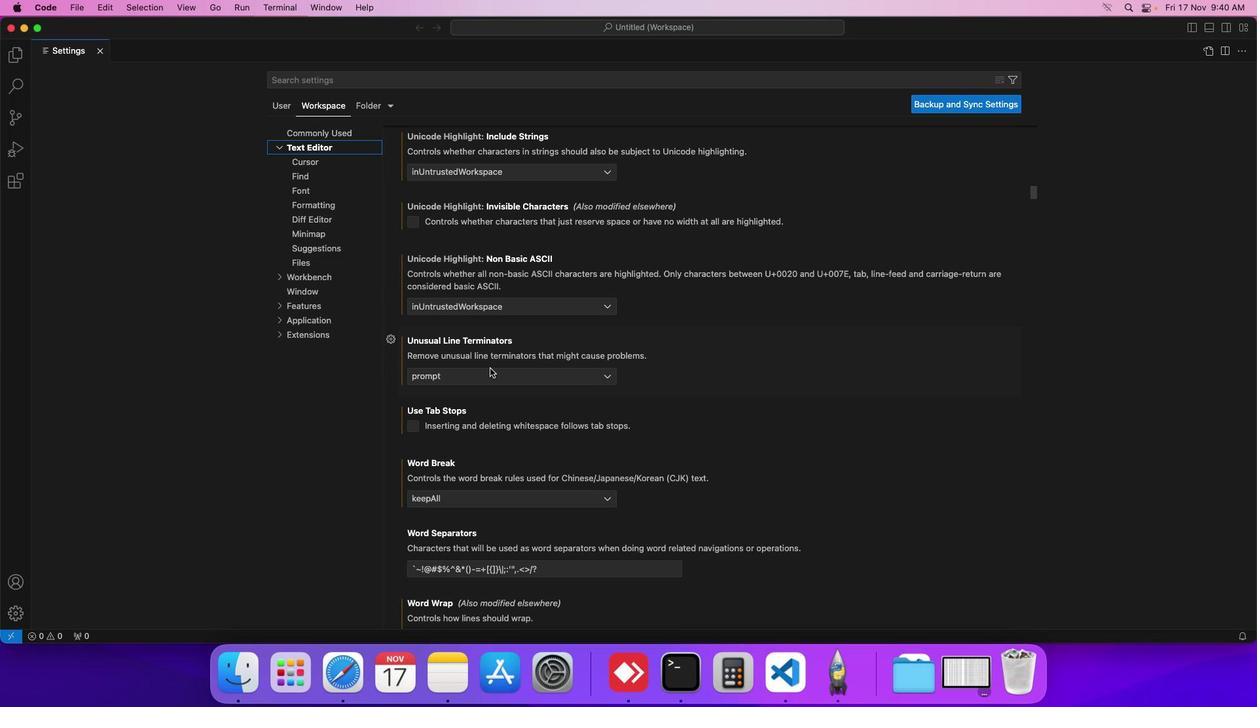 
Action: Mouse scrolled (491, 368) with delta (0, 0)
Screenshot: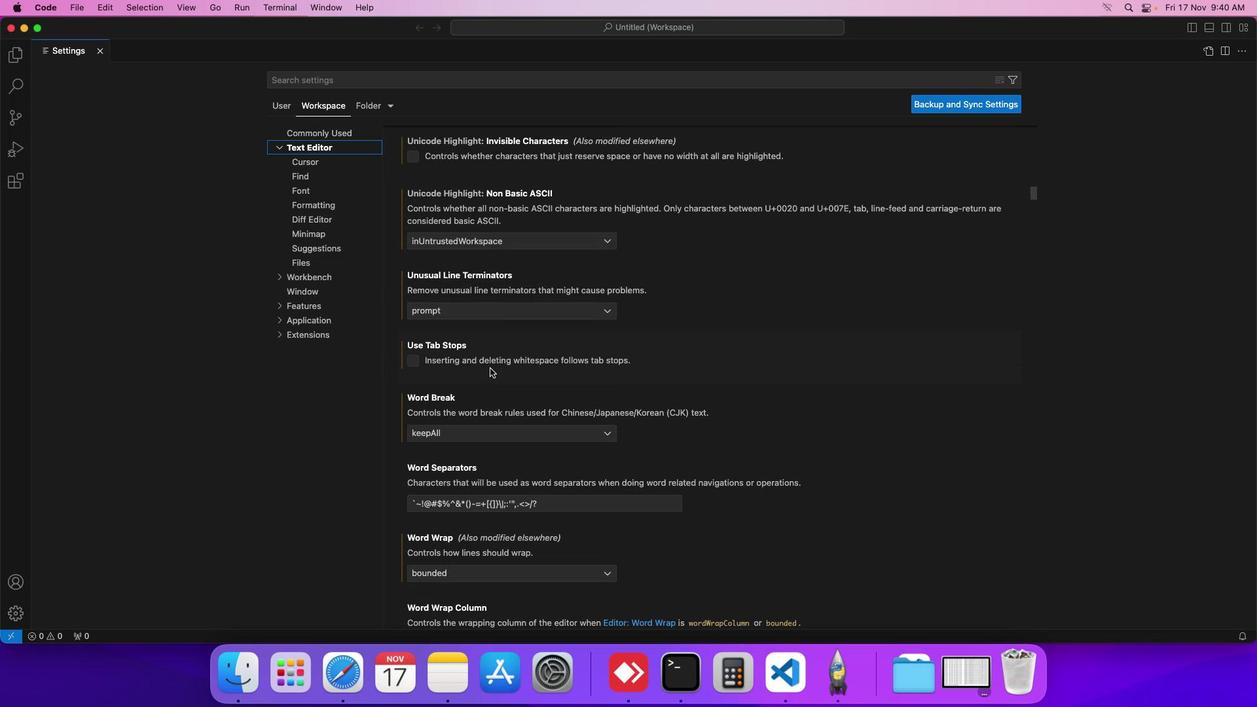 
Action: Mouse scrolled (491, 368) with delta (0, 0)
Screenshot: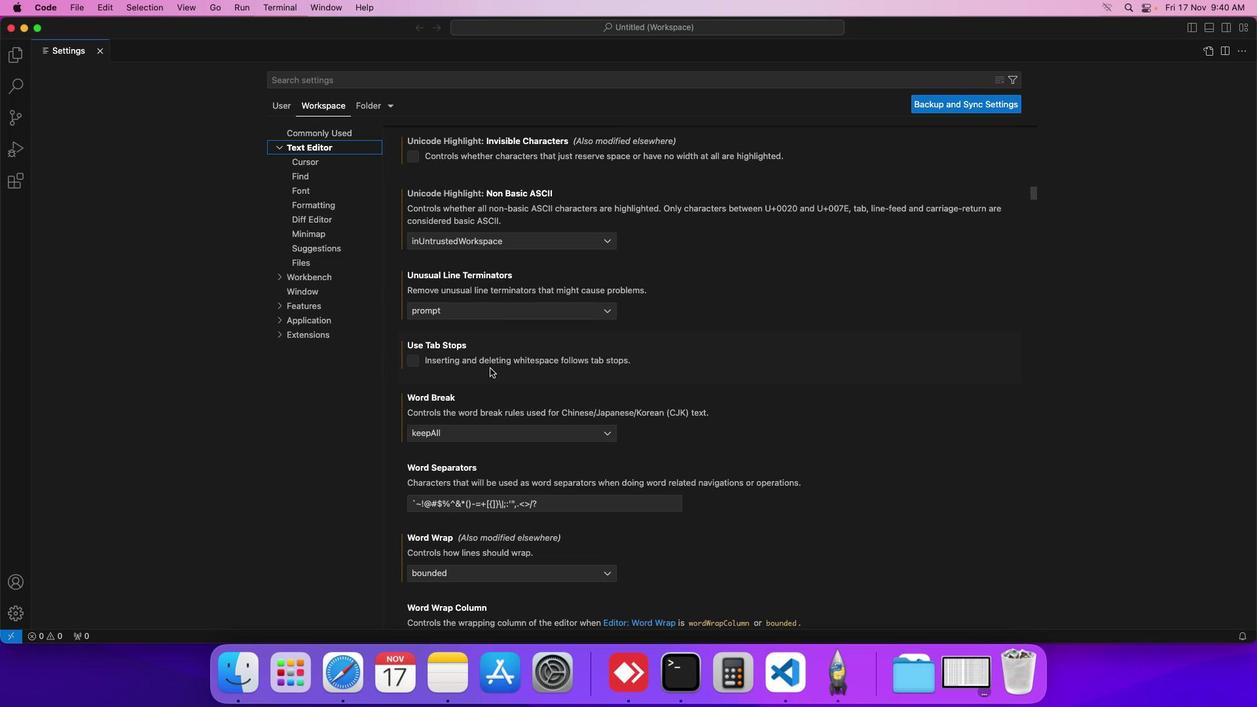 
Action: Mouse scrolled (491, 368) with delta (0, 0)
Screenshot: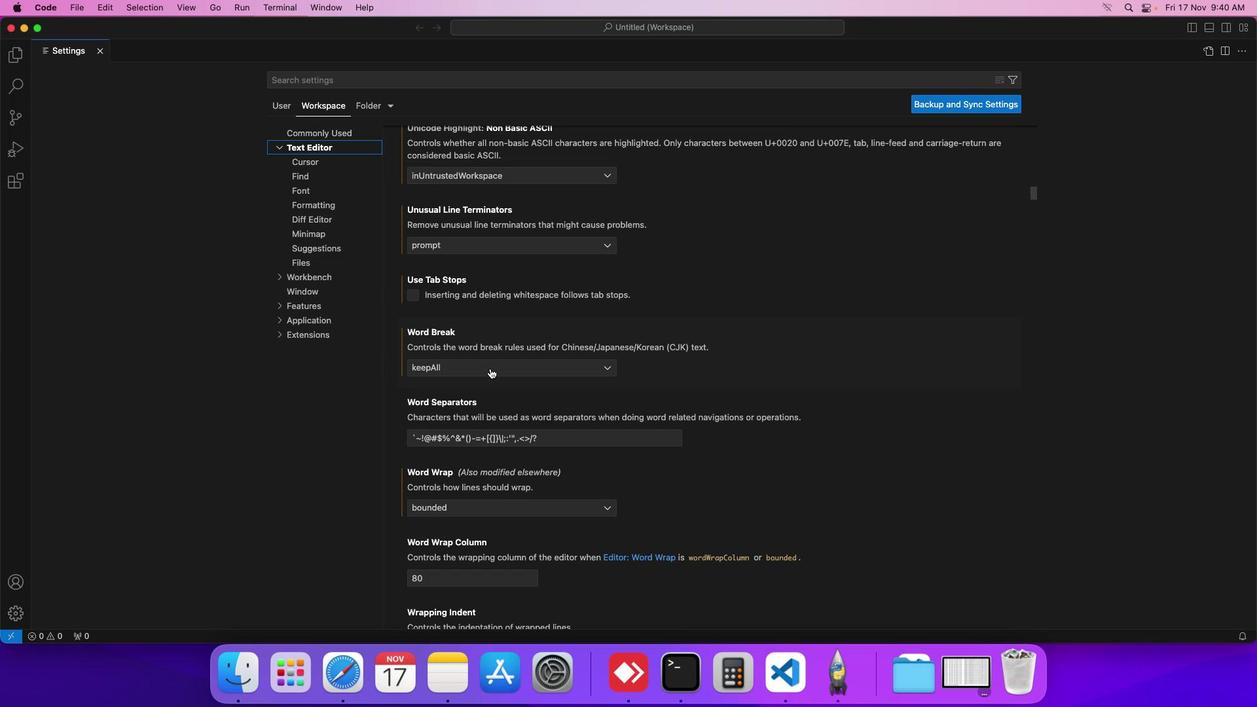 
Action: Mouse scrolled (491, 368) with delta (0, 0)
Screenshot: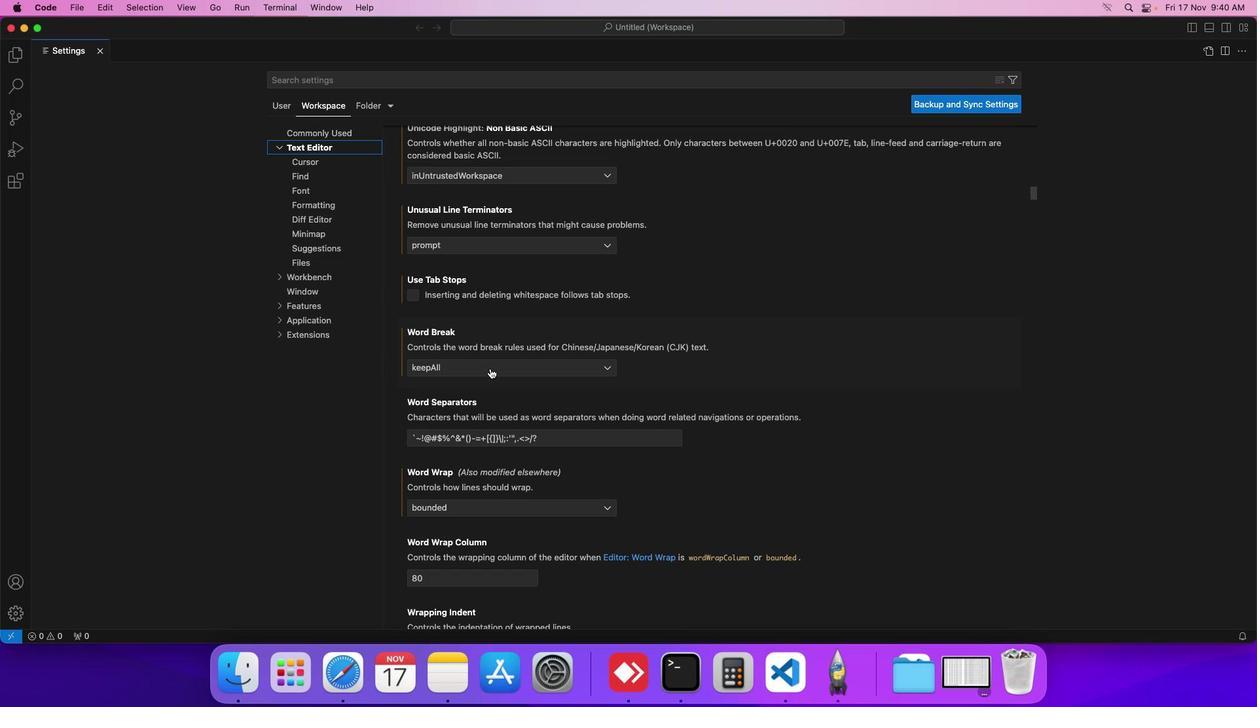 
Action: Mouse moved to (491, 368)
Screenshot: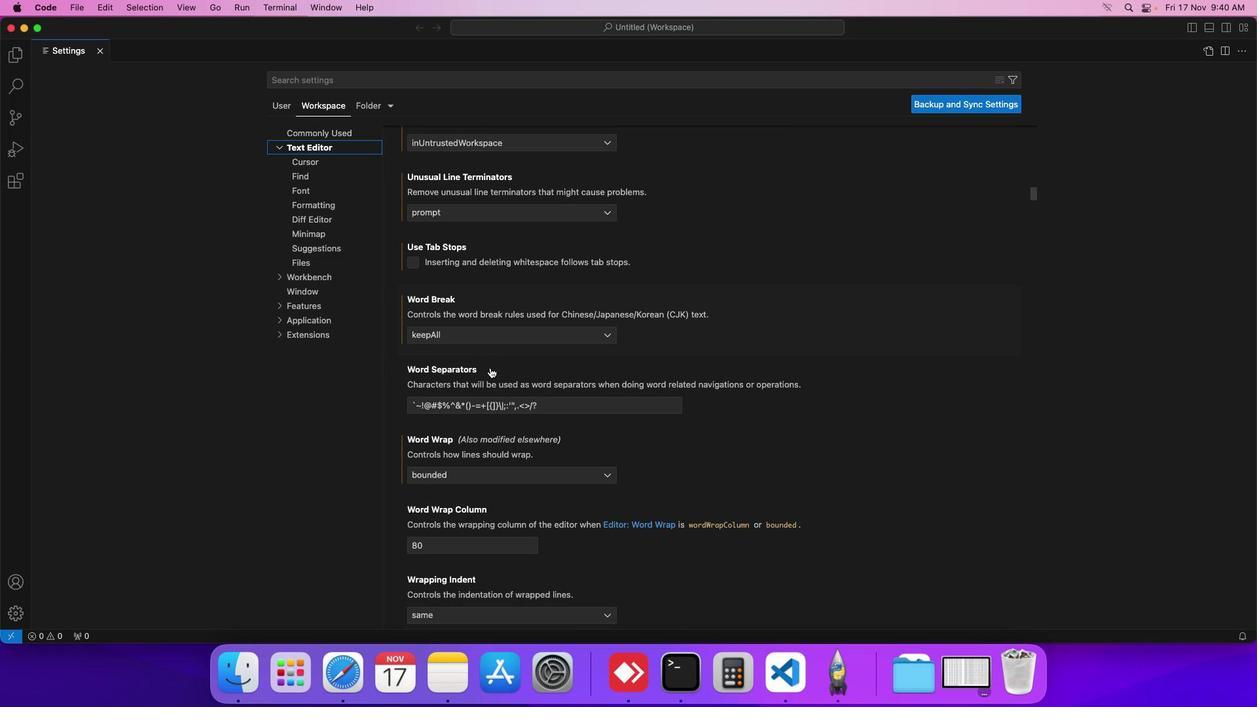 
Action: Mouse scrolled (491, 368) with delta (0, 0)
Screenshot: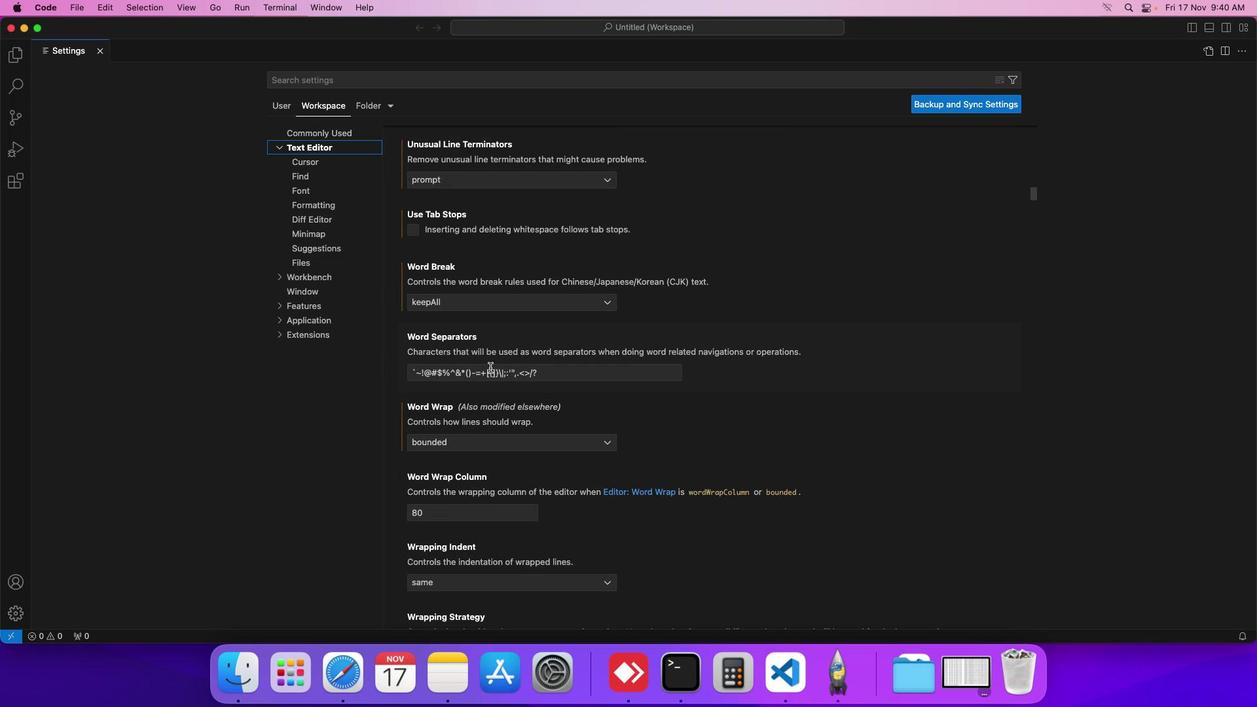 
Action: Mouse scrolled (491, 368) with delta (0, 0)
Screenshot: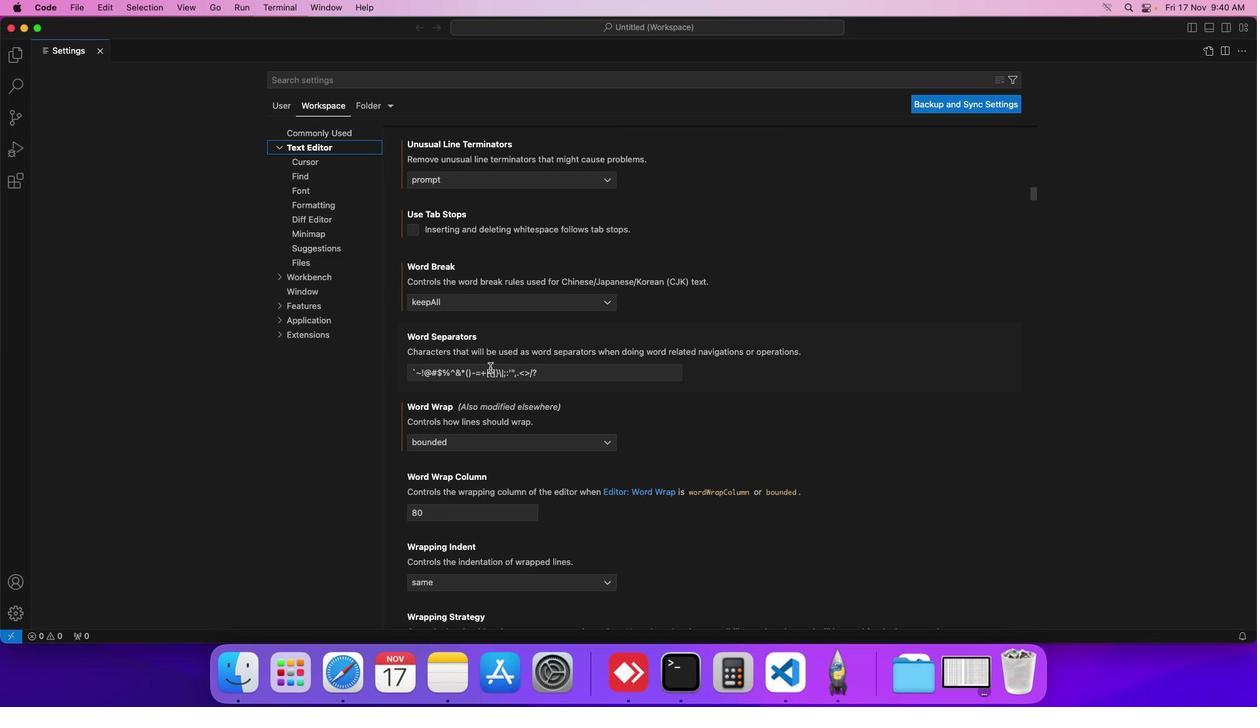 
Action: Mouse scrolled (491, 368) with delta (0, 0)
Screenshot: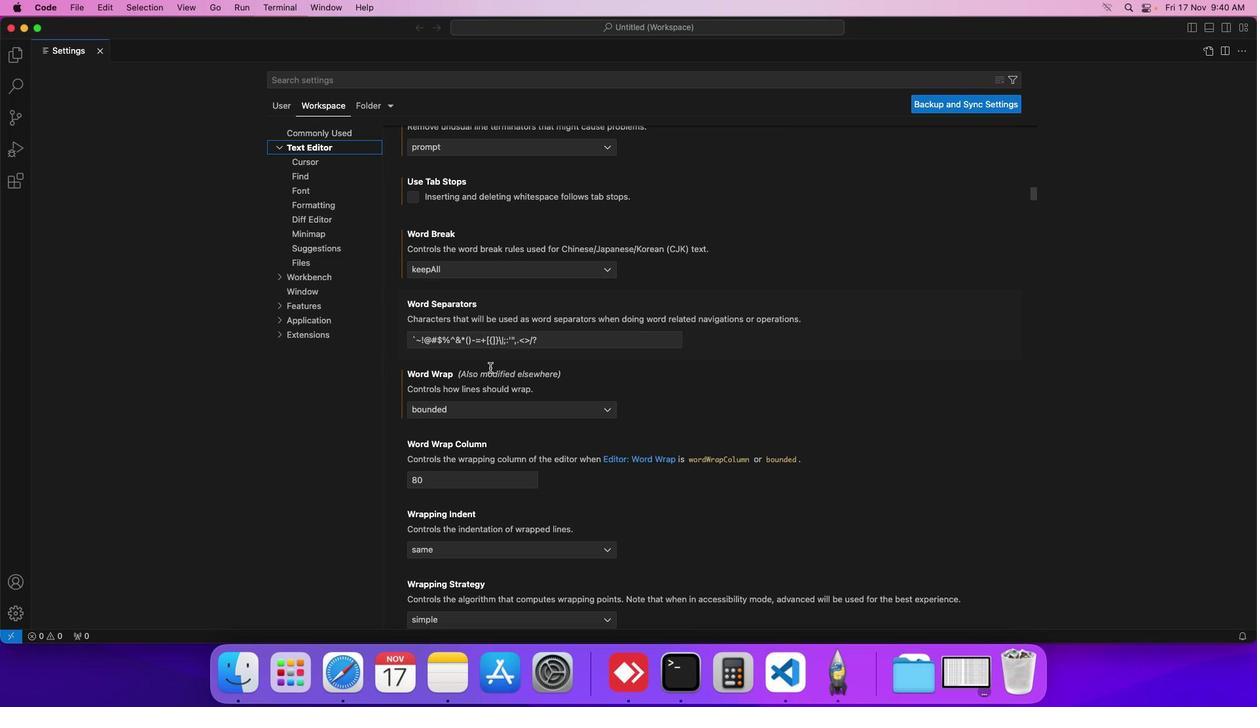 
Action: Mouse scrolled (491, 368) with delta (0, 0)
Screenshot: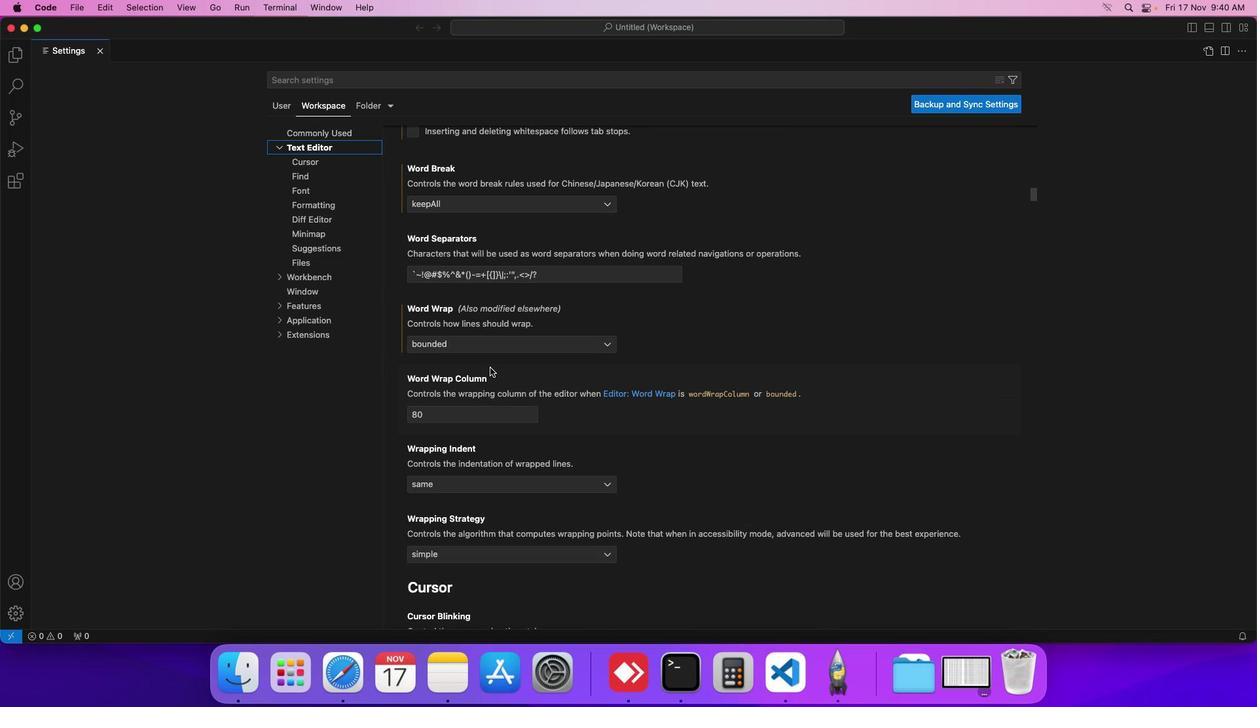 
Action: Mouse scrolled (491, 368) with delta (0, 0)
Screenshot: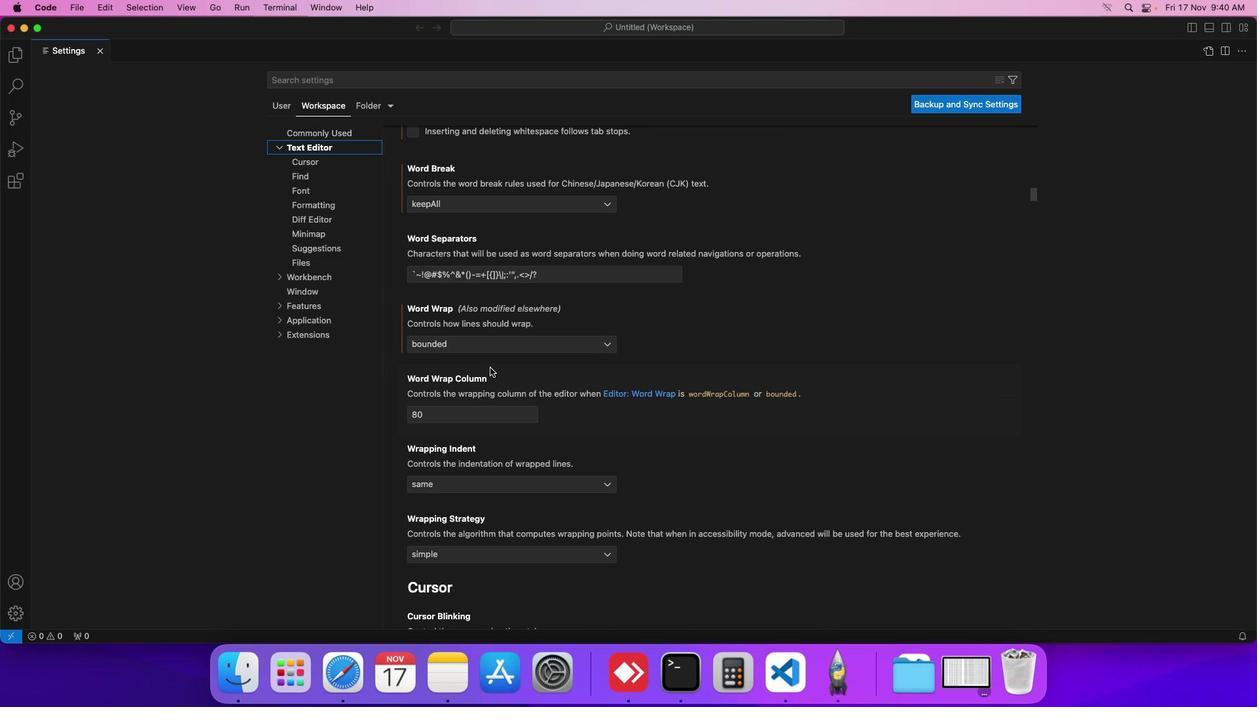 
Action: Mouse scrolled (491, 368) with delta (0, 0)
Screenshot: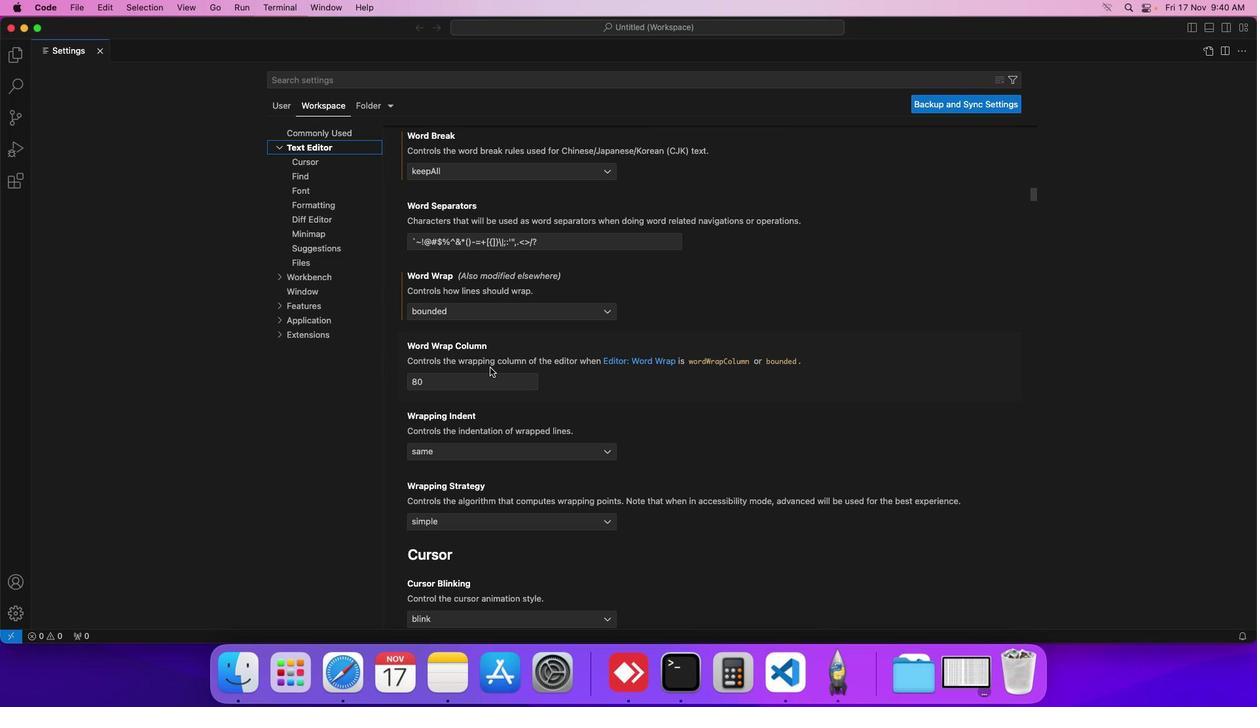 
Action: Mouse moved to (528, 319)
Screenshot: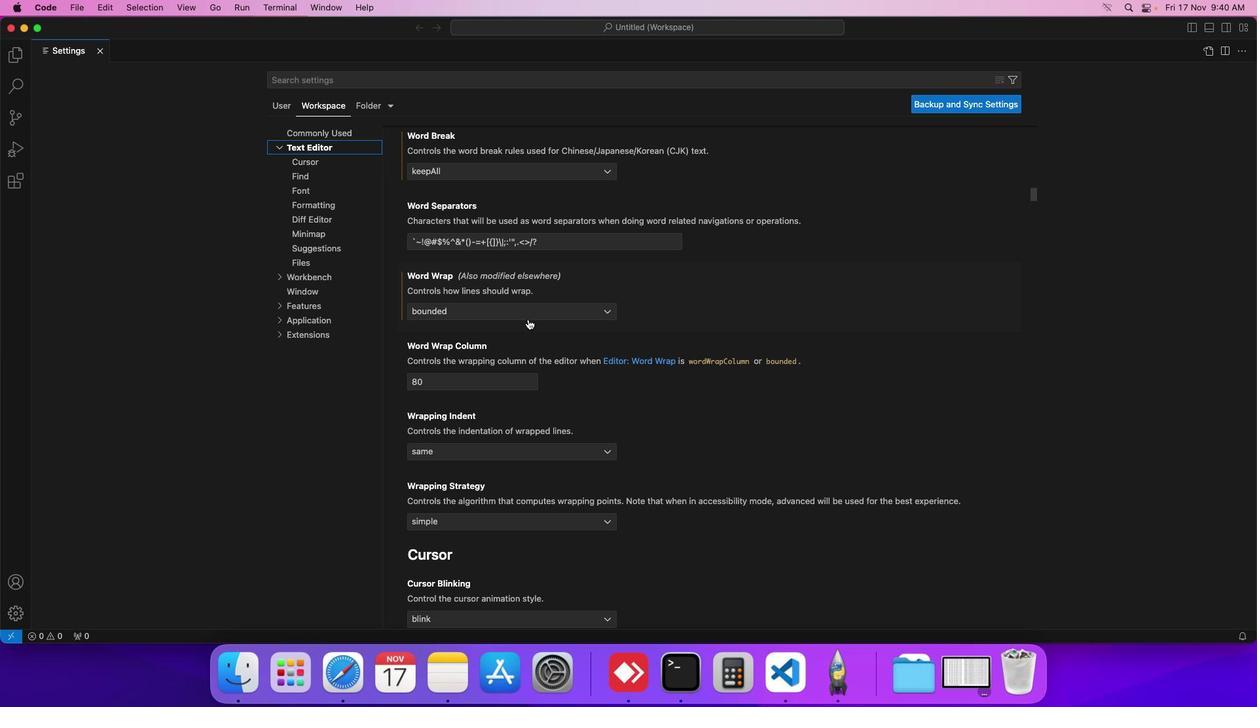
Action: Mouse pressed left at (528, 319)
Screenshot: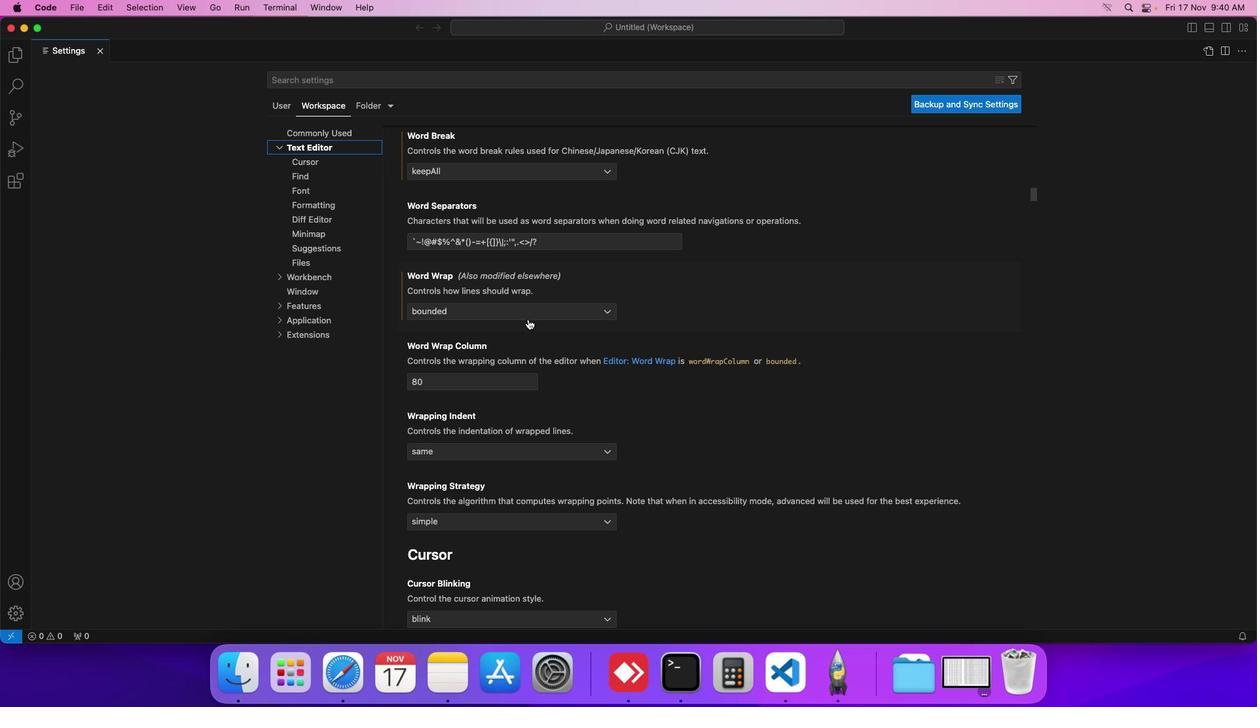 
Action: Mouse moved to (468, 331)
Screenshot: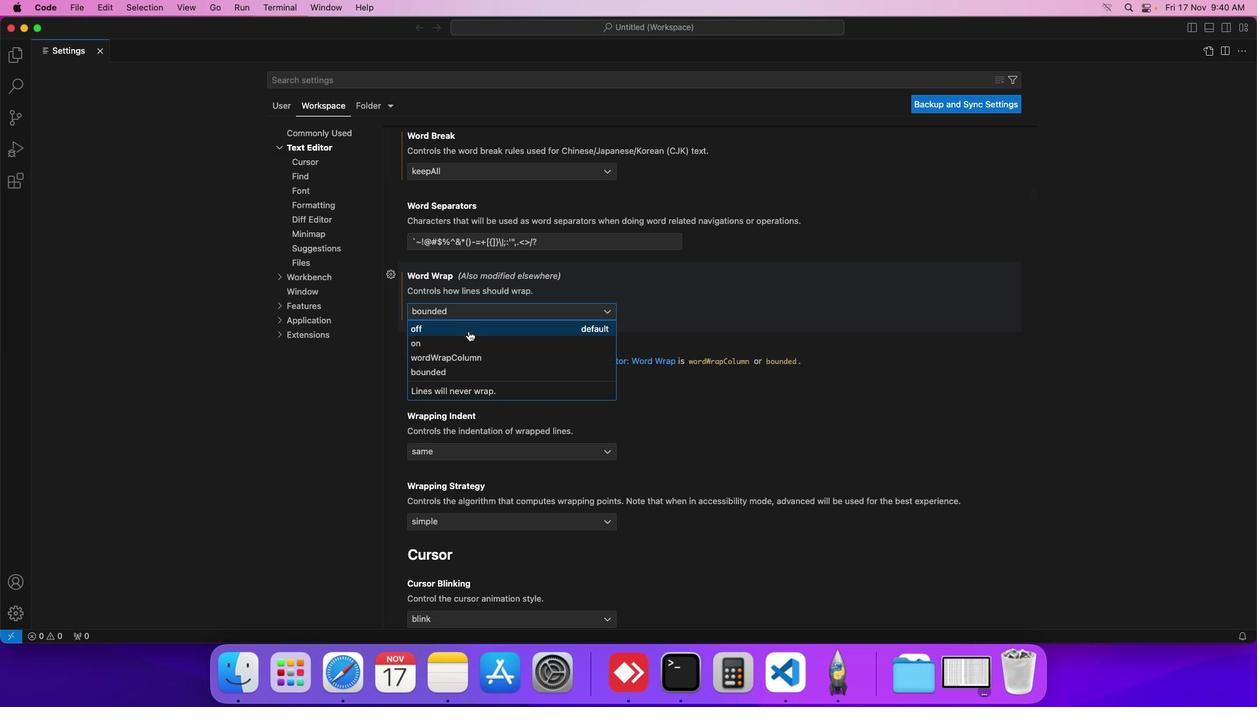 
Action: Mouse pressed left at (468, 331)
Screenshot: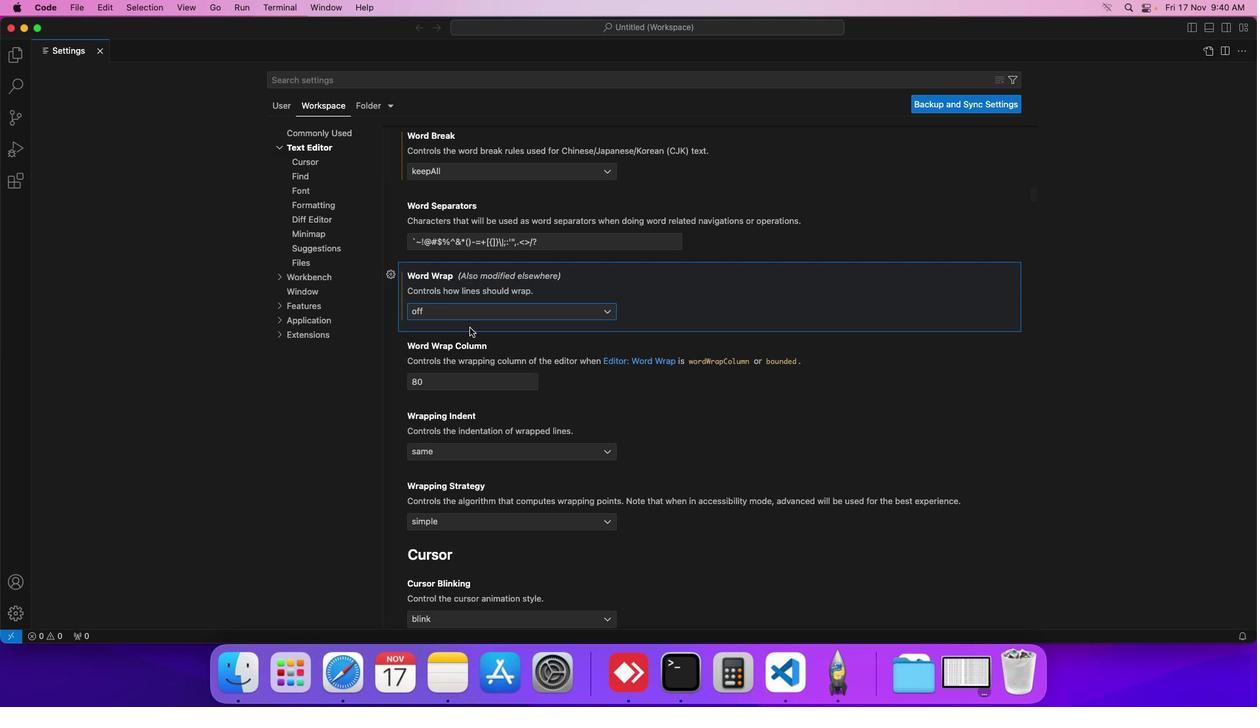 
Action: Mouse moved to (485, 324)
Screenshot: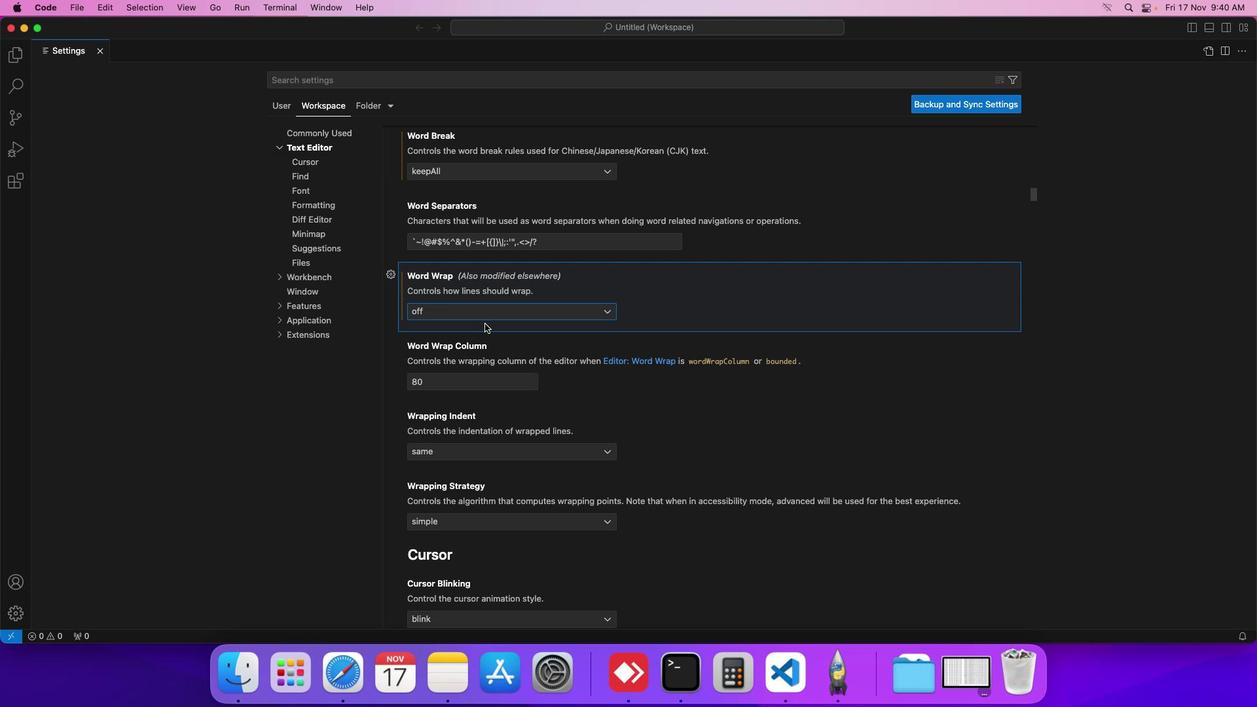
